 Task: Add the local grocery store you frequent to your favorite locations.
Action: Mouse moved to (62, 54)
Screenshot: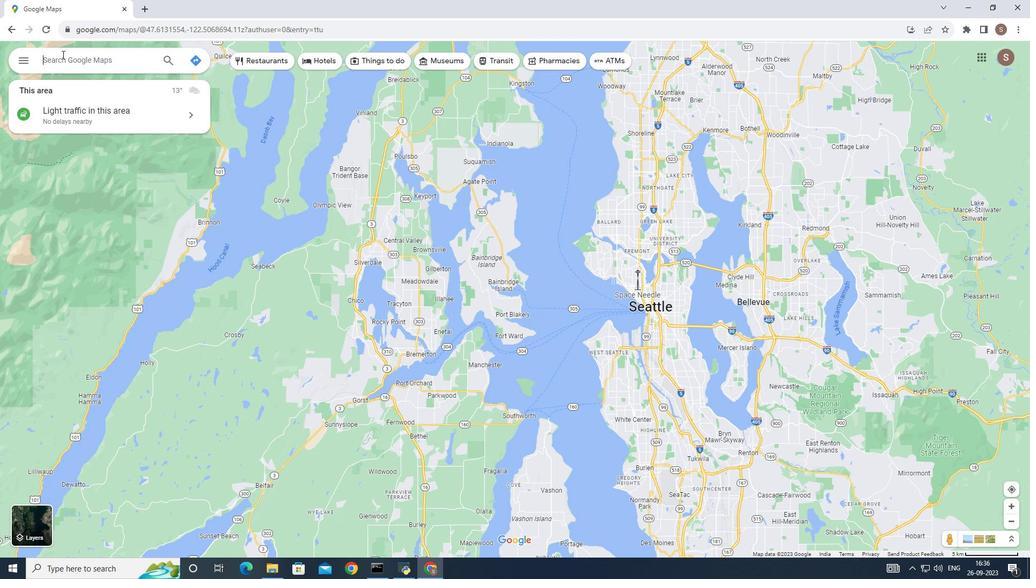 
Action: Mouse pressed left at (62, 54)
Screenshot: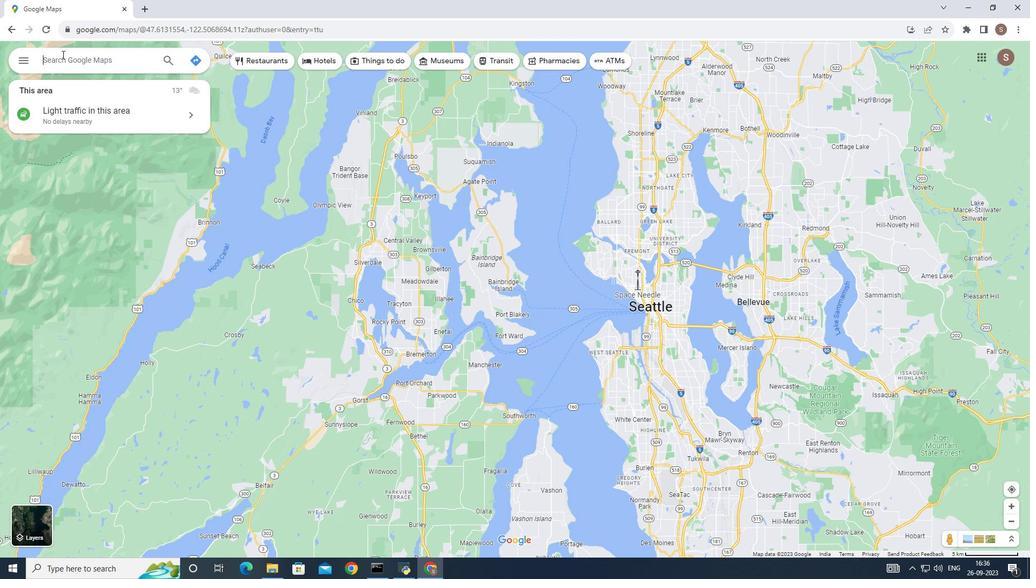 
Action: Key pressed <Key.caps_lock>QF
Screenshot: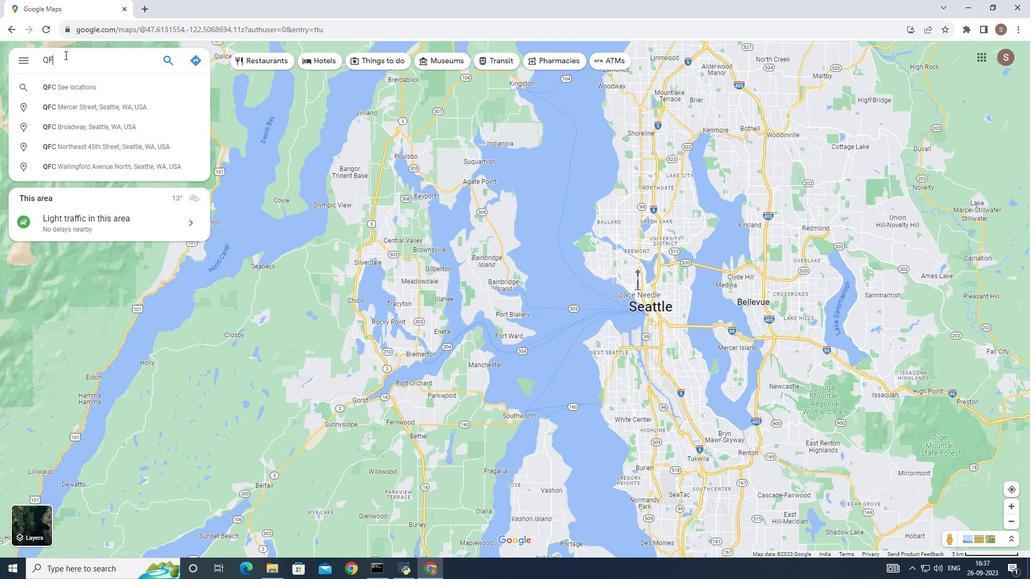 
Action: Mouse moved to (65, 54)
Screenshot: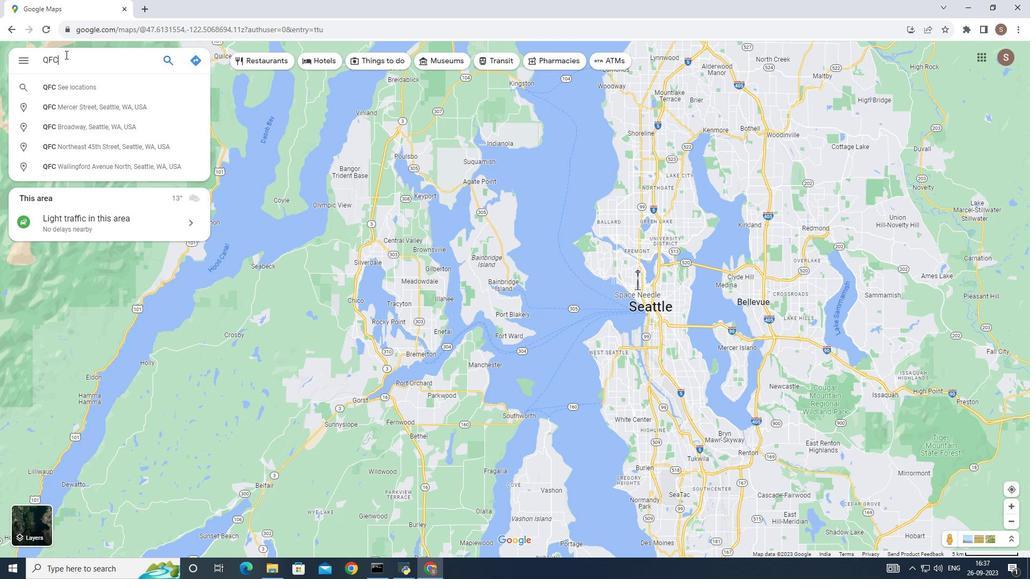 
Action: Key pressed C
Screenshot: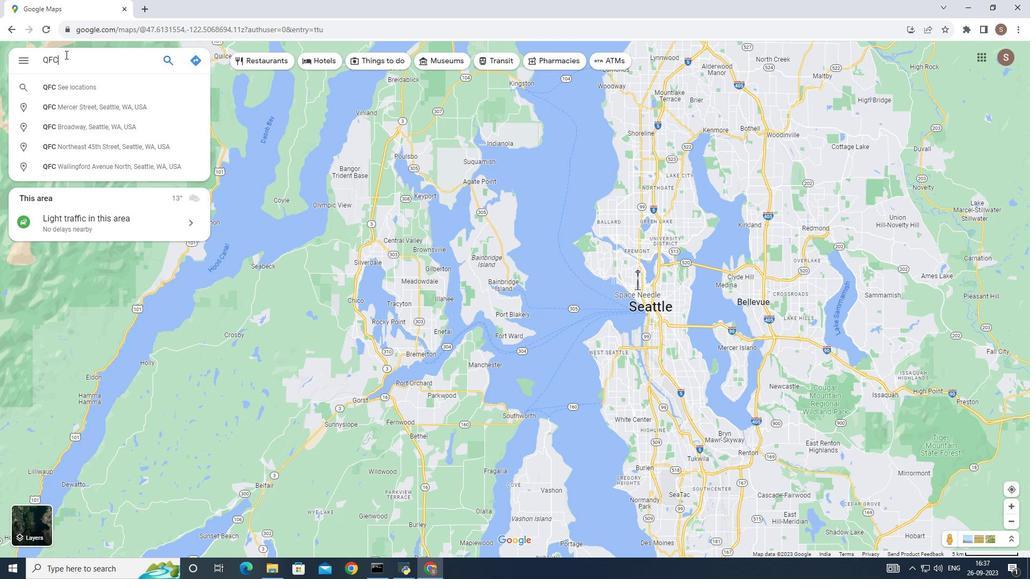 
Action: Mouse moved to (65, 81)
Screenshot: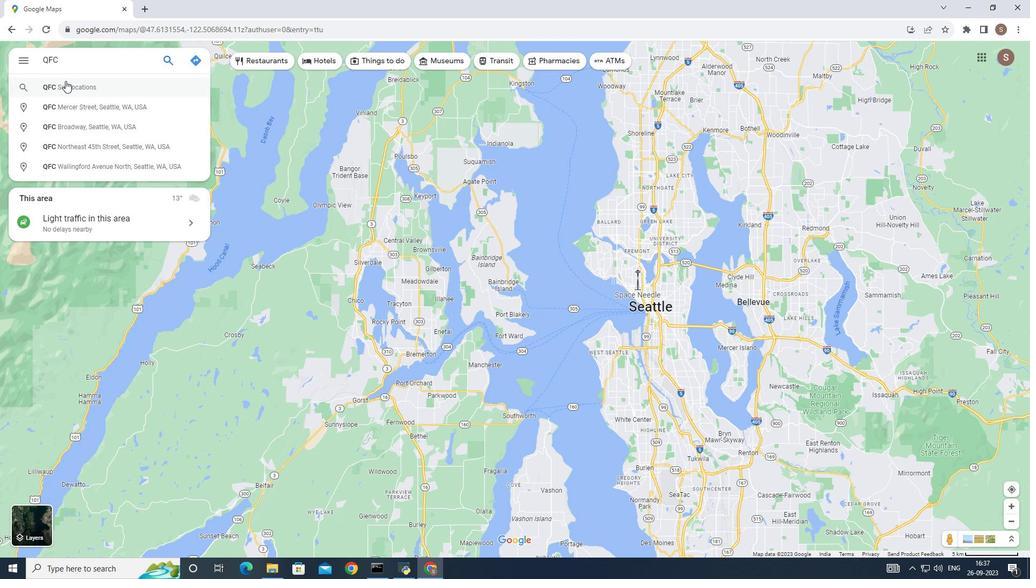
Action: Mouse pressed left at (65, 81)
Screenshot: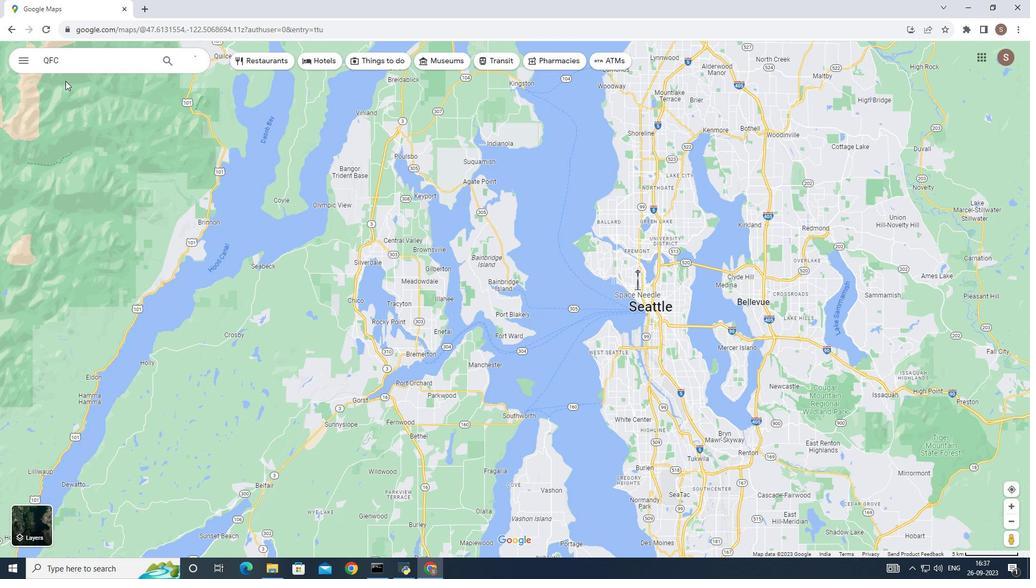 
Action: Mouse moved to (108, 154)
Screenshot: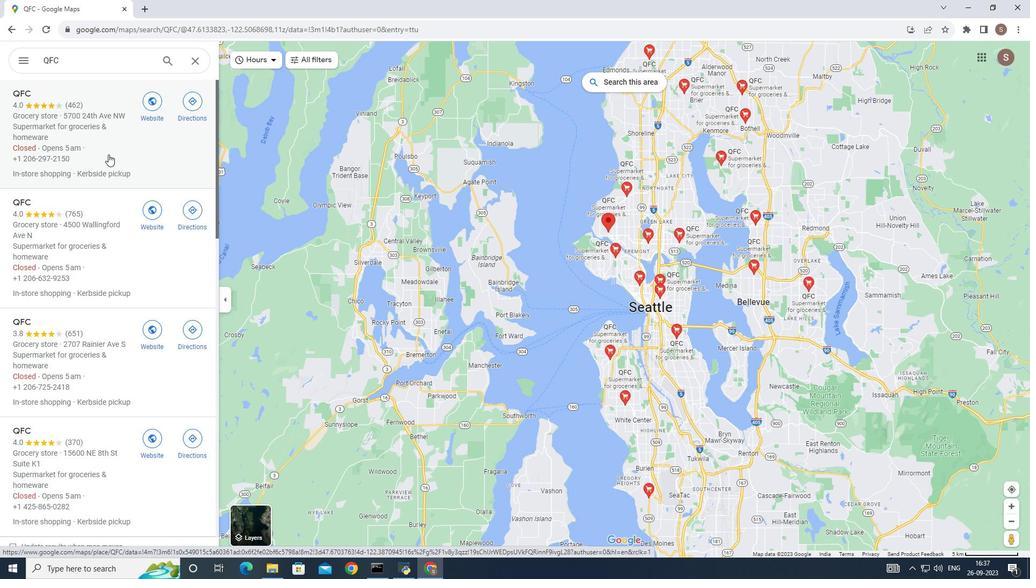
Action: Mouse pressed left at (108, 154)
Screenshot: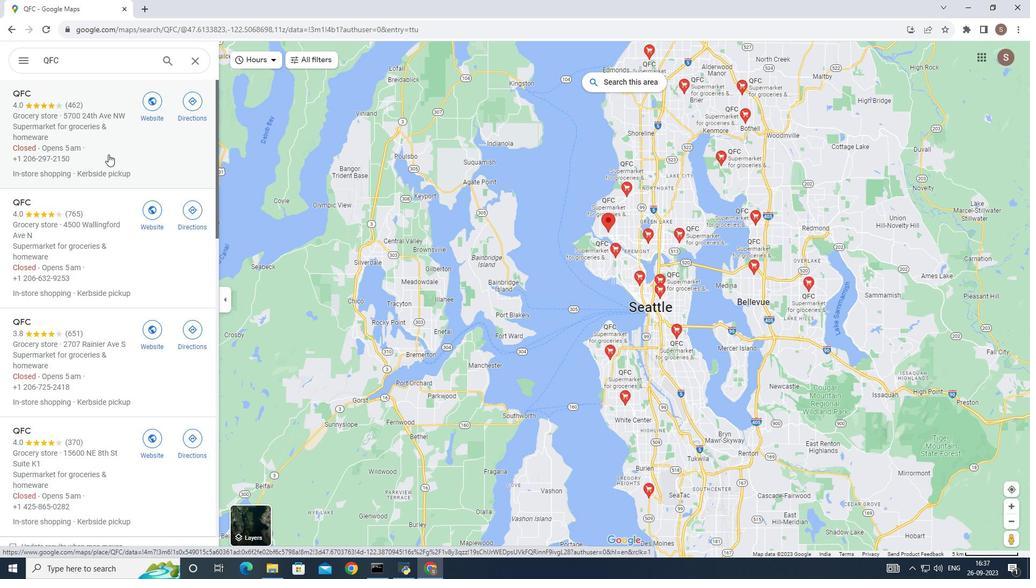 
Action: Mouse moved to (330, 453)
Screenshot: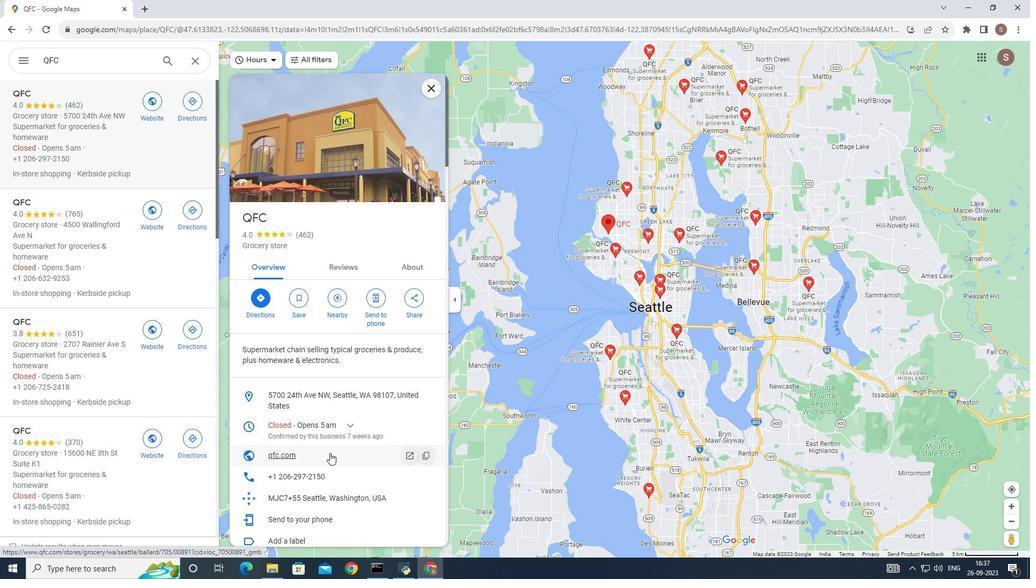 
Action: Mouse scrolled (330, 453) with delta (0, 0)
Screenshot: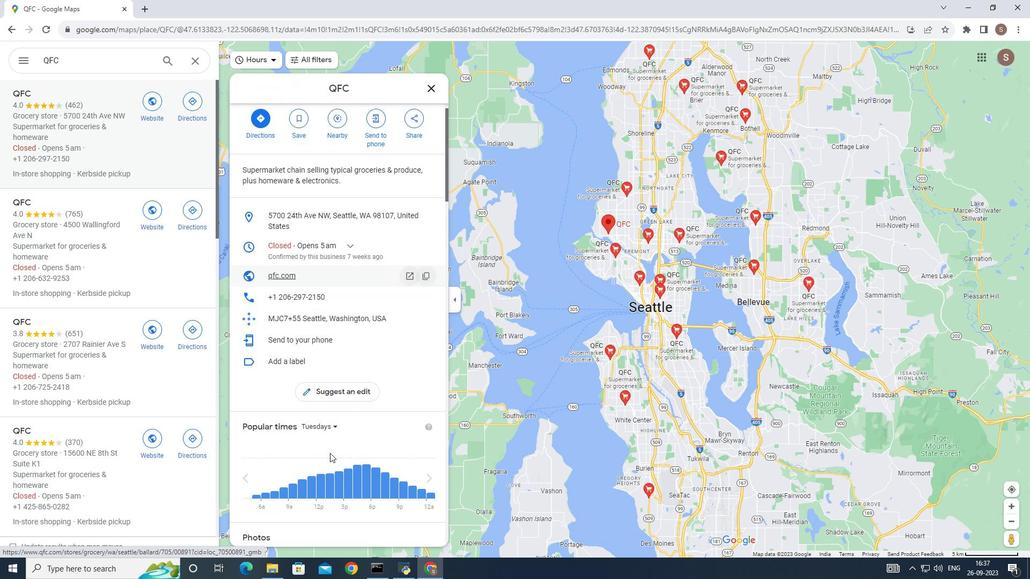 
Action: Mouse scrolled (330, 453) with delta (0, 0)
Screenshot: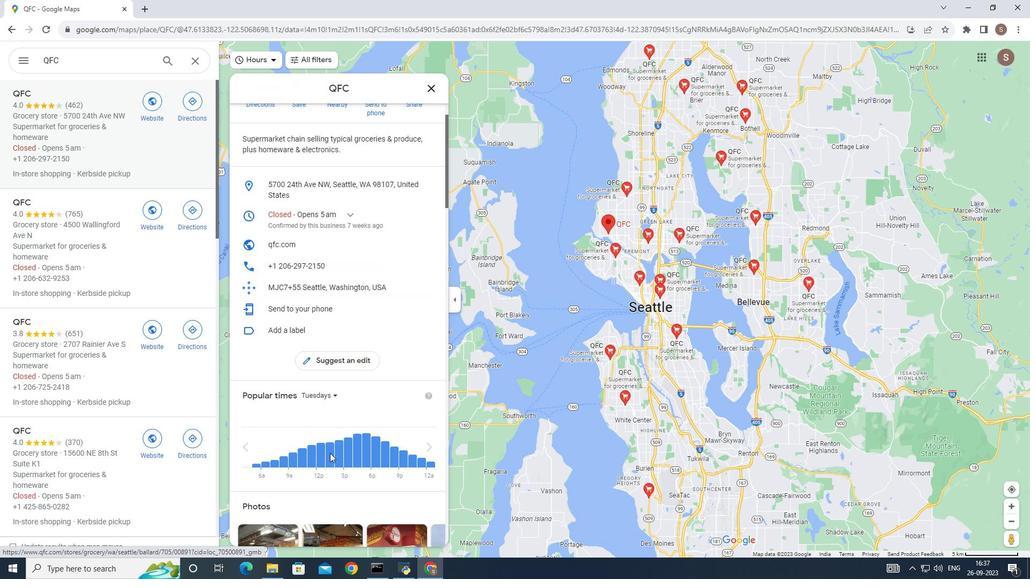 
Action: Mouse scrolled (330, 453) with delta (0, 0)
Screenshot: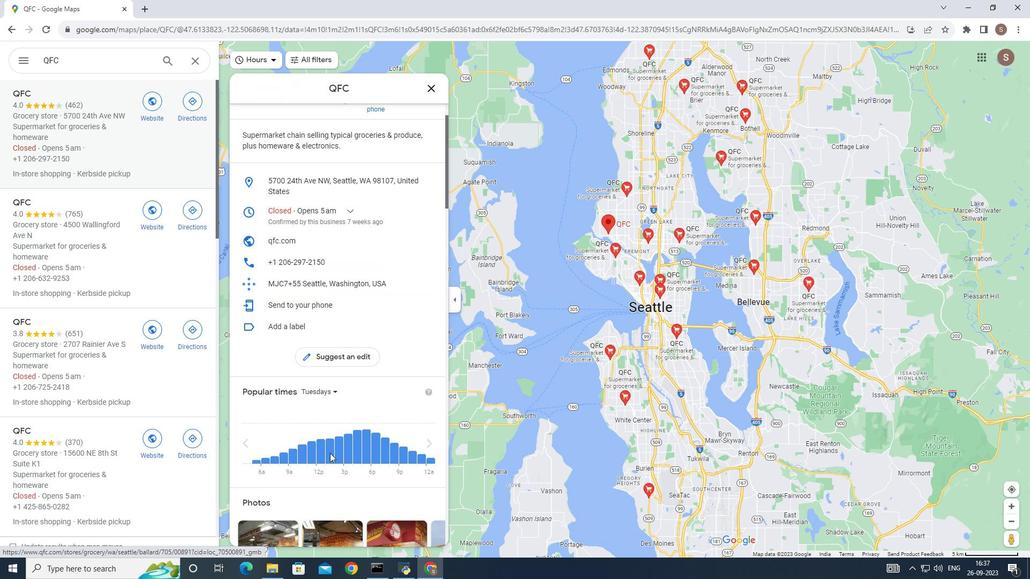 
Action: Mouse scrolled (330, 453) with delta (0, 0)
Screenshot: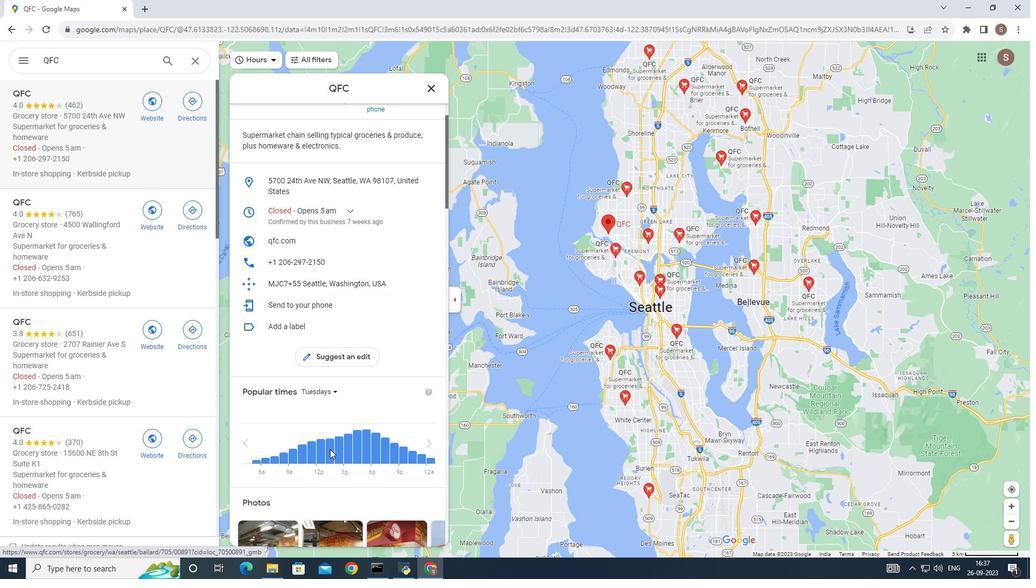 
Action: Mouse moved to (330, 447)
Screenshot: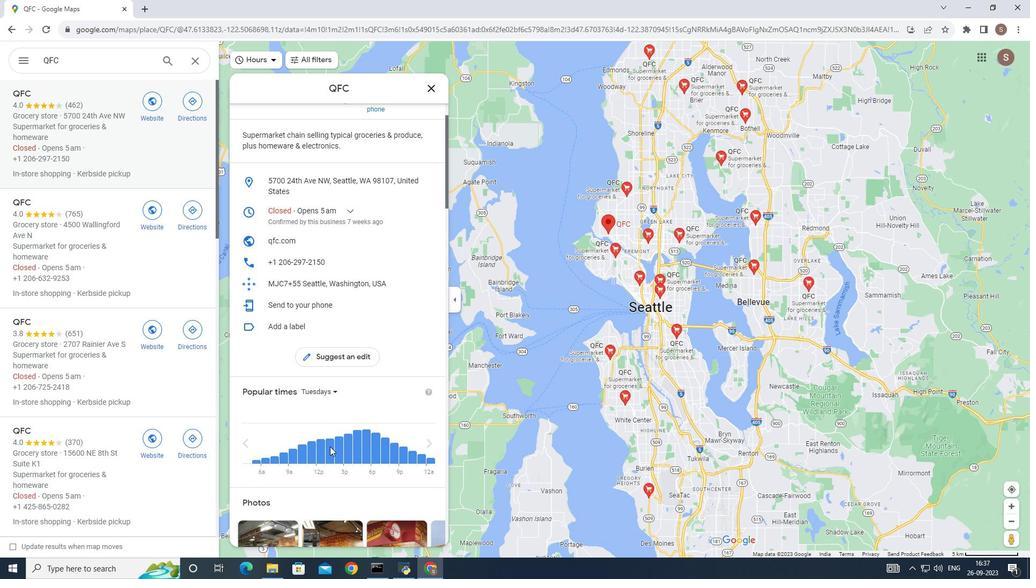 
Action: Mouse scrolled (330, 447) with delta (0, 0)
Screenshot: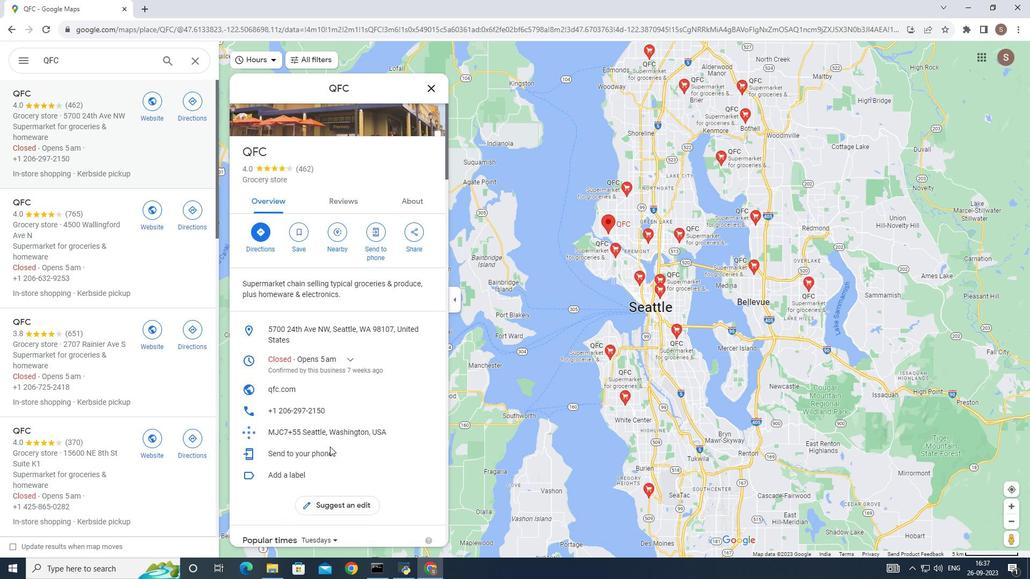 
Action: Mouse scrolled (330, 447) with delta (0, 0)
Screenshot: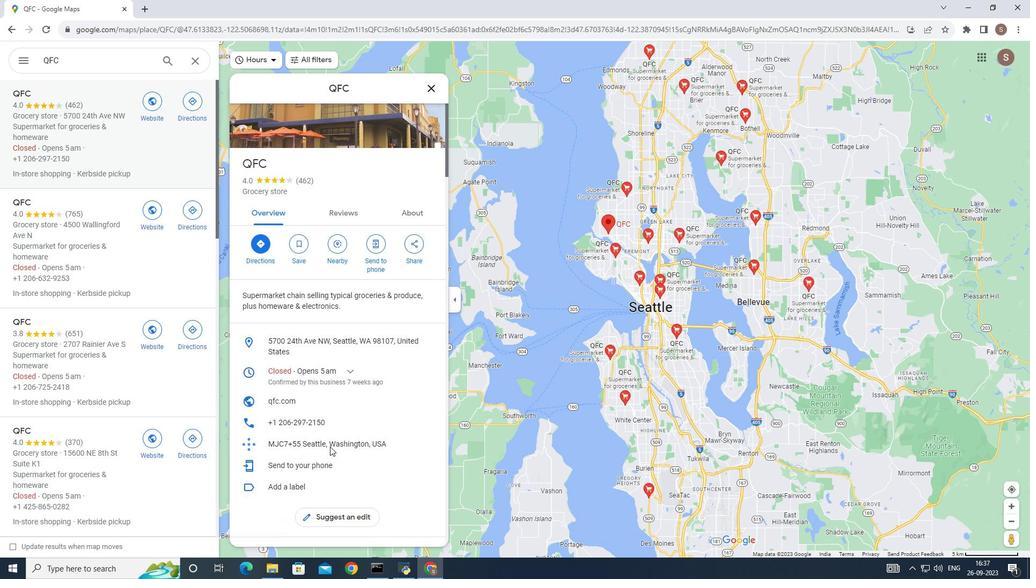 
Action: Mouse scrolled (330, 447) with delta (0, 0)
Screenshot: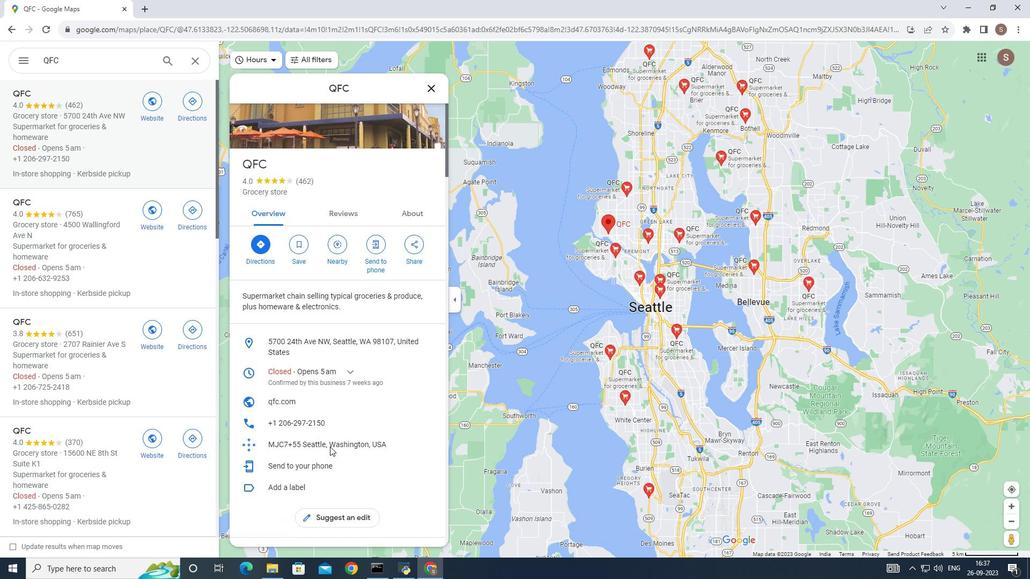 
Action: Mouse scrolled (330, 447) with delta (0, 0)
Screenshot: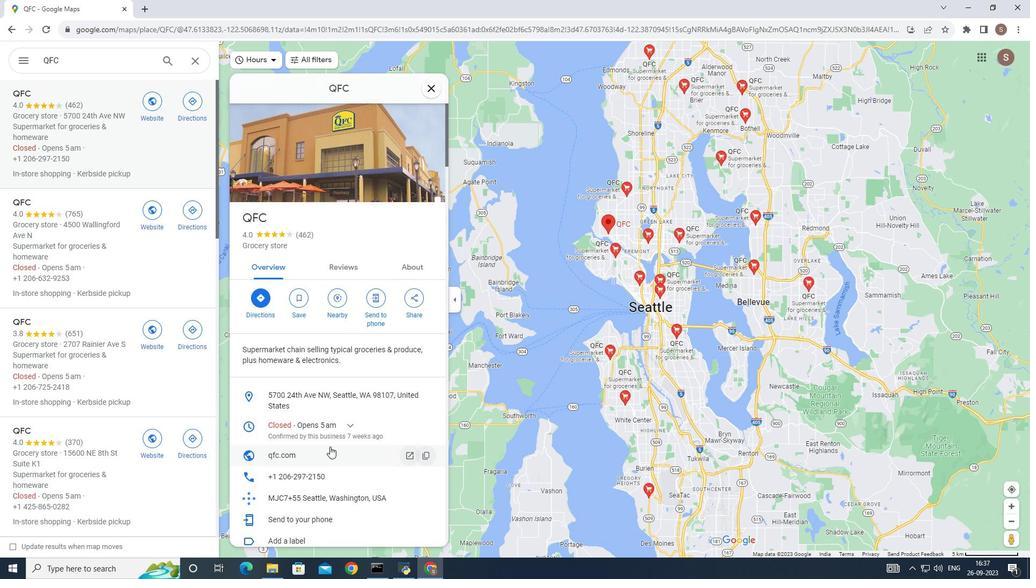
Action: Mouse scrolled (330, 447) with delta (0, 0)
Screenshot: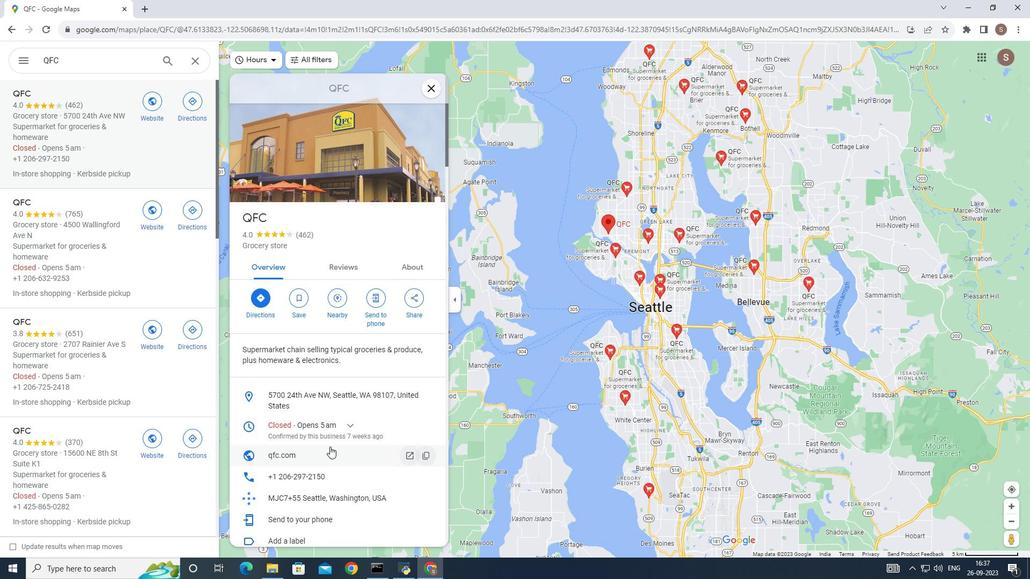 
Action: Mouse scrolled (330, 447) with delta (0, 0)
Screenshot: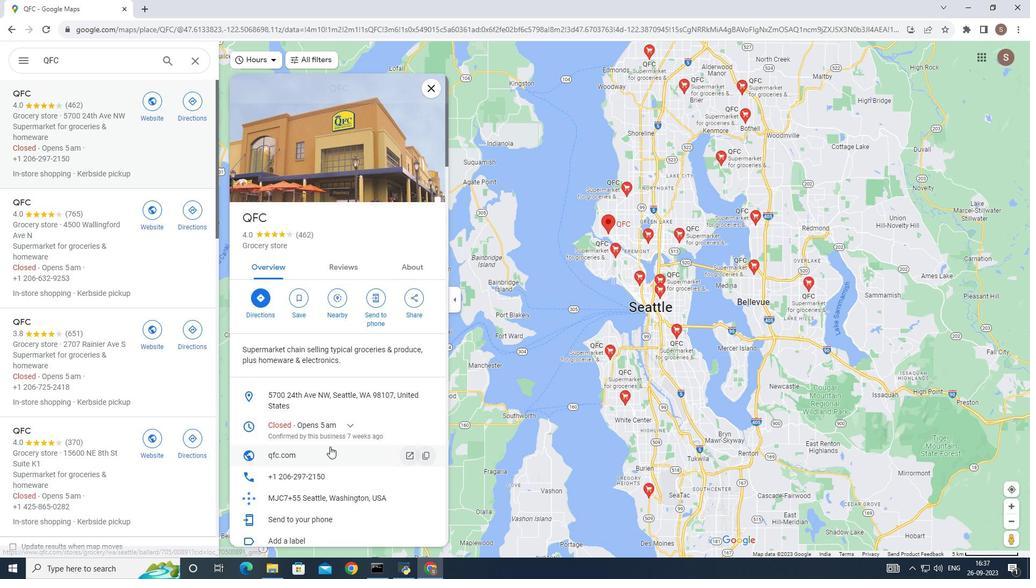 
Action: Mouse moved to (317, 381)
Screenshot: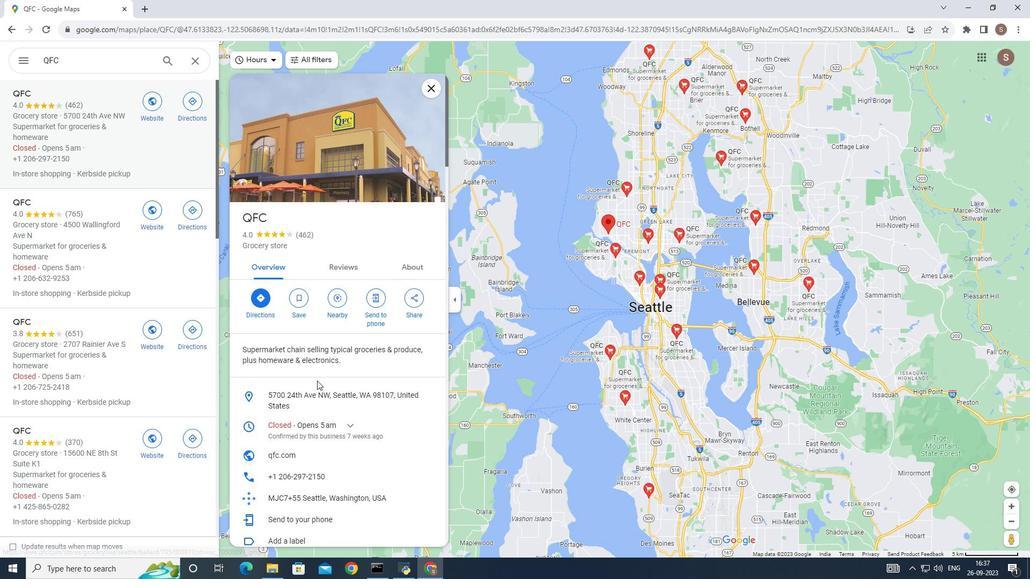 
Action: Mouse scrolled (317, 380) with delta (0, 0)
Screenshot: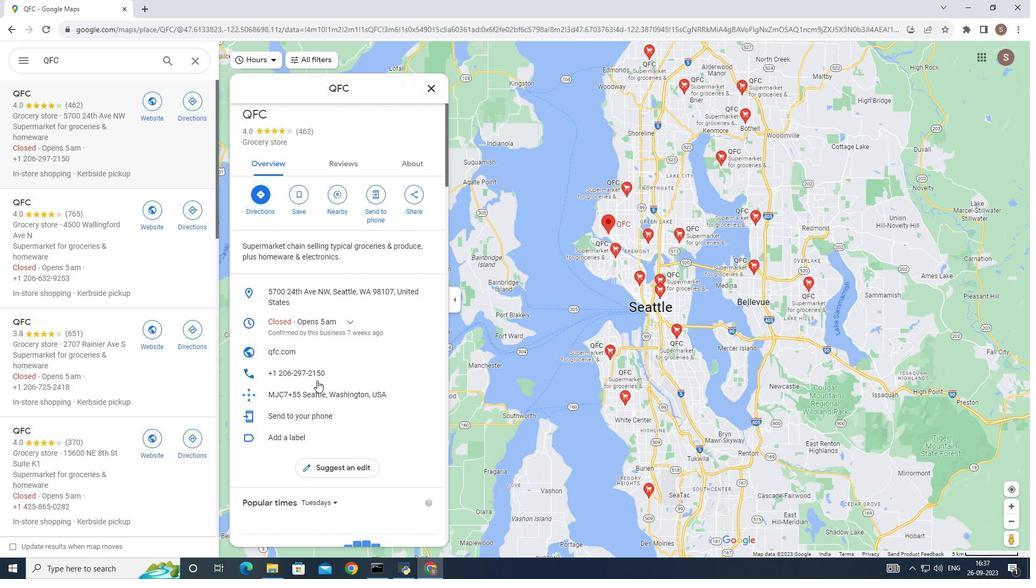 
Action: Mouse scrolled (317, 380) with delta (0, 0)
Screenshot: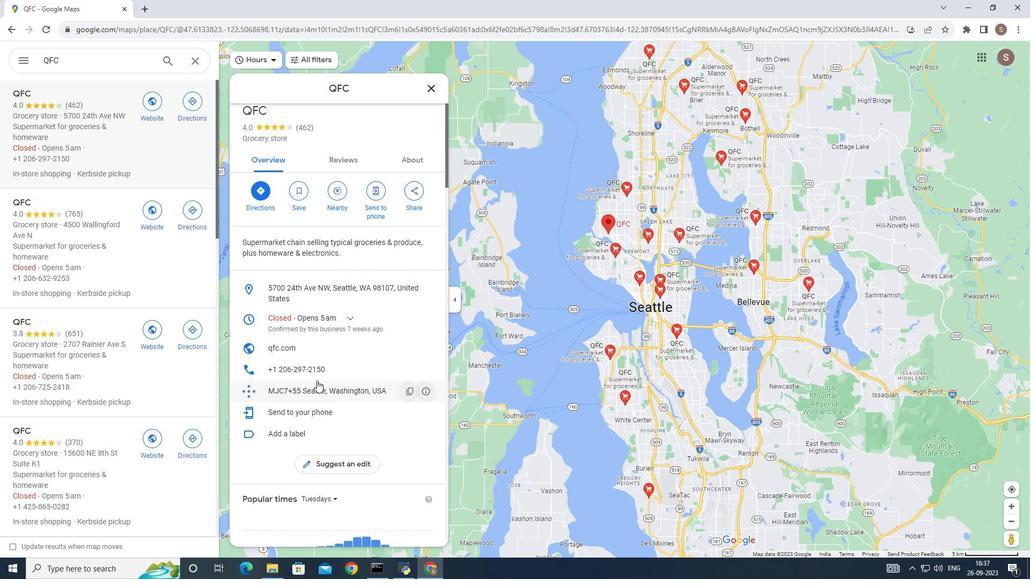 
Action: Mouse scrolled (317, 380) with delta (0, 0)
Screenshot: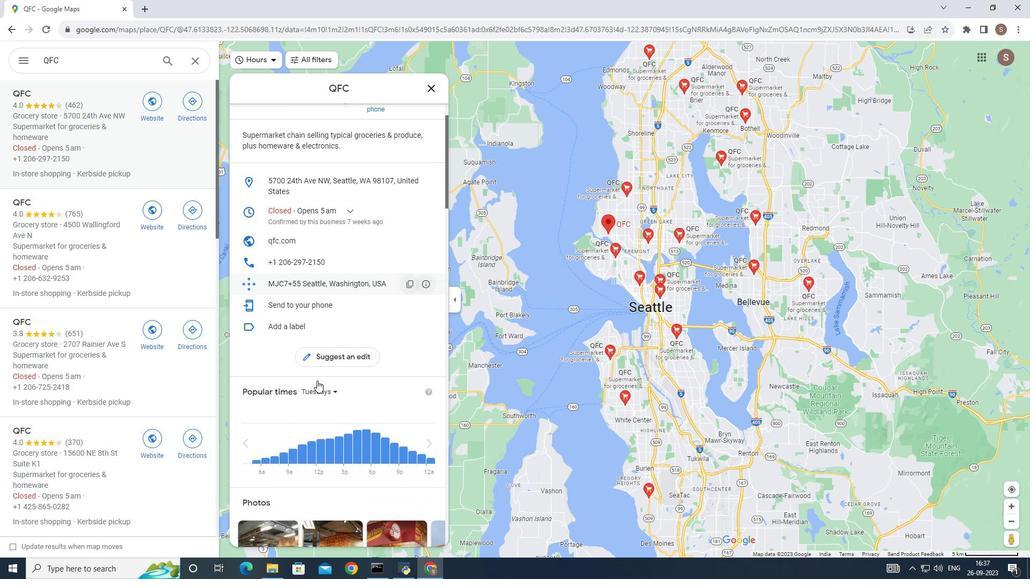 
Action: Mouse scrolled (317, 380) with delta (0, 0)
Screenshot: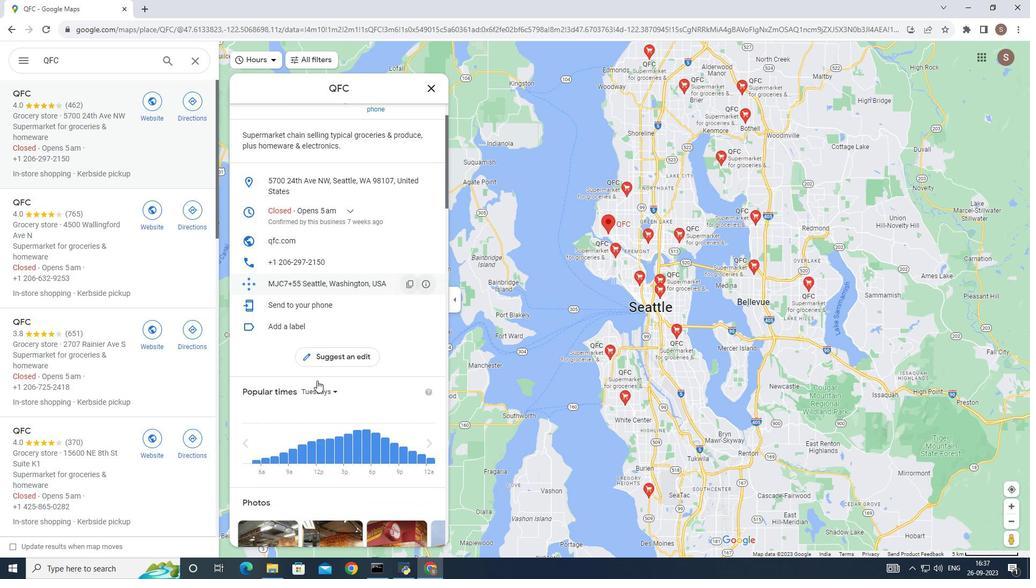 
Action: Mouse scrolled (317, 380) with delta (0, 0)
Screenshot: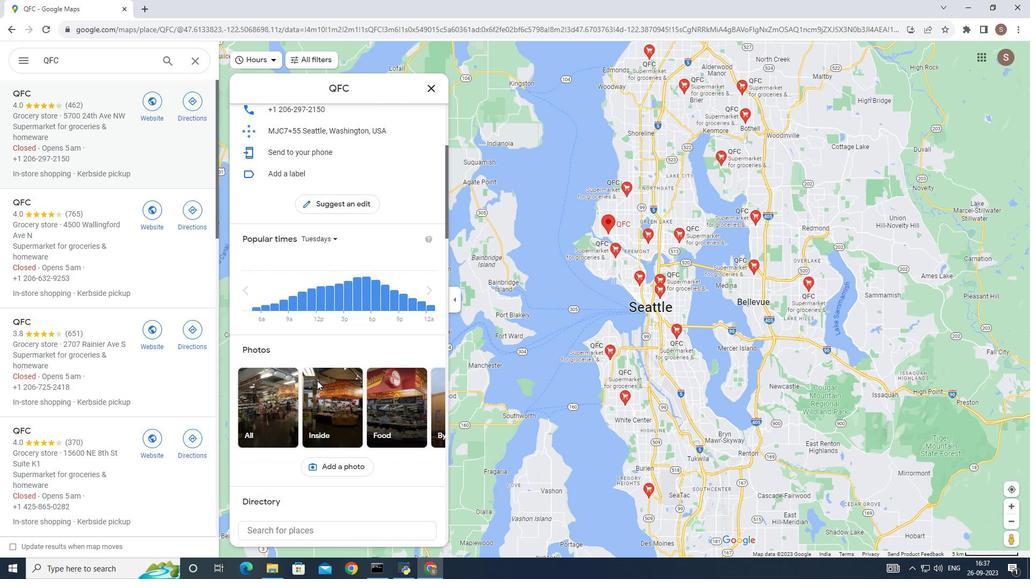 
Action: Mouse scrolled (317, 380) with delta (0, 0)
Screenshot: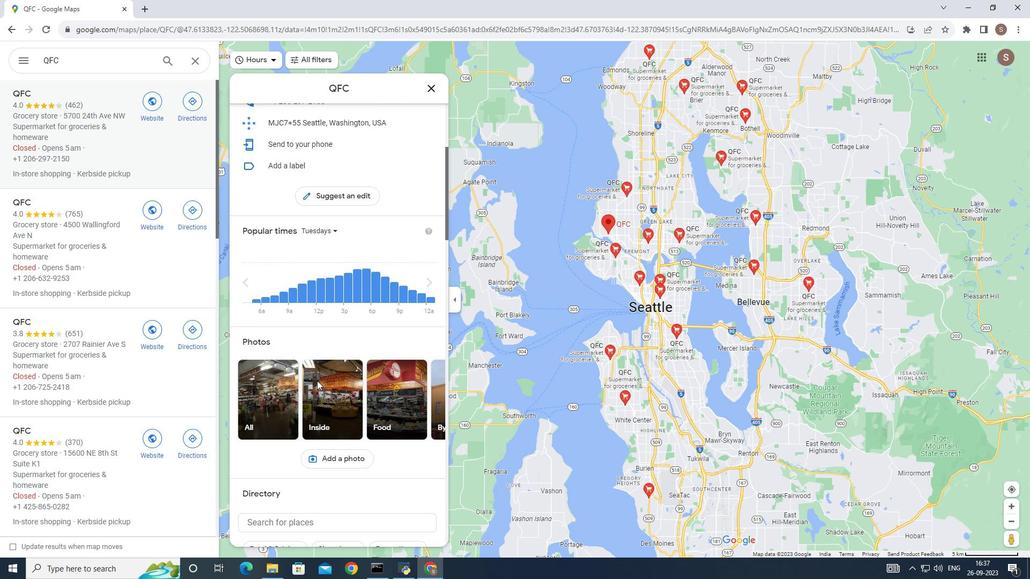 
Action: Mouse scrolled (317, 380) with delta (0, 0)
Screenshot: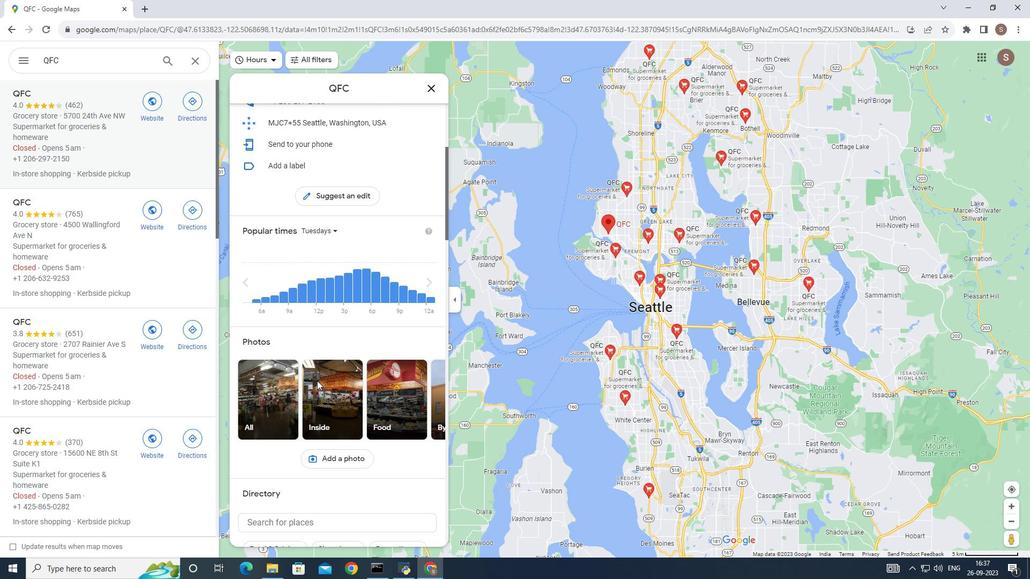 
Action: Mouse scrolled (317, 380) with delta (0, 0)
Screenshot: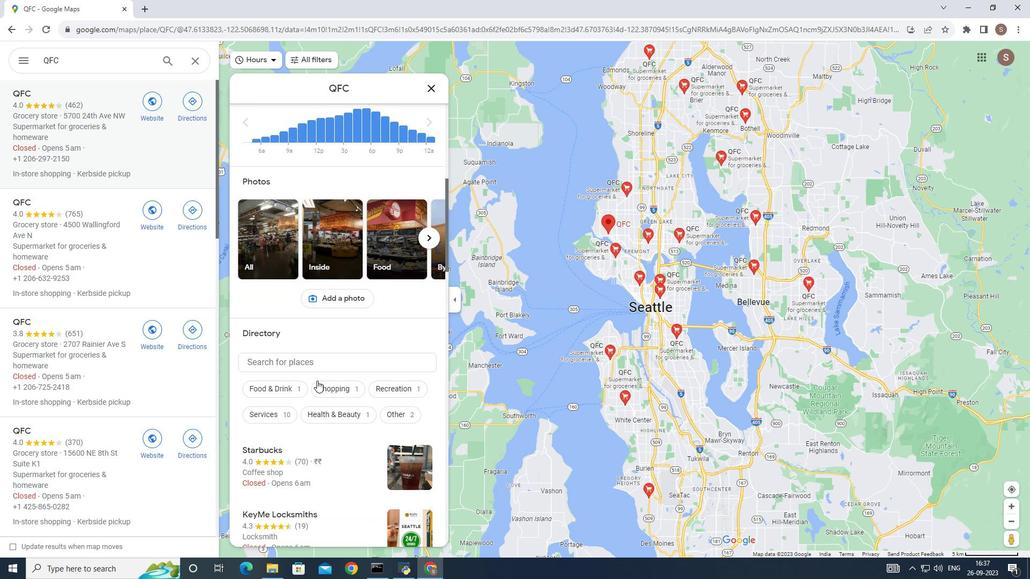 
Action: Mouse scrolled (317, 380) with delta (0, 0)
Screenshot: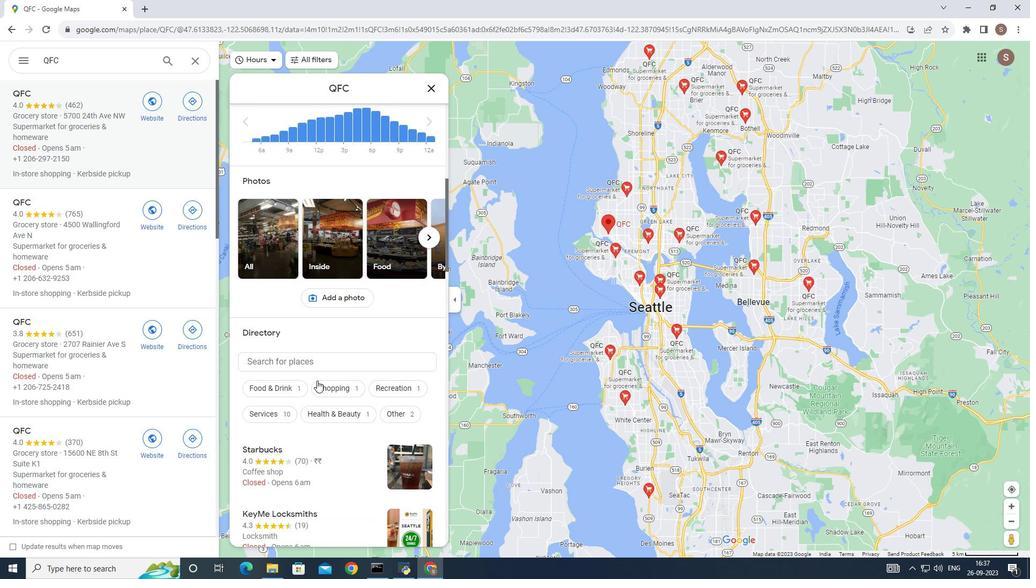 
Action: Mouse scrolled (317, 380) with delta (0, 0)
Screenshot: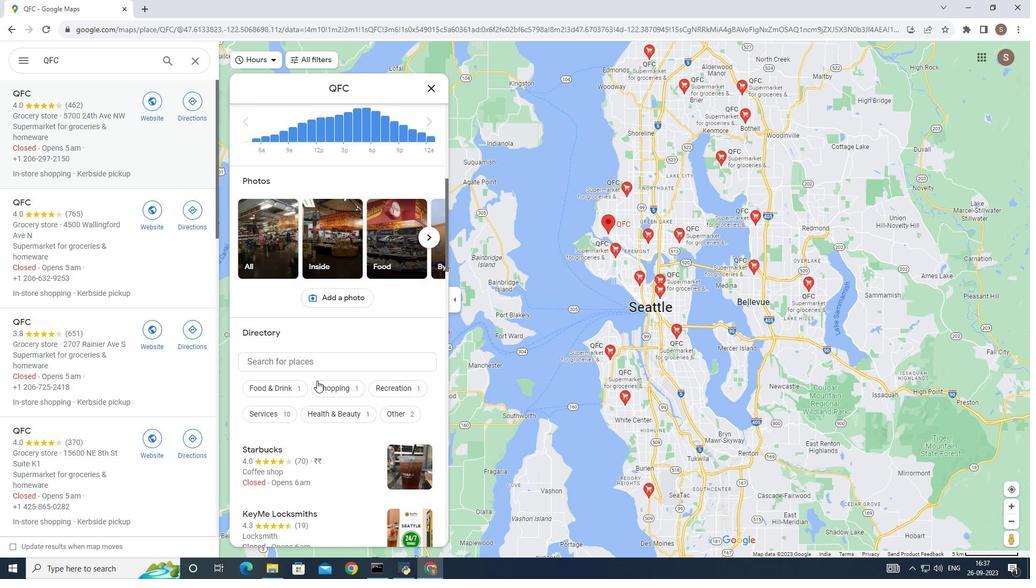 
Action: Mouse scrolled (317, 380) with delta (0, 0)
Screenshot: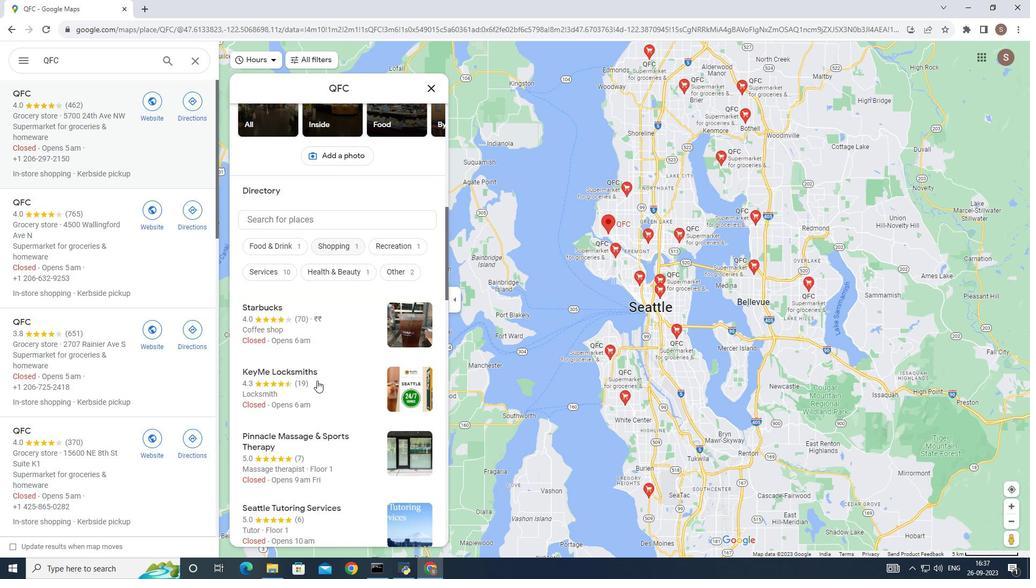 
Action: Mouse scrolled (317, 380) with delta (0, 0)
Screenshot: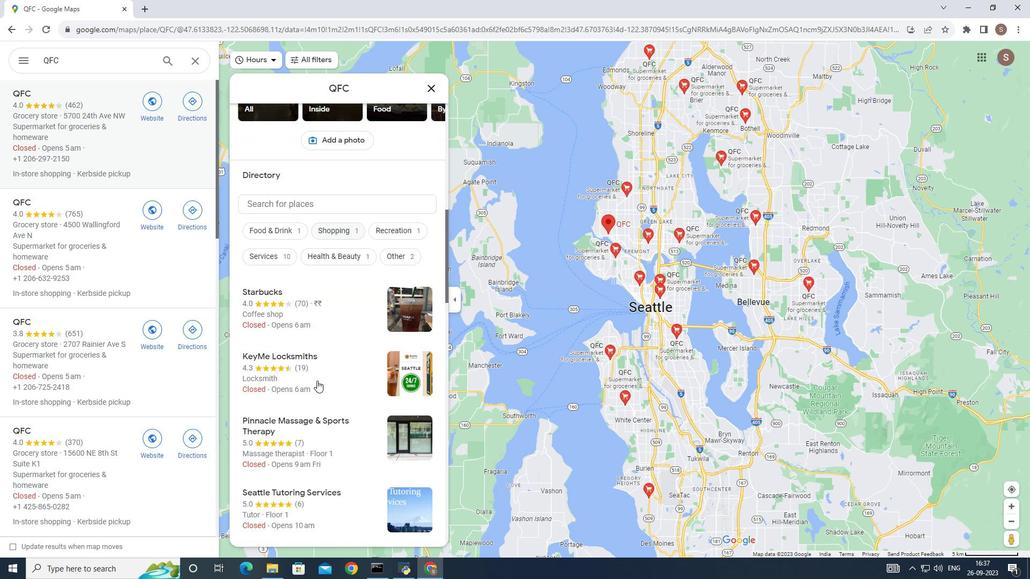 
Action: Mouse scrolled (317, 380) with delta (0, 0)
Screenshot: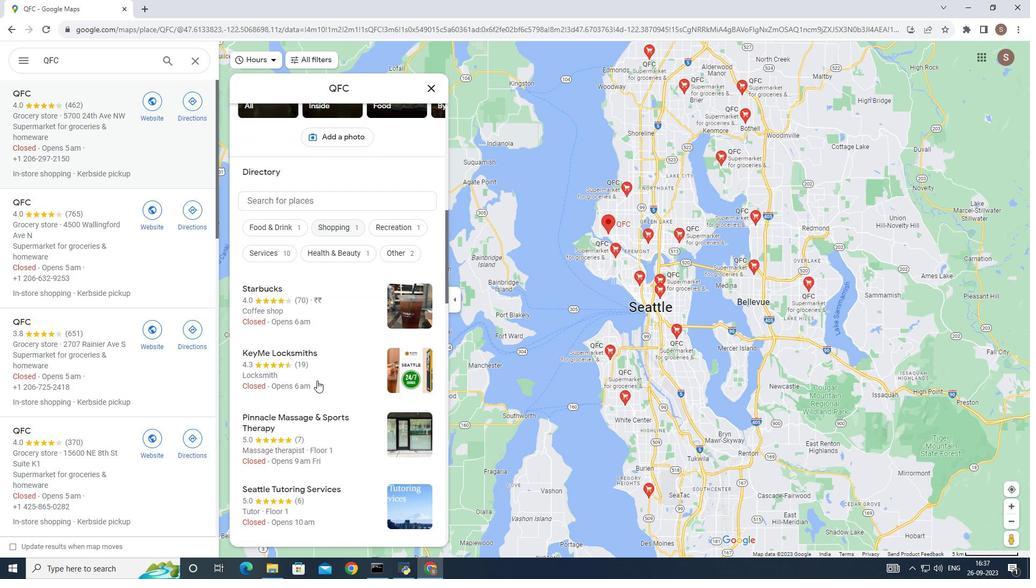 
Action: Mouse scrolled (317, 381) with delta (0, 0)
Screenshot: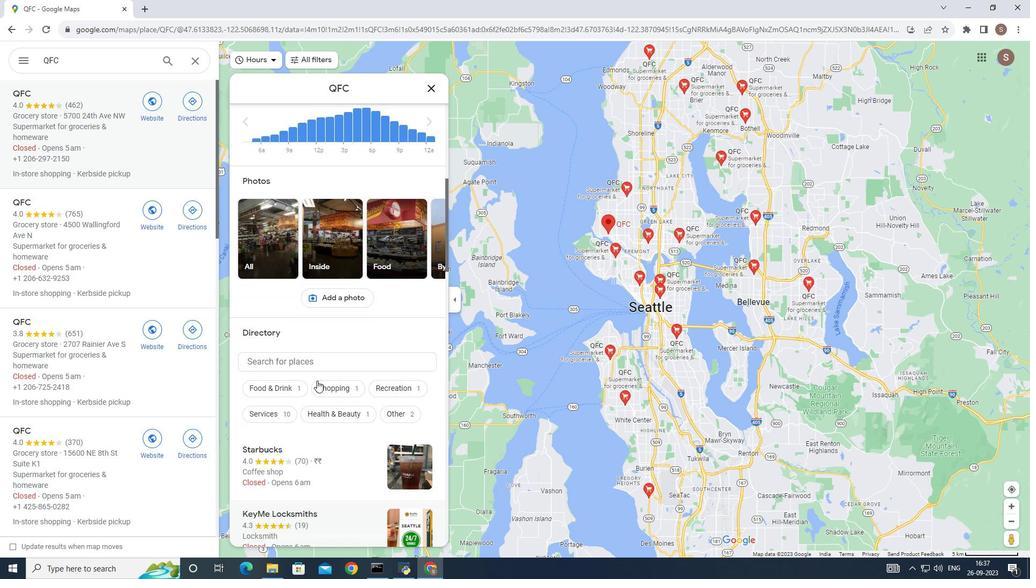 
Action: Mouse scrolled (317, 381) with delta (0, 0)
Screenshot: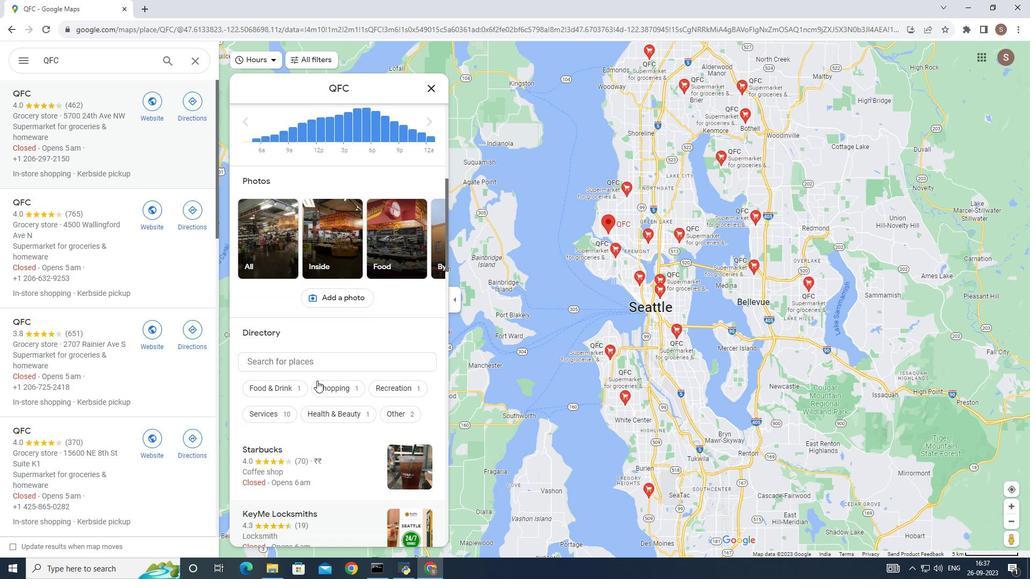 
Action: Mouse scrolled (317, 381) with delta (0, 0)
Screenshot: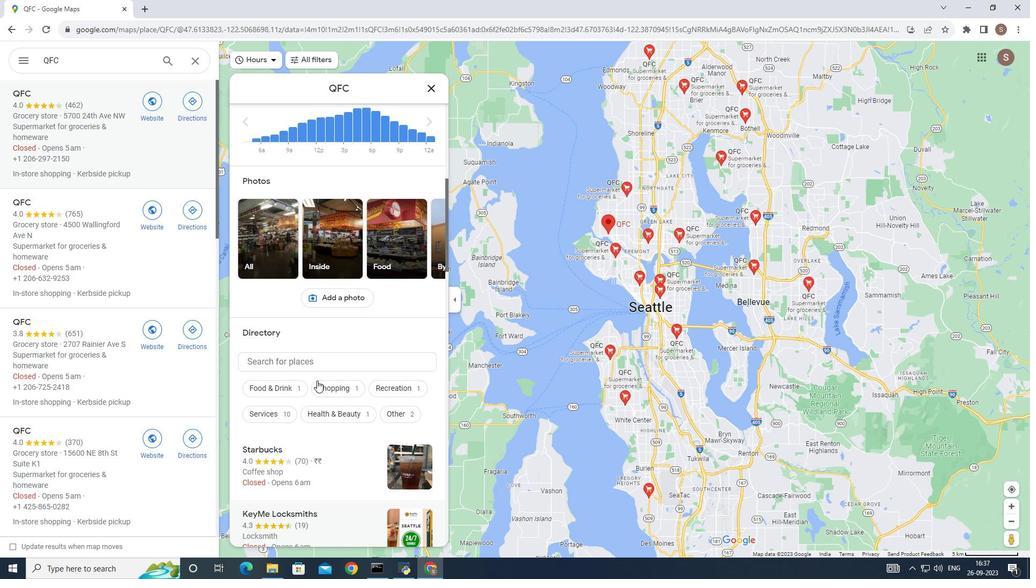
Action: Mouse scrolled (317, 381) with delta (0, 0)
Screenshot: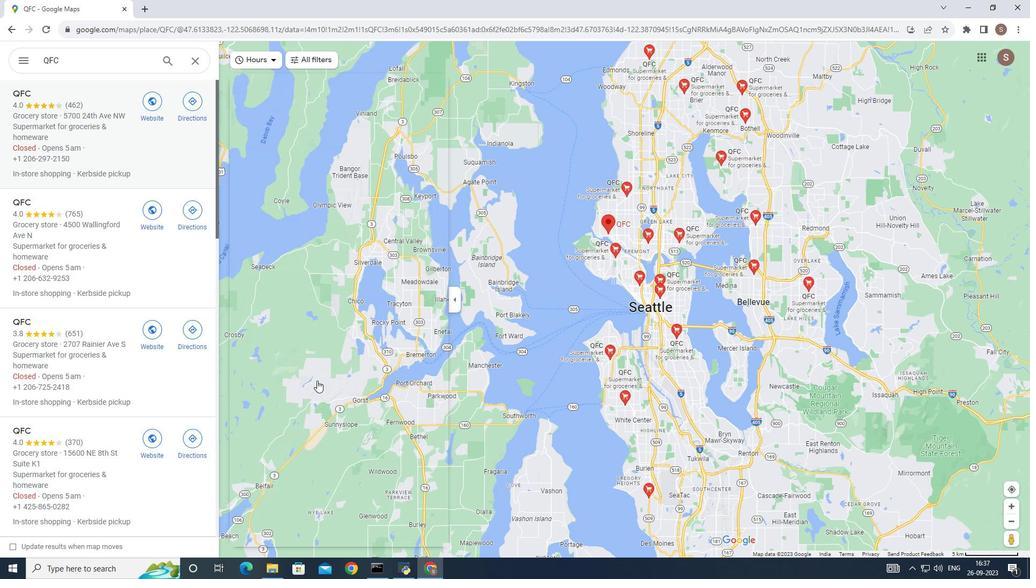 
Action: Mouse scrolled (317, 381) with delta (0, 0)
Screenshot: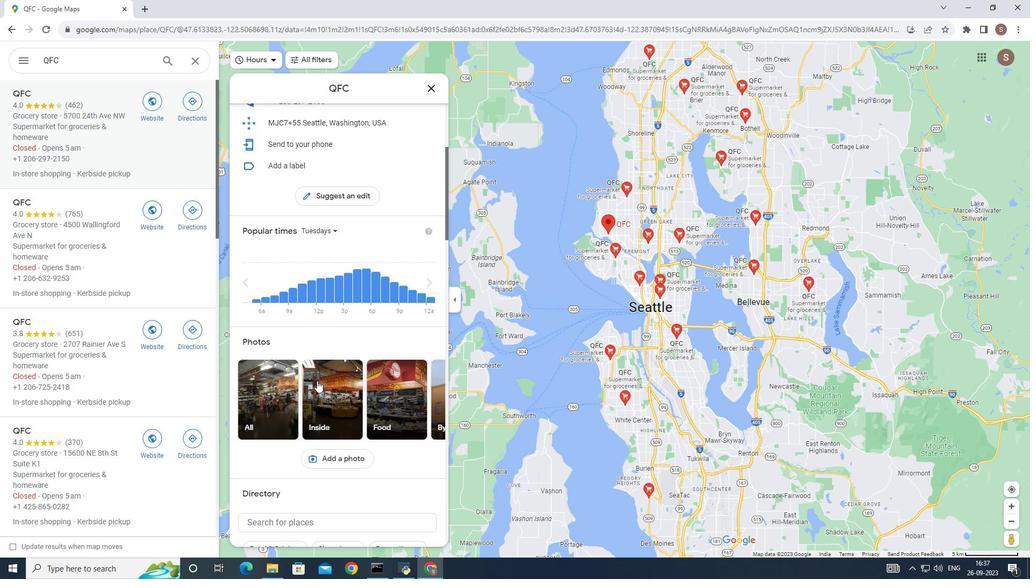 
Action: Mouse scrolled (317, 381) with delta (0, 0)
Screenshot: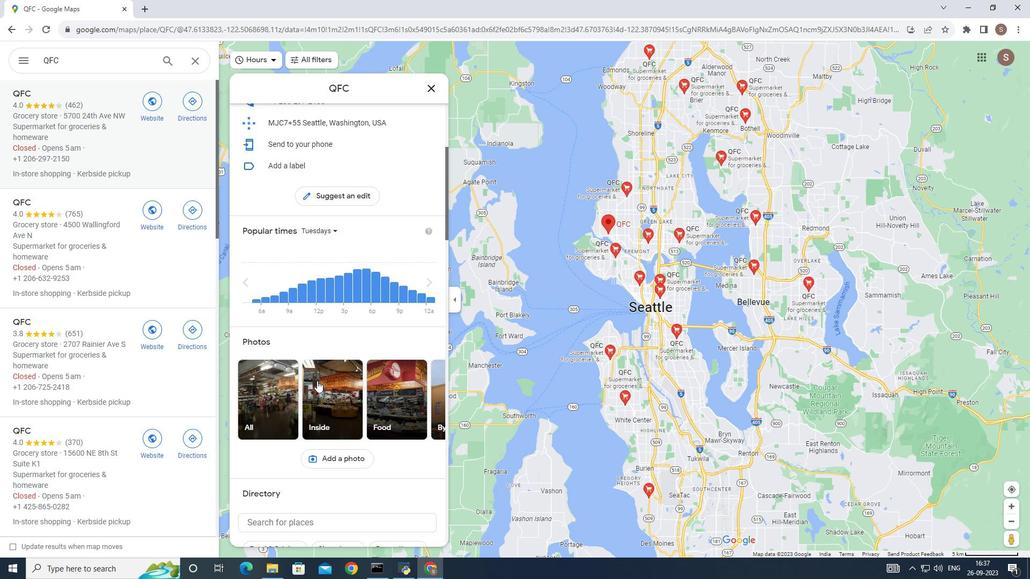 
Action: Mouse scrolled (317, 381) with delta (0, 0)
Screenshot: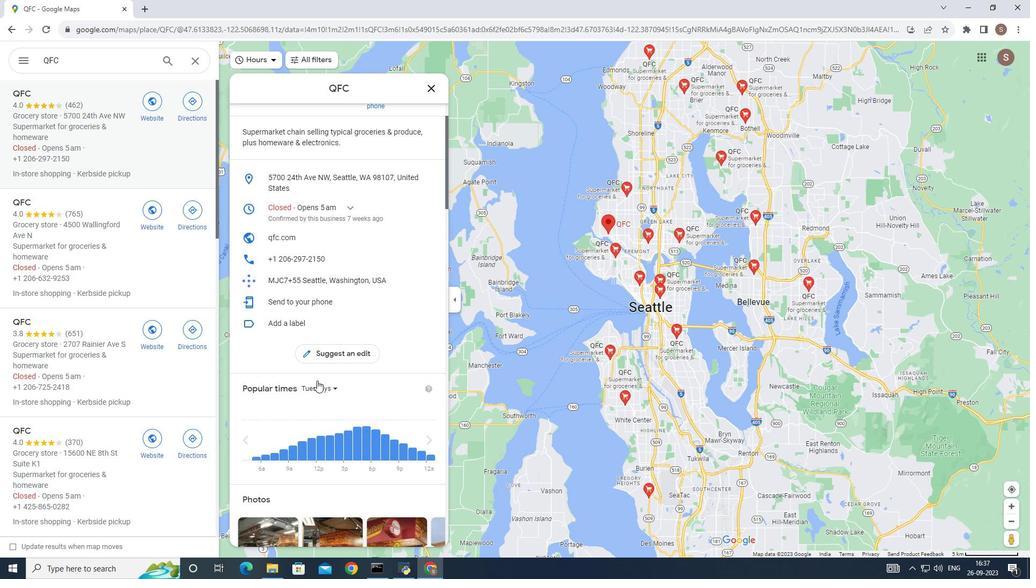 
Action: Mouse scrolled (317, 381) with delta (0, 0)
Screenshot: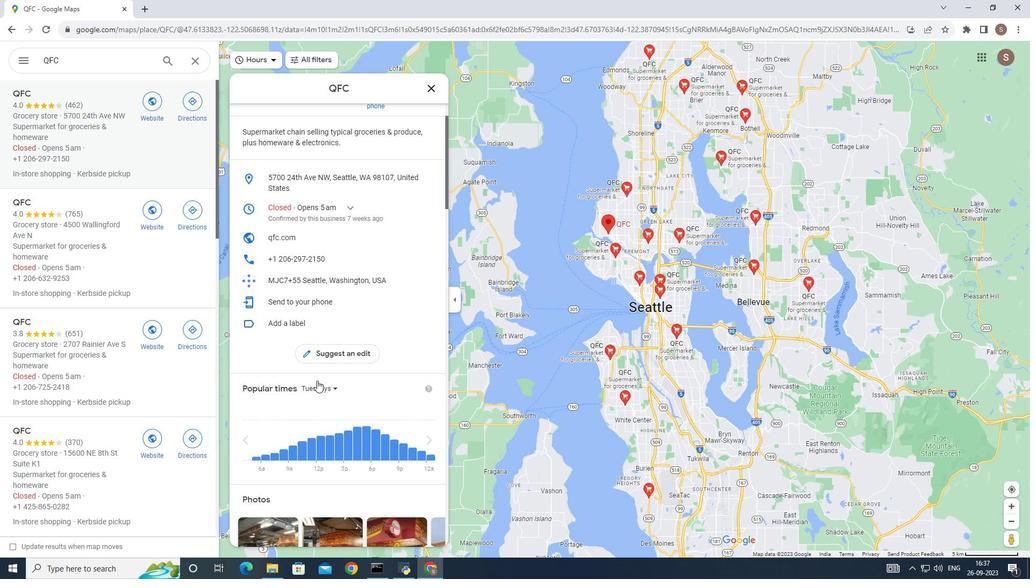 
Action: Mouse scrolled (317, 381) with delta (0, 0)
Screenshot: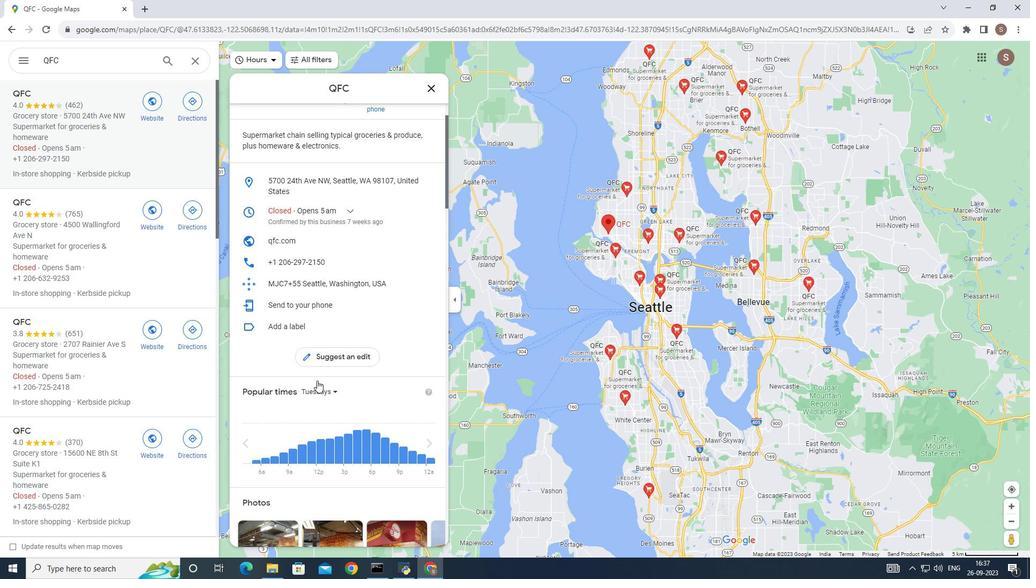 
Action: Mouse scrolled (317, 381) with delta (0, 0)
Screenshot: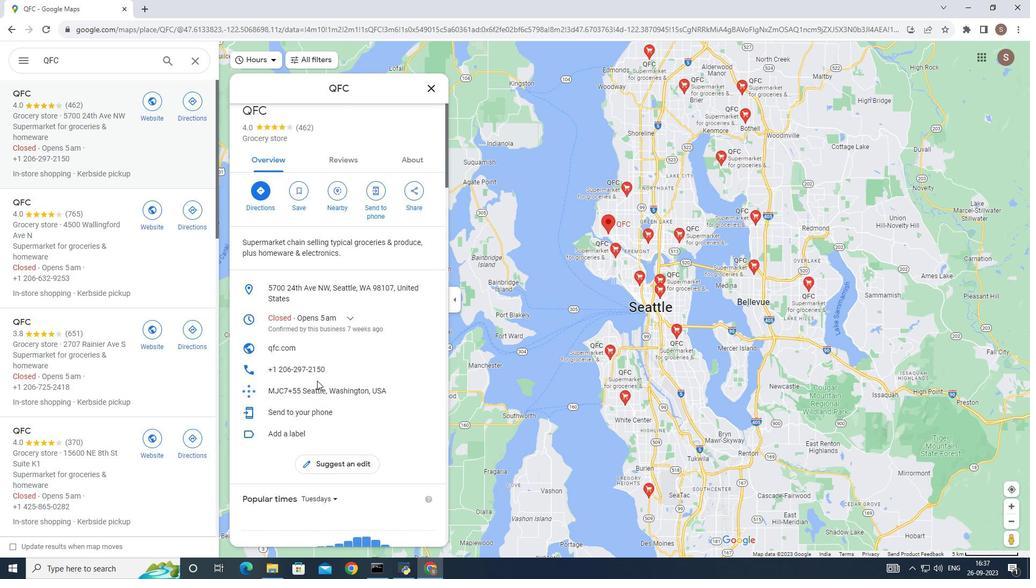 
Action: Mouse scrolled (317, 381) with delta (0, 0)
Screenshot: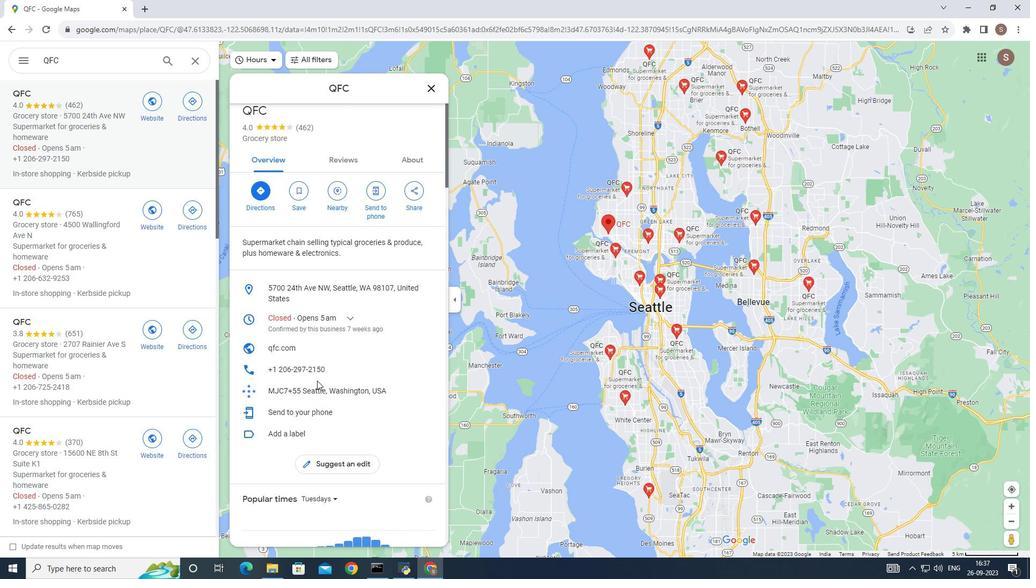 
Action: Mouse scrolled (317, 381) with delta (0, 0)
Screenshot: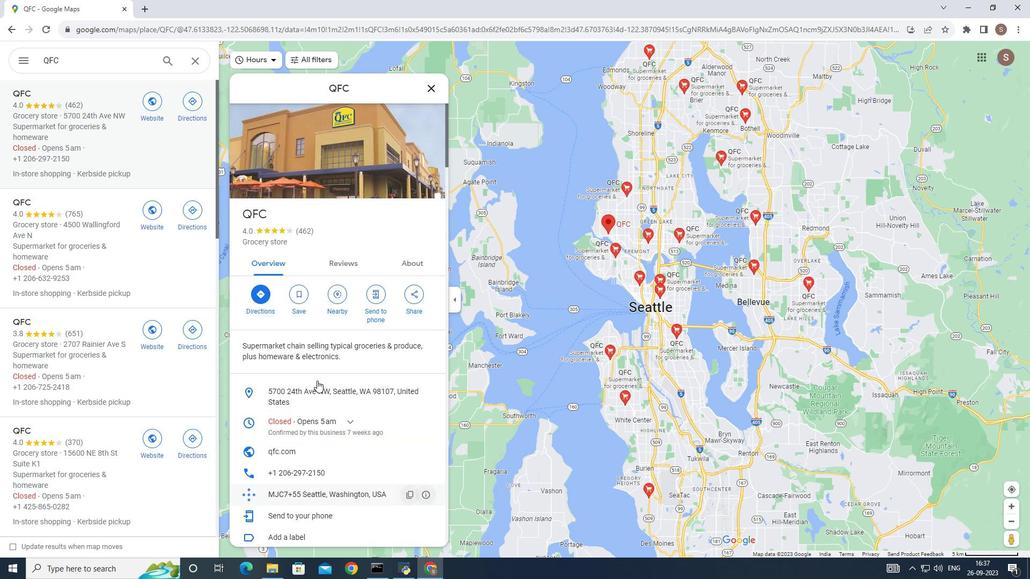 
Action: Mouse scrolled (317, 381) with delta (0, 0)
Screenshot: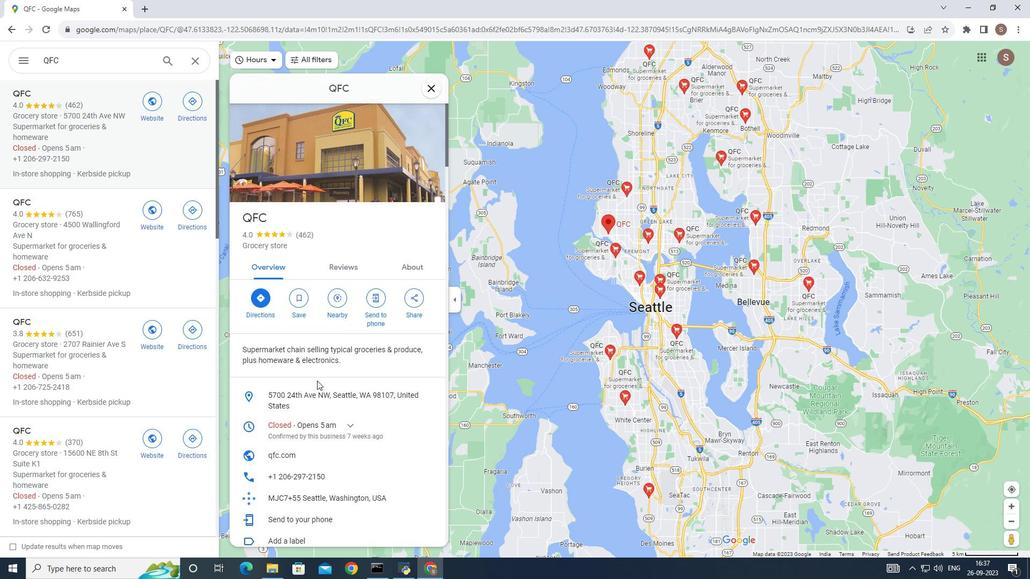 
Action: Mouse moved to (338, 265)
Screenshot: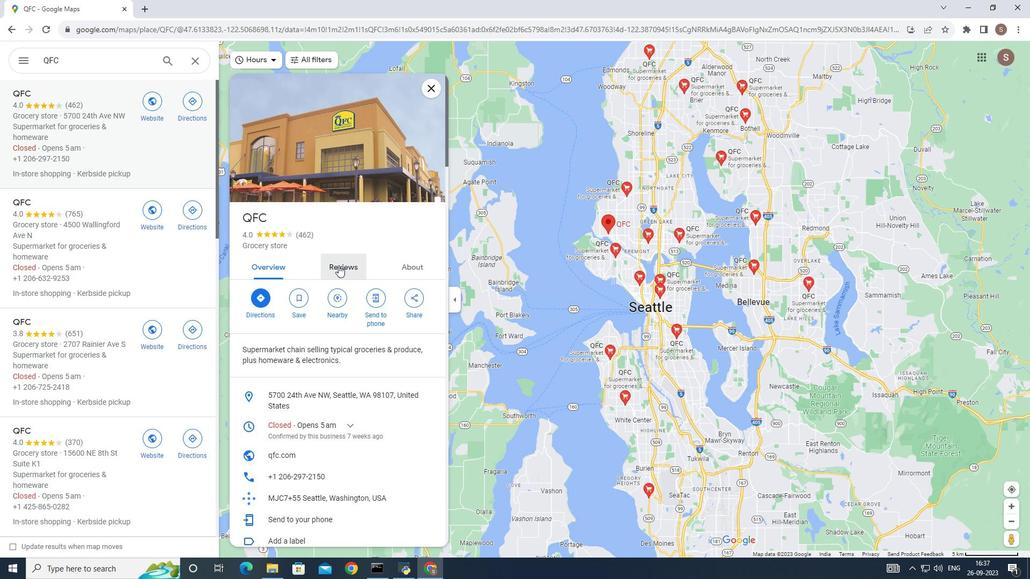 
Action: Mouse pressed left at (338, 265)
Screenshot: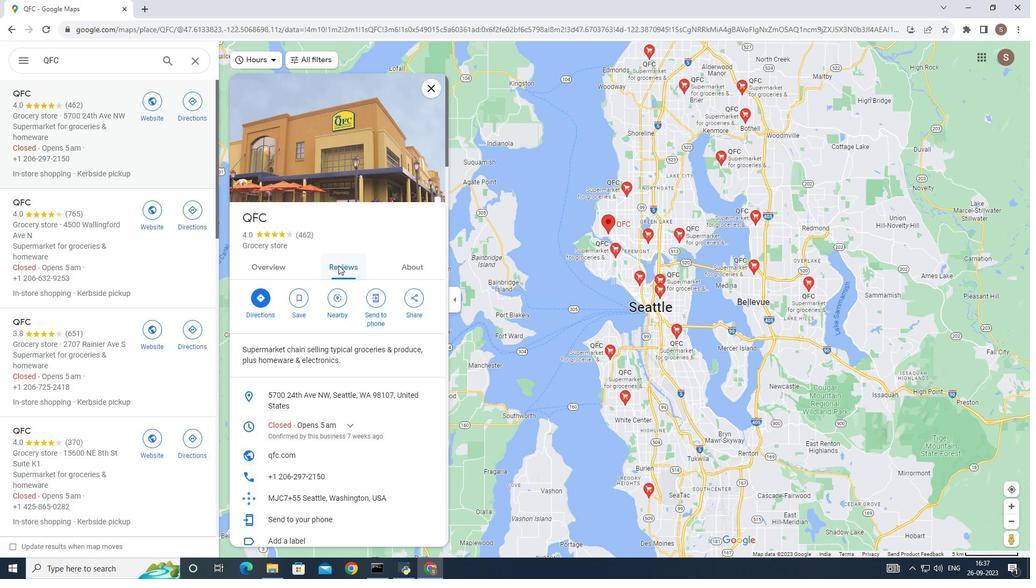 
Action: Mouse moved to (266, 482)
Screenshot: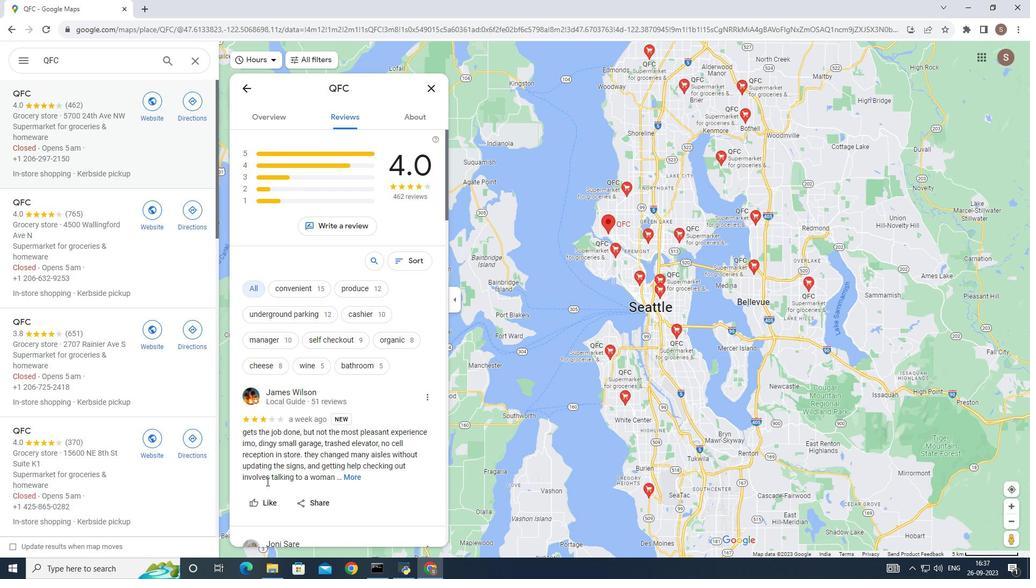 
Action: Mouse scrolled (266, 481) with delta (0, 0)
Screenshot: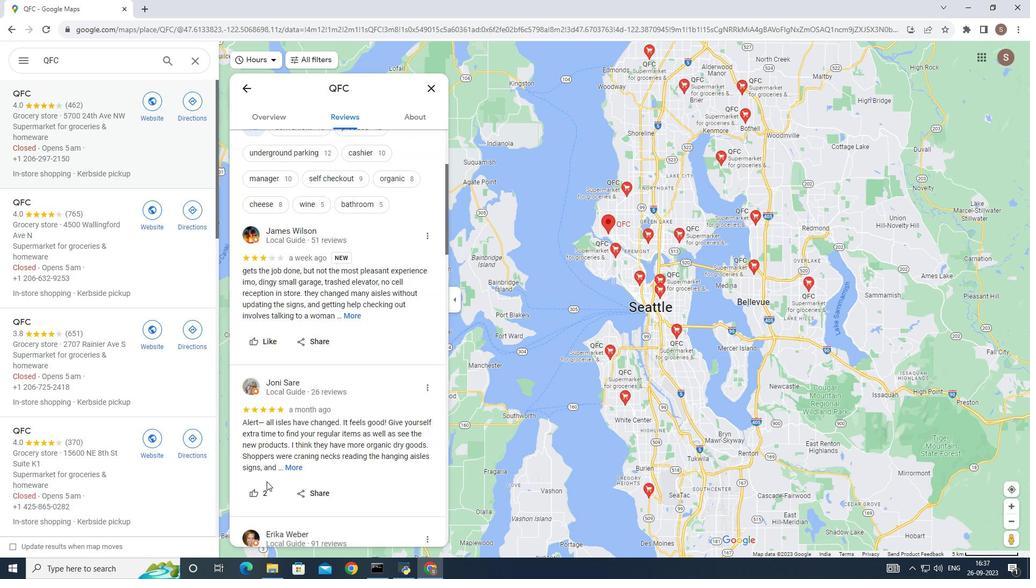 
Action: Mouse scrolled (266, 481) with delta (0, 0)
Screenshot: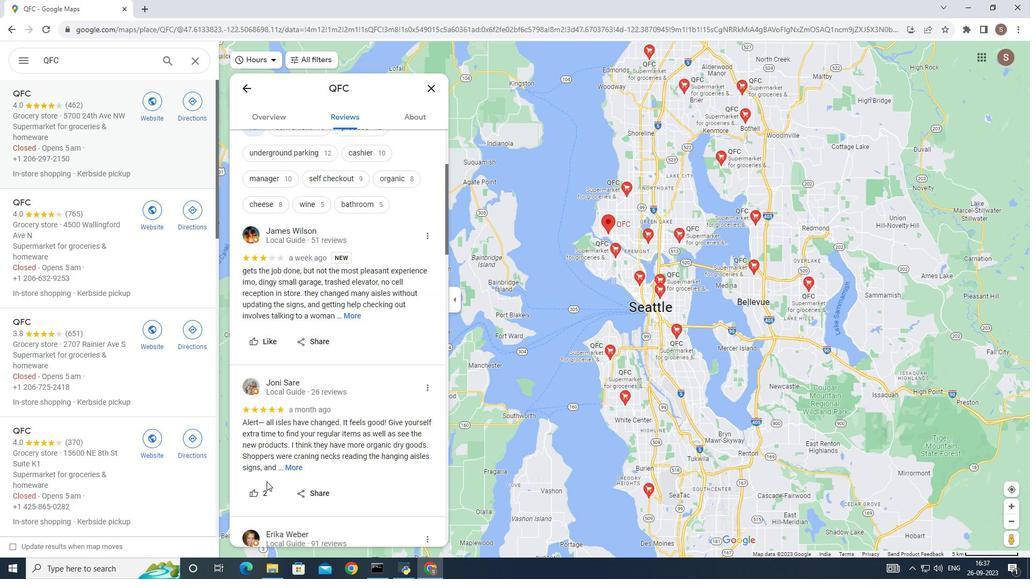 
Action: Mouse scrolled (266, 481) with delta (0, 0)
Screenshot: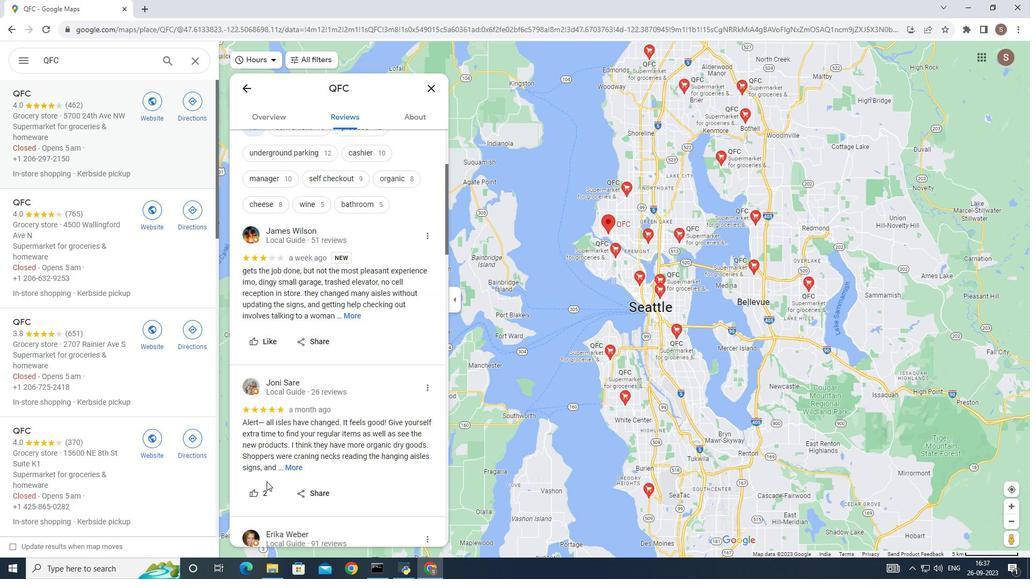 
Action: Mouse moved to (266, 481)
Screenshot: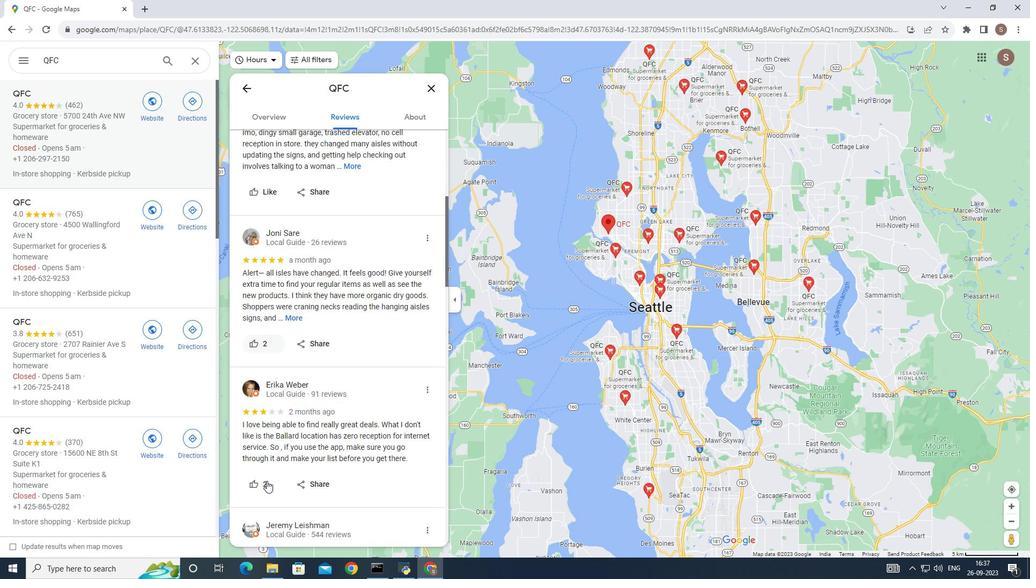 
Action: Mouse scrolled (266, 481) with delta (0, 0)
Screenshot: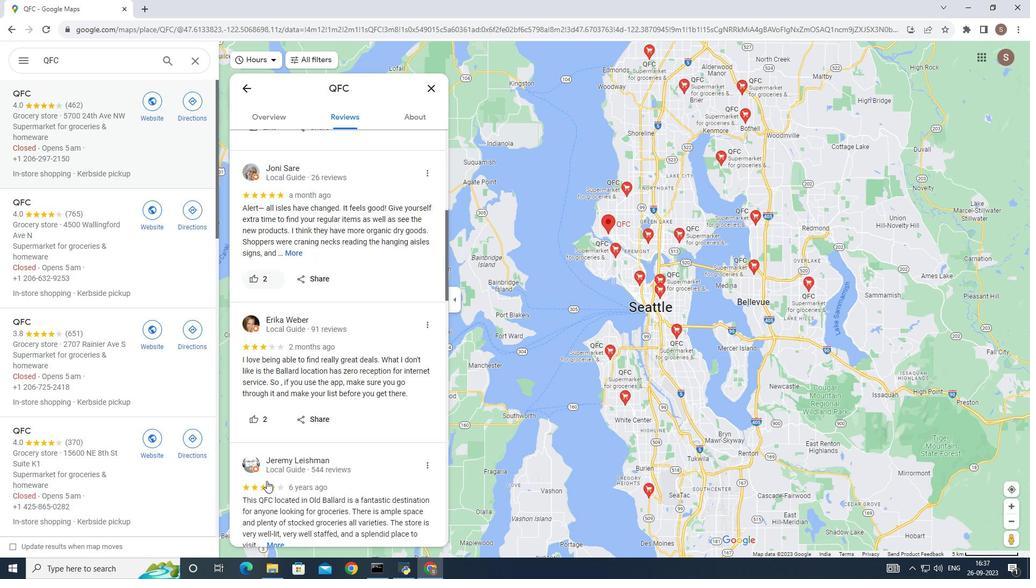 
Action: Mouse scrolled (266, 481) with delta (0, 0)
Screenshot: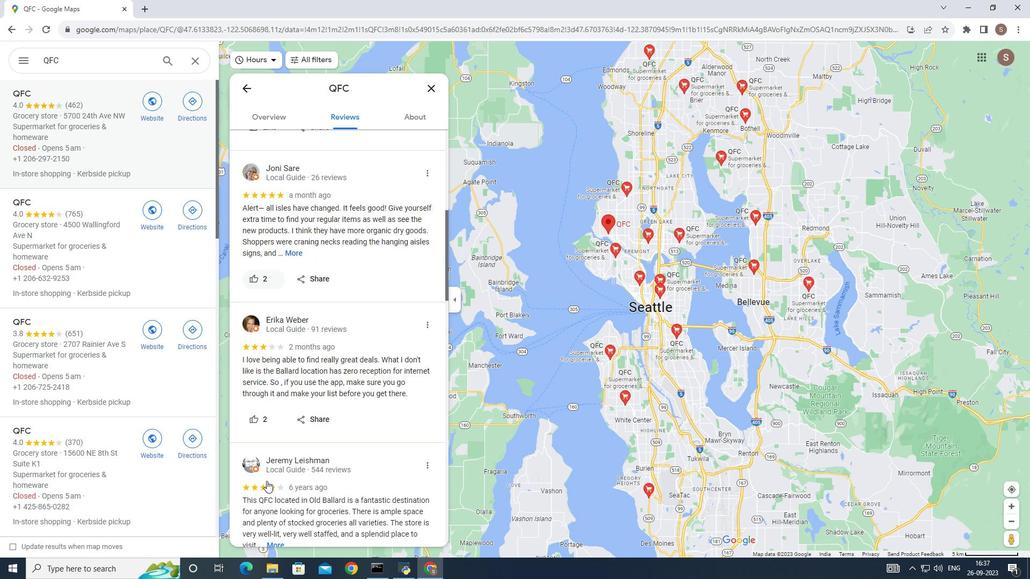 
Action: Mouse scrolled (266, 481) with delta (0, 0)
Screenshot: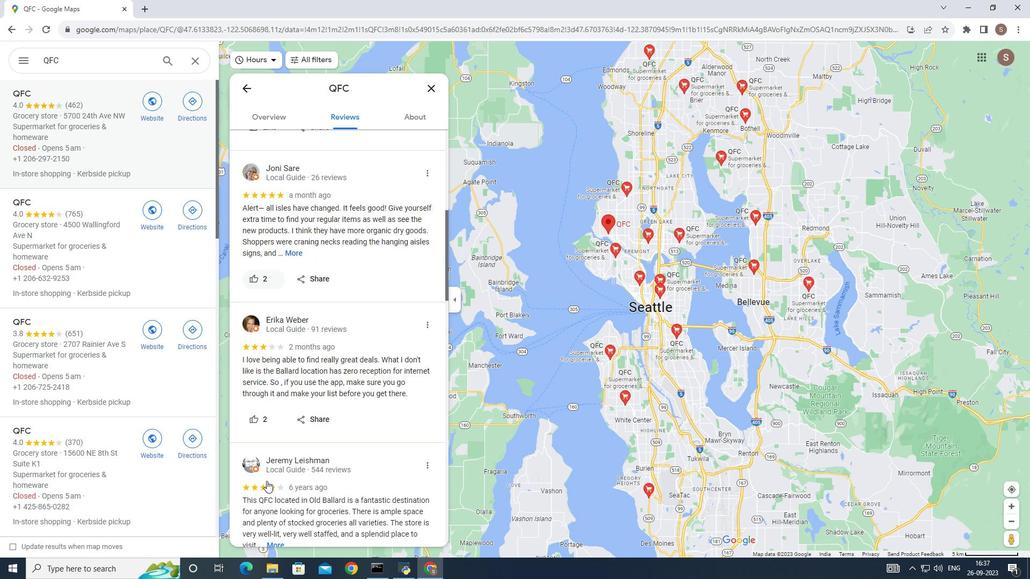 
Action: Mouse scrolled (266, 481) with delta (0, 0)
Screenshot: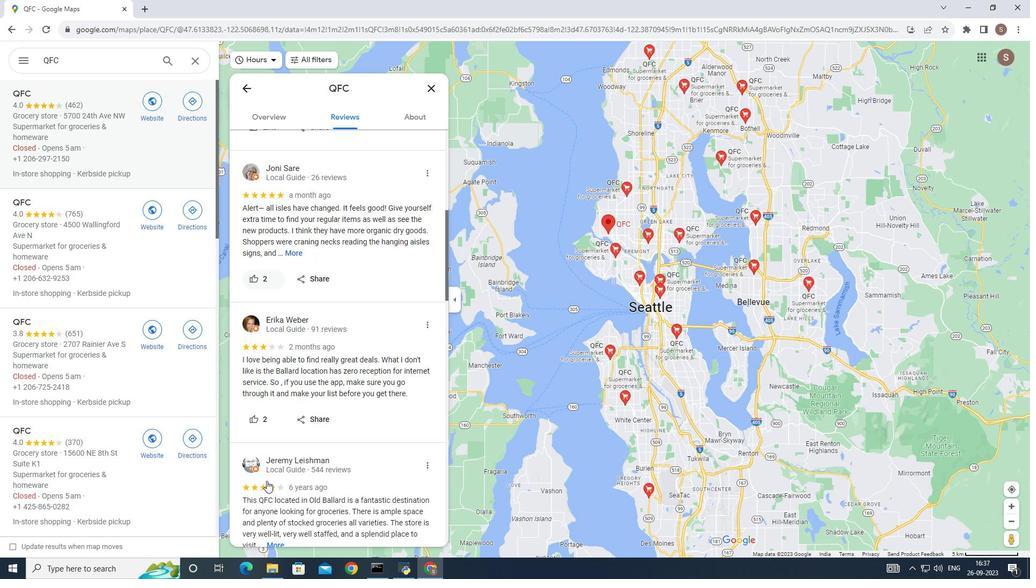 
Action: Mouse scrolled (266, 481) with delta (0, 0)
Screenshot: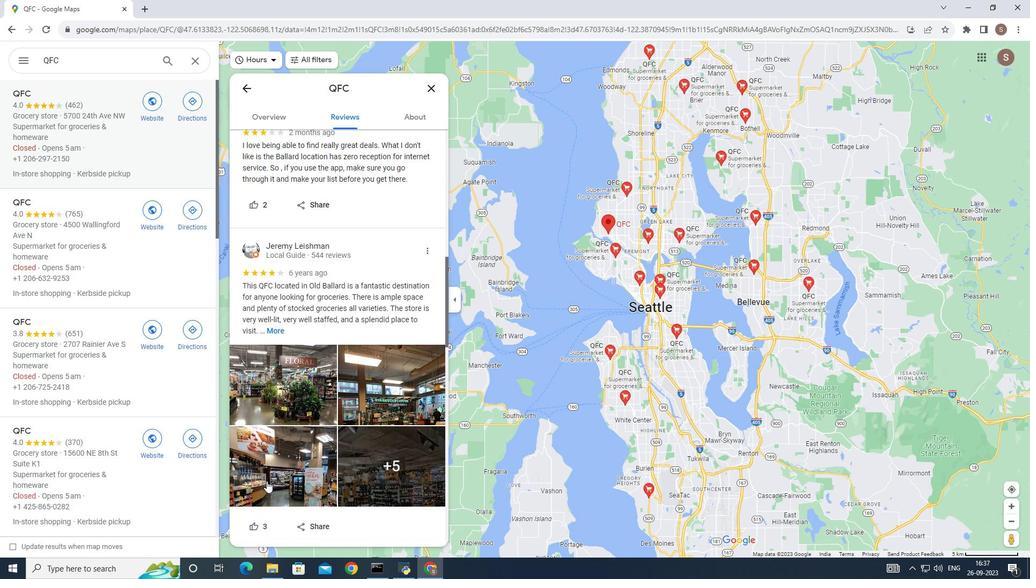 
Action: Mouse scrolled (266, 481) with delta (0, 0)
Screenshot: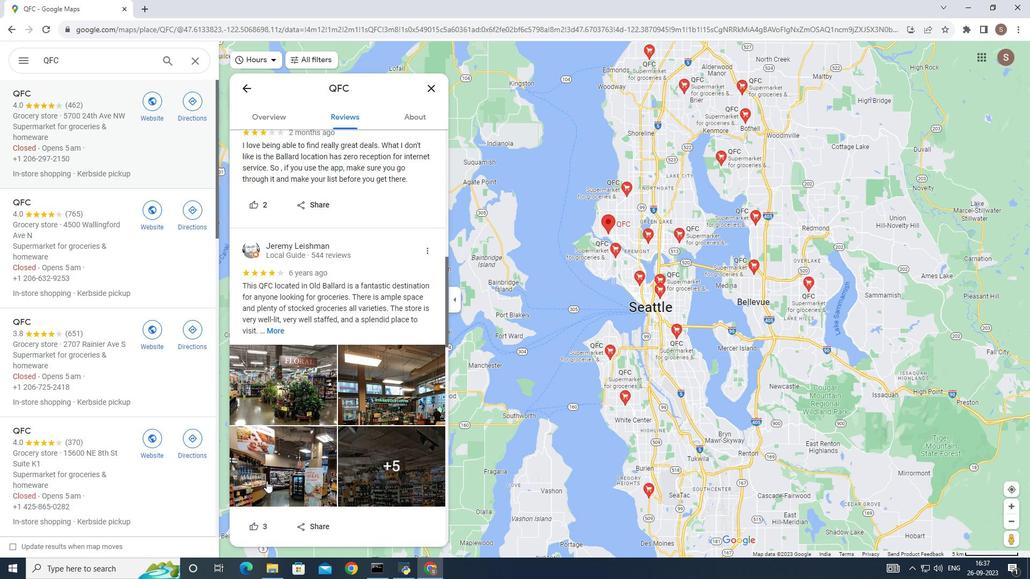 
Action: Mouse scrolled (266, 481) with delta (0, 0)
Screenshot: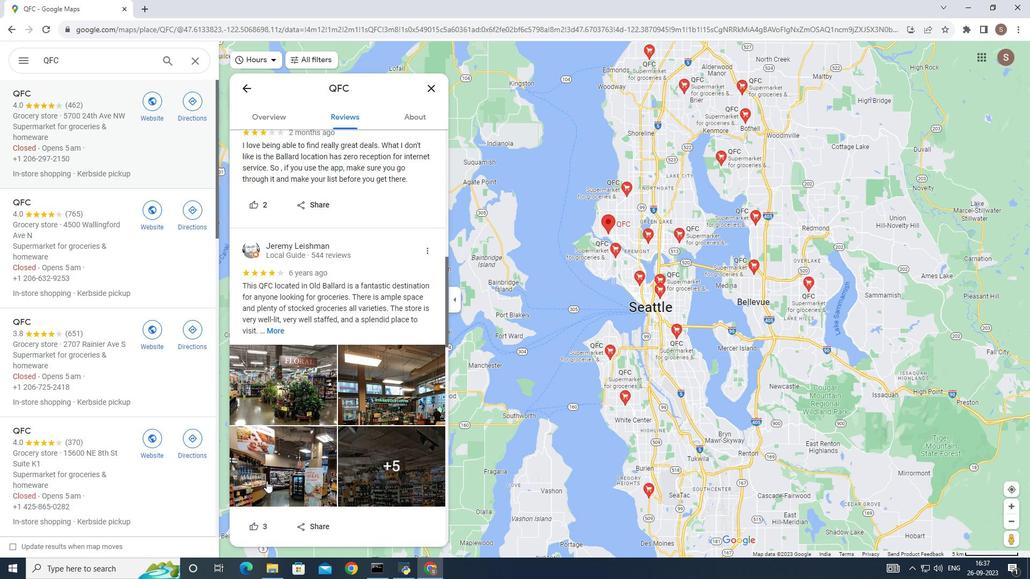 
Action: Mouse scrolled (266, 481) with delta (0, 0)
Screenshot: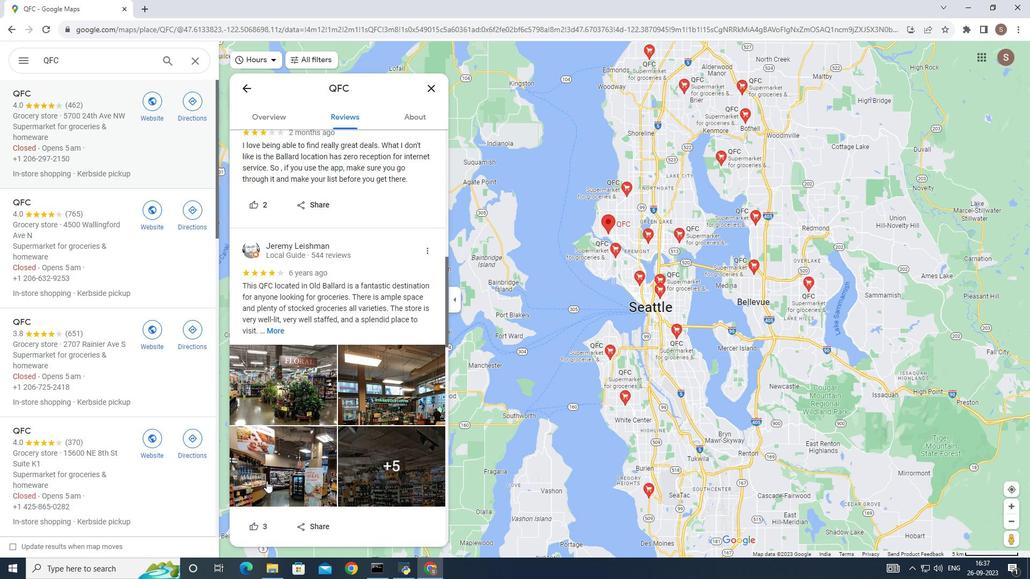 
Action: Mouse scrolled (266, 481) with delta (0, 0)
Screenshot: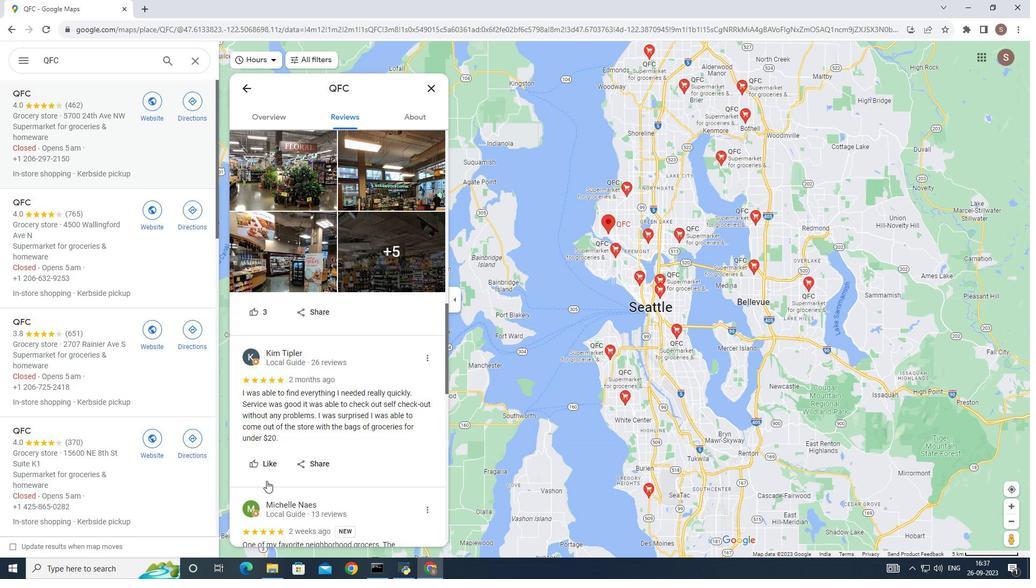 
Action: Mouse scrolled (266, 481) with delta (0, 0)
Screenshot: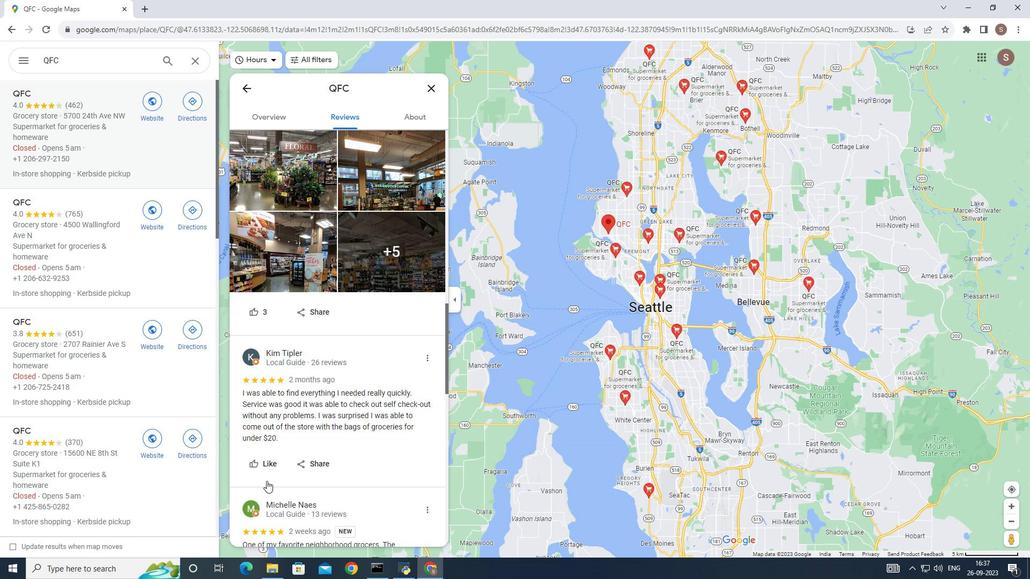 
Action: Mouse scrolled (266, 481) with delta (0, 0)
Screenshot: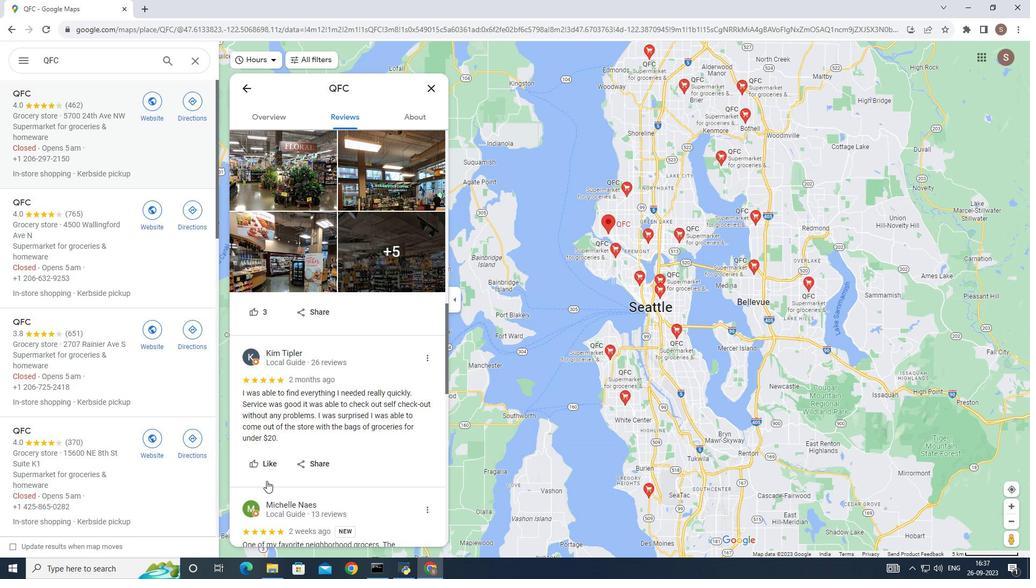 
Action: Mouse scrolled (266, 481) with delta (0, 0)
Screenshot: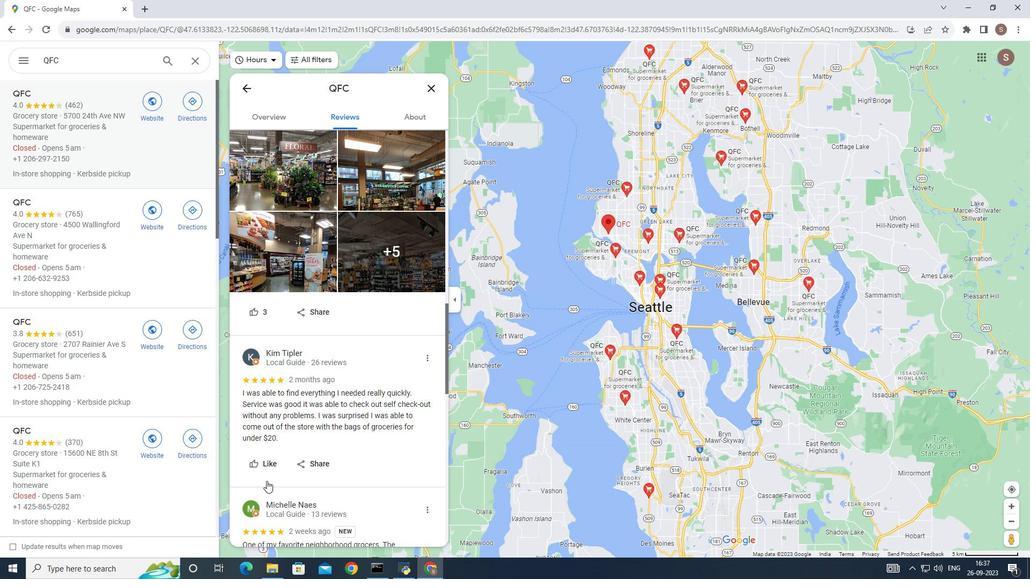 
Action: Mouse scrolled (266, 481) with delta (0, 0)
Screenshot: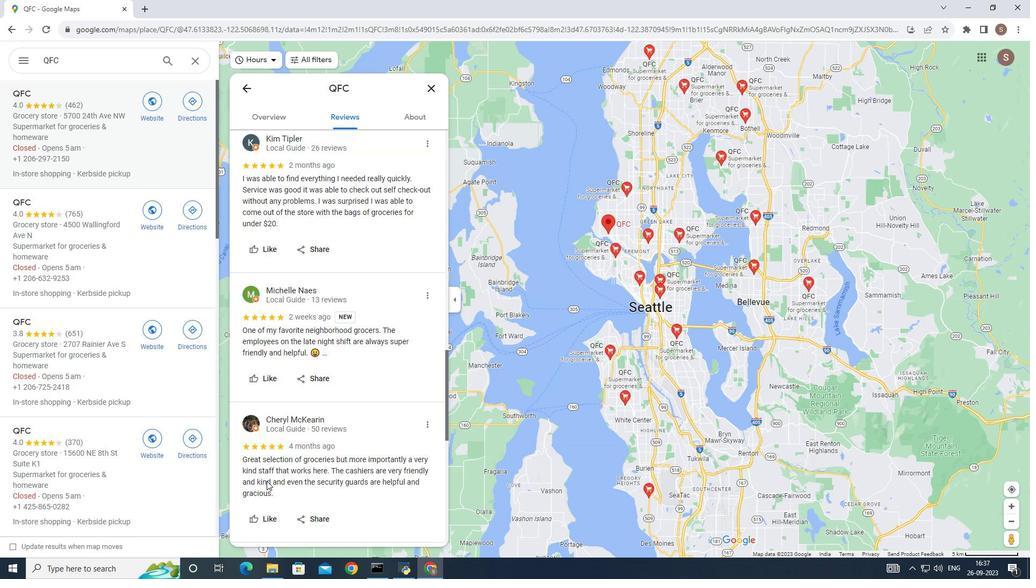 
Action: Mouse scrolled (266, 481) with delta (0, 0)
Screenshot: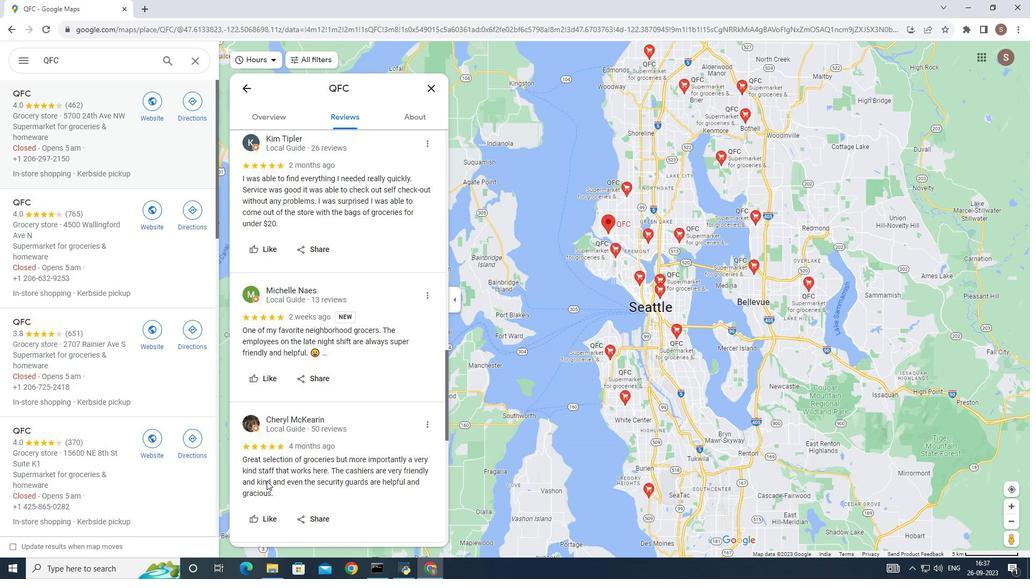 
Action: Mouse scrolled (266, 481) with delta (0, 0)
Screenshot: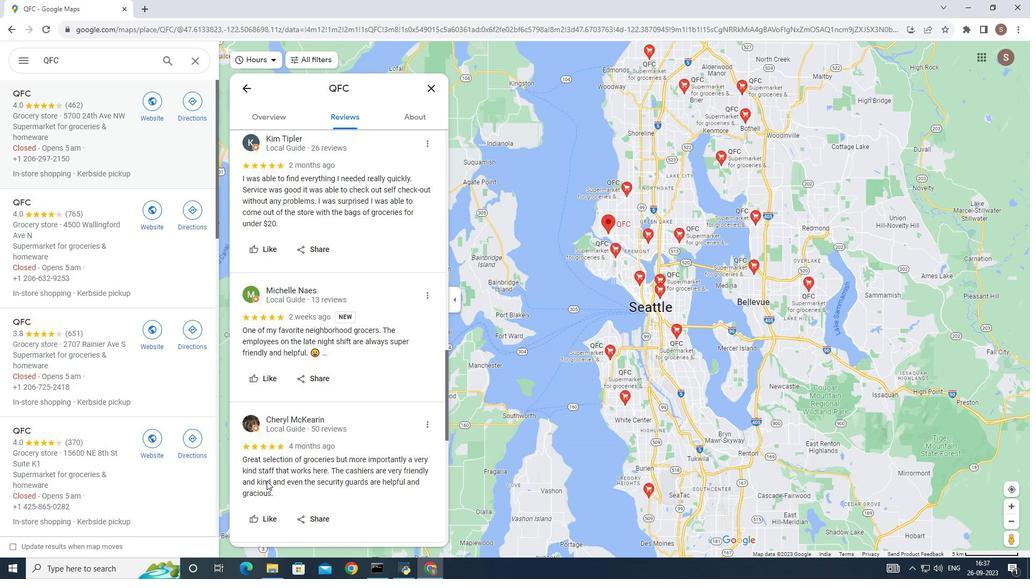 
Action: Mouse scrolled (266, 481) with delta (0, 0)
Screenshot: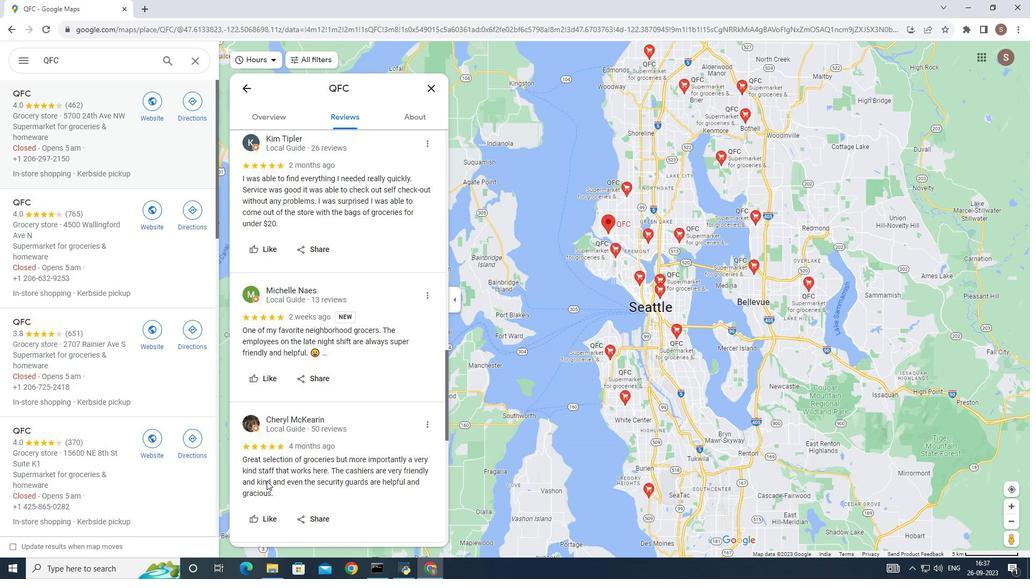 
Action: Mouse scrolled (266, 481) with delta (0, 0)
Screenshot: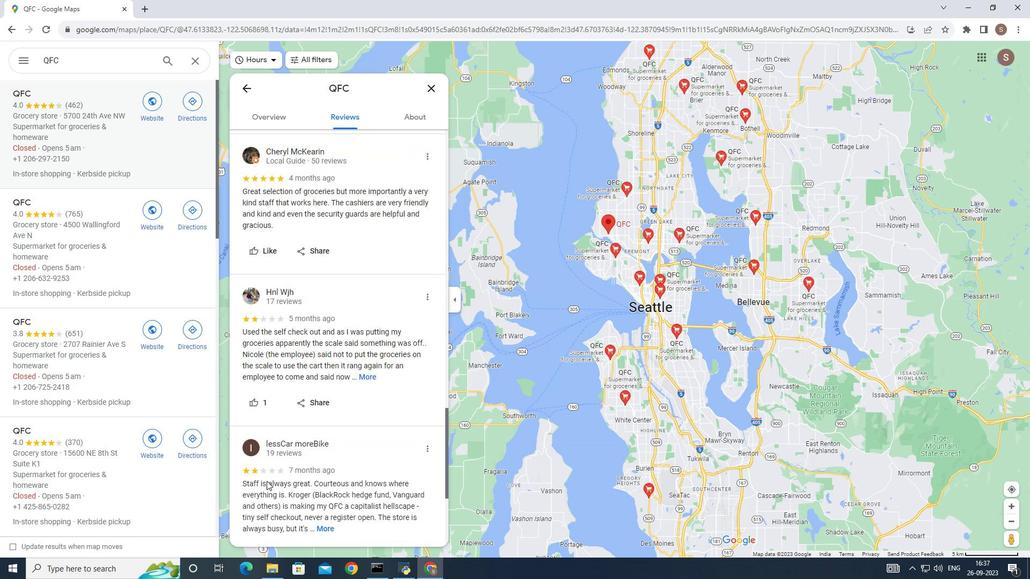 
Action: Mouse scrolled (266, 481) with delta (0, 0)
Screenshot: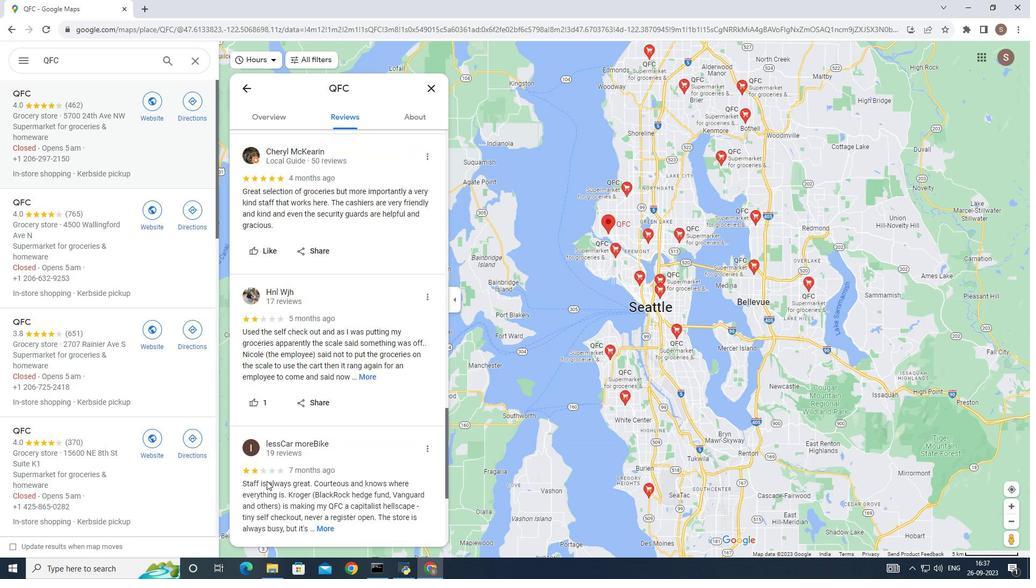 
Action: Mouse scrolled (266, 481) with delta (0, 0)
Screenshot: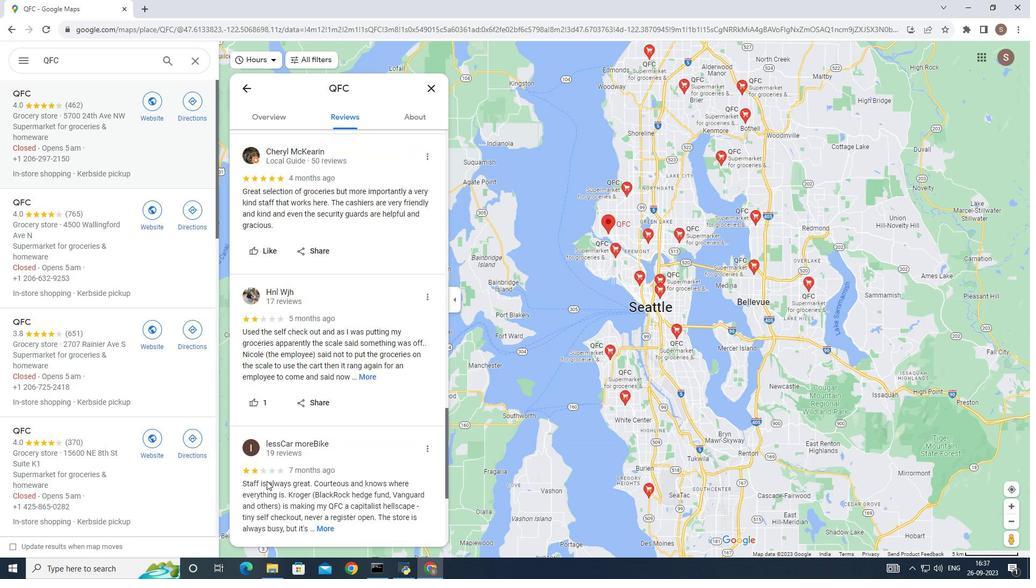 
Action: Mouse scrolled (266, 481) with delta (0, 0)
Screenshot: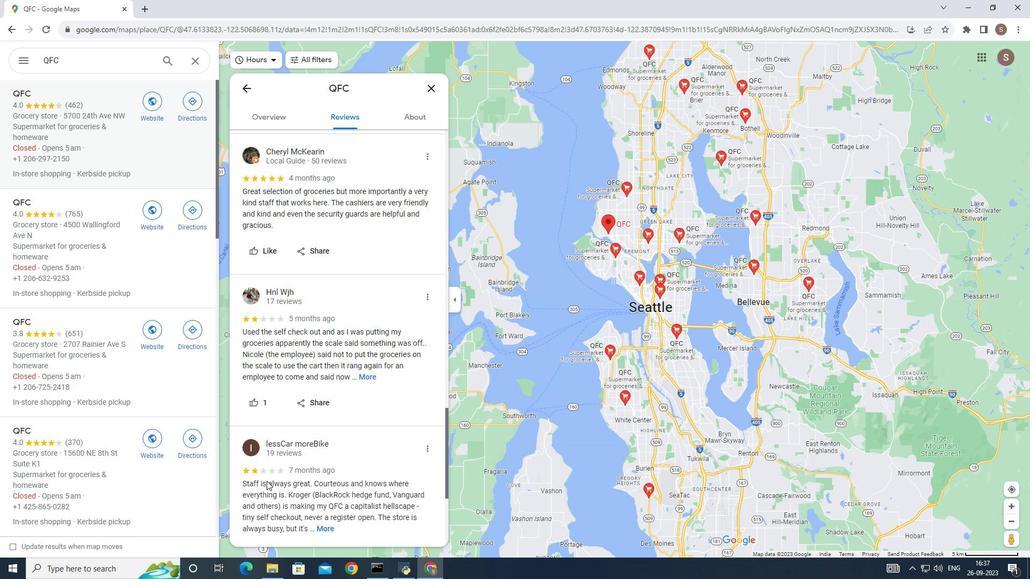 
Action: Mouse scrolled (266, 481) with delta (0, 0)
Screenshot: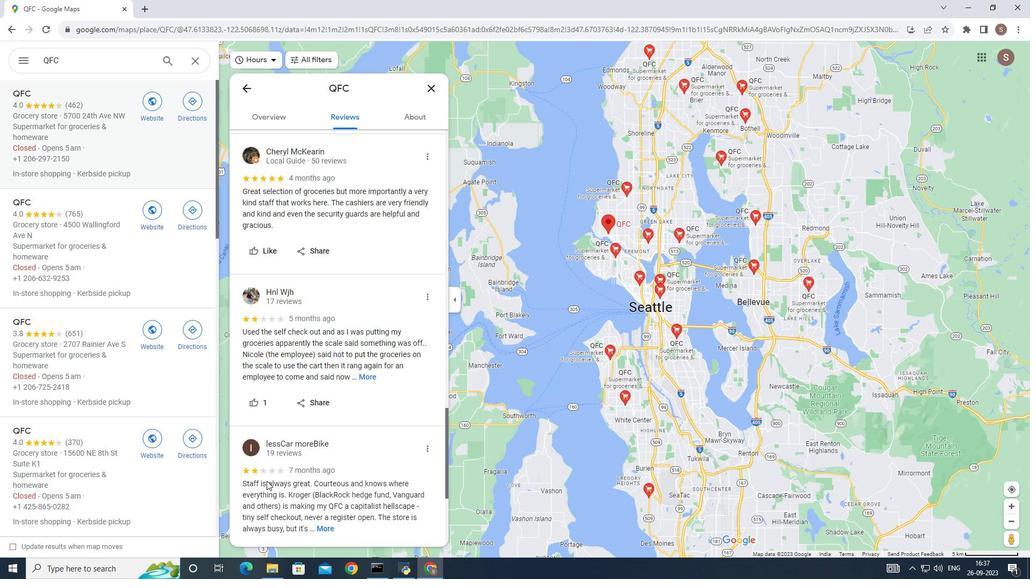
Action: Mouse scrolled (266, 481) with delta (0, 0)
Screenshot: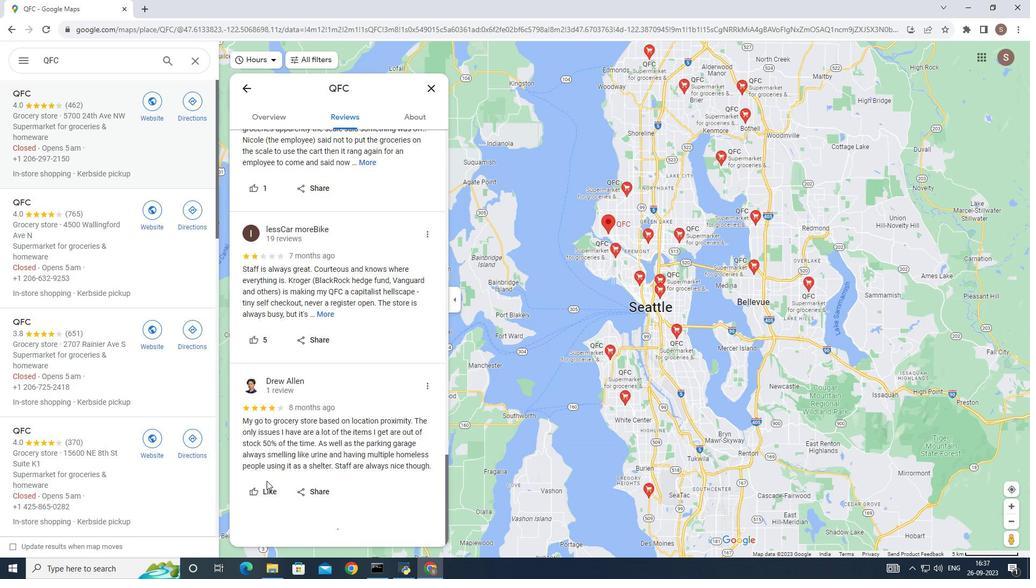 
Action: Mouse scrolled (266, 481) with delta (0, 0)
Screenshot: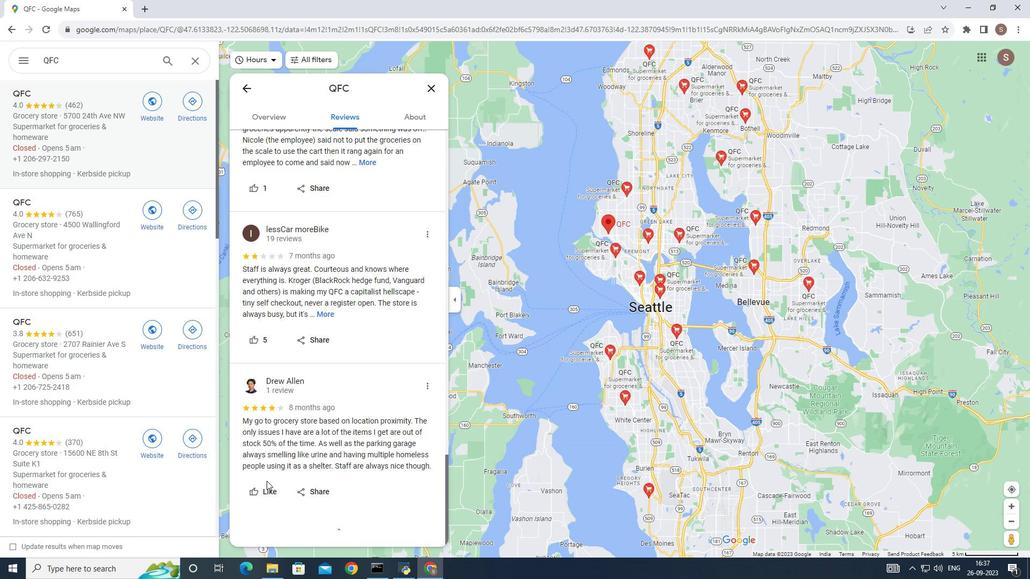 
Action: Mouse scrolled (266, 481) with delta (0, 0)
Screenshot: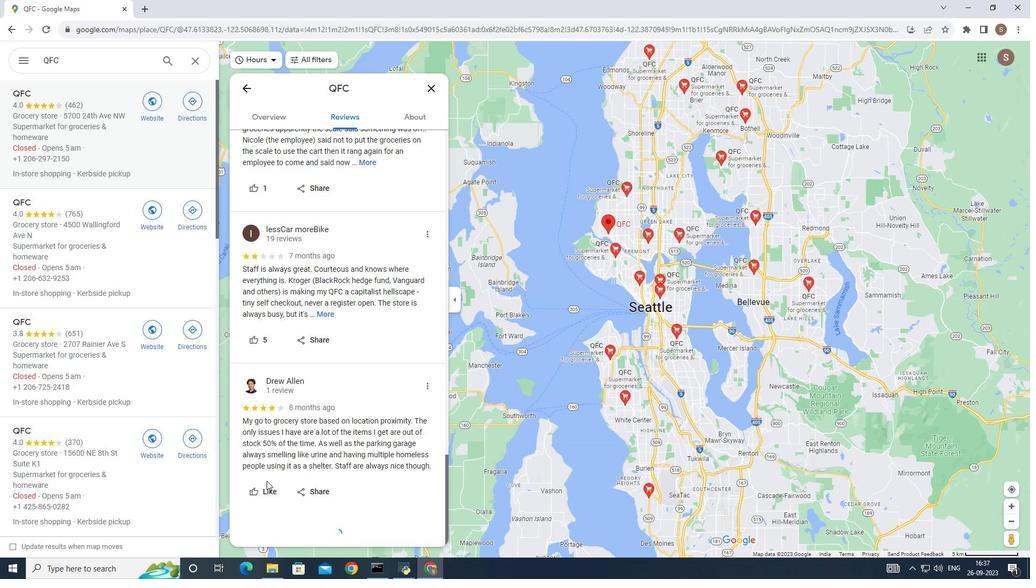 
Action: Mouse scrolled (266, 481) with delta (0, 0)
Screenshot: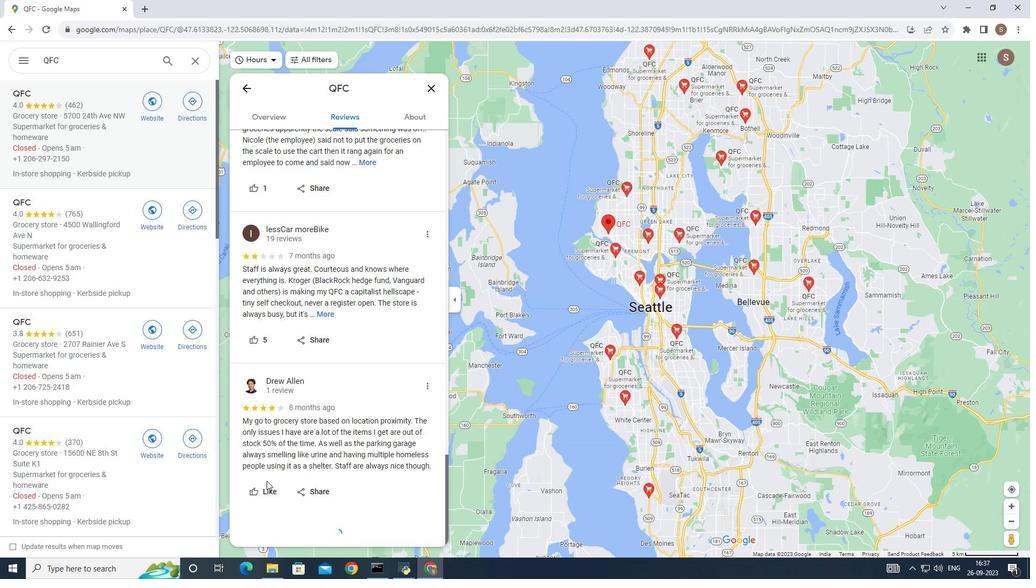 
Action: Mouse scrolled (266, 481) with delta (0, 0)
Screenshot: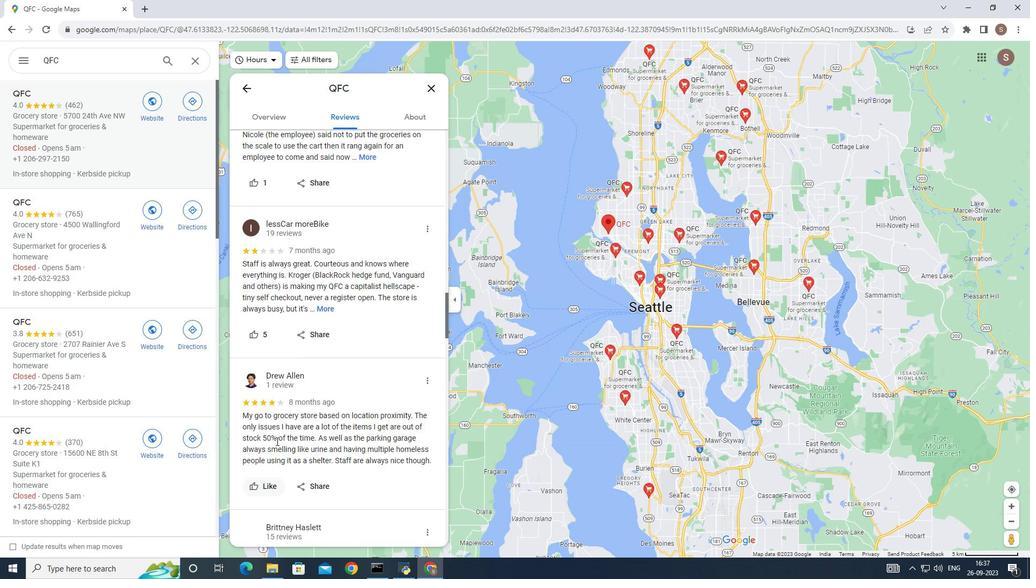 
Action: Mouse scrolled (266, 481) with delta (0, 0)
Screenshot: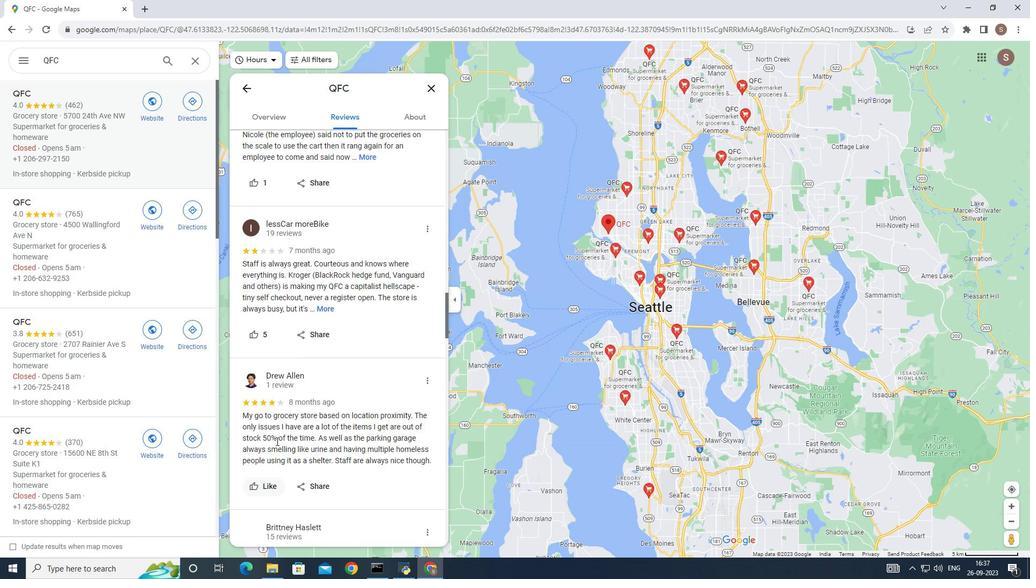 
Action: Mouse scrolled (266, 481) with delta (0, 0)
Screenshot: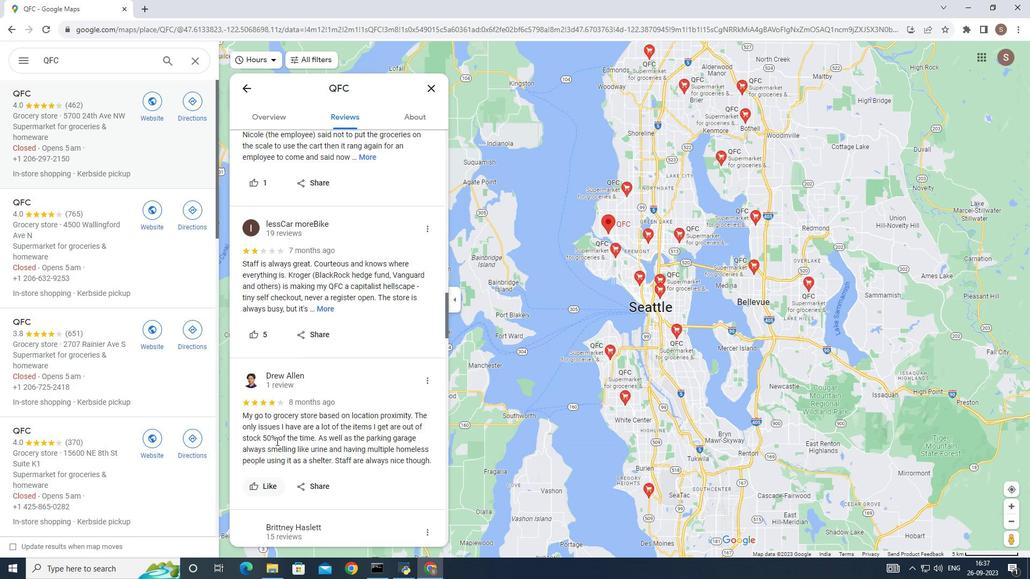 
Action: Mouse scrolled (266, 481) with delta (0, 0)
Screenshot: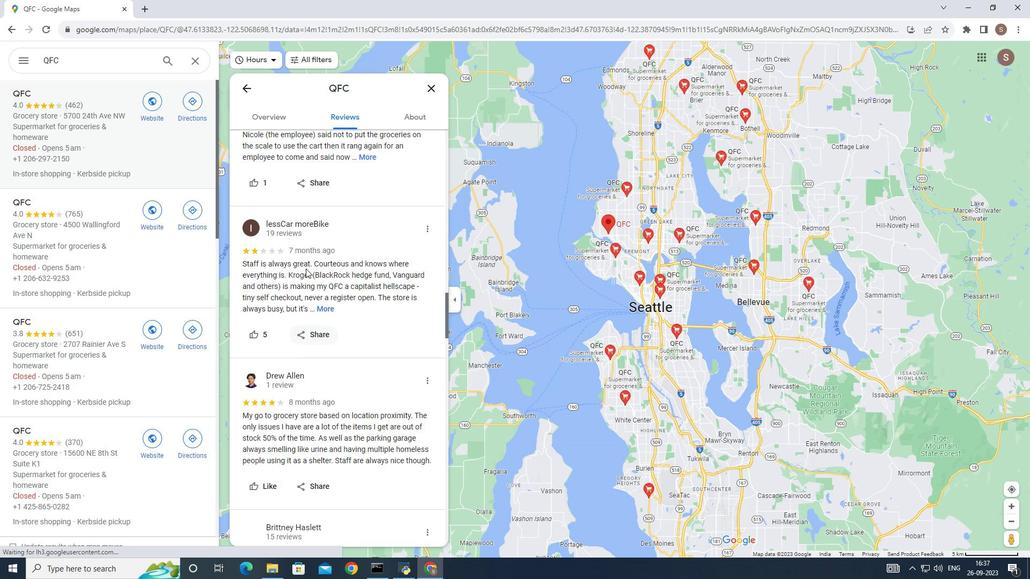 
Action: Mouse moved to (412, 118)
Screenshot: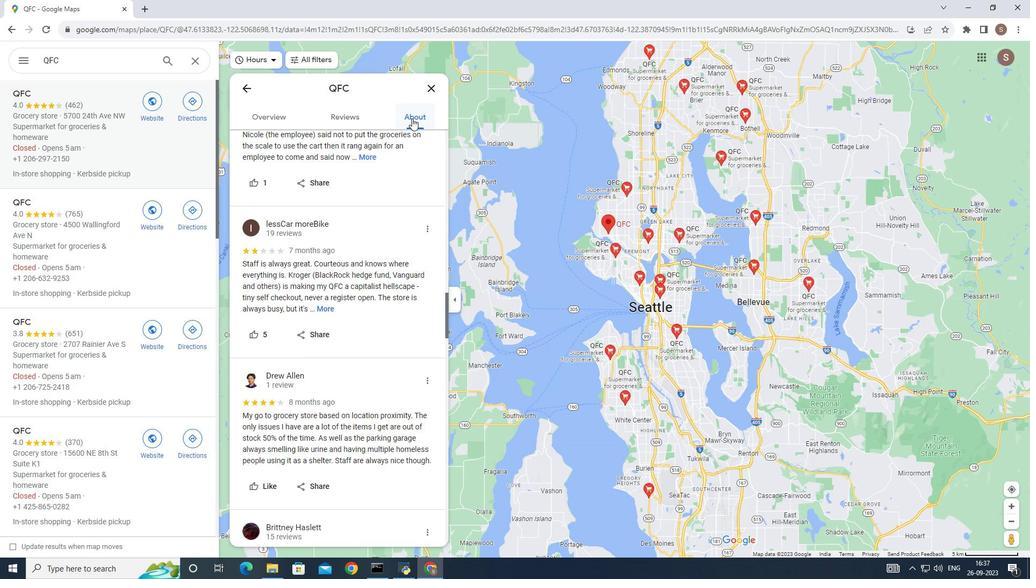 
Action: Mouse pressed left at (412, 118)
Screenshot: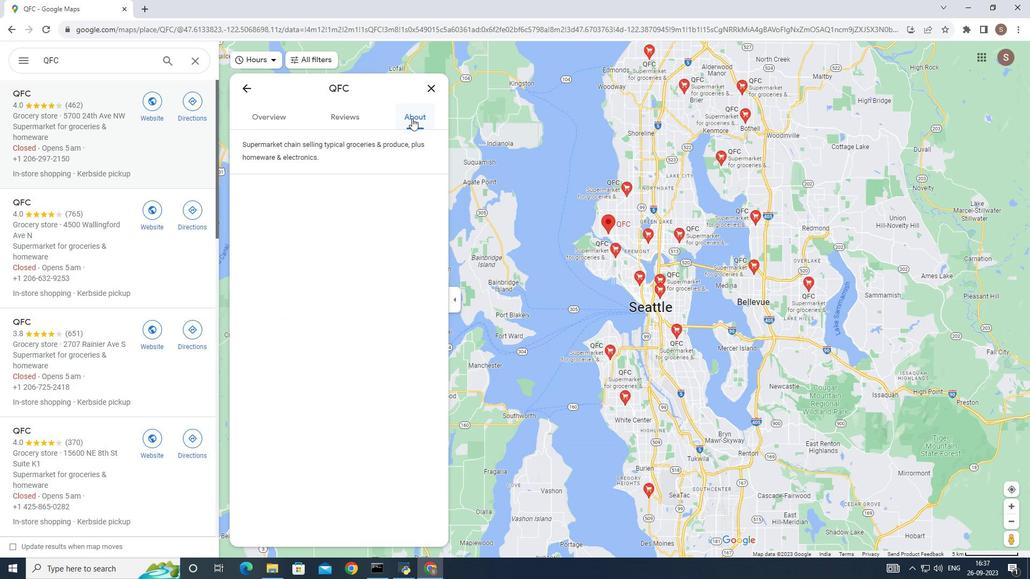 
Action: Mouse moved to (268, 115)
Screenshot: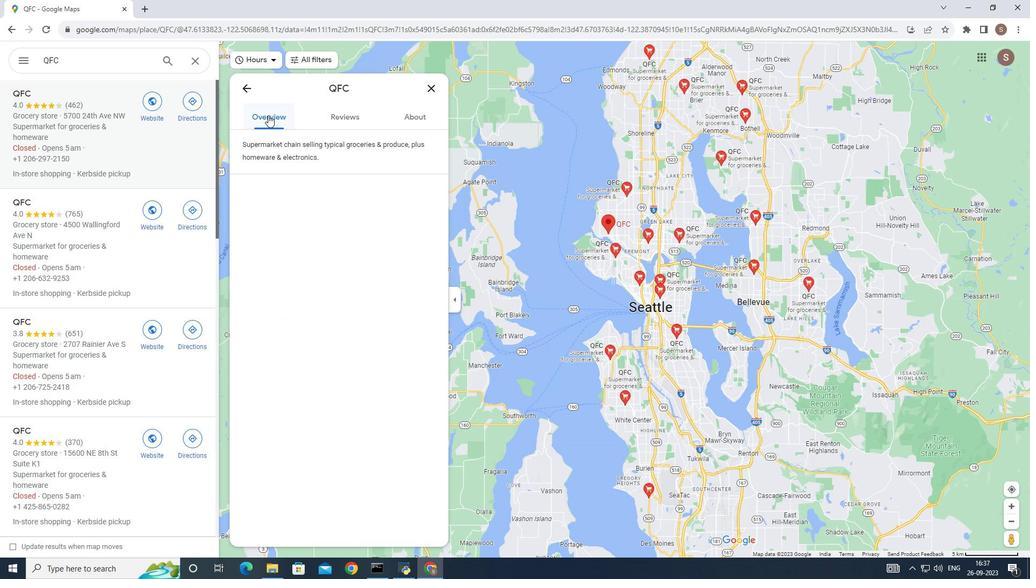 
Action: Mouse pressed left at (268, 115)
Screenshot: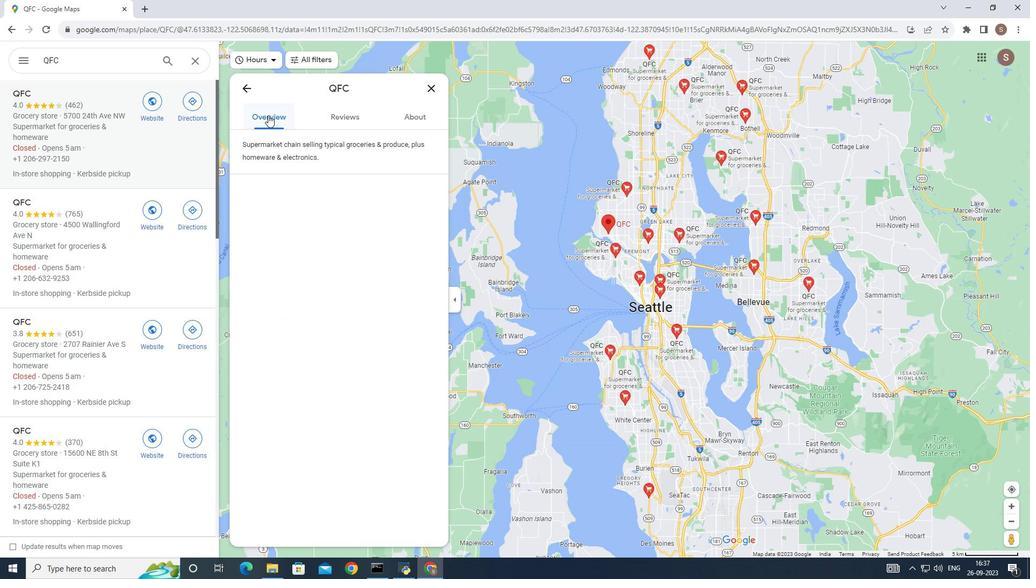 
Action: Mouse moved to (304, 299)
Screenshot: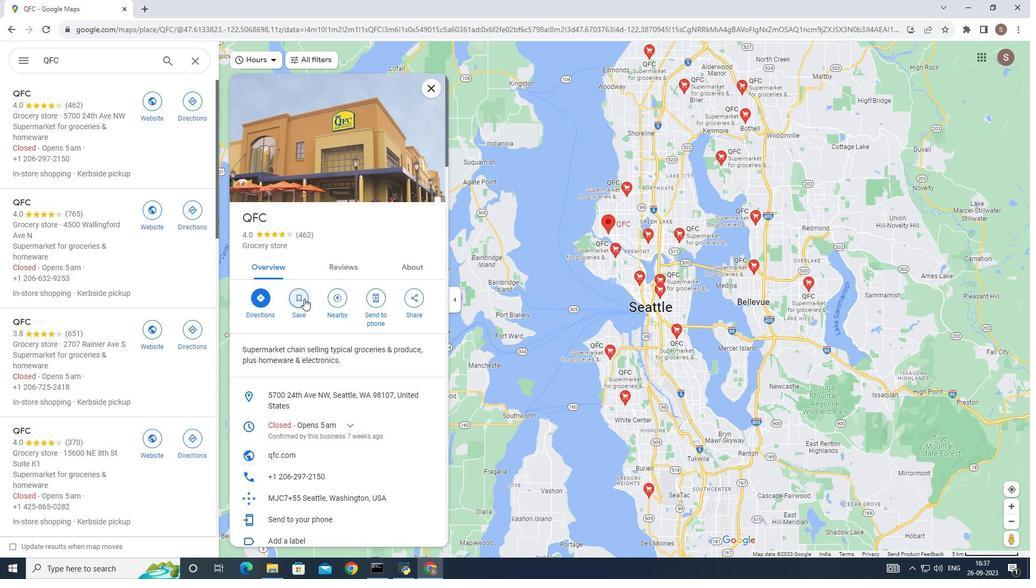 
Action: Mouse pressed left at (304, 299)
Screenshot: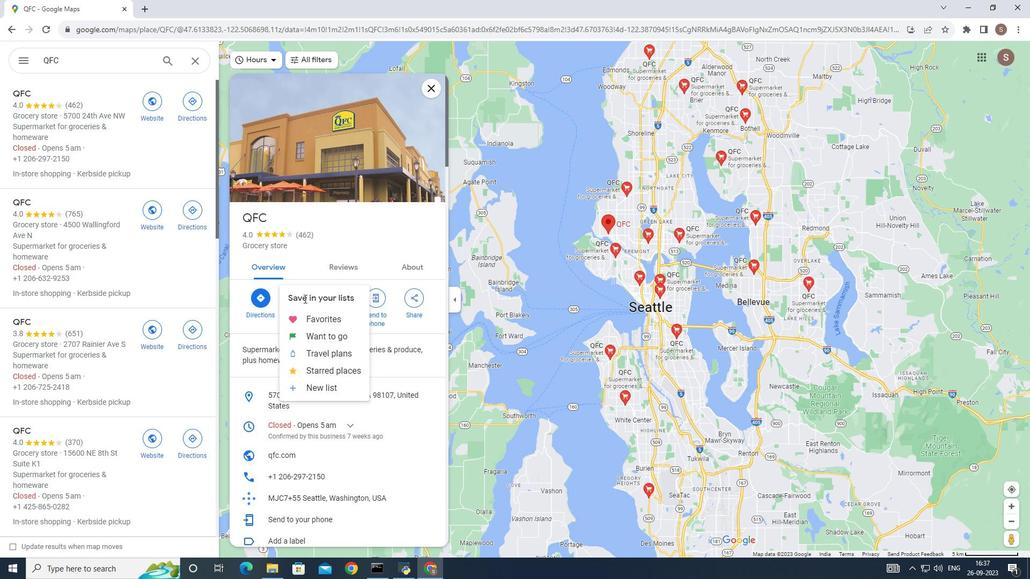 
Action: Mouse moved to (306, 319)
Screenshot: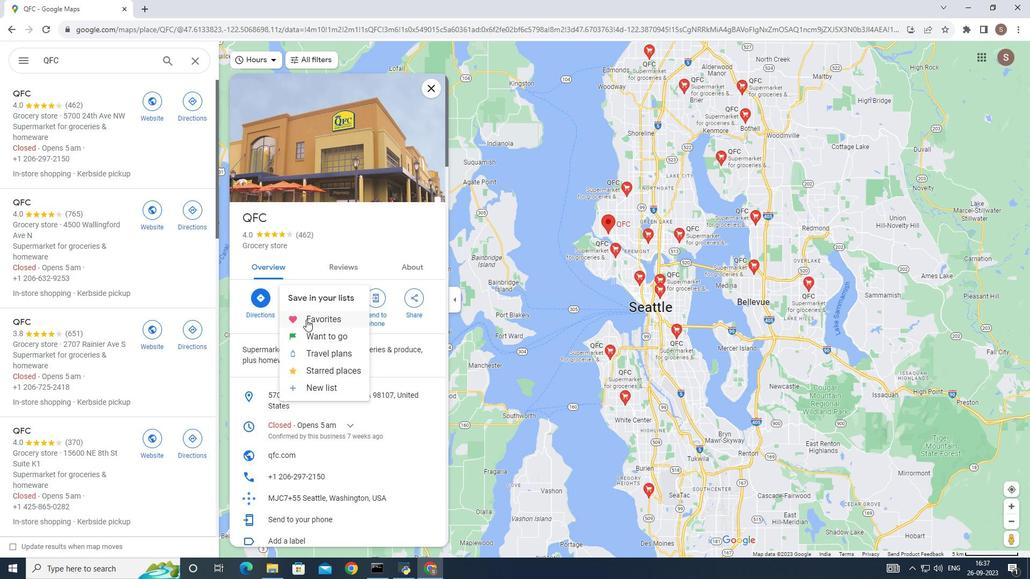 
Action: Mouse pressed left at (306, 319)
Screenshot: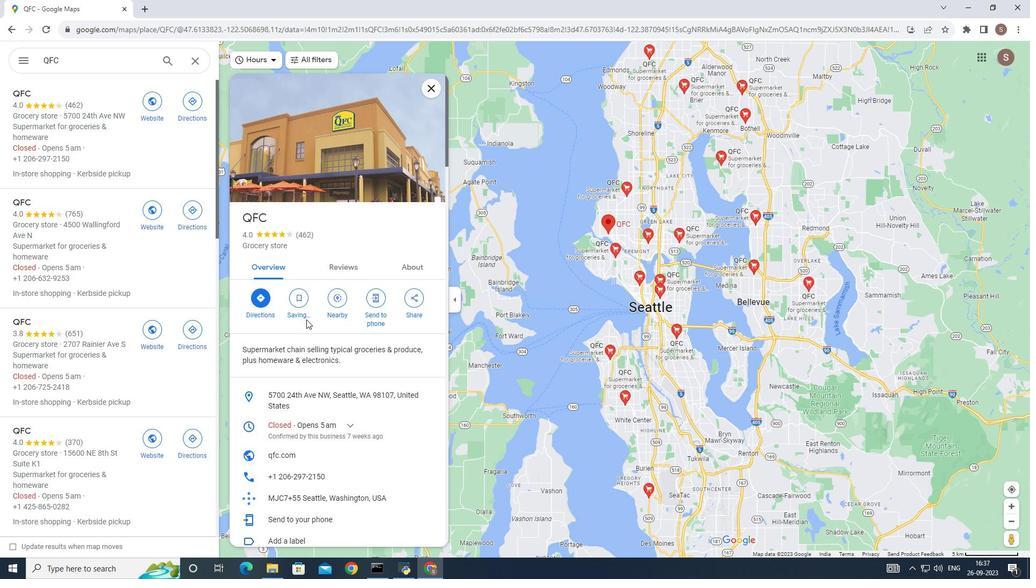 
Action: Mouse moved to (184, 59)
Screenshot: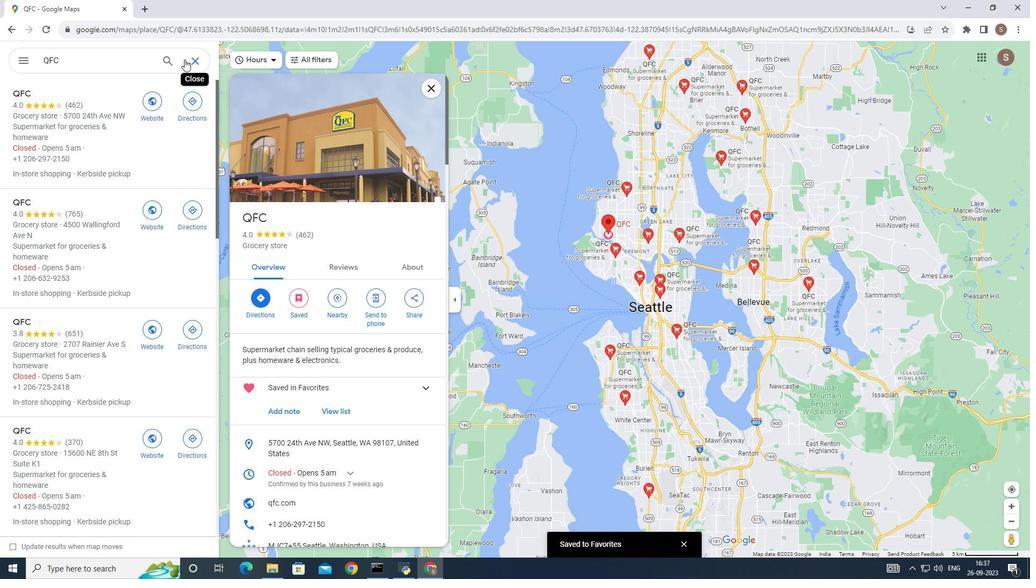 
Action: Mouse pressed left at (184, 59)
Screenshot: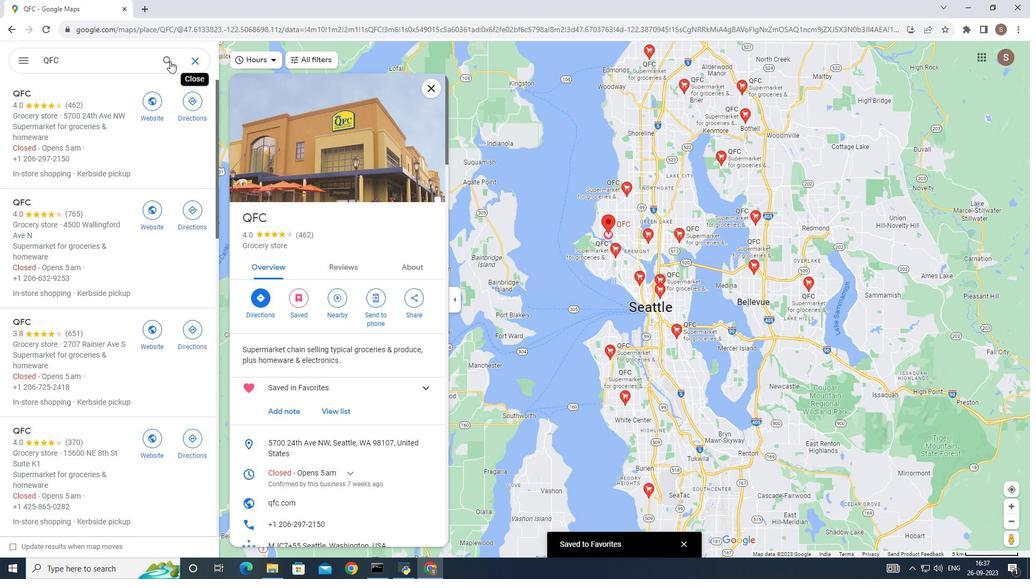 
Action: Mouse moved to (59, 66)
Screenshot: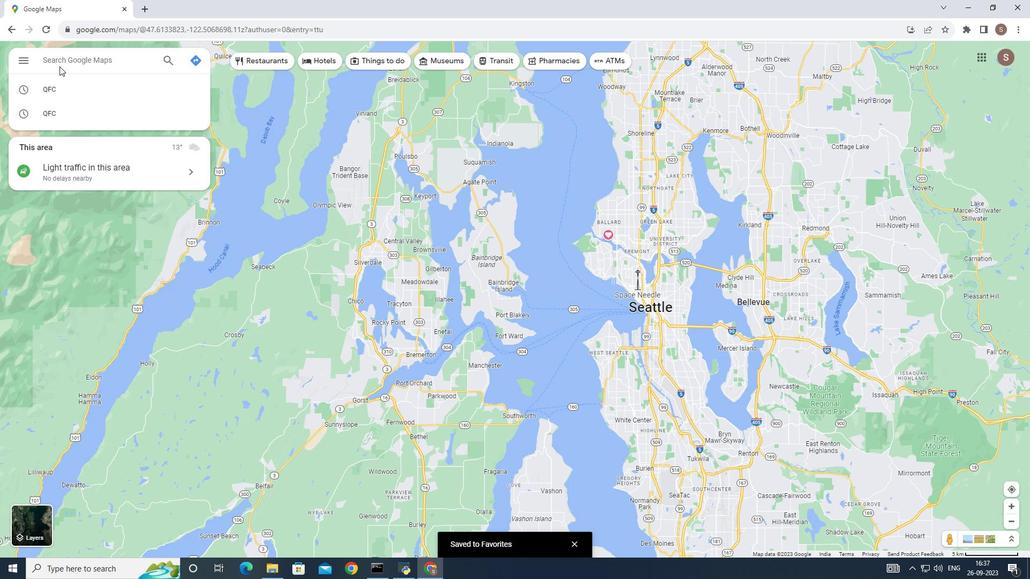 
Action: Key pressed SAF
Screenshot: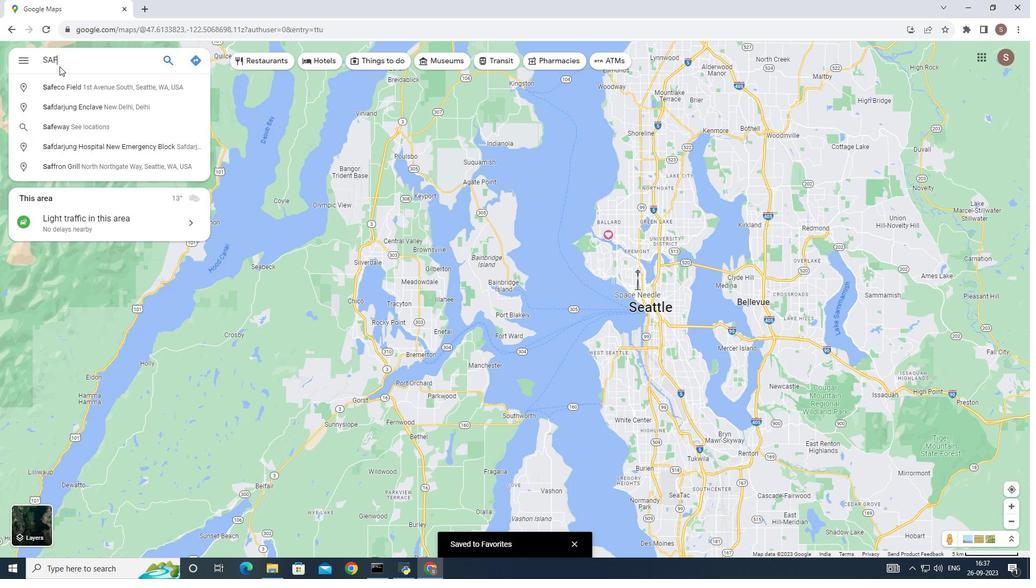 
Action: Mouse moved to (59, 66)
Screenshot: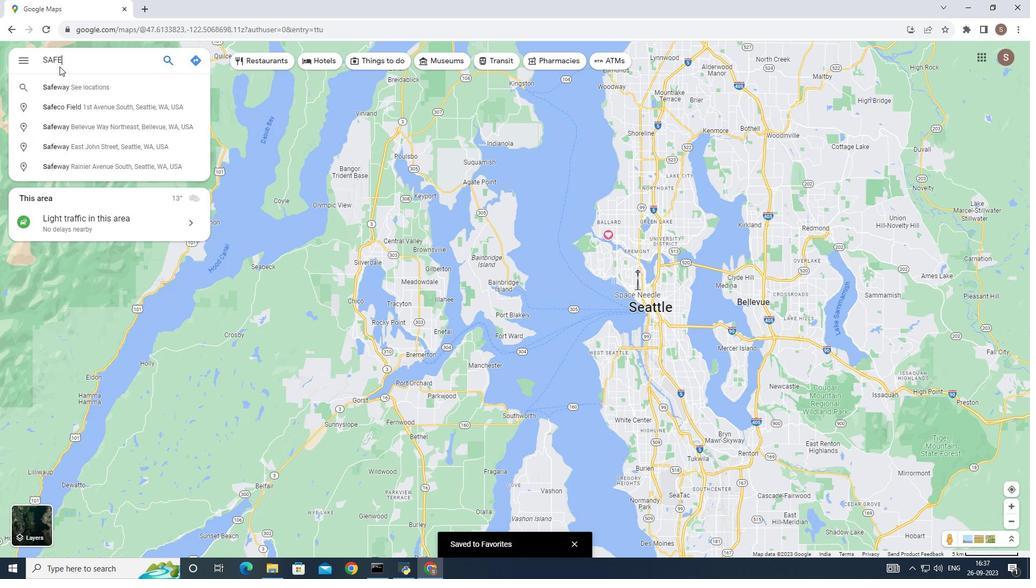 
Action: Key pressed EWA
Screenshot: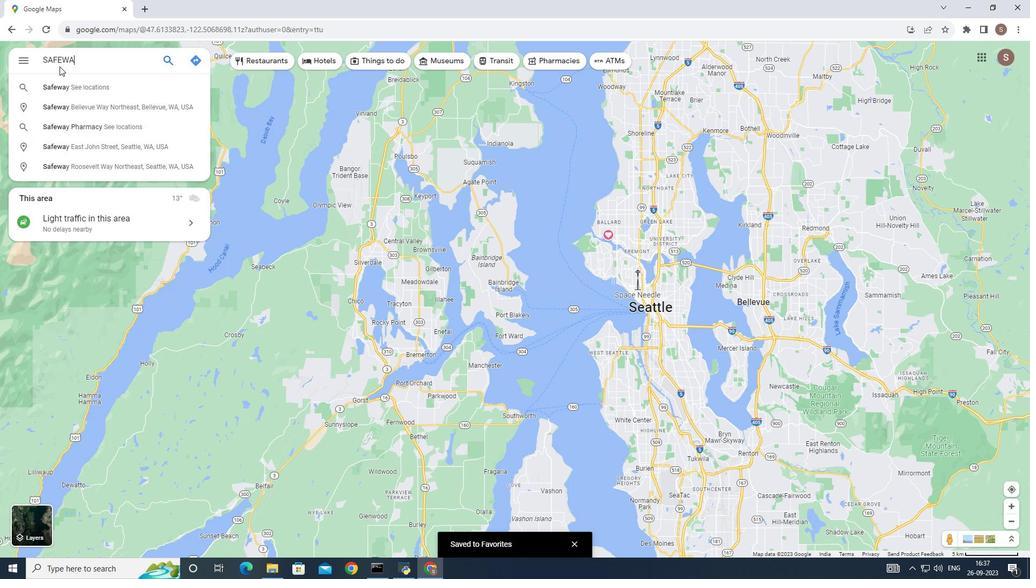 
Action: Mouse moved to (63, 66)
Screenshot: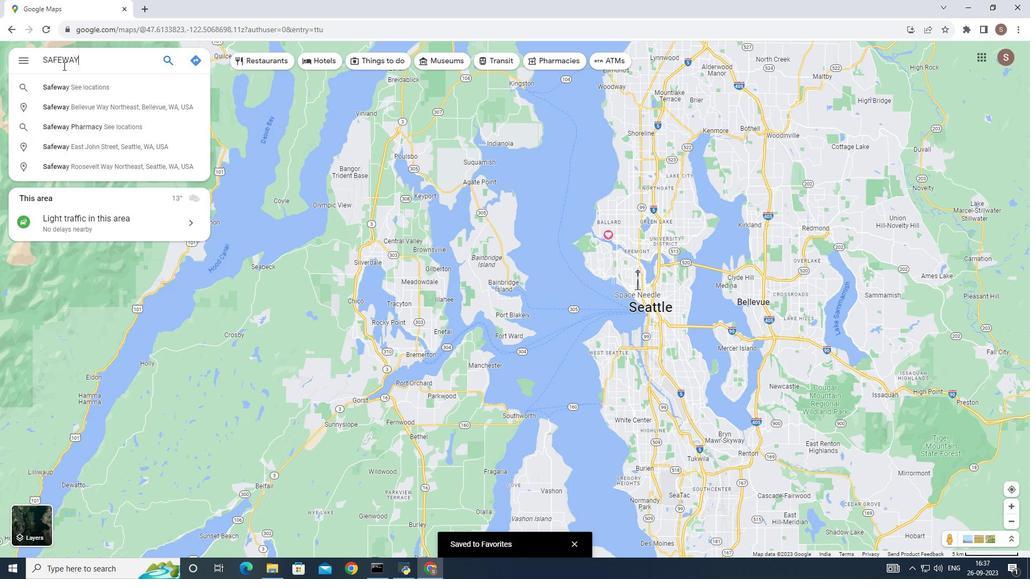 
Action: Key pressed Y,
Screenshot: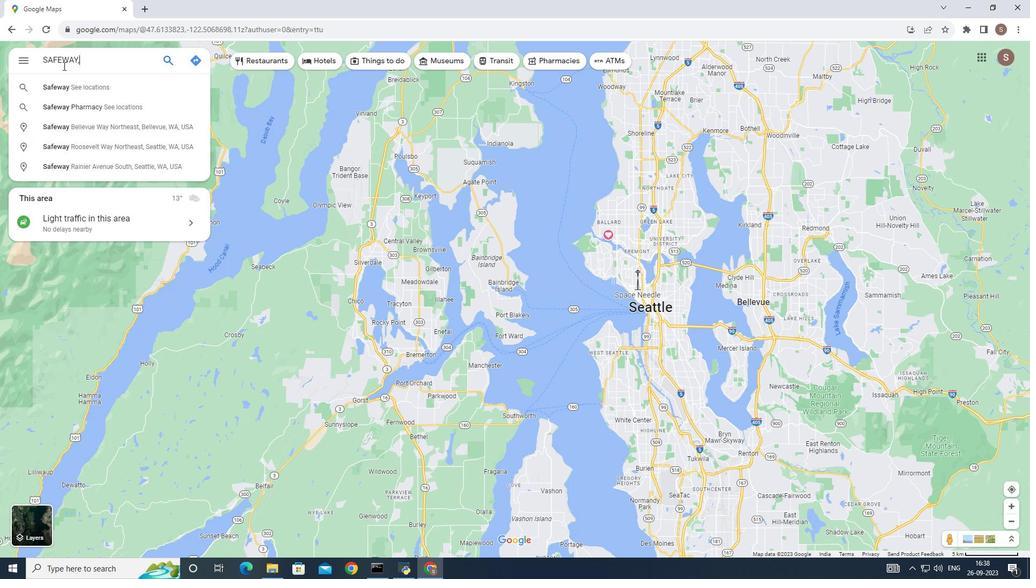
Action: Mouse moved to (69, 89)
Screenshot: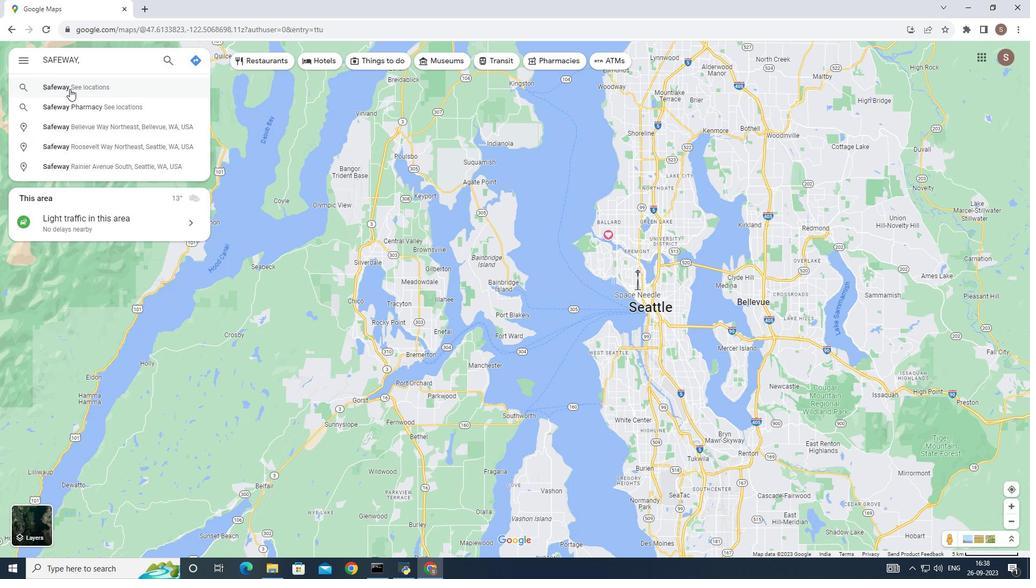 
Action: Mouse pressed left at (69, 89)
Screenshot: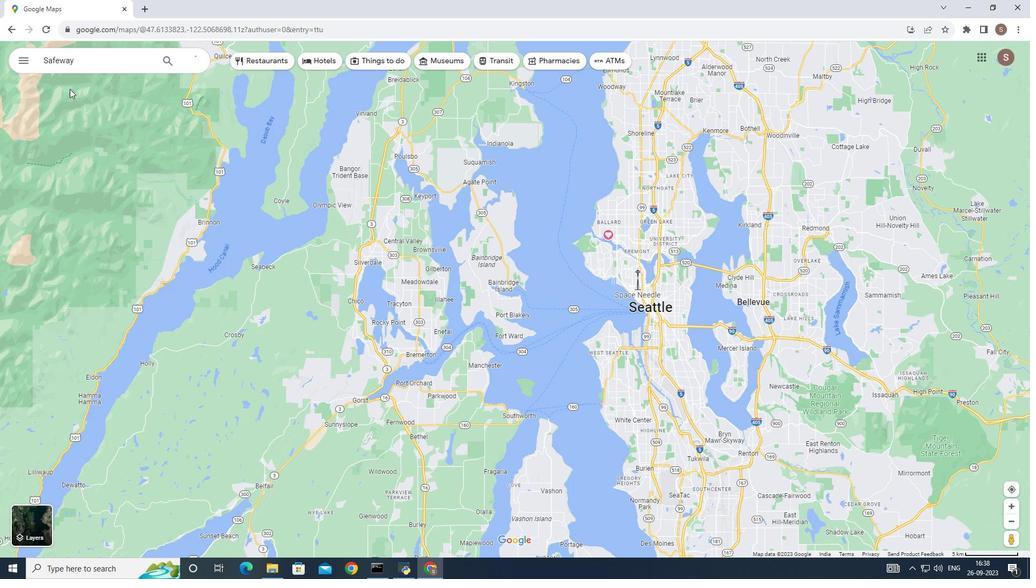 
Action: Mouse moved to (111, 166)
Screenshot: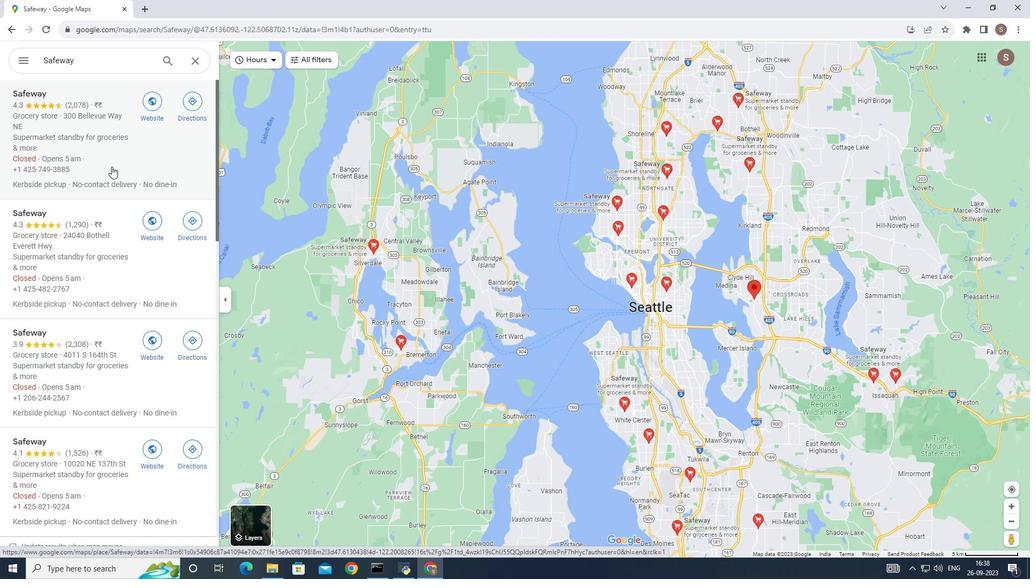 
Action: Mouse pressed left at (111, 166)
Screenshot: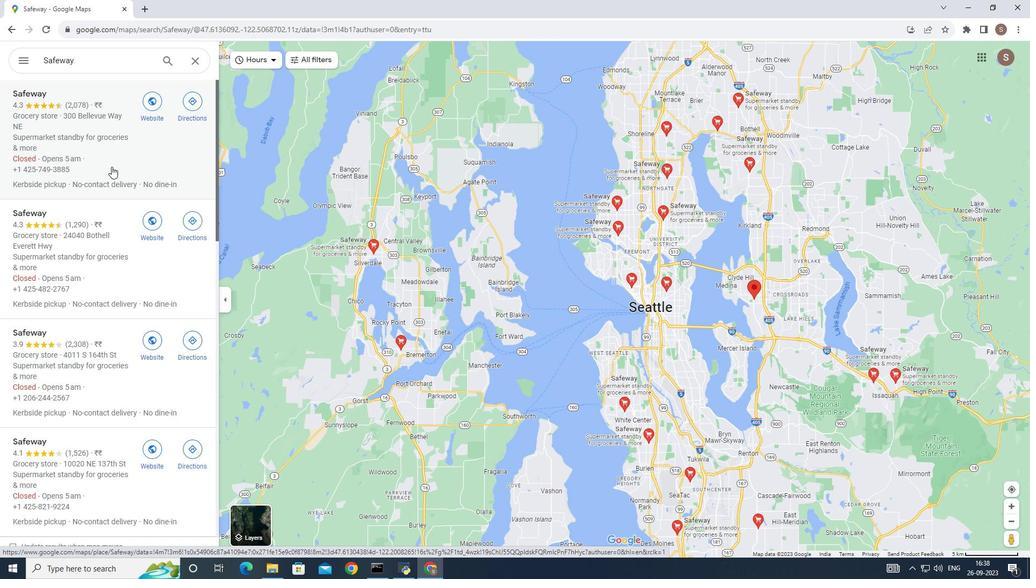 
Action: Mouse moved to (294, 263)
Screenshot: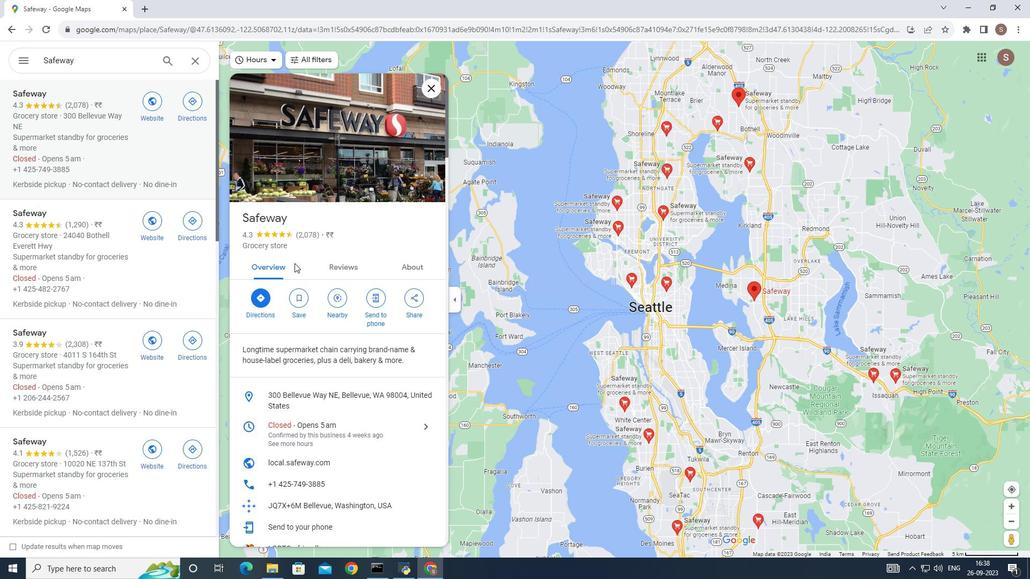 
Action: Mouse scrolled (294, 263) with delta (0, 0)
Screenshot: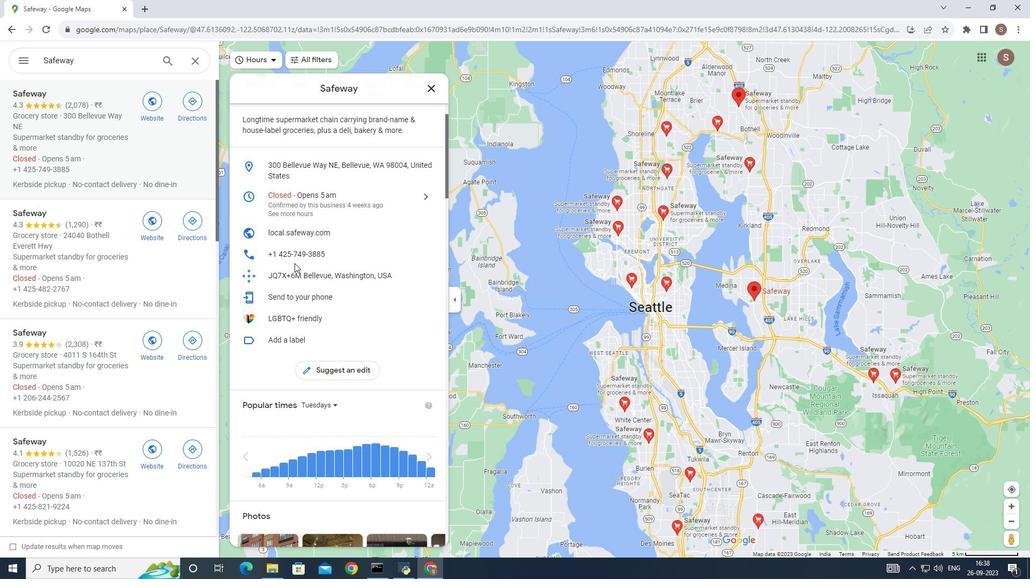 
Action: Mouse scrolled (294, 263) with delta (0, 0)
Screenshot: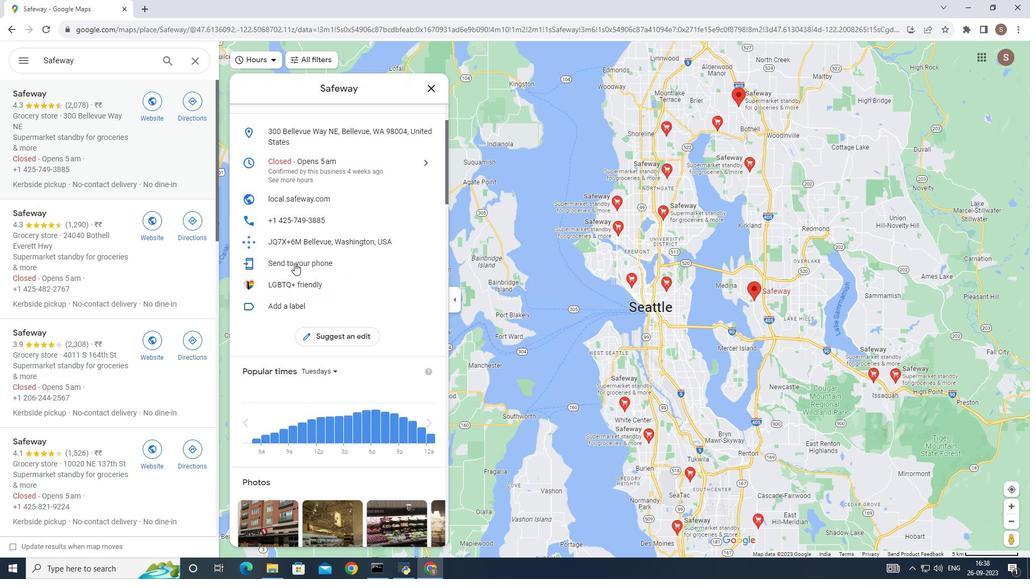 
Action: Mouse scrolled (294, 263) with delta (0, 0)
Screenshot: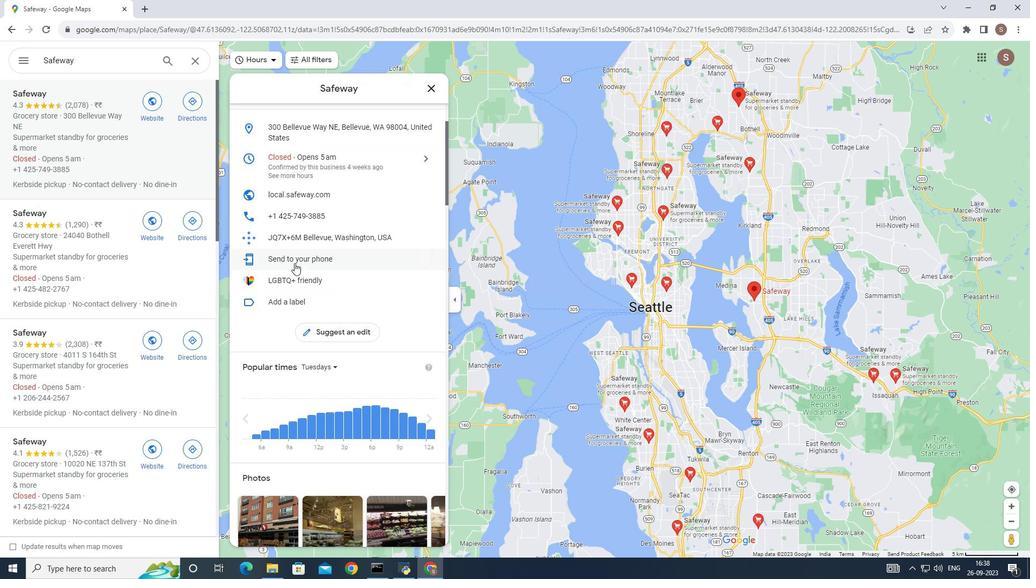 
Action: Mouse scrolled (294, 263) with delta (0, 0)
Screenshot: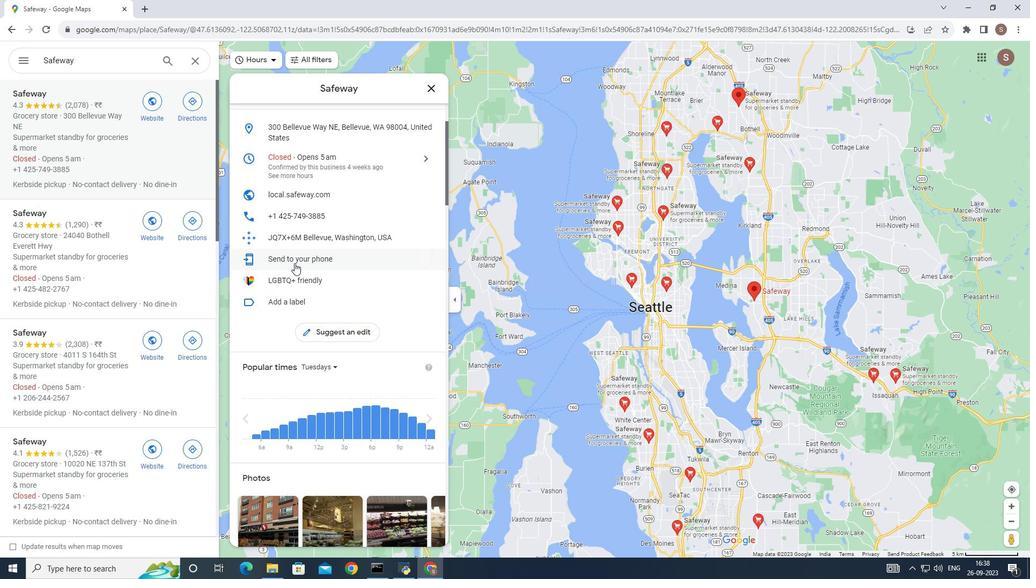 
Action: Mouse scrolled (294, 263) with delta (0, 0)
Screenshot: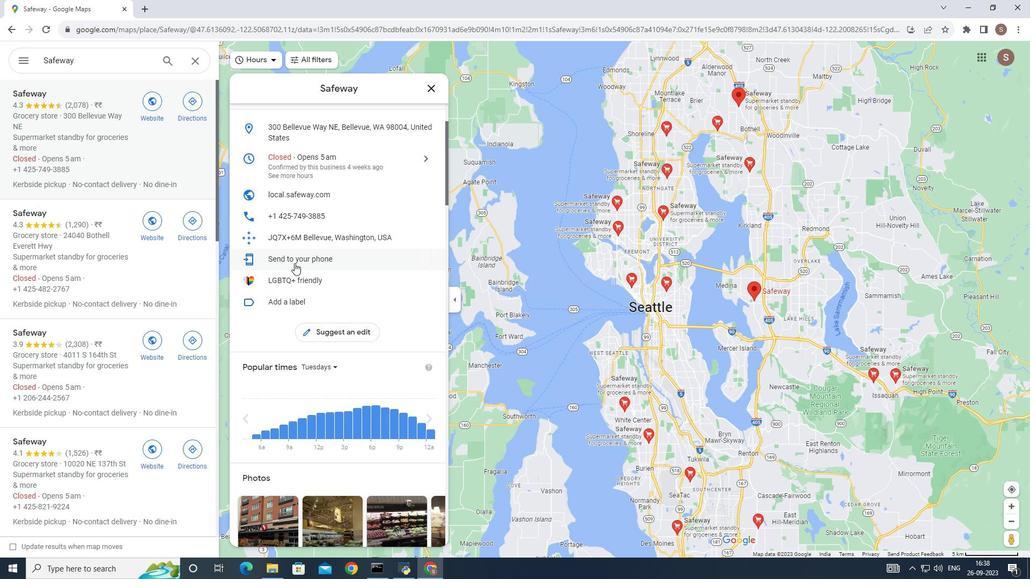 
Action: Mouse scrolled (294, 263) with delta (0, 0)
Screenshot: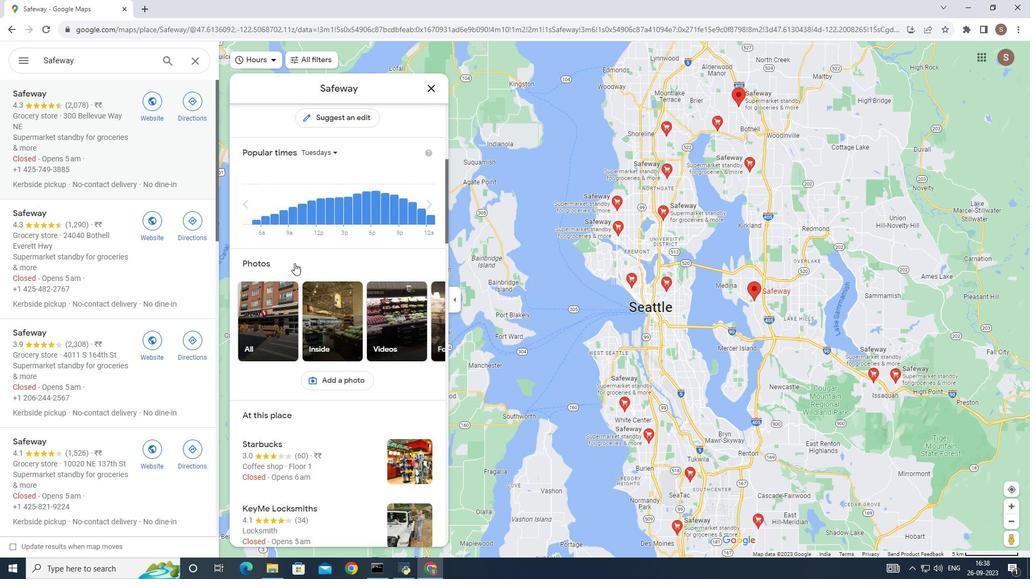 
Action: Mouse scrolled (294, 263) with delta (0, 0)
Screenshot: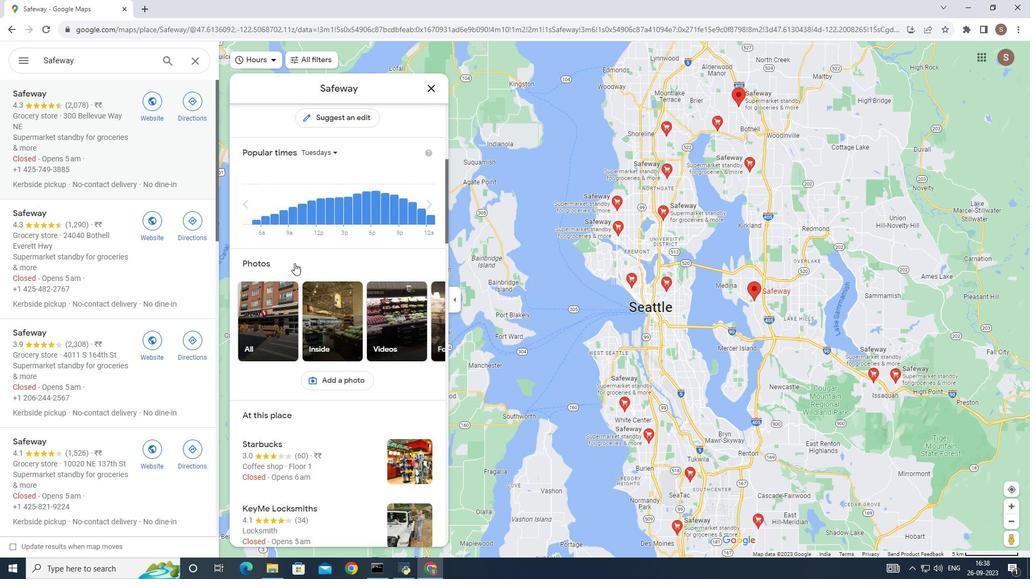 
Action: Mouse scrolled (294, 263) with delta (0, 0)
Screenshot: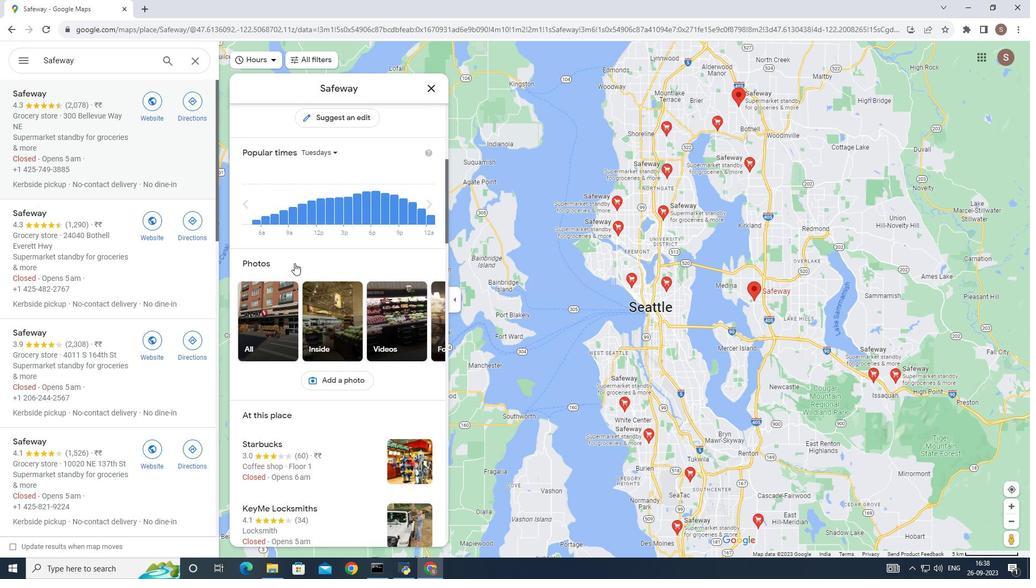 
Action: Mouse scrolled (294, 263) with delta (0, 0)
Screenshot: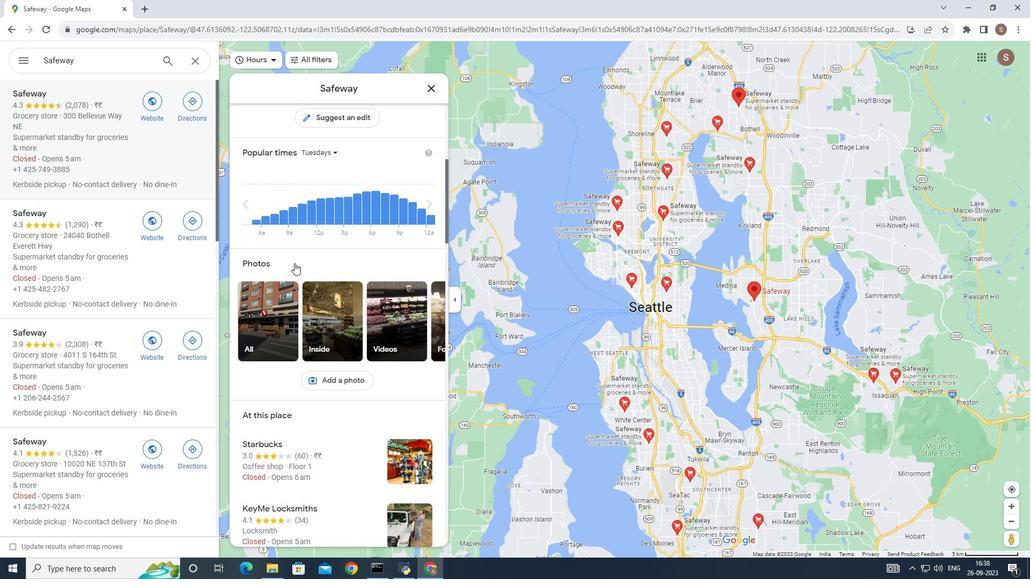 
Action: Mouse scrolled (294, 263) with delta (0, 0)
Screenshot: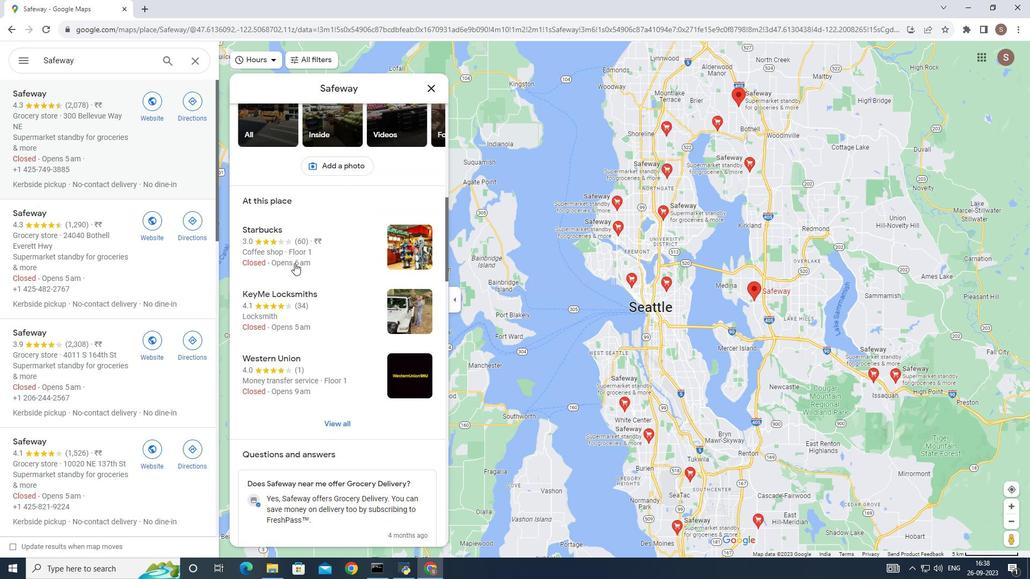 
Action: Mouse scrolled (294, 263) with delta (0, 0)
Screenshot: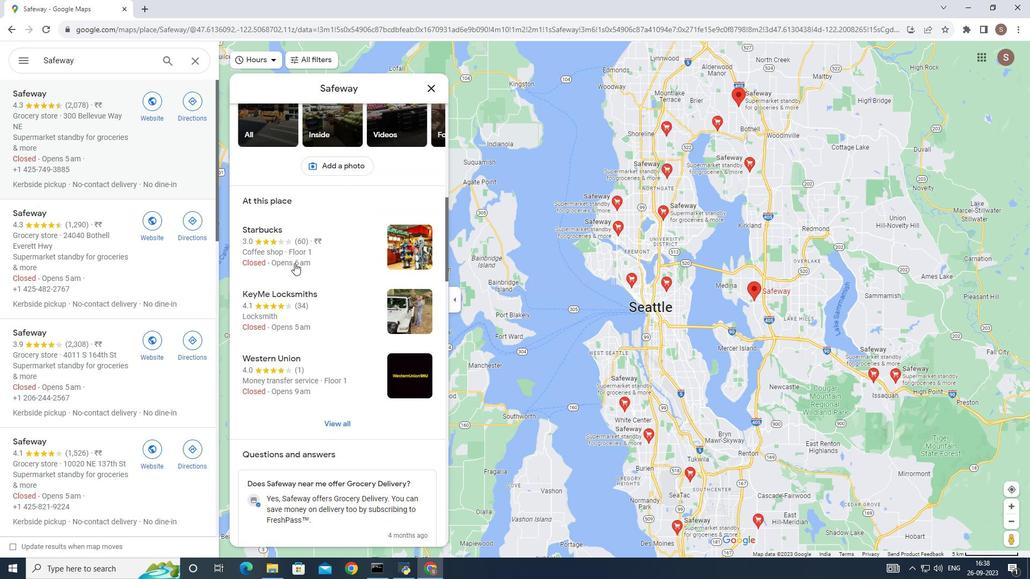 
Action: Mouse scrolled (294, 263) with delta (0, 0)
Screenshot: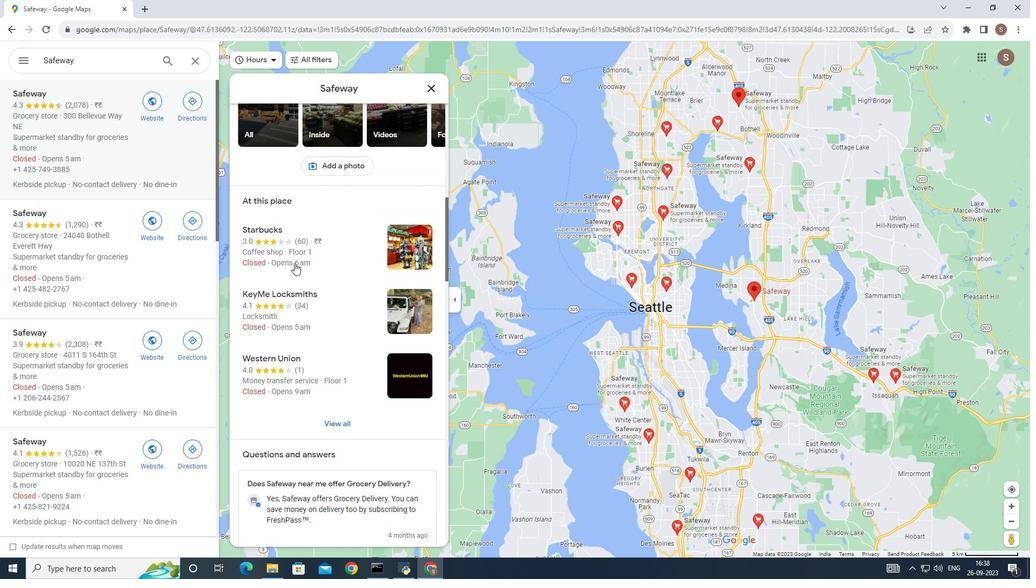 
Action: Mouse scrolled (294, 263) with delta (0, 0)
Screenshot: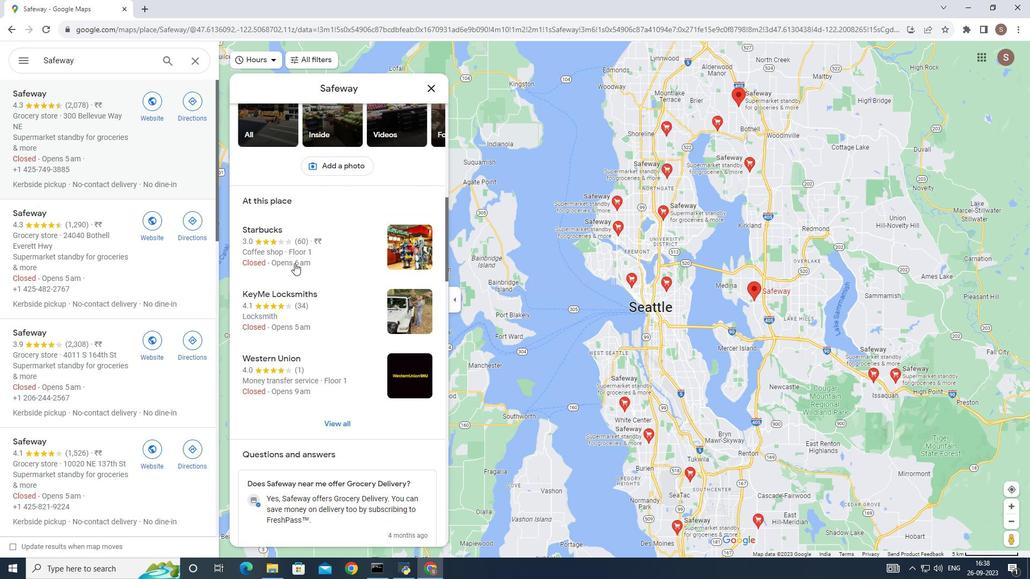 
Action: Mouse scrolled (294, 263) with delta (0, 0)
Screenshot: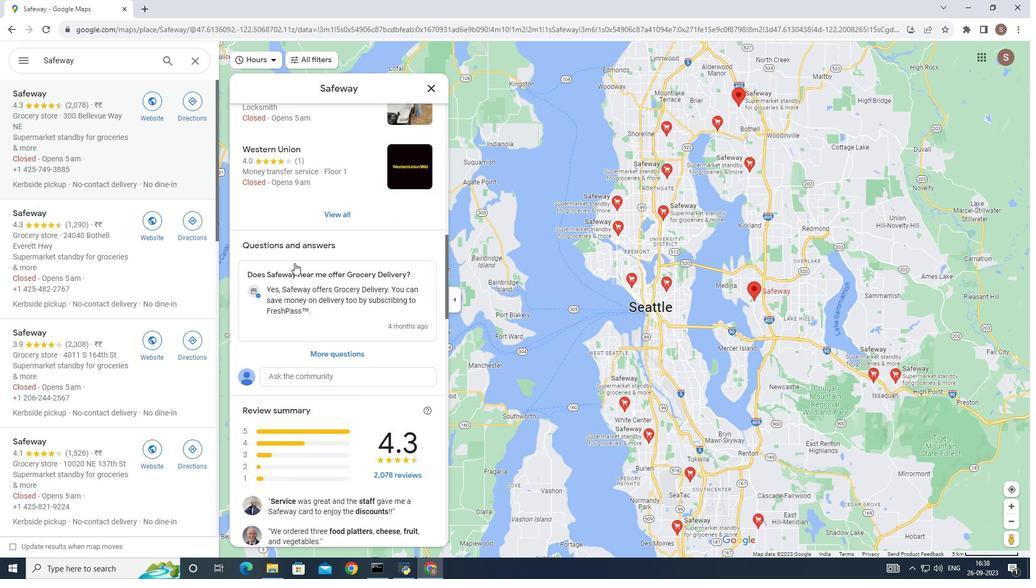 
Action: Mouse scrolled (294, 263) with delta (0, 0)
Screenshot: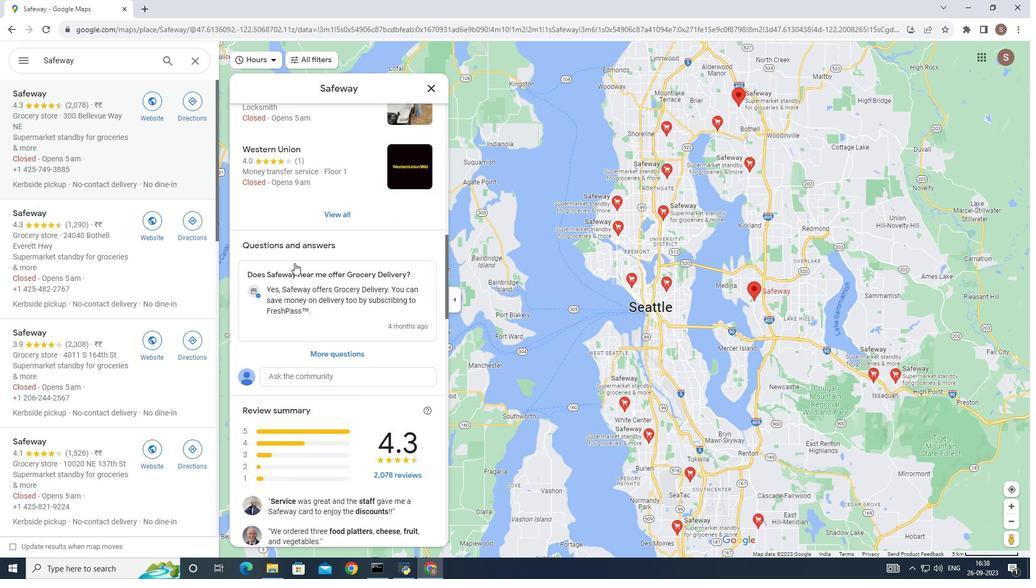 
Action: Mouse scrolled (294, 263) with delta (0, 0)
Screenshot: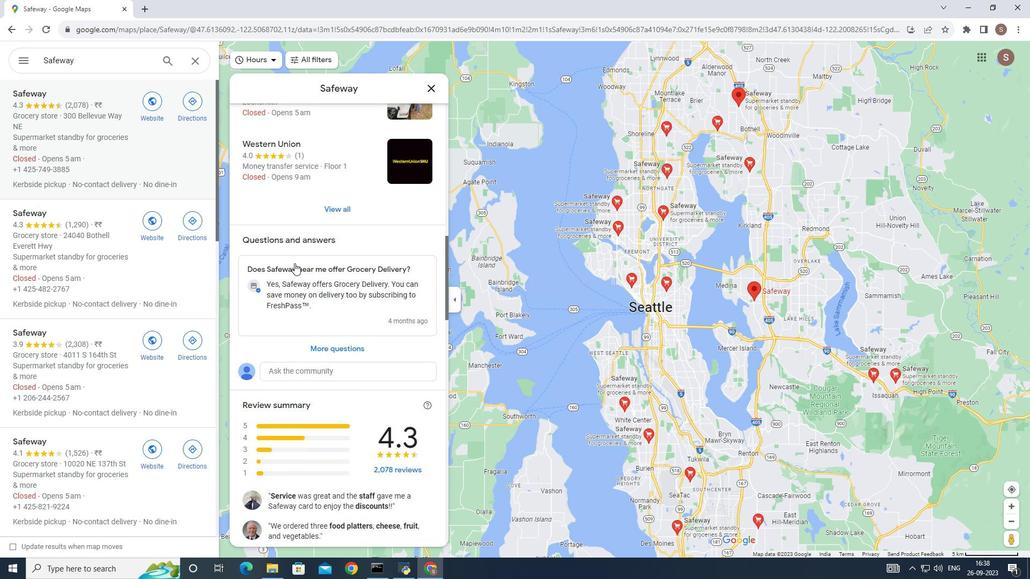 
Action: Mouse scrolled (294, 263) with delta (0, 0)
Screenshot: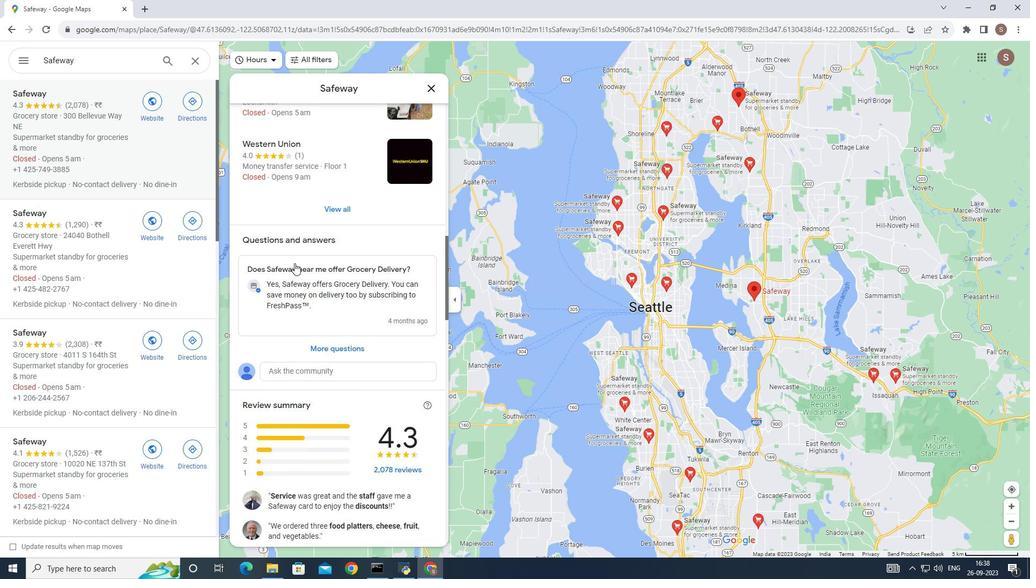
Action: Mouse scrolled (294, 263) with delta (0, 0)
Screenshot: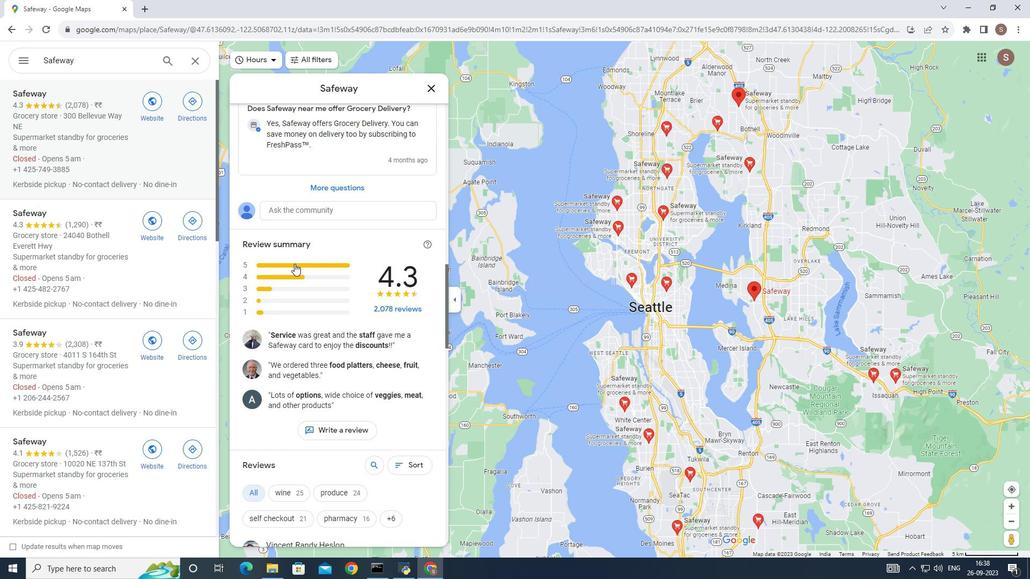 
Action: Mouse scrolled (294, 263) with delta (0, 0)
Screenshot: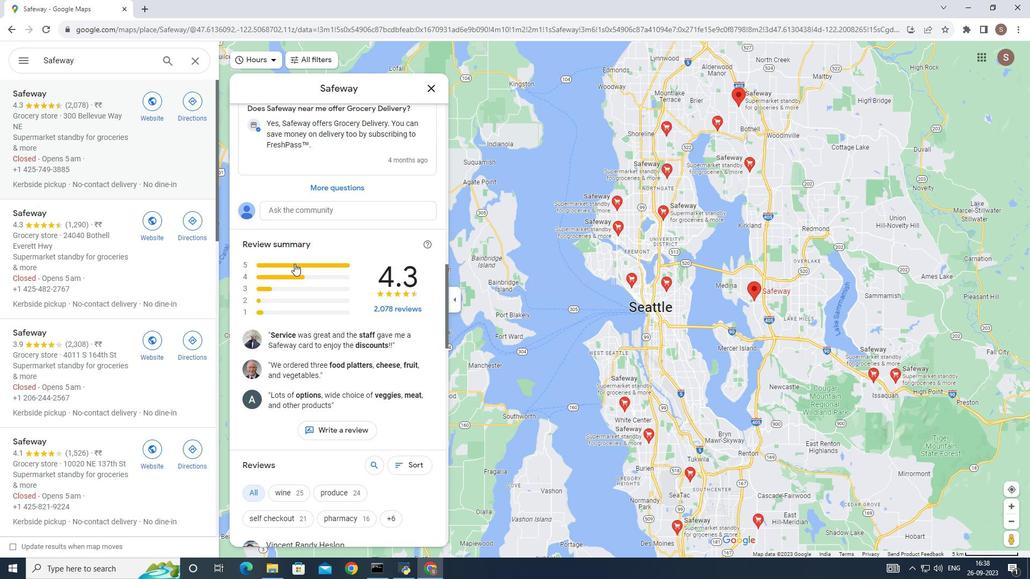 
Action: Mouse scrolled (294, 263) with delta (0, 0)
Screenshot: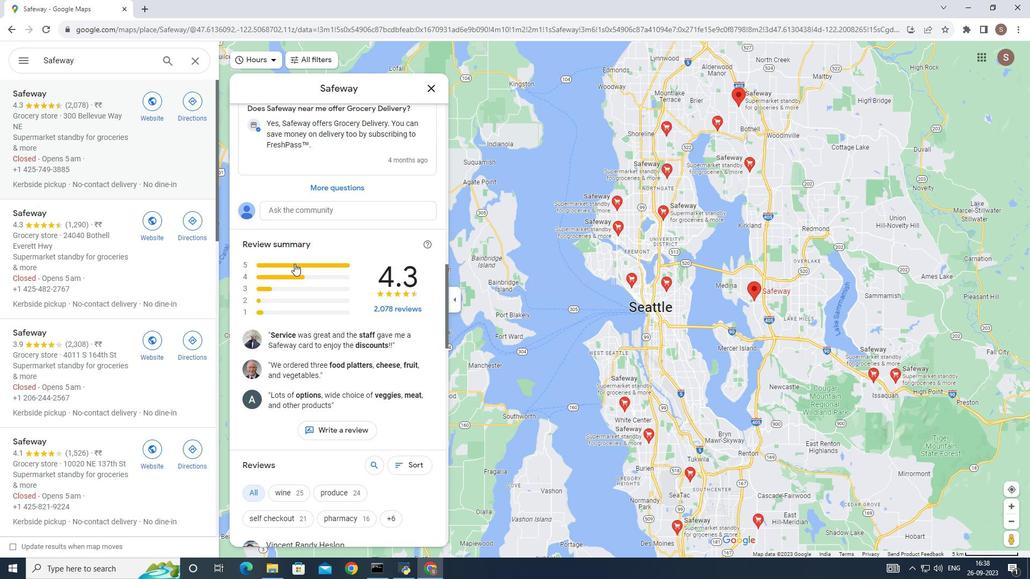 
Action: Mouse moved to (294, 264)
Screenshot: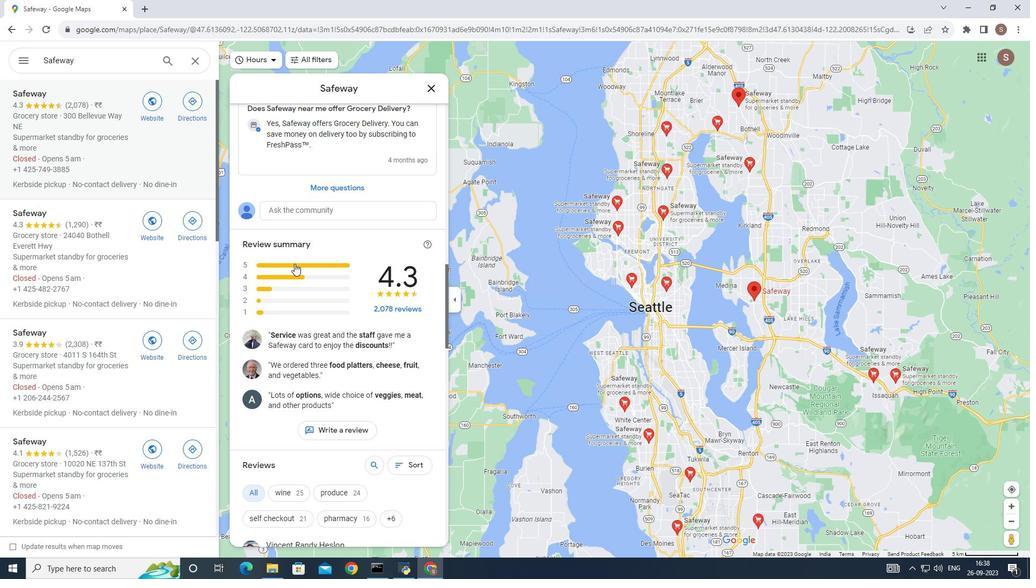 
Action: Mouse scrolled (294, 263) with delta (0, 0)
Screenshot: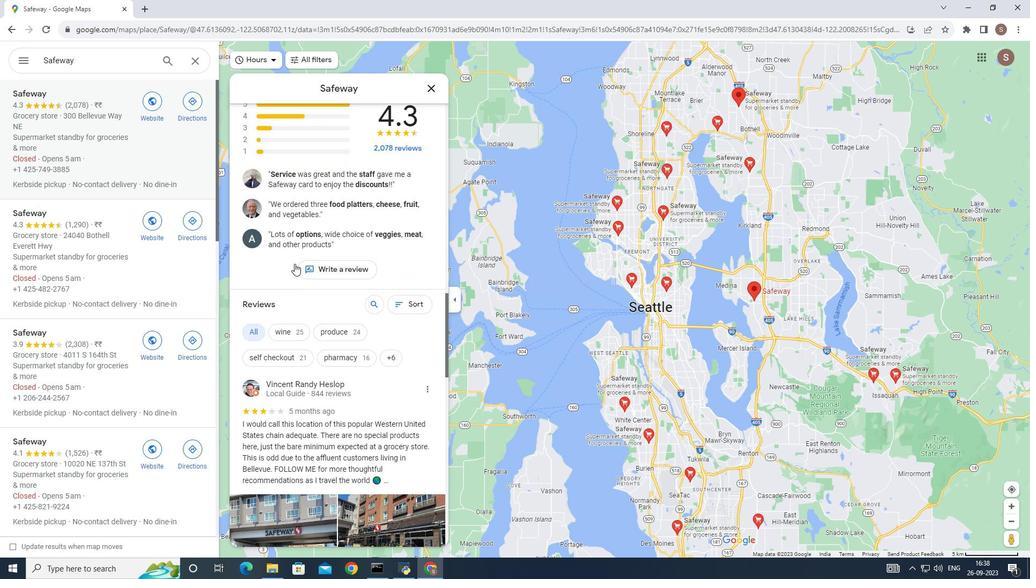
Action: Mouse scrolled (294, 263) with delta (0, 0)
Screenshot: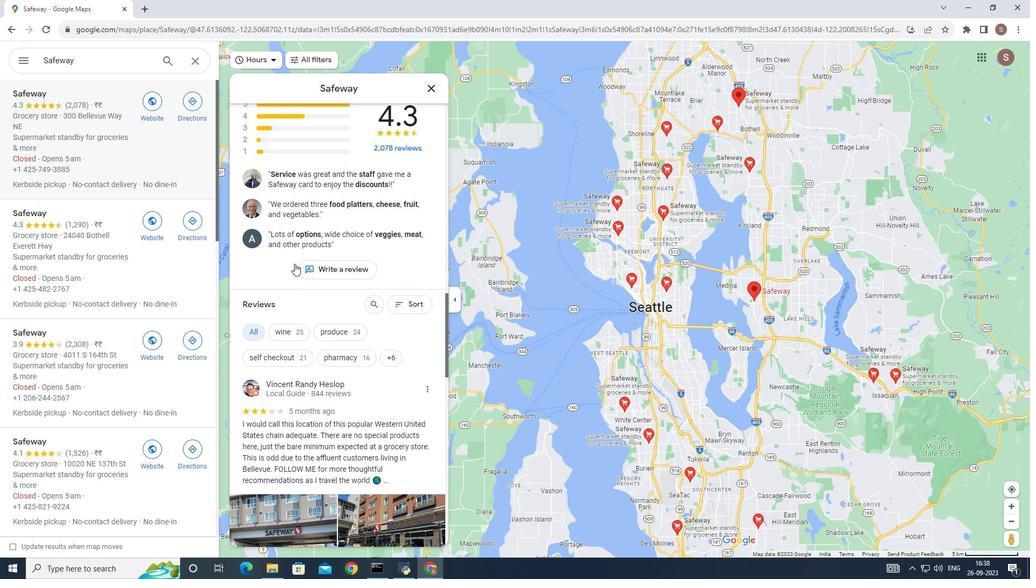 
Action: Mouse scrolled (294, 263) with delta (0, 0)
Screenshot: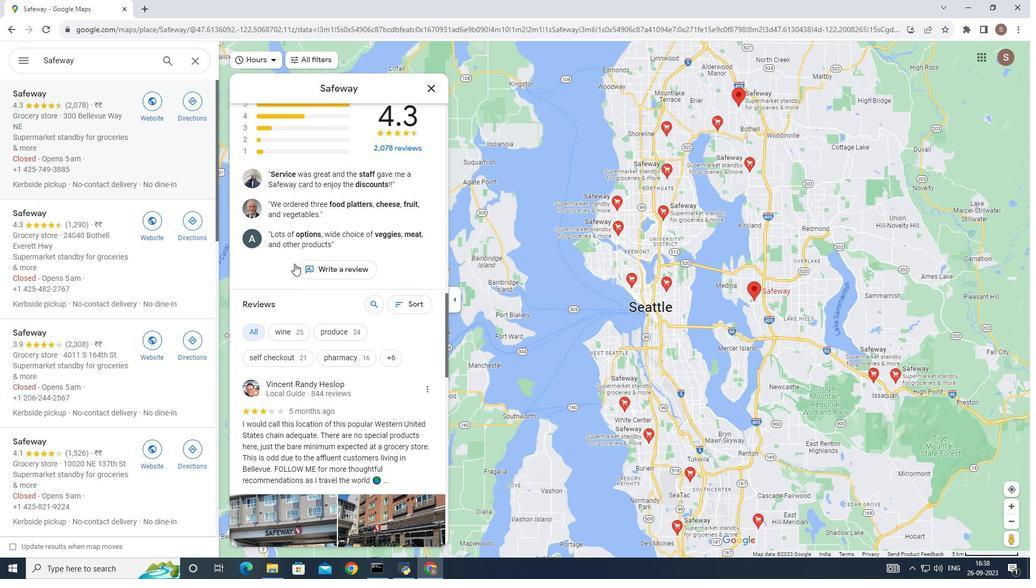 
Action: Mouse scrolled (294, 263) with delta (0, 0)
Screenshot: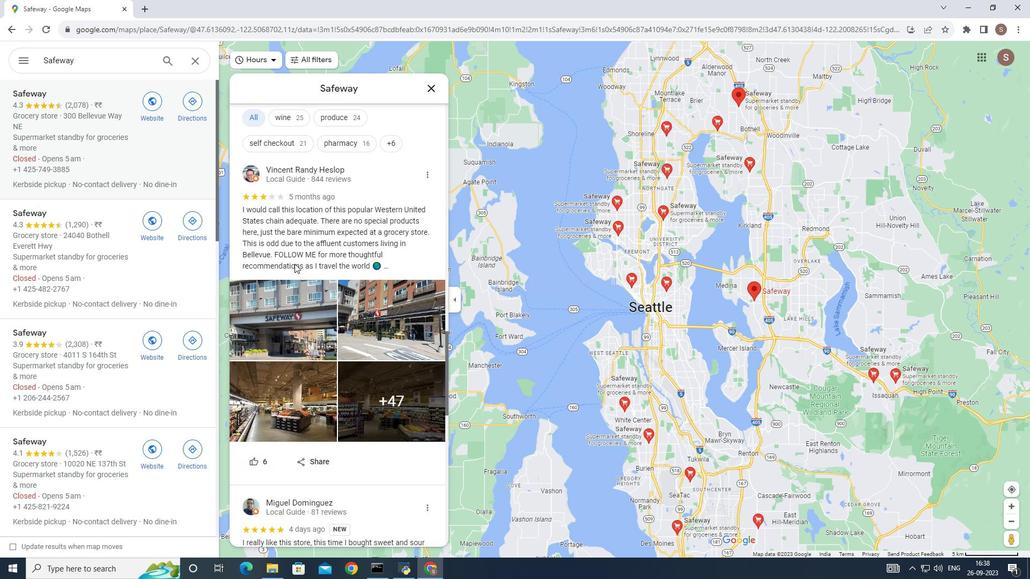 
Action: Mouse scrolled (294, 263) with delta (0, 0)
Screenshot: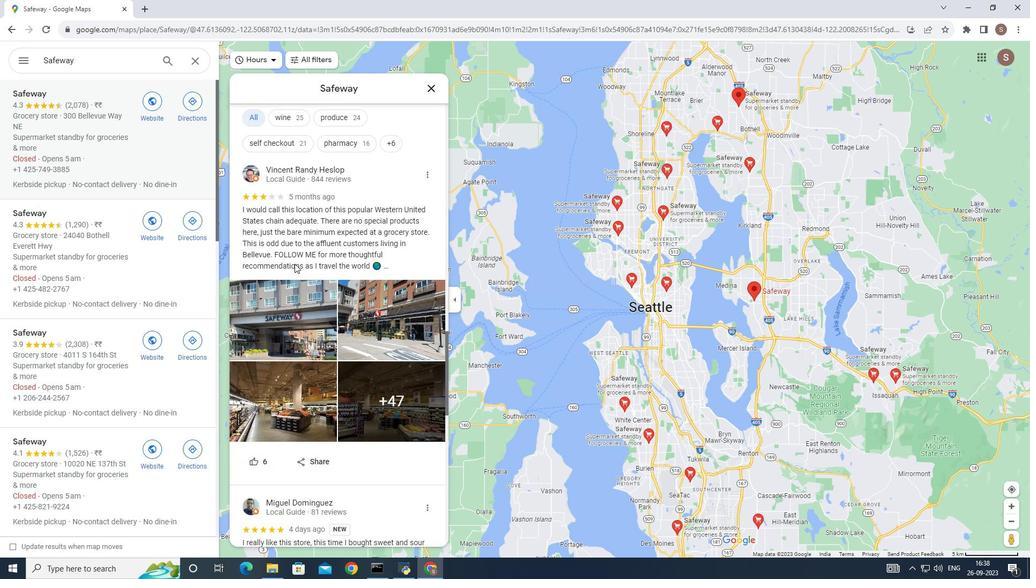 
Action: Mouse scrolled (294, 263) with delta (0, 0)
Screenshot: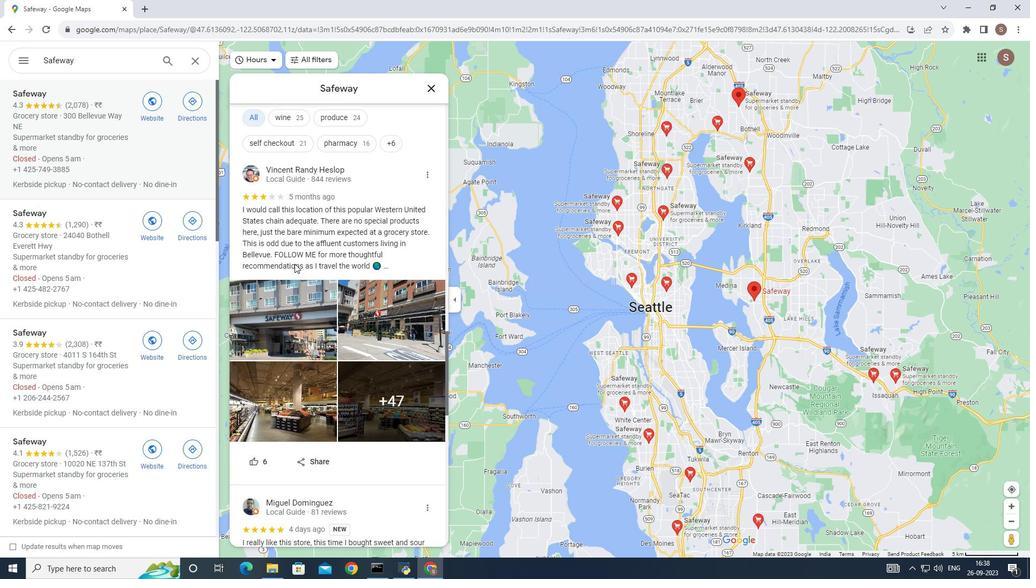 
Action: Mouse scrolled (294, 263) with delta (0, 0)
Screenshot: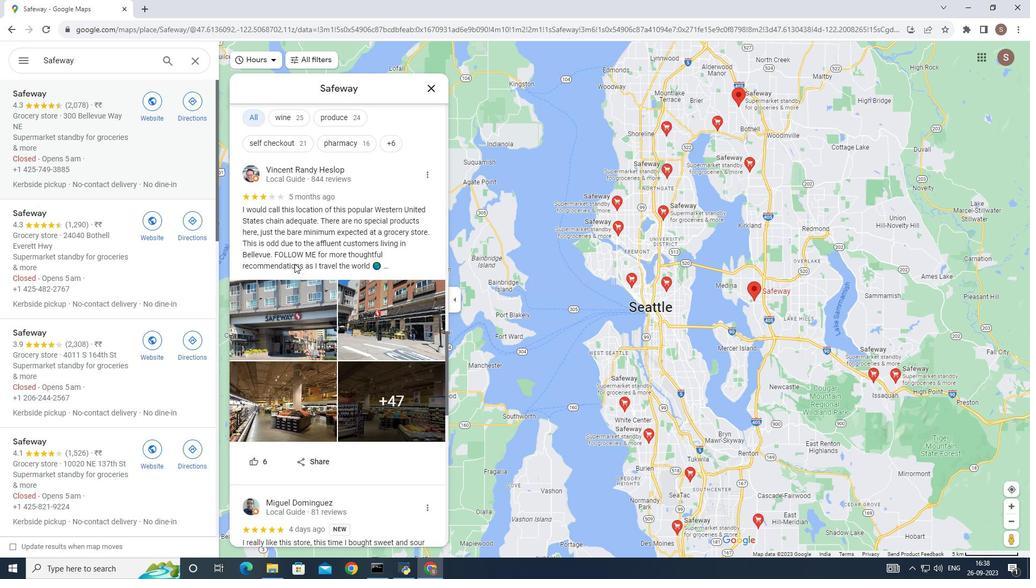 
Action: Mouse scrolled (294, 263) with delta (0, 0)
Screenshot: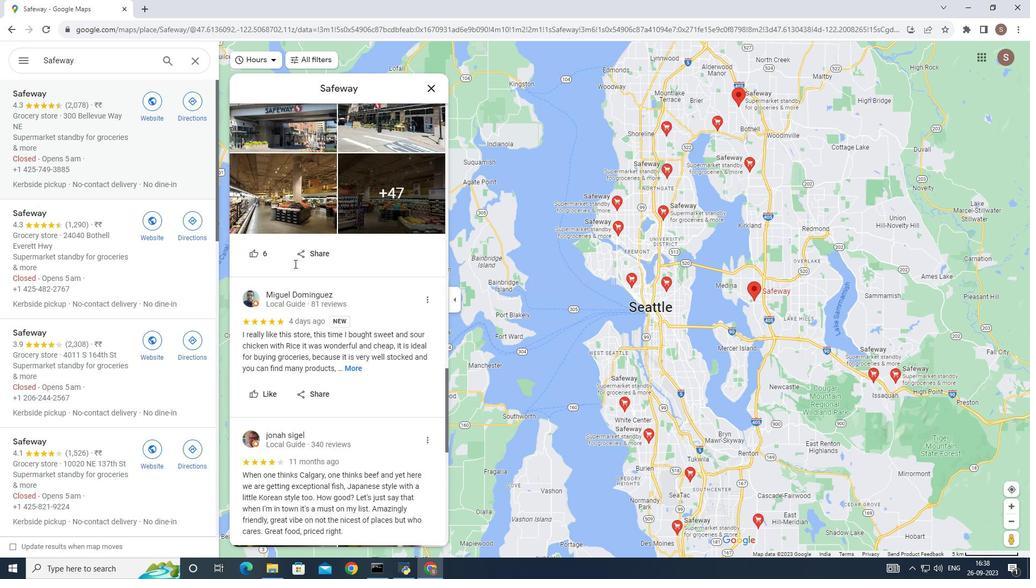 
Action: Mouse scrolled (294, 263) with delta (0, 0)
Screenshot: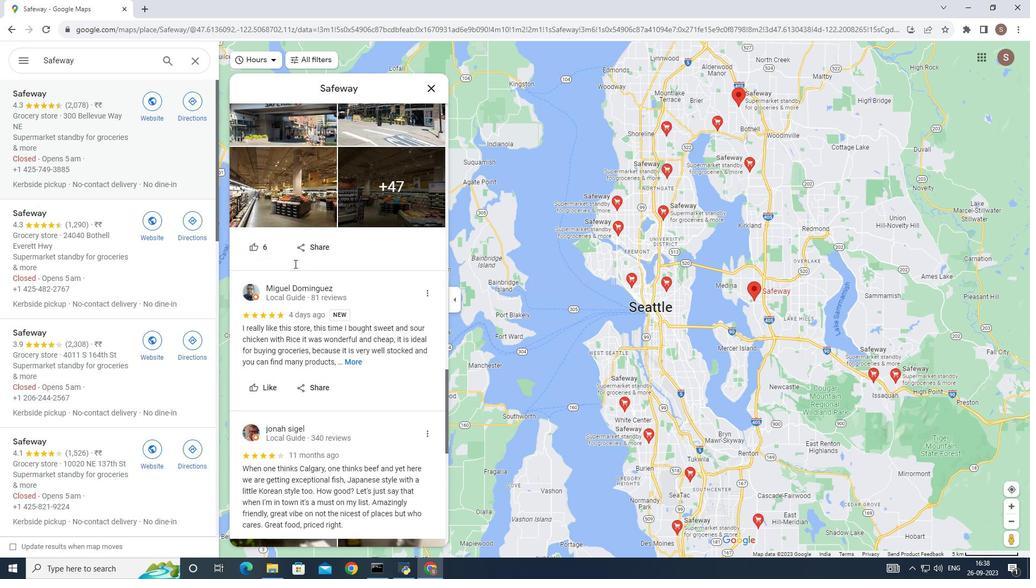 
Action: Mouse scrolled (294, 263) with delta (0, 0)
Screenshot: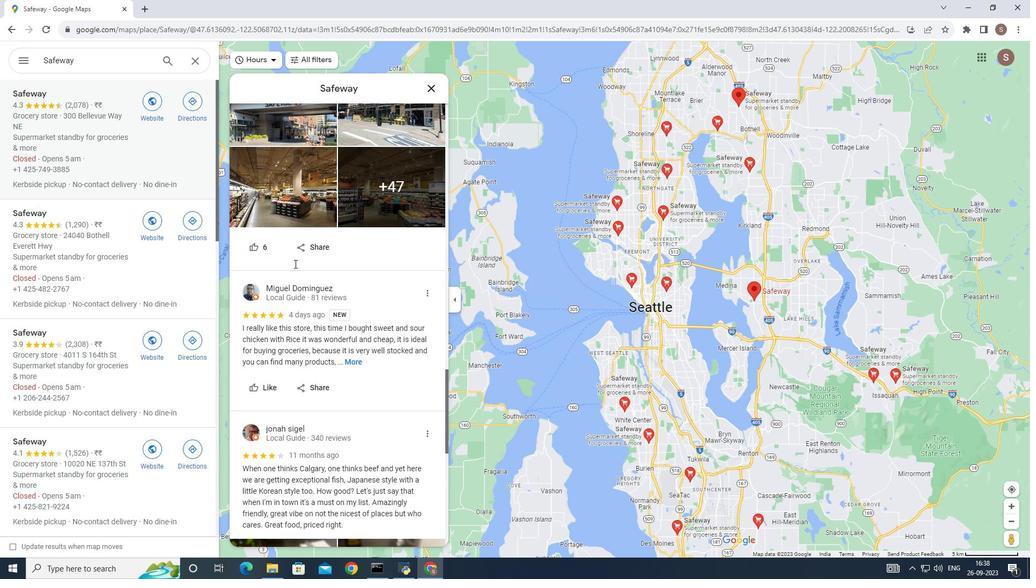 
Action: Mouse scrolled (294, 263) with delta (0, 0)
Screenshot: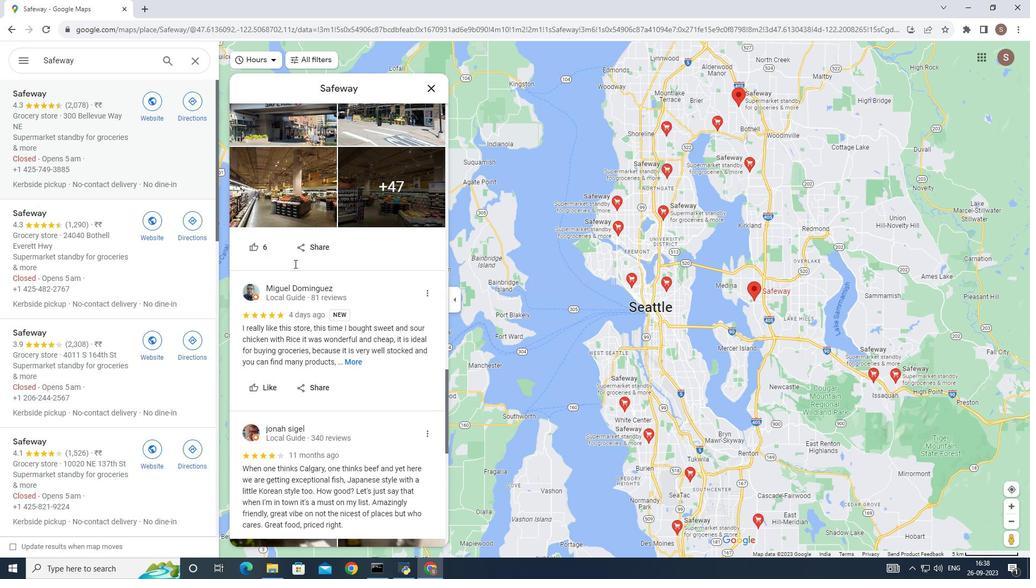 
Action: Mouse scrolled (294, 263) with delta (0, 0)
Screenshot: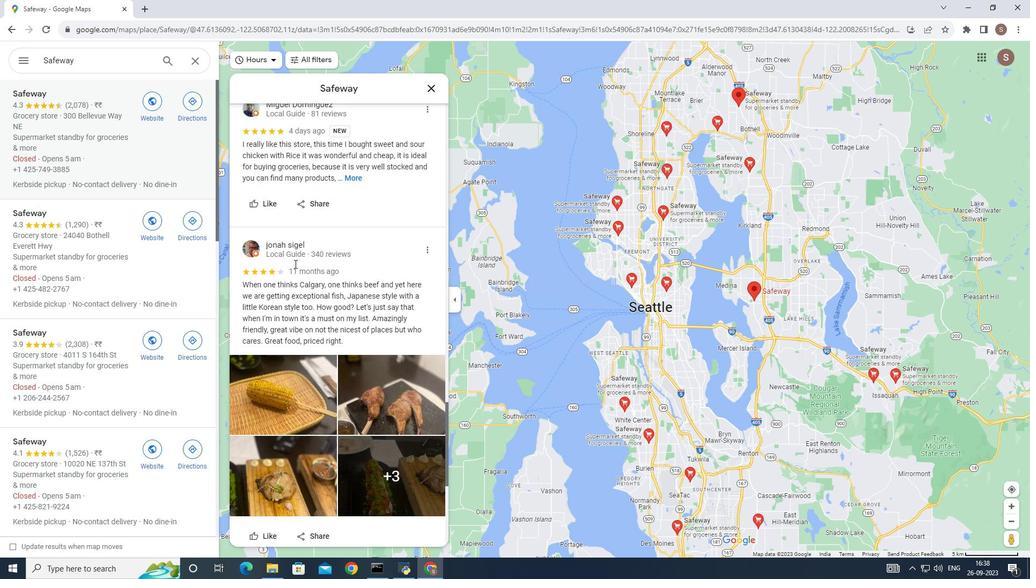 
Action: Mouse scrolled (294, 263) with delta (0, 0)
Screenshot: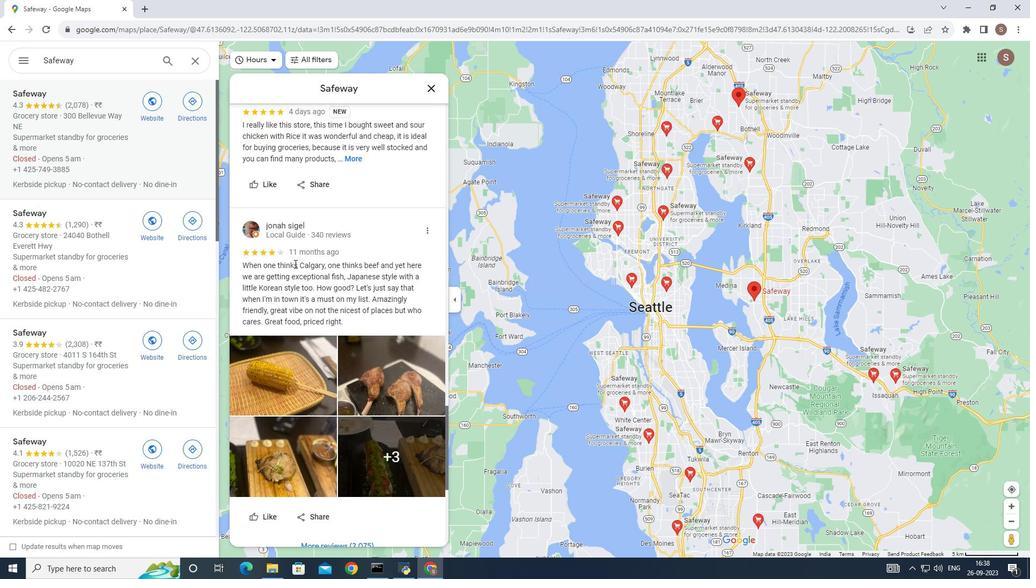 
Action: Mouse scrolled (294, 263) with delta (0, 0)
Screenshot: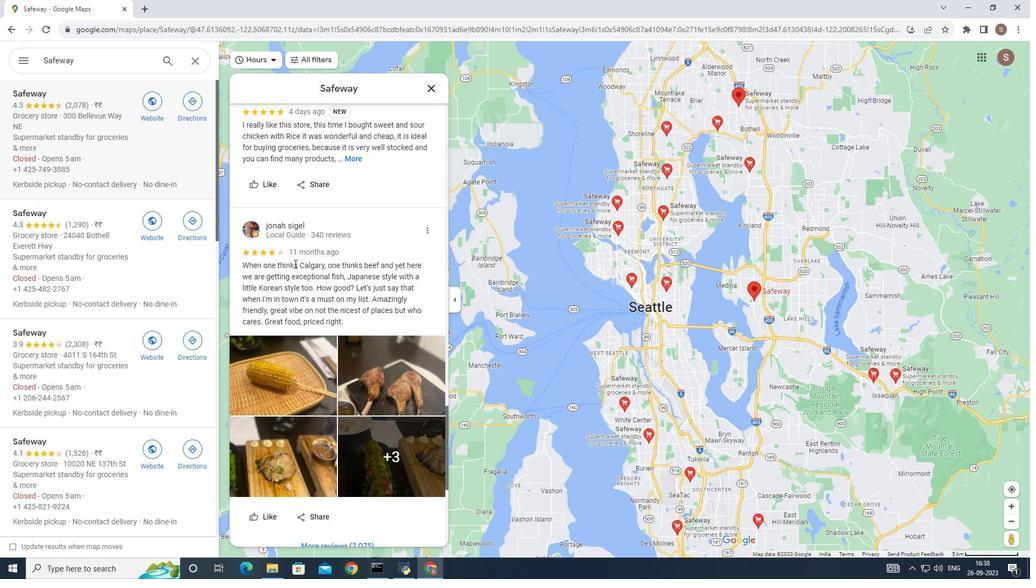
Action: Mouse scrolled (294, 263) with delta (0, 0)
Screenshot: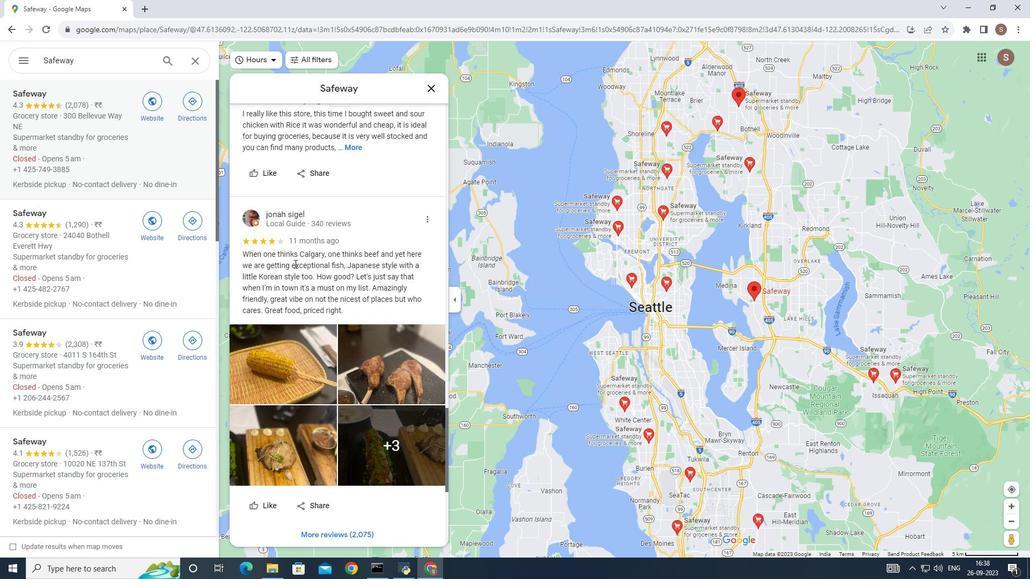 
Action: Mouse scrolled (294, 263) with delta (0, 0)
Screenshot: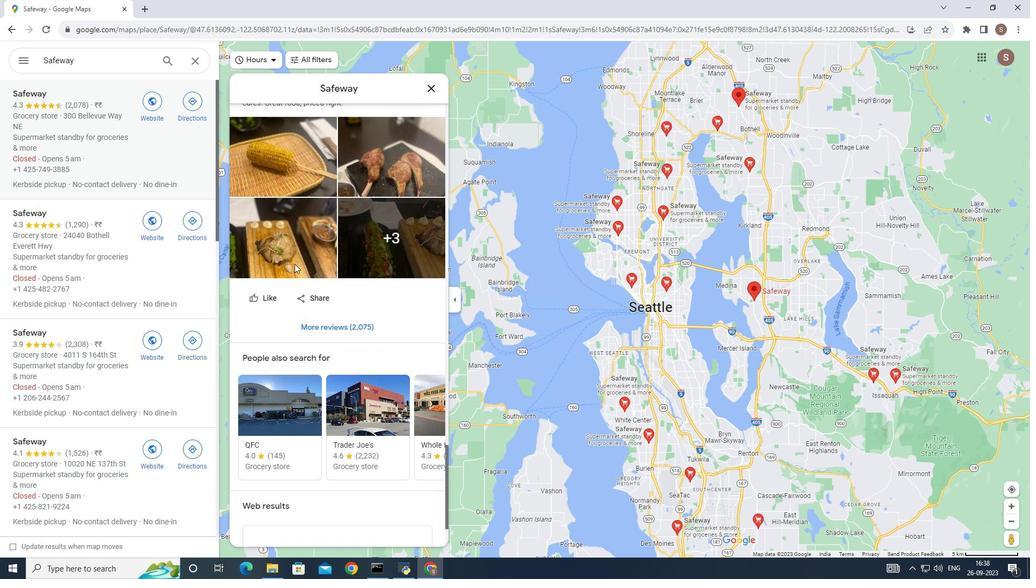 
Action: Mouse scrolled (294, 263) with delta (0, 0)
Screenshot: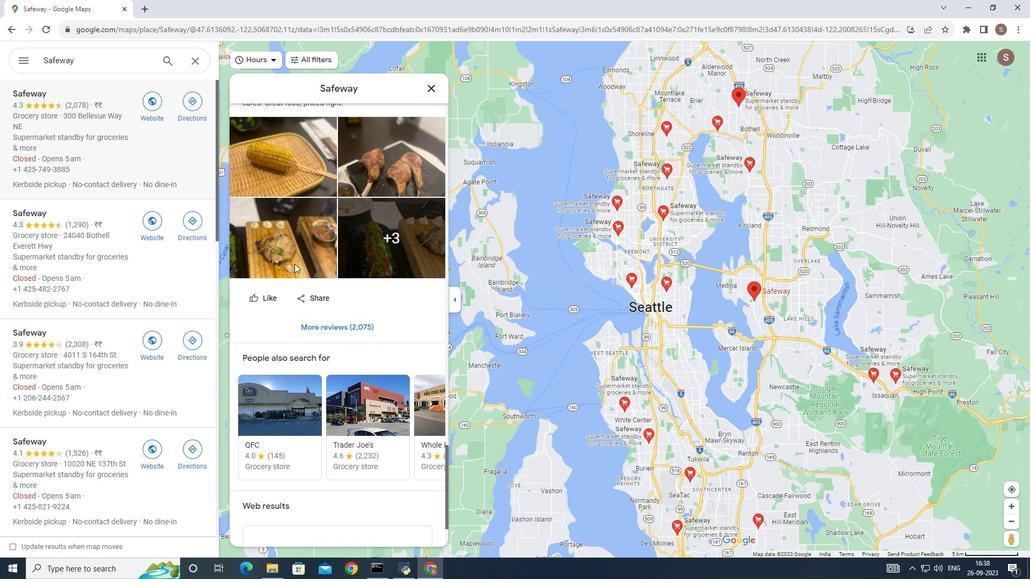 
Action: Mouse scrolled (294, 263) with delta (0, 0)
Screenshot: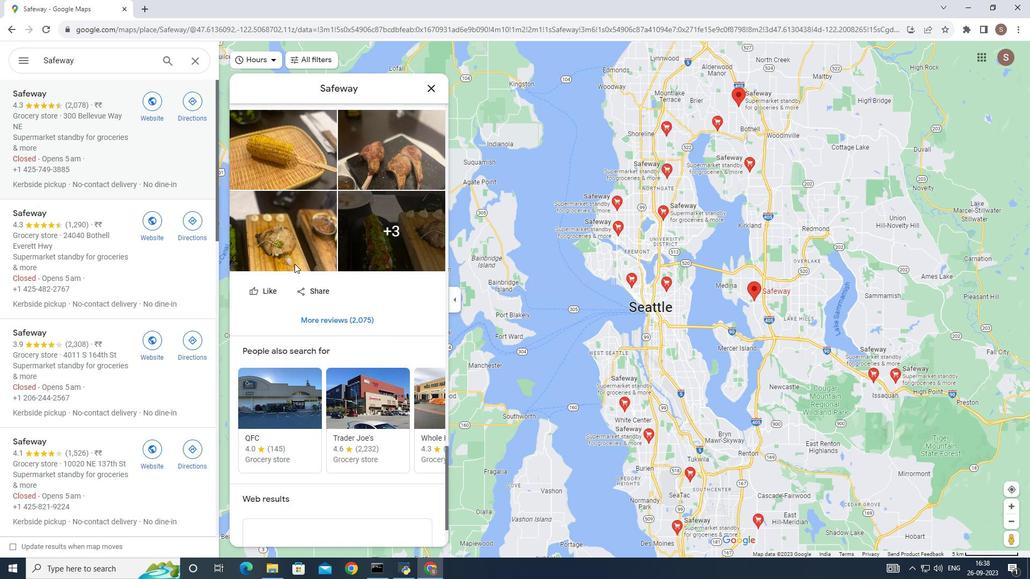 
Action: Mouse scrolled (294, 263) with delta (0, 0)
Screenshot: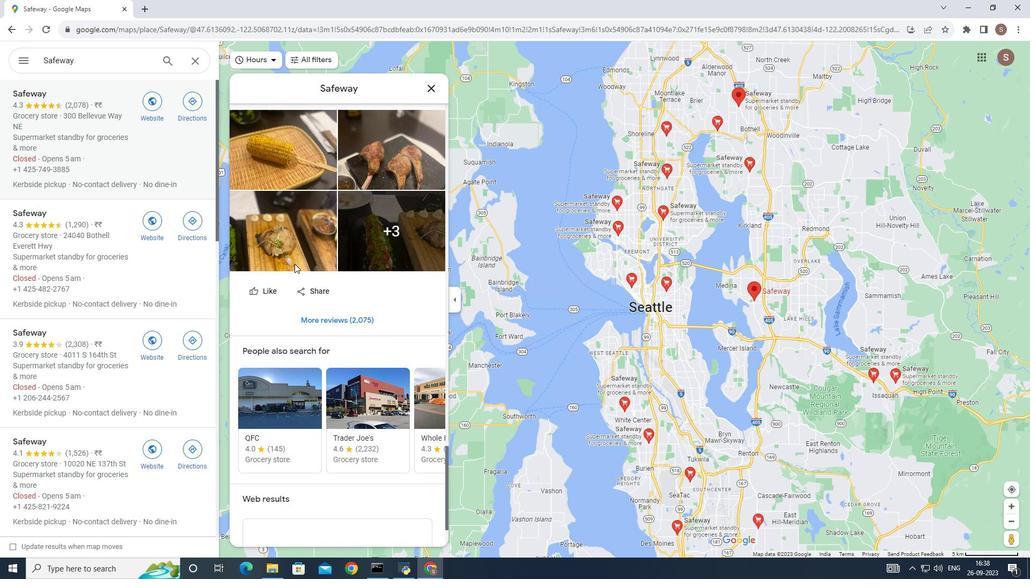 
Action: Mouse scrolled (294, 263) with delta (0, 0)
Screenshot: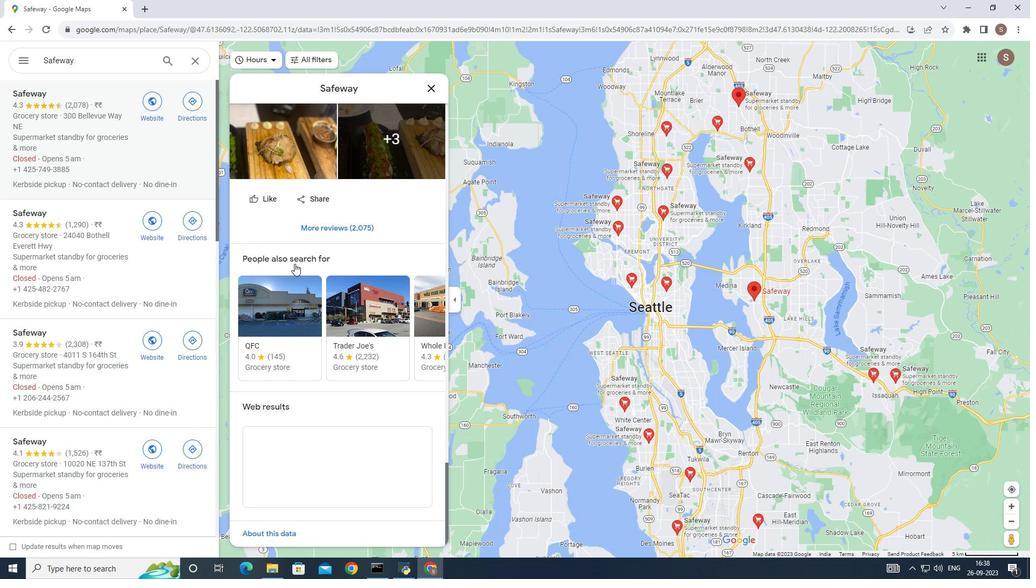 
Action: Mouse scrolled (294, 263) with delta (0, 0)
Screenshot: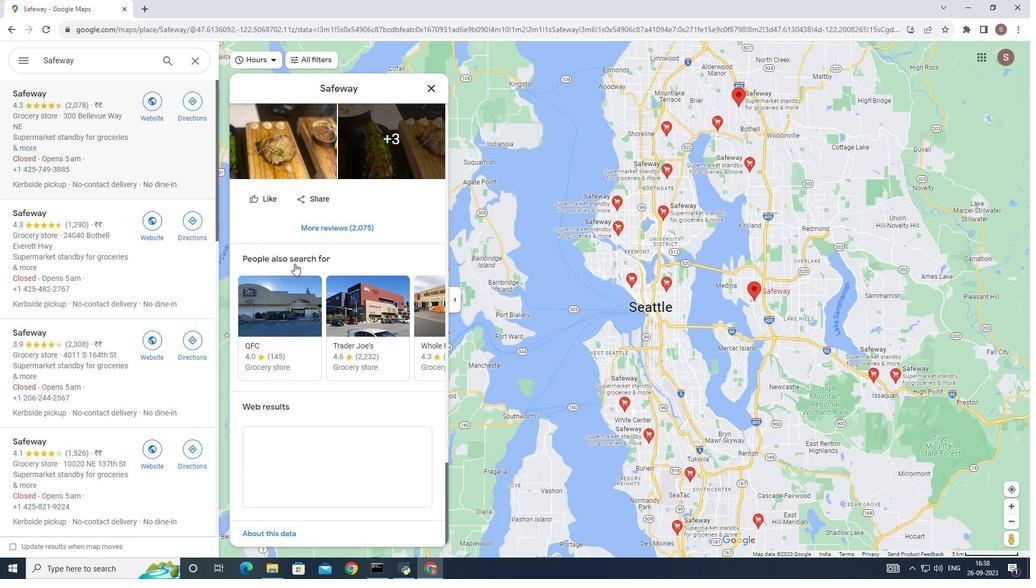 
Action: Mouse scrolled (294, 263) with delta (0, 0)
Screenshot: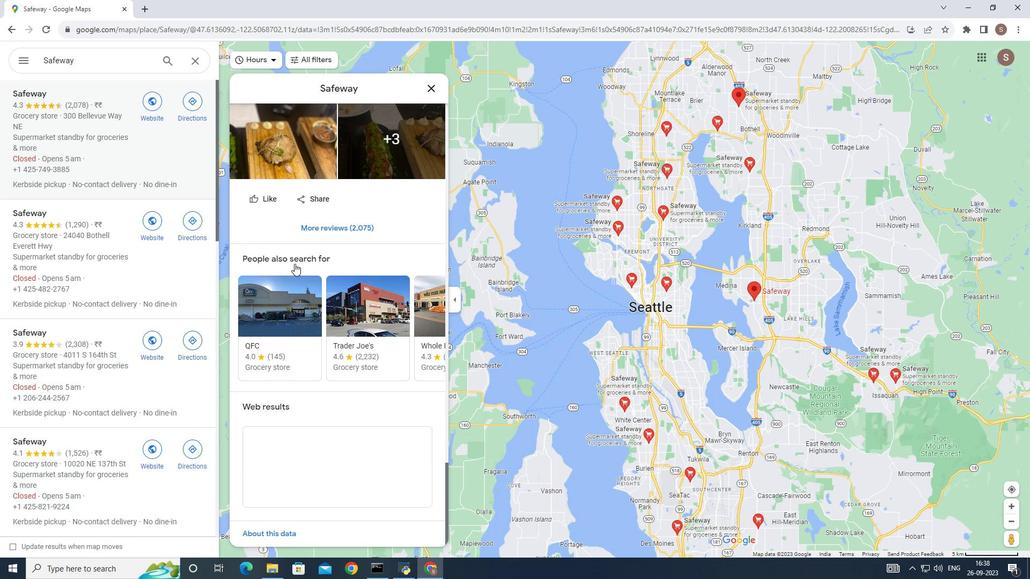 
Action: Mouse scrolled (294, 263) with delta (0, 0)
Screenshot: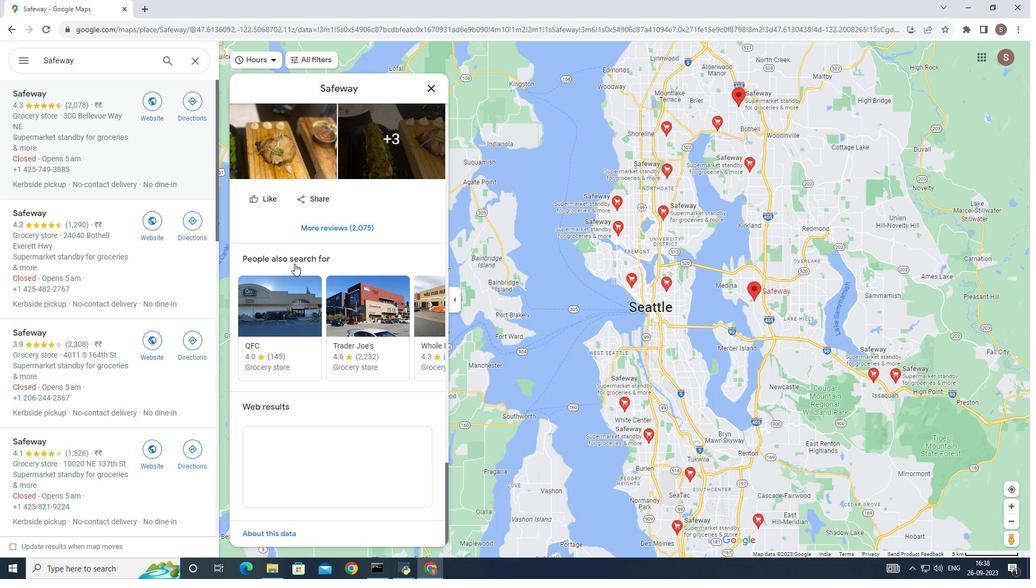 
Action: Mouse scrolled (294, 264) with delta (0, 0)
Screenshot: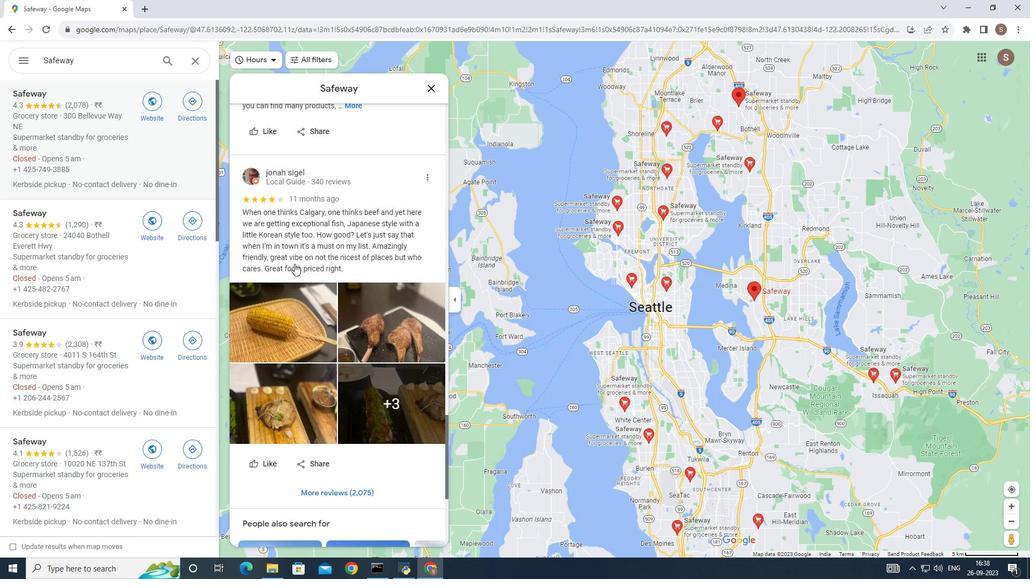 
Action: Mouse scrolled (294, 264) with delta (0, 0)
Screenshot: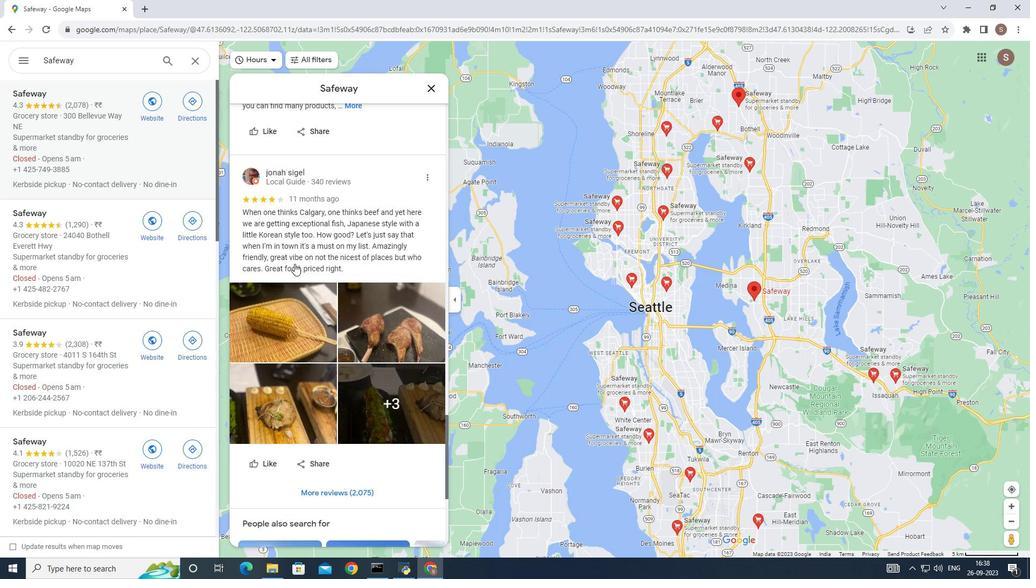
Action: Mouse scrolled (294, 264) with delta (0, 0)
Screenshot: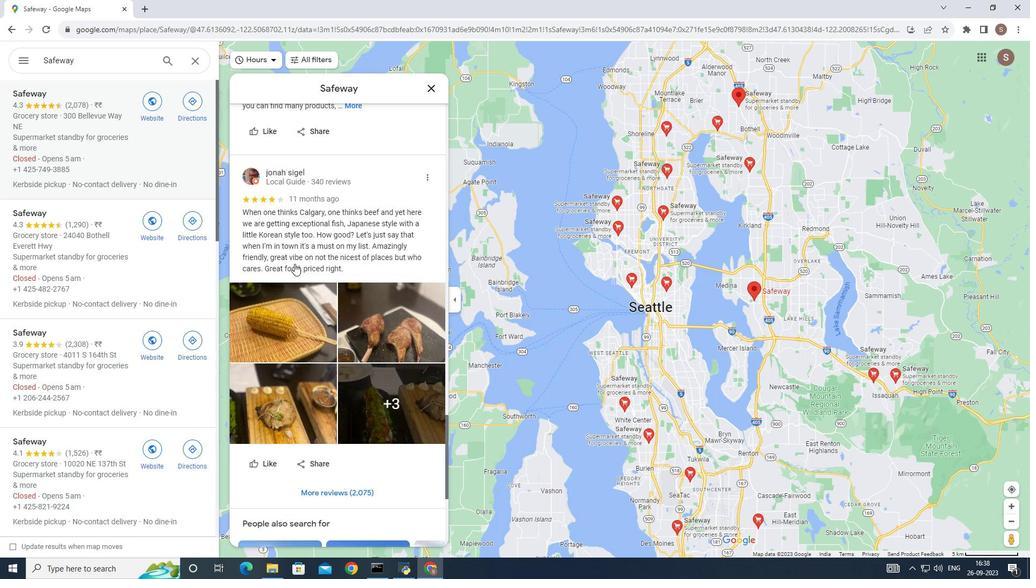 
Action: Mouse scrolled (294, 264) with delta (0, 0)
Screenshot: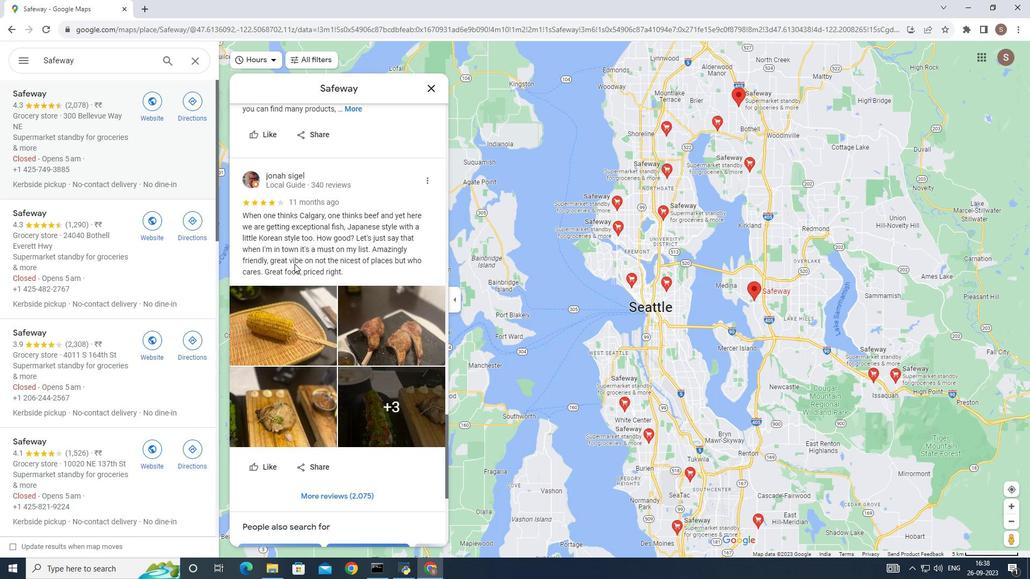 
Action: Mouse scrolled (294, 264) with delta (0, 0)
Screenshot: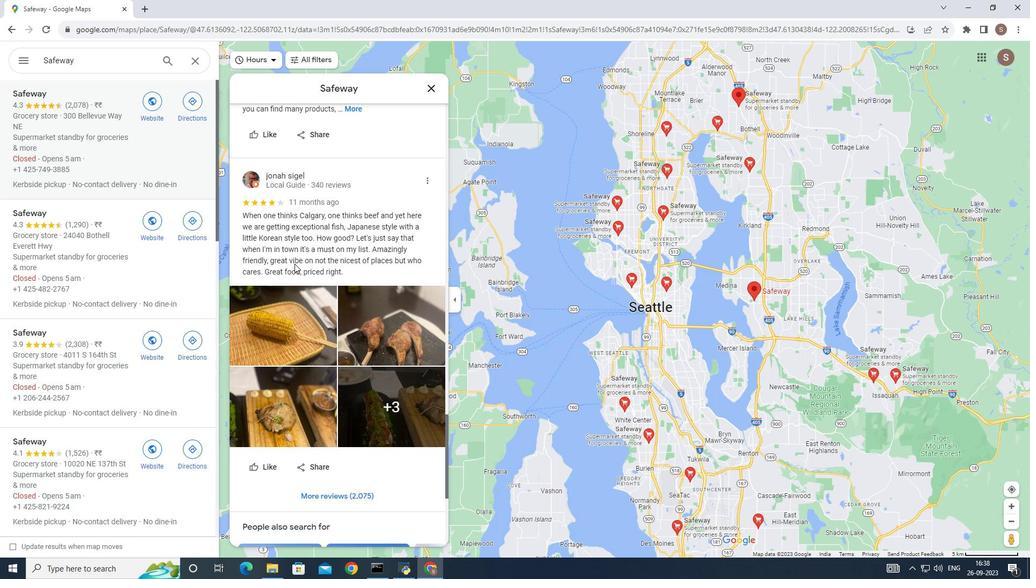
Action: Mouse scrolled (294, 264) with delta (0, 0)
Screenshot: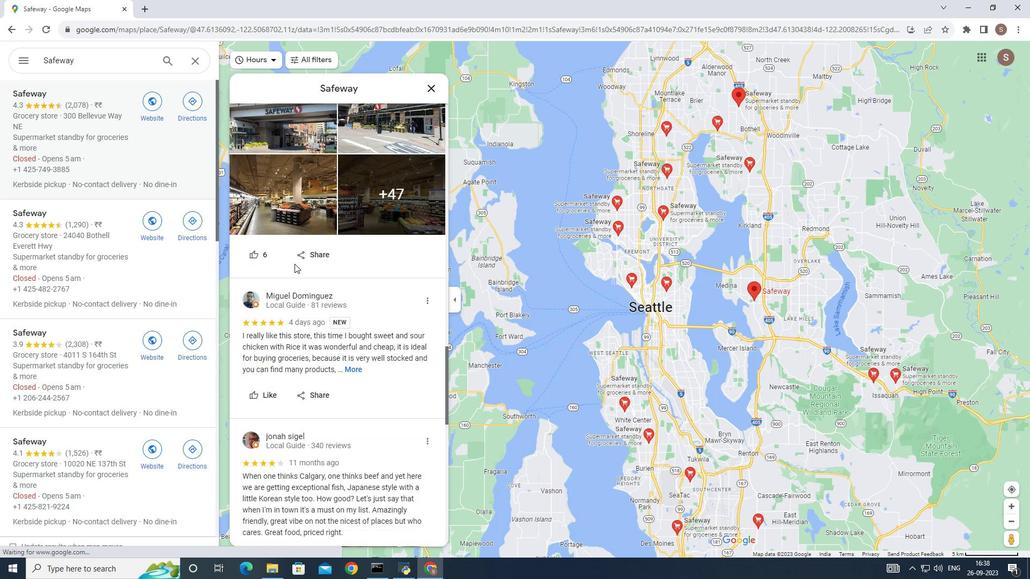 
Action: Mouse scrolled (294, 264) with delta (0, 0)
Screenshot: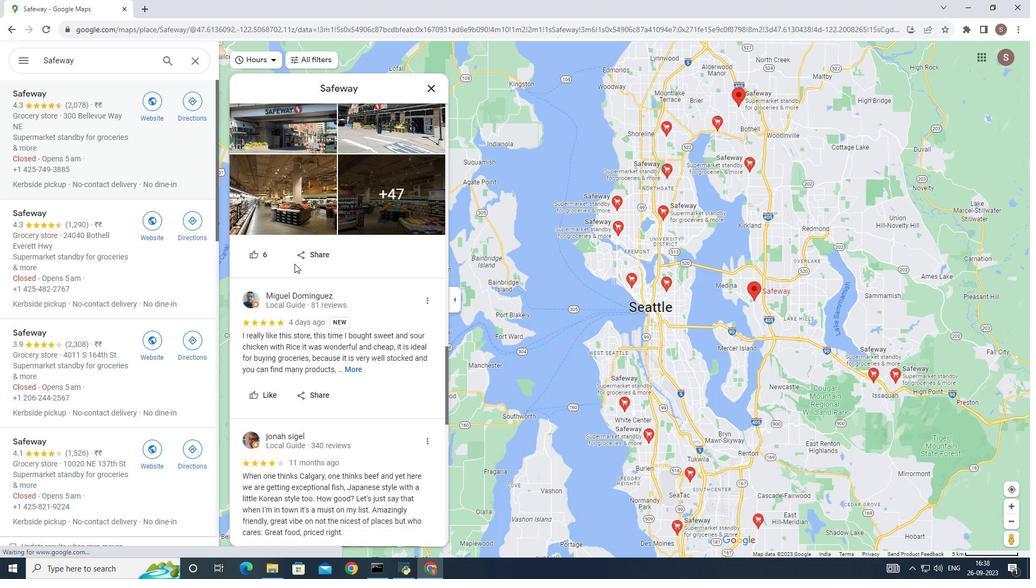 
Action: Mouse scrolled (294, 264) with delta (0, 0)
Screenshot: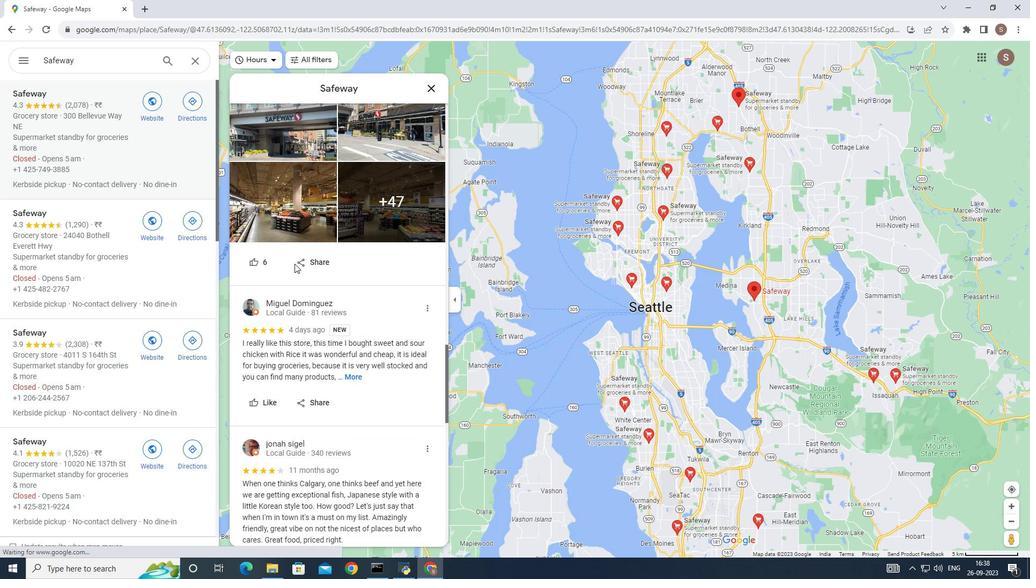 
Action: Mouse scrolled (294, 264) with delta (0, 0)
Screenshot: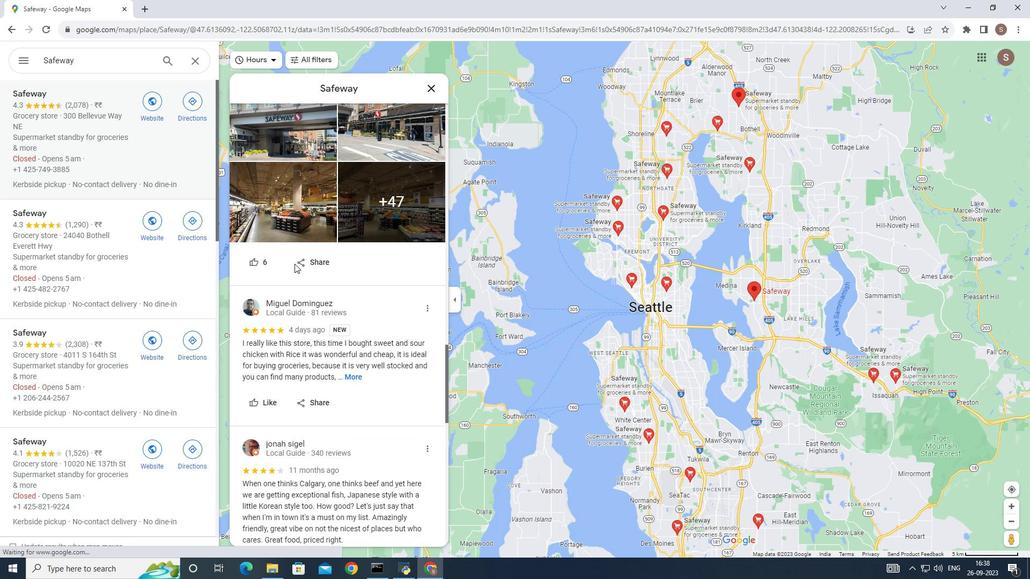 
Action: Mouse scrolled (294, 264) with delta (0, 0)
Screenshot: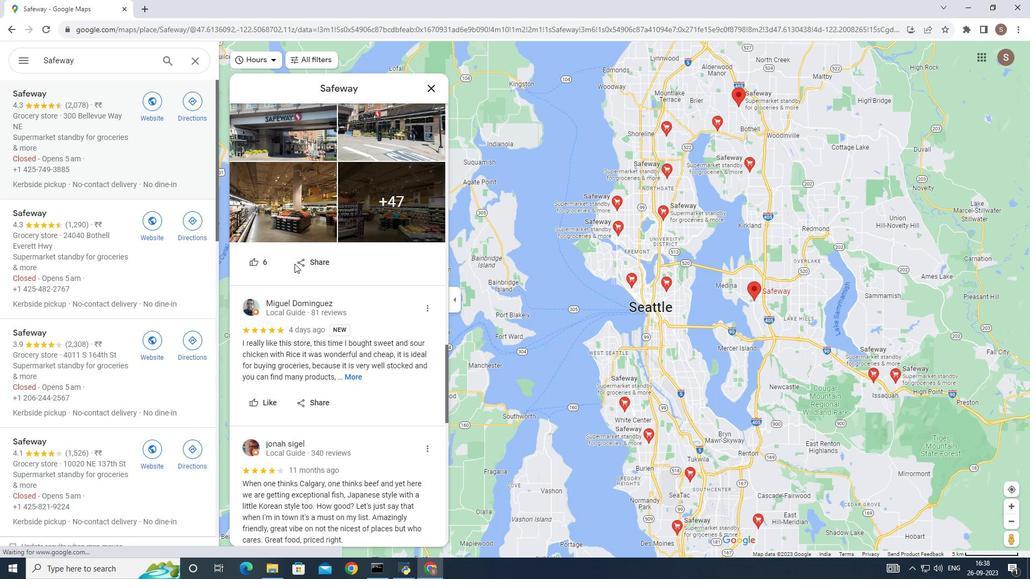 
Action: Mouse scrolled (294, 264) with delta (0, 0)
Screenshot: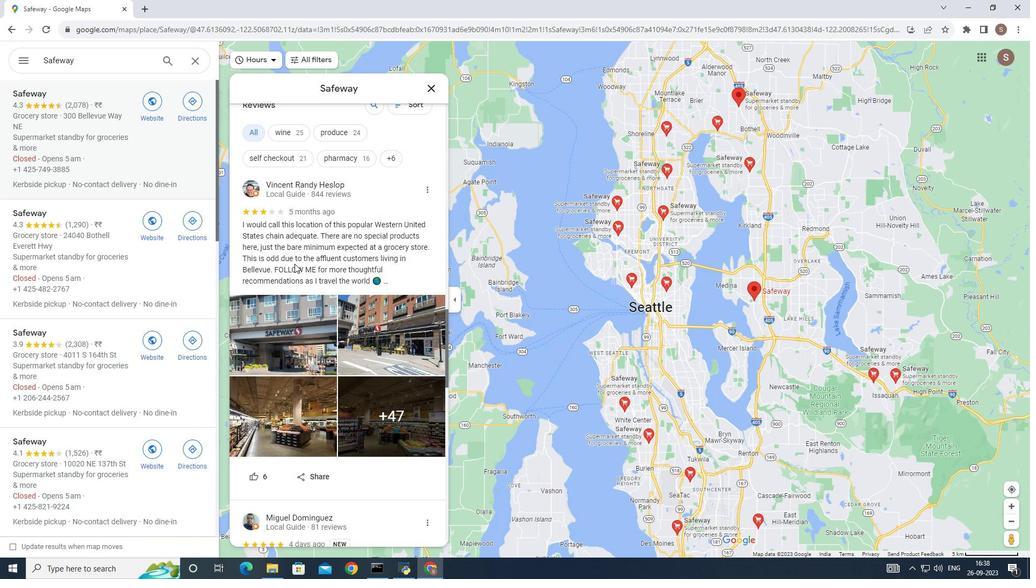 
Action: Mouse scrolled (294, 264) with delta (0, 0)
Screenshot: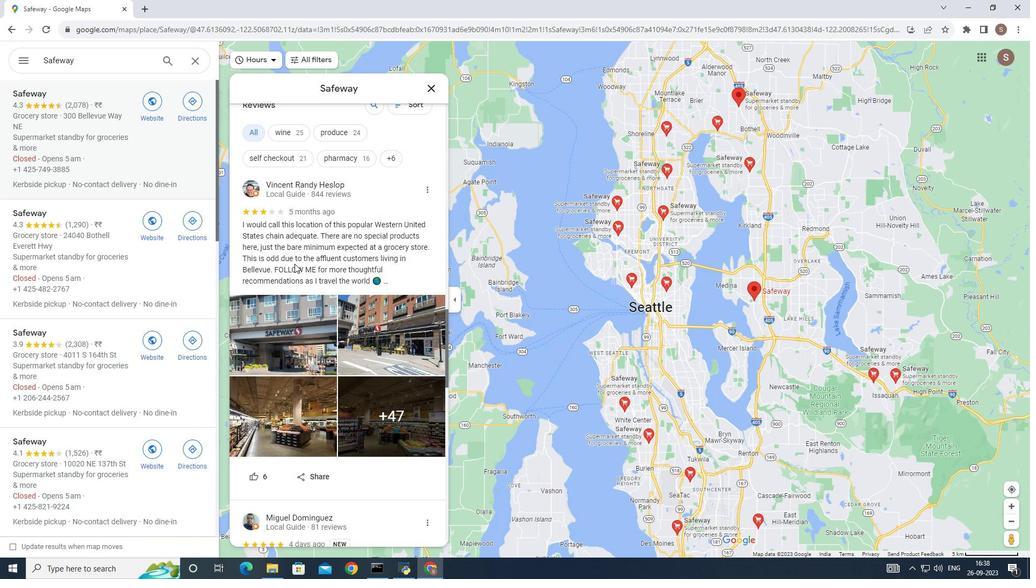 
Action: Mouse scrolled (294, 264) with delta (0, 0)
Screenshot: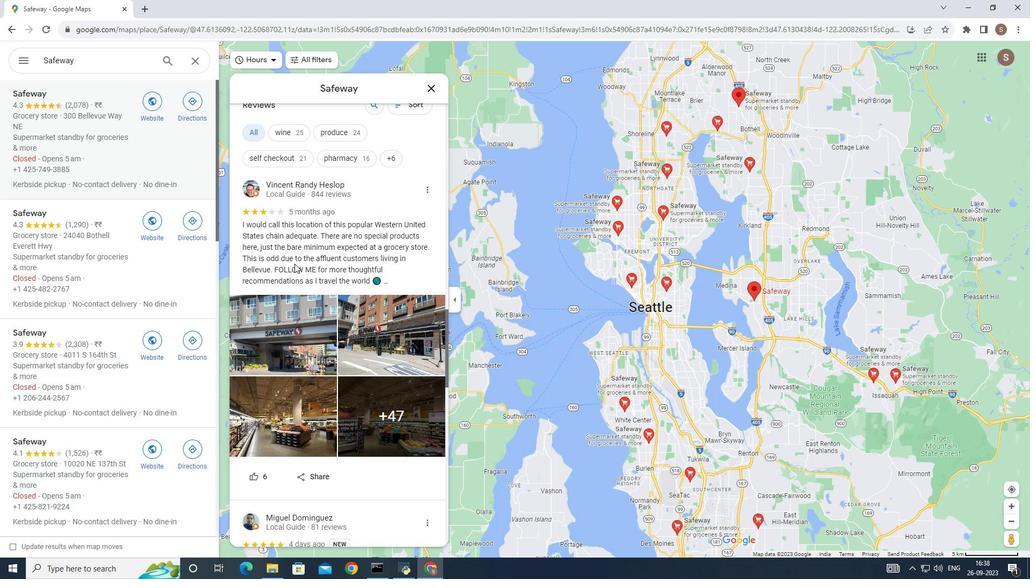 
Action: Mouse scrolled (294, 264) with delta (0, 0)
Screenshot: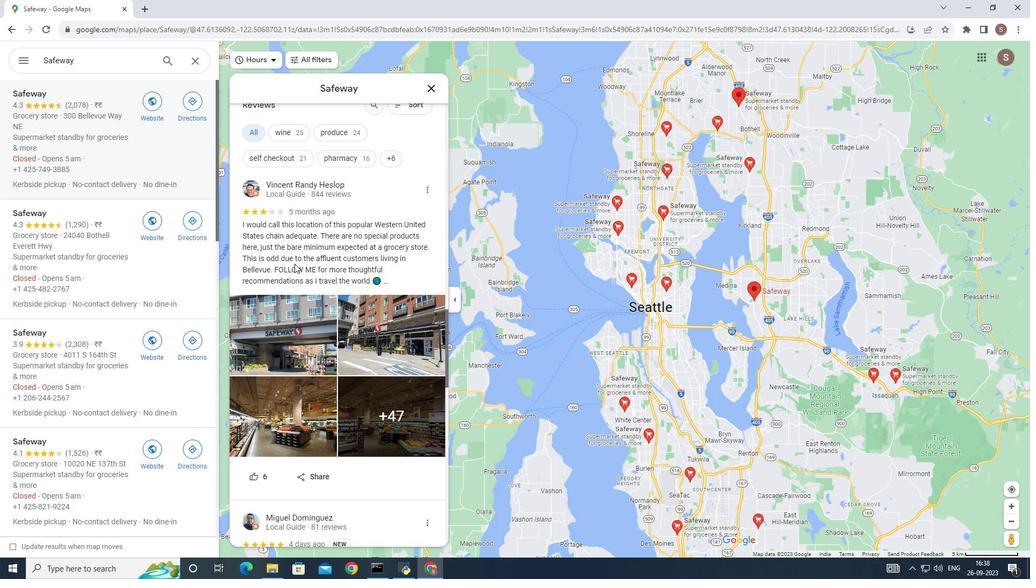 
Action: Mouse scrolled (294, 264) with delta (0, 0)
Screenshot: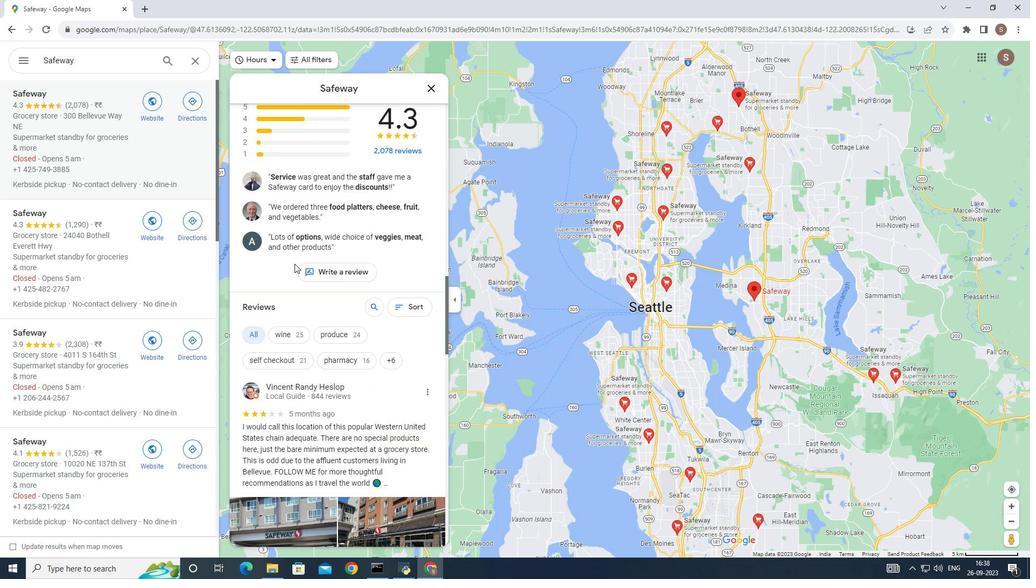 
Action: Mouse scrolled (294, 264) with delta (0, 0)
Screenshot: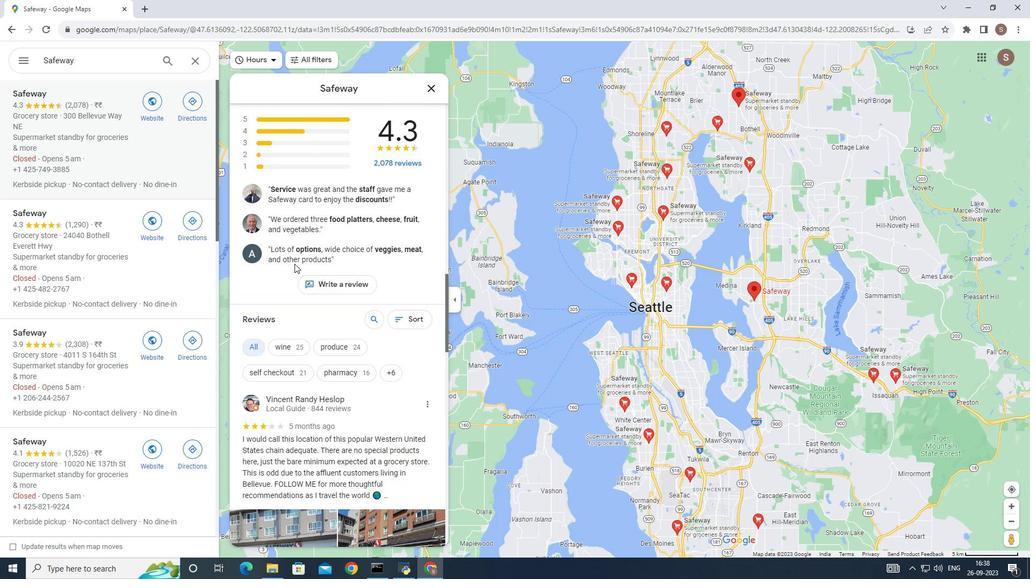 
Action: Mouse scrolled (294, 264) with delta (0, 0)
Screenshot: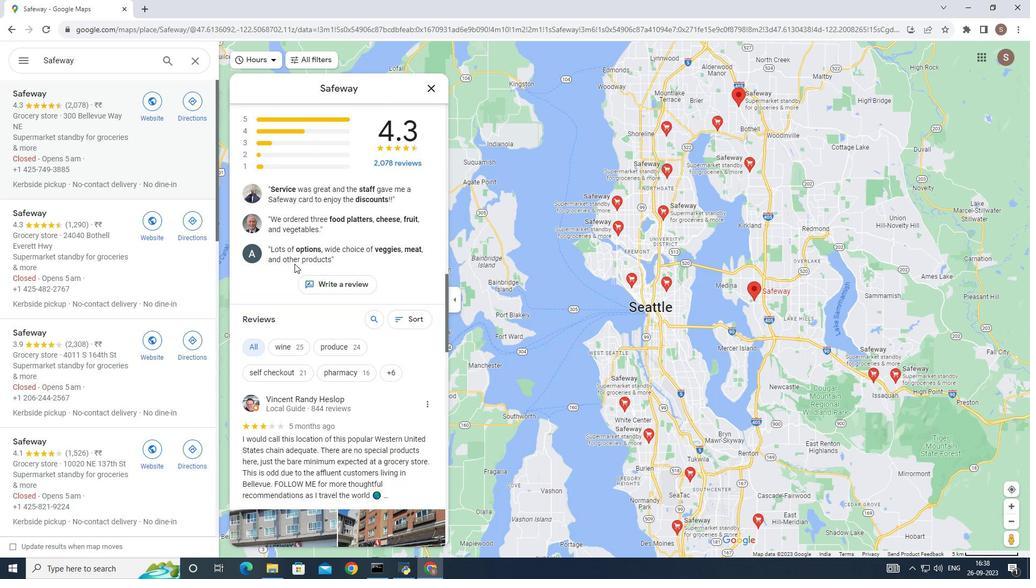 
Action: Mouse scrolled (294, 264) with delta (0, 0)
Screenshot: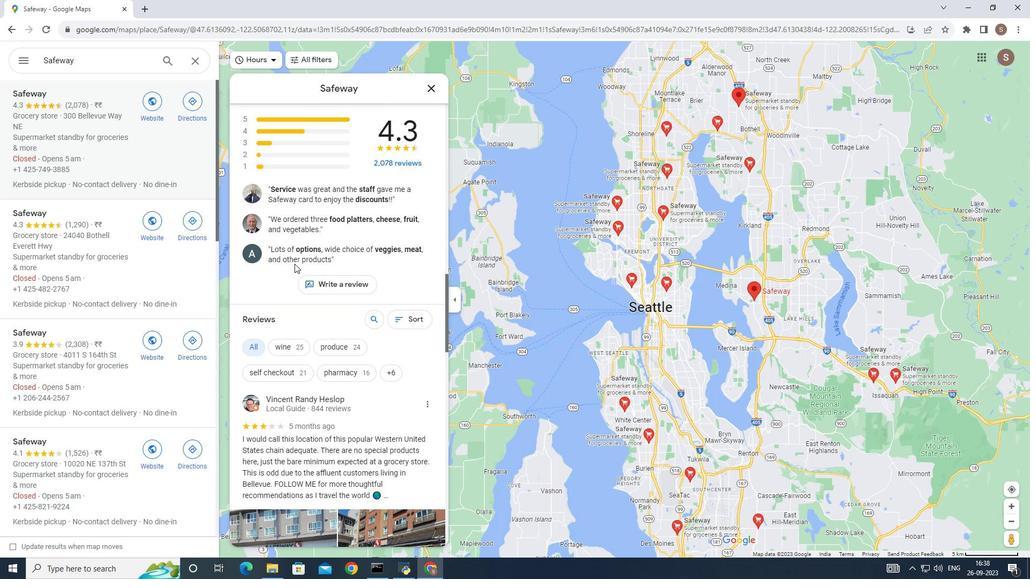 
Action: Mouse scrolled (294, 264) with delta (0, 0)
Screenshot: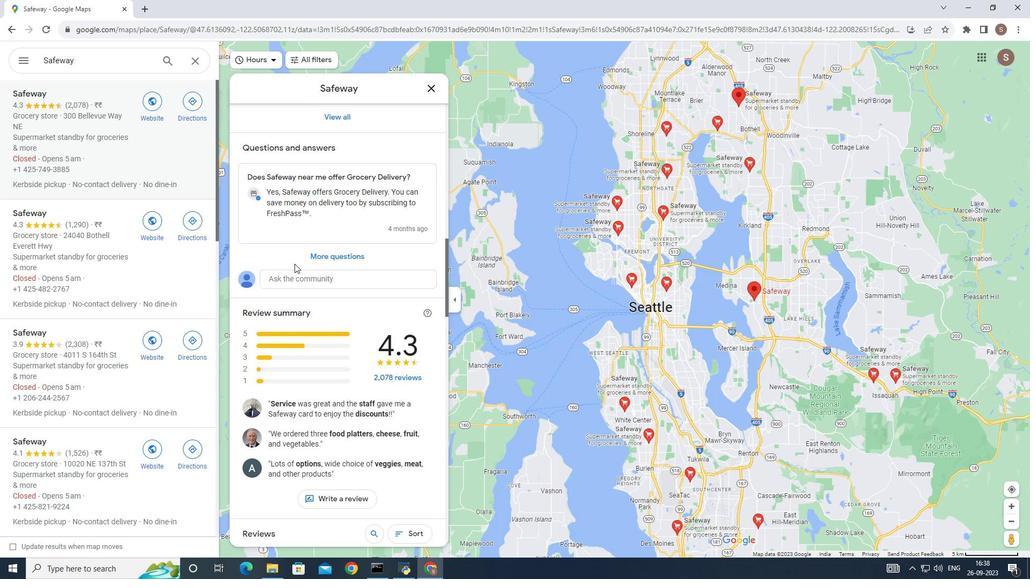 
Action: Mouse scrolled (294, 264) with delta (0, 0)
Screenshot: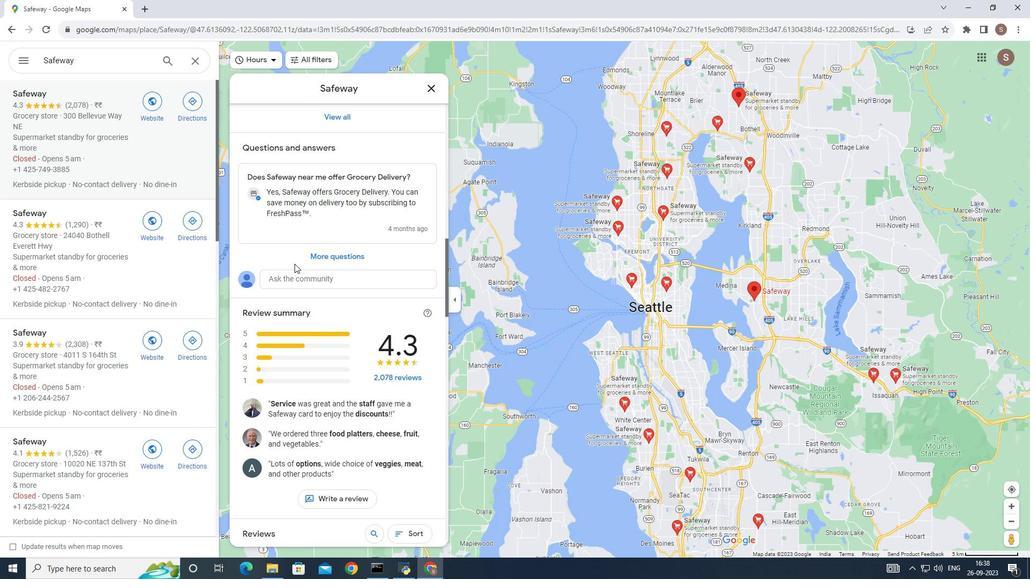 
Action: Mouse scrolled (294, 264) with delta (0, 0)
Screenshot: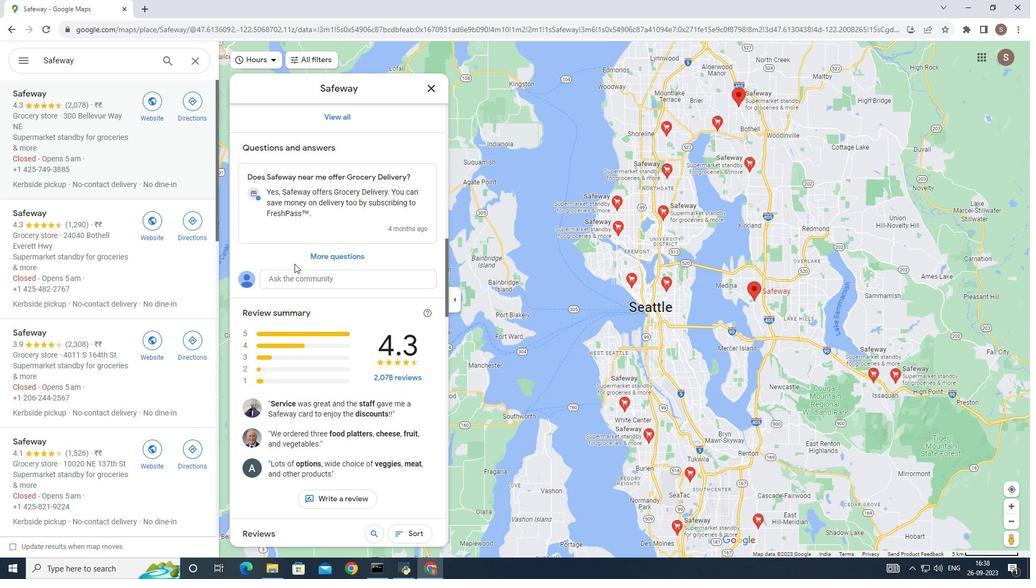 
Action: Mouse scrolled (294, 264) with delta (0, 0)
Screenshot: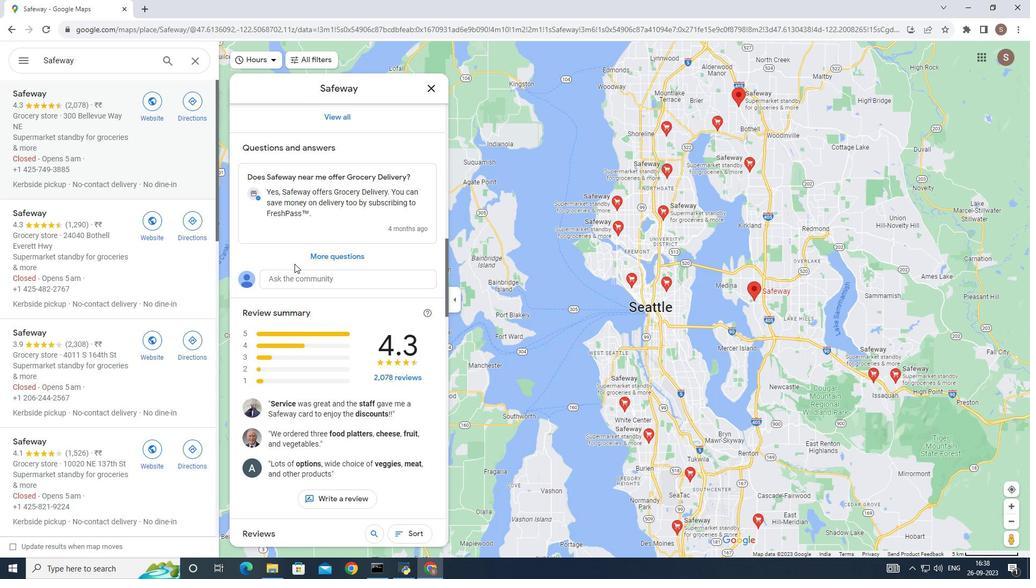 
Action: Mouse scrolled (294, 264) with delta (0, 0)
Screenshot: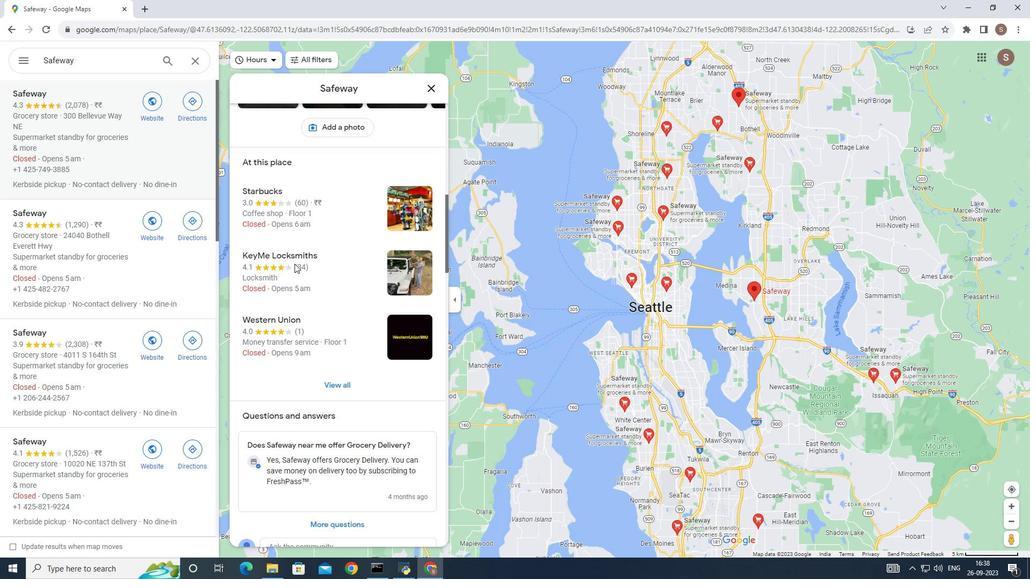 
Action: Mouse scrolled (294, 264) with delta (0, 0)
Screenshot: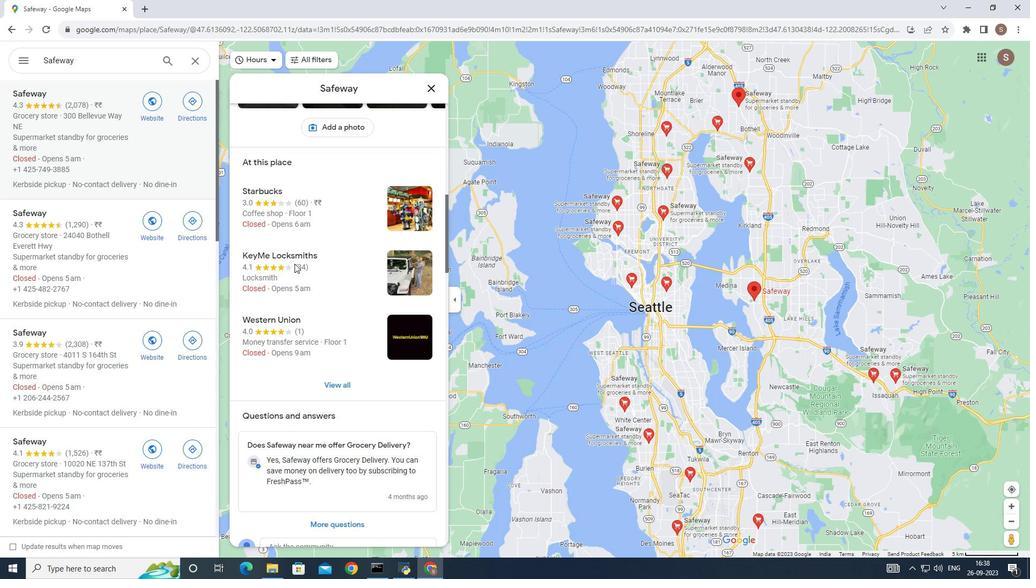
Action: Mouse scrolled (294, 264) with delta (0, 0)
Screenshot: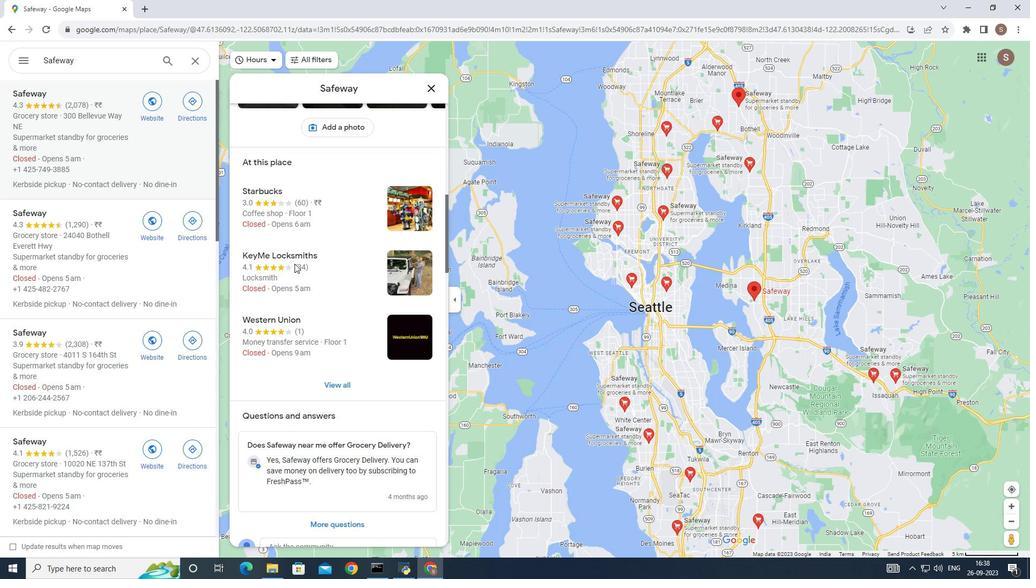
Action: Mouse scrolled (294, 264) with delta (0, 0)
Screenshot: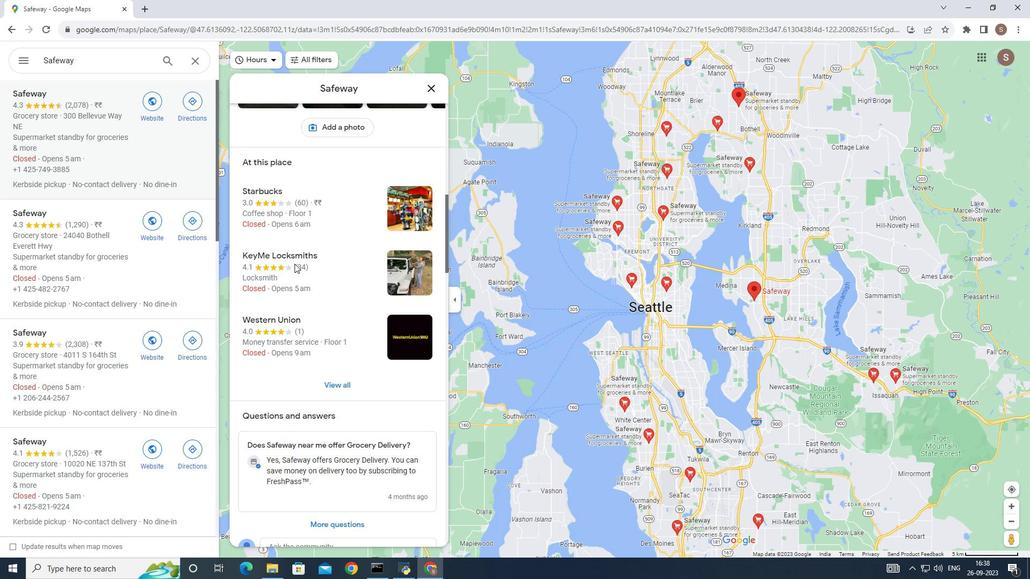 
Action: Mouse scrolled (294, 264) with delta (0, 0)
Screenshot: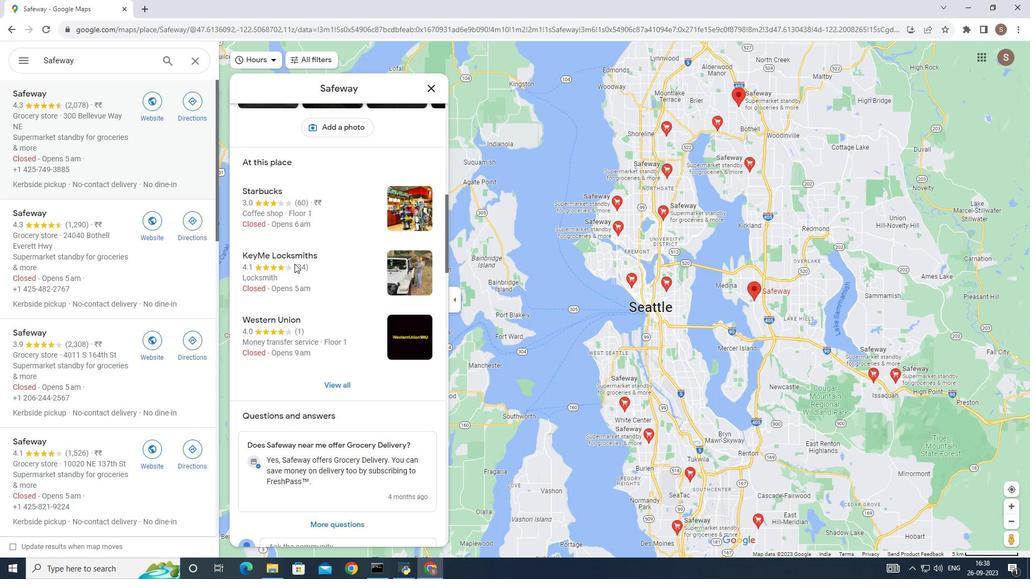 
Action: Mouse scrolled (294, 264) with delta (0, 0)
Screenshot: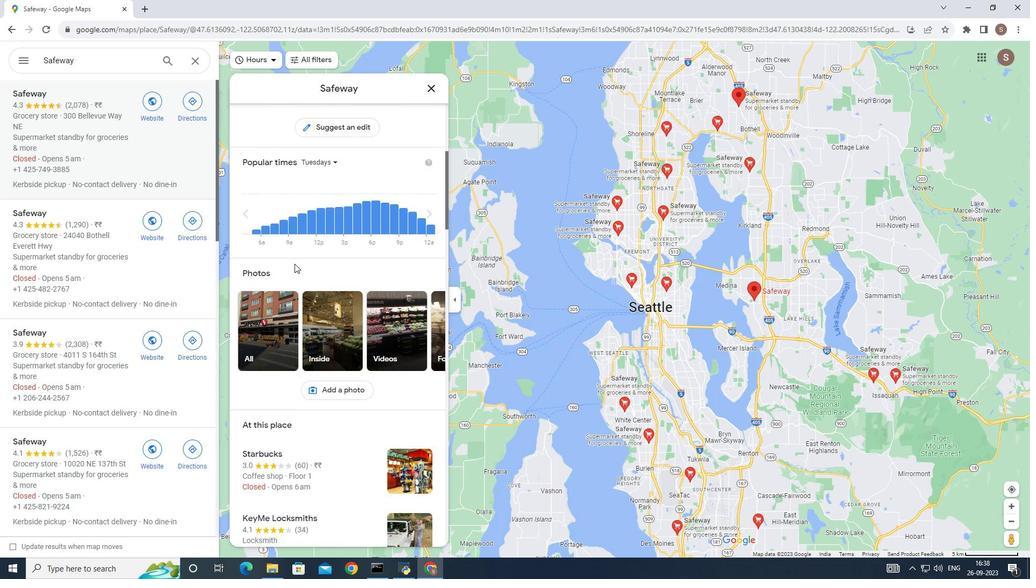 
Action: Mouse scrolled (294, 264) with delta (0, 0)
Screenshot: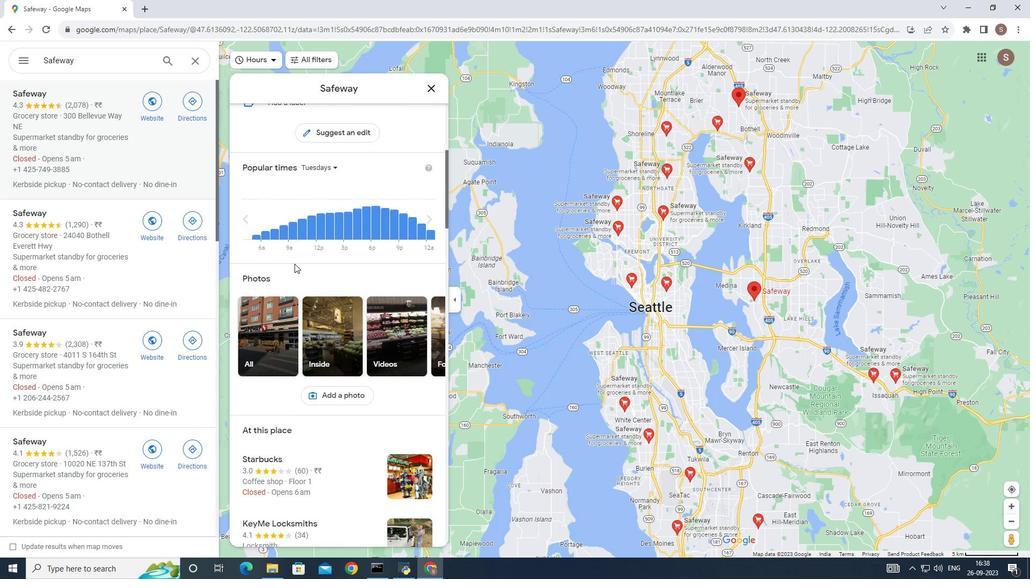 
Action: Mouse scrolled (294, 264) with delta (0, 0)
Screenshot: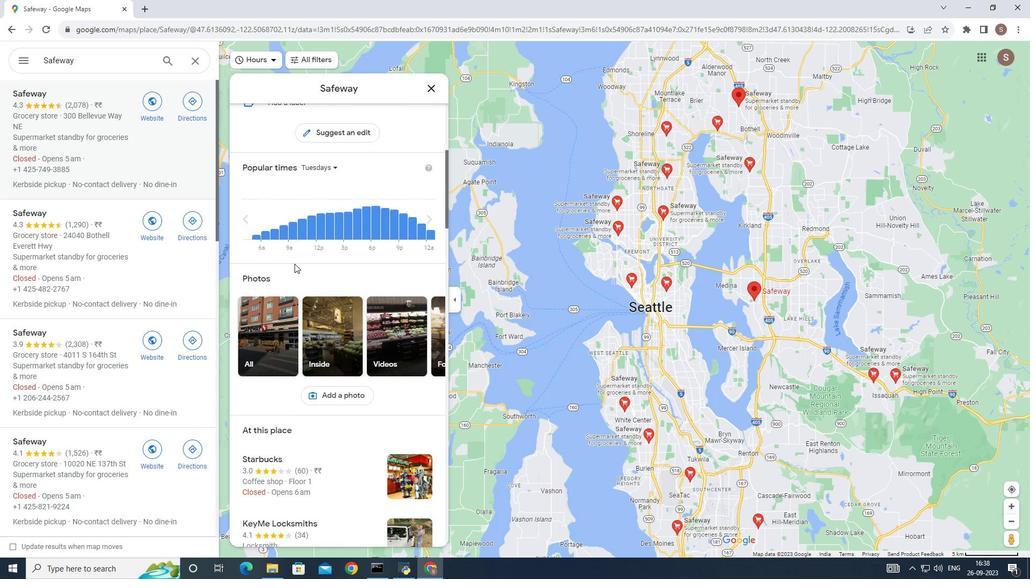 
Action: Mouse scrolled (294, 264) with delta (0, 0)
Screenshot: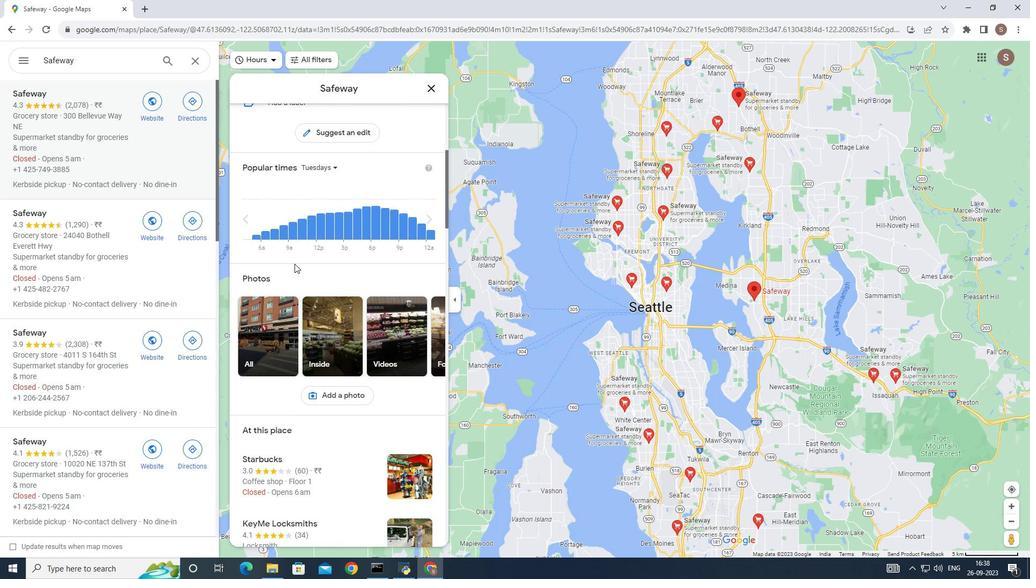 
Action: Mouse scrolled (294, 264) with delta (0, 0)
Screenshot: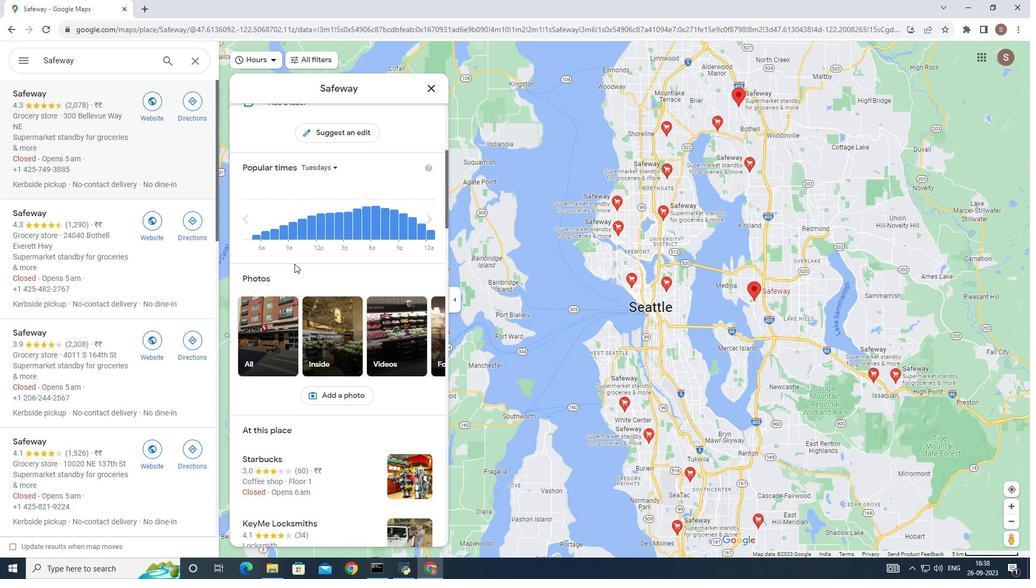 
Action: Mouse scrolled (294, 264) with delta (0, 0)
Screenshot: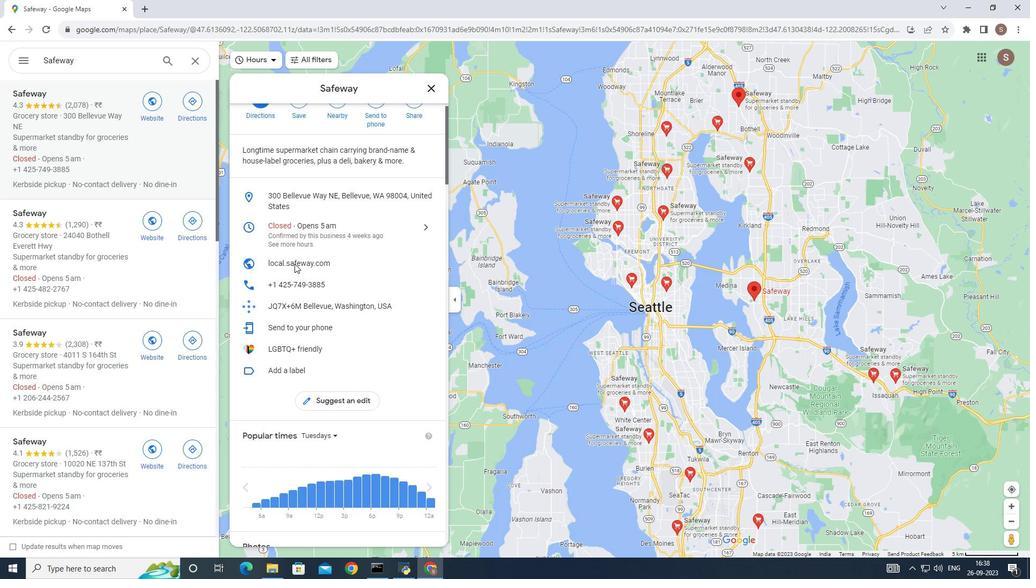 
Action: Mouse scrolled (294, 264) with delta (0, 0)
Screenshot: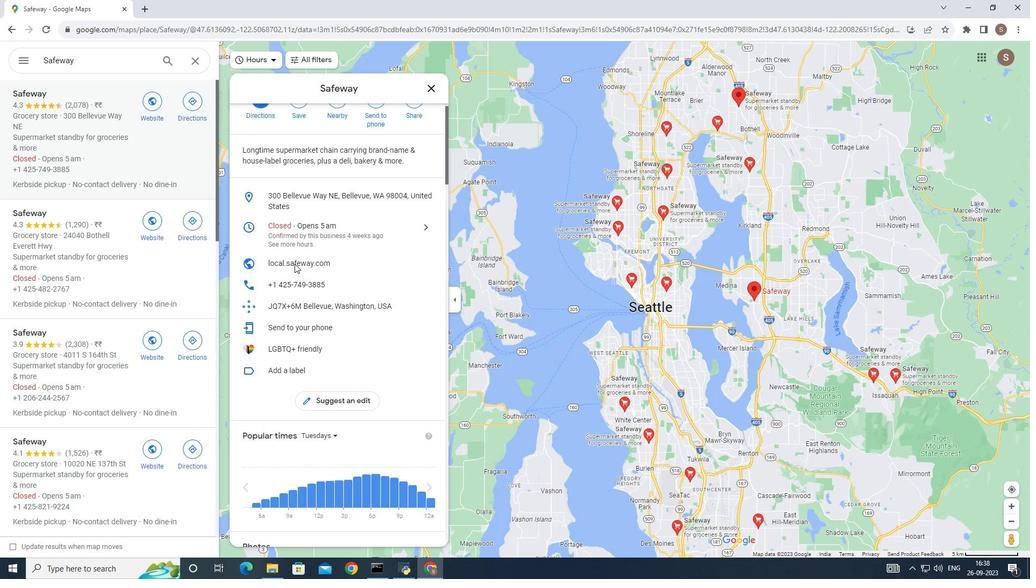 
Action: Mouse scrolled (294, 264) with delta (0, 0)
Screenshot: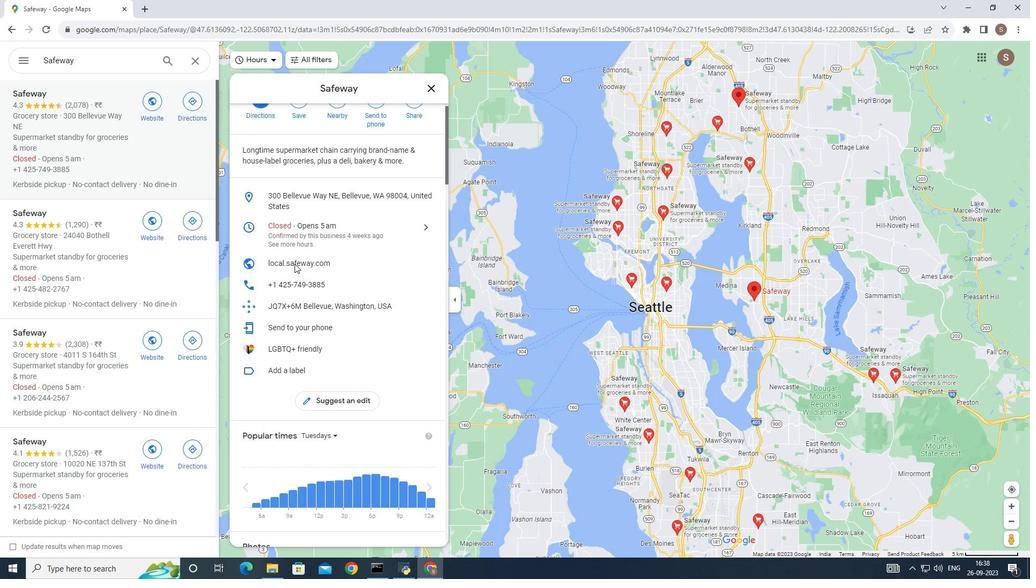 
Action: Mouse scrolled (294, 264) with delta (0, 0)
Screenshot: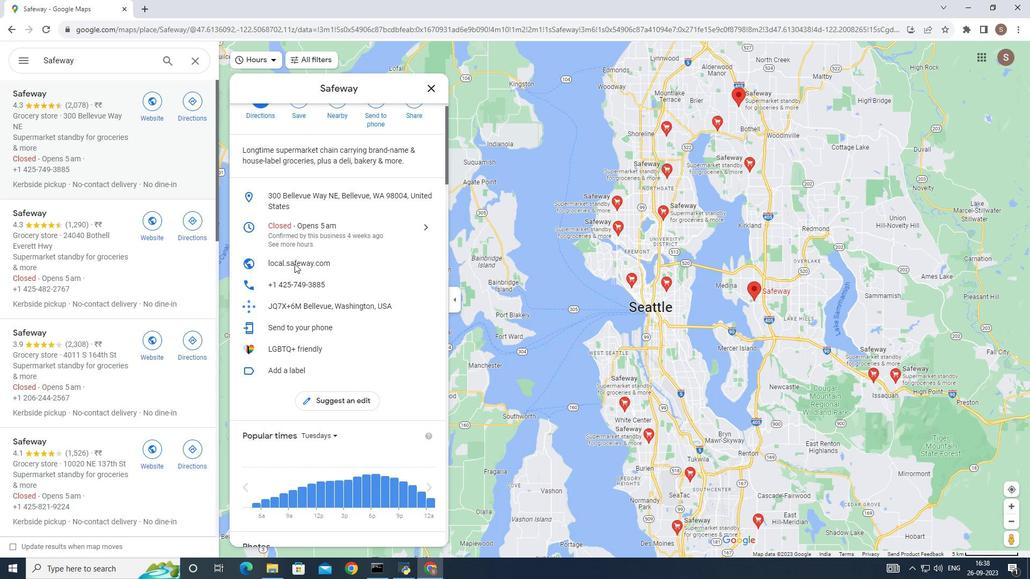 
Action: Mouse scrolled (294, 264) with delta (0, 0)
Screenshot: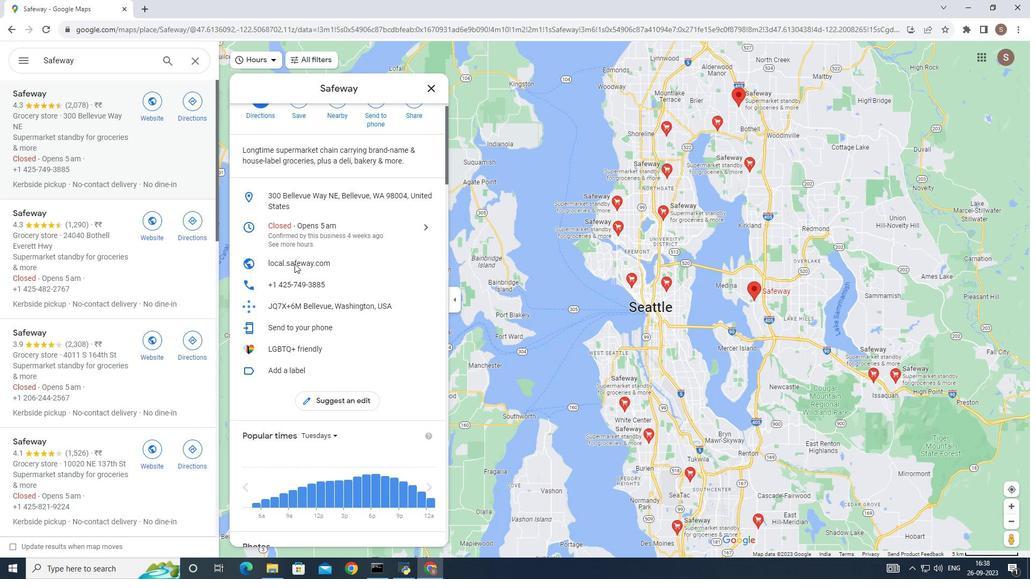 
Action: Mouse scrolled (294, 264) with delta (0, 0)
Screenshot: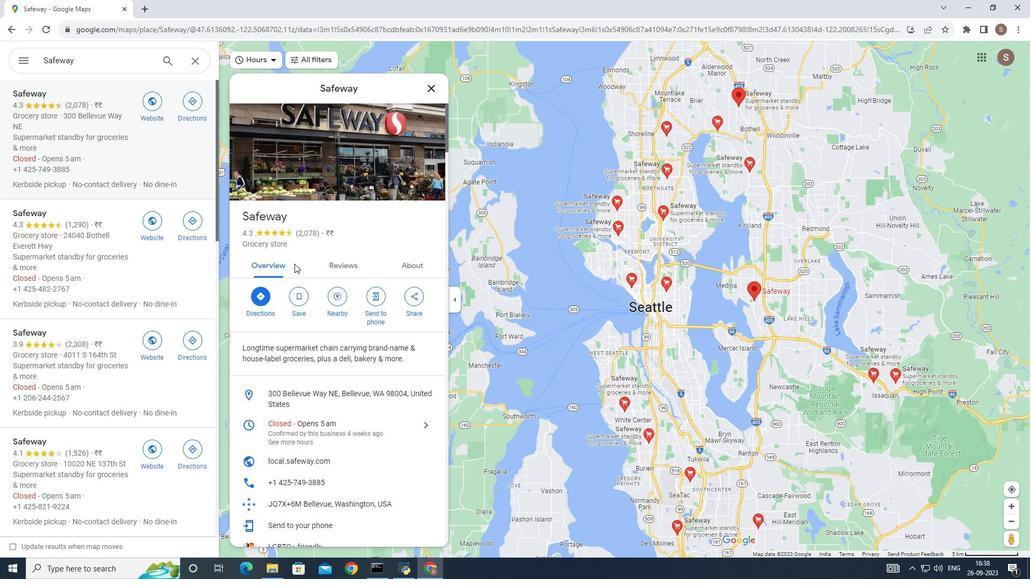 
Action: Mouse scrolled (294, 264) with delta (0, 0)
Screenshot: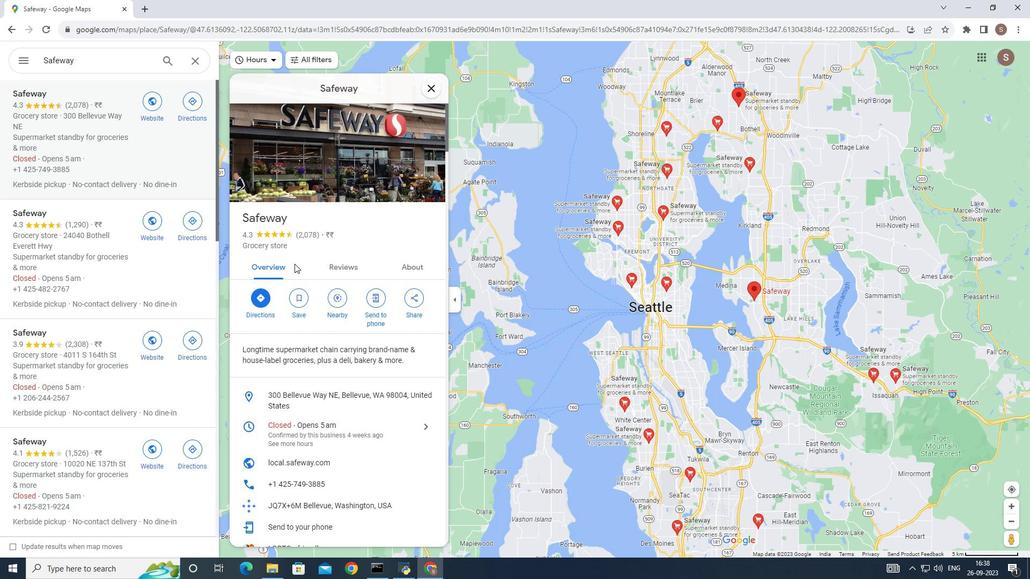 
Action: Mouse scrolled (294, 264) with delta (0, 0)
Screenshot: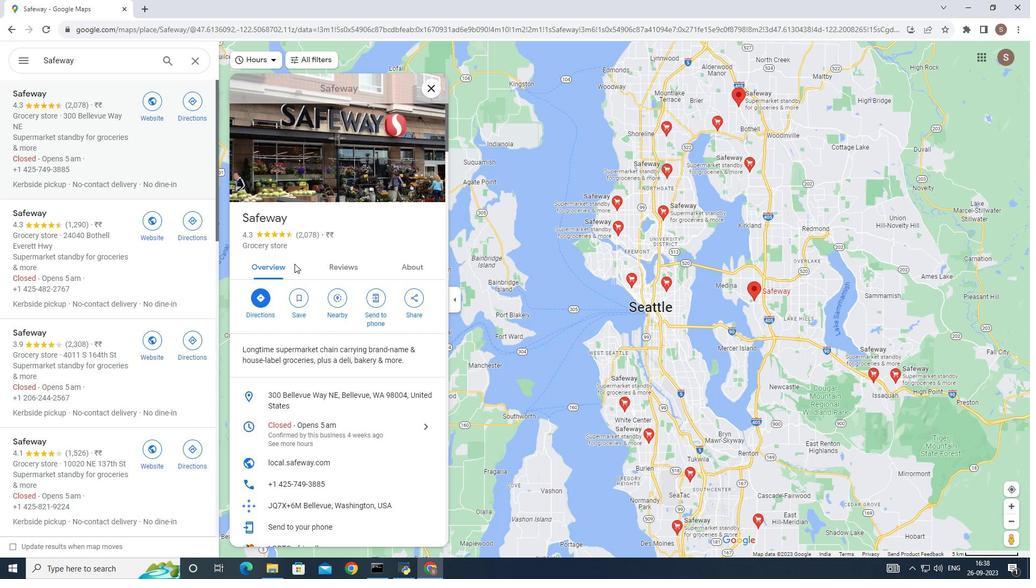 
Action: Mouse scrolled (294, 264) with delta (0, 0)
Screenshot: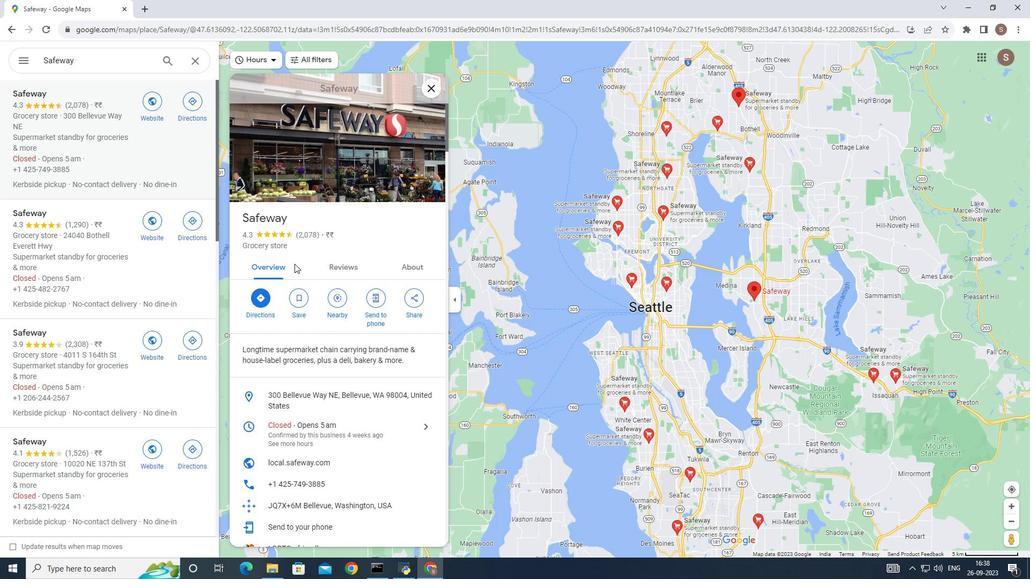 
Action: Mouse scrolled (294, 264) with delta (0, 0)
Screenshot: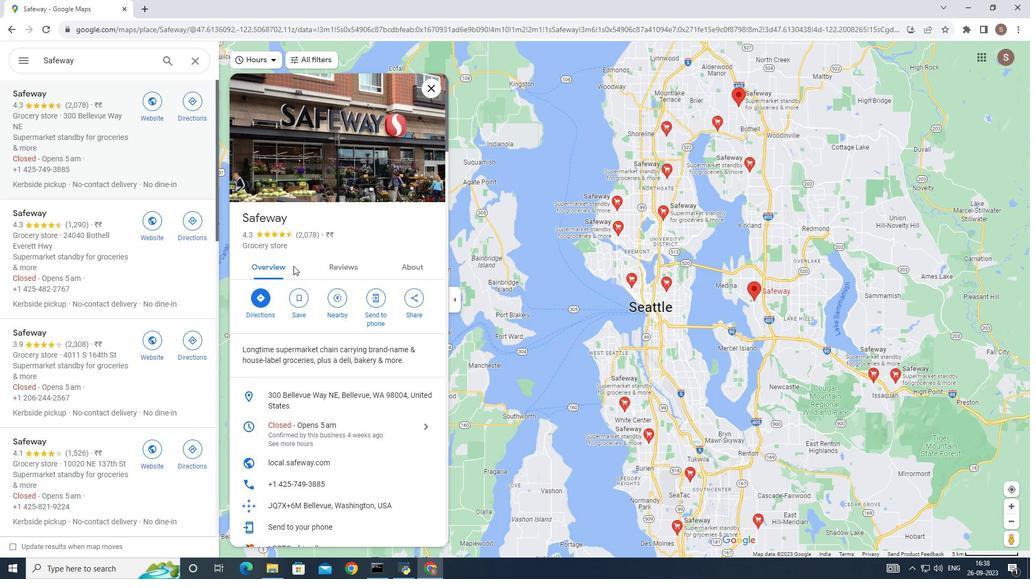 
Action: Mouse scrolled (294, 264) with delta (0, 0)
Screenshot: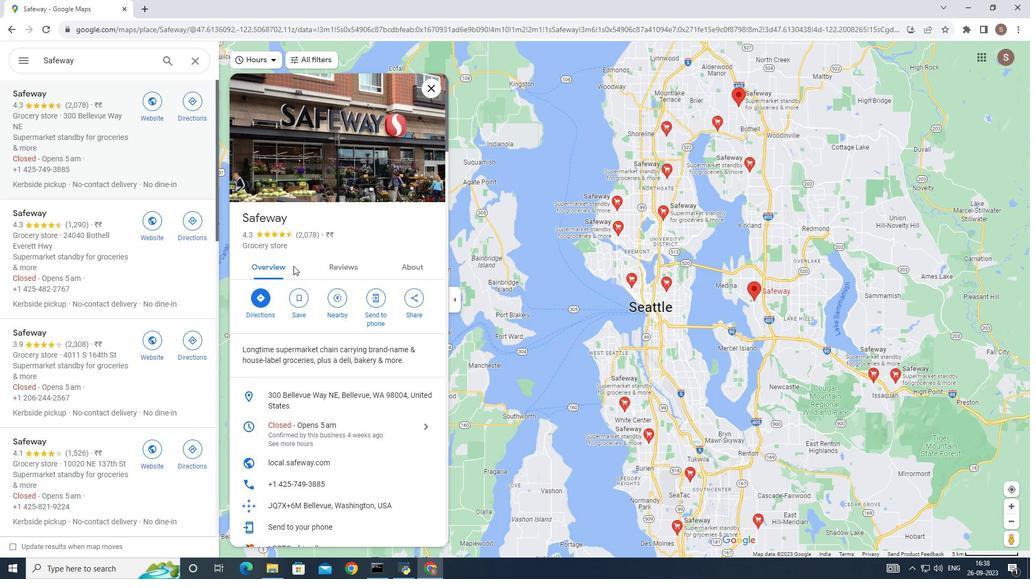 
Action: Mouse moved to (344, 266)
Screenshot: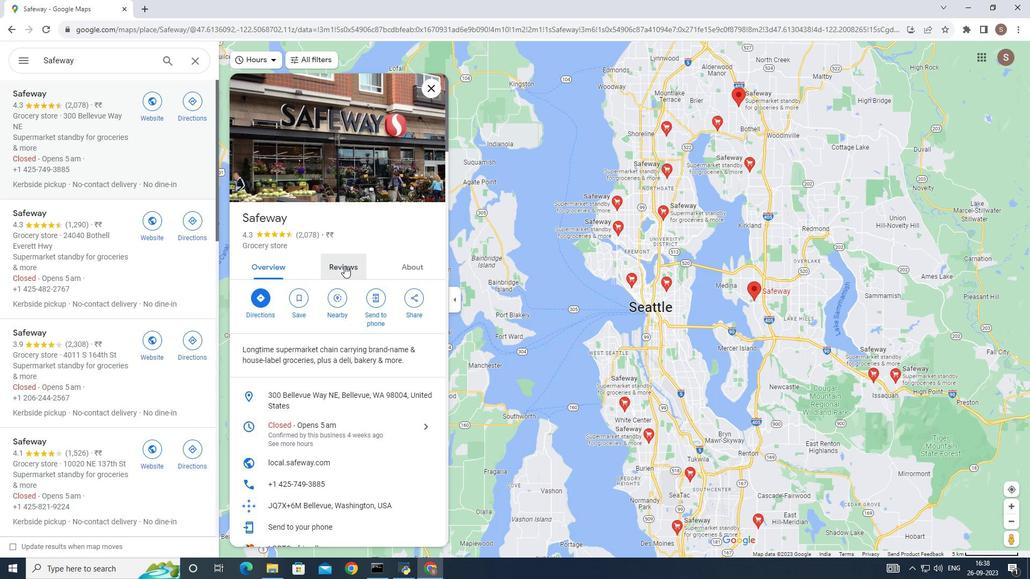 
Action: Mouse pressed left at (344, 266)
Screenshot: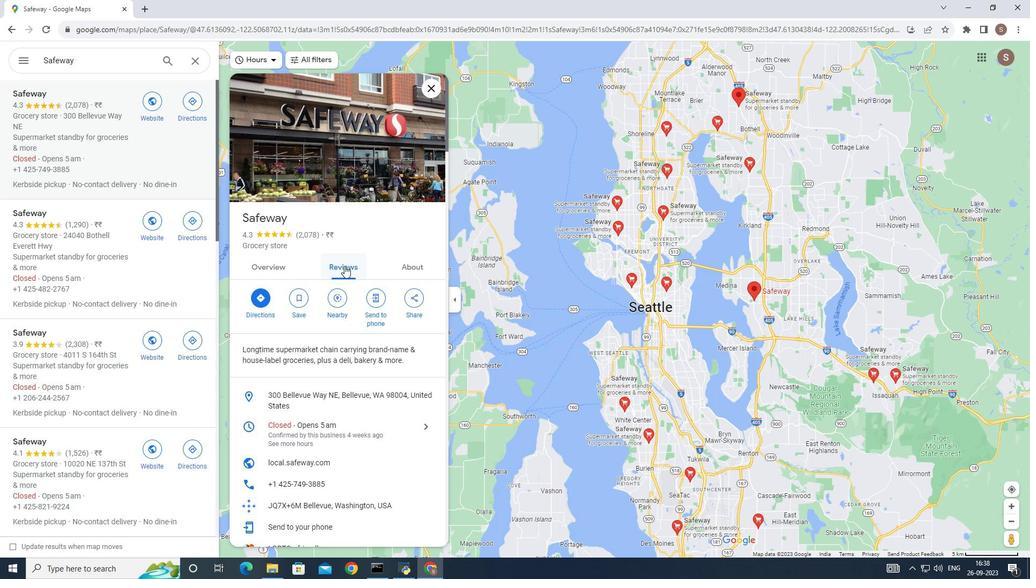
Action: Mouse moved to (325, 278)
Screenshot: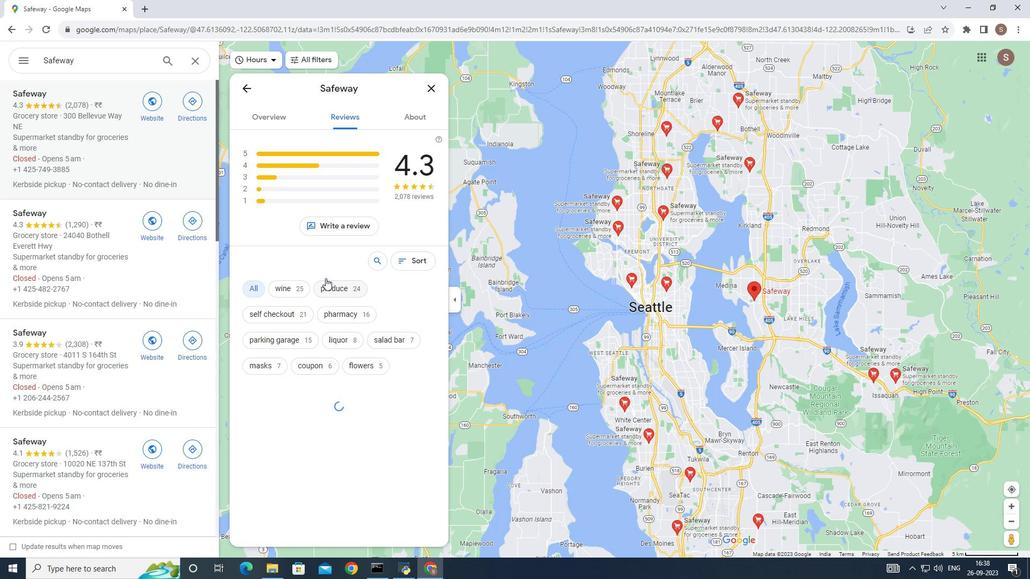 
Action: Mouse scrolled (325, 278) with delta (0, 0)
Screenshot: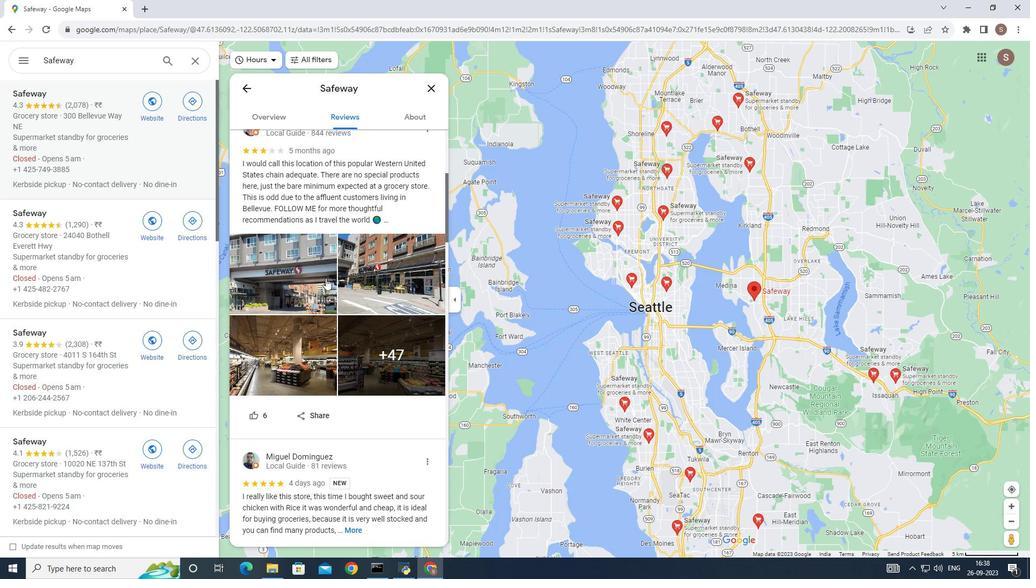 
Action: Mouse scrolled (325, 278) with delta (0, 0)
Screenshot: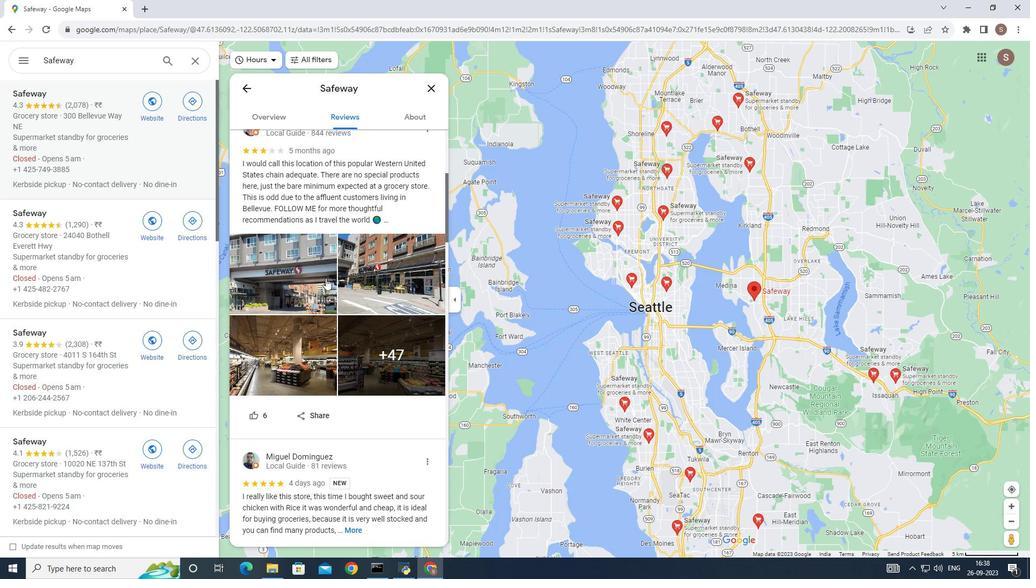 
Action: Mouse scrolled (325, 278) with delta (0, 0)
Screenshot: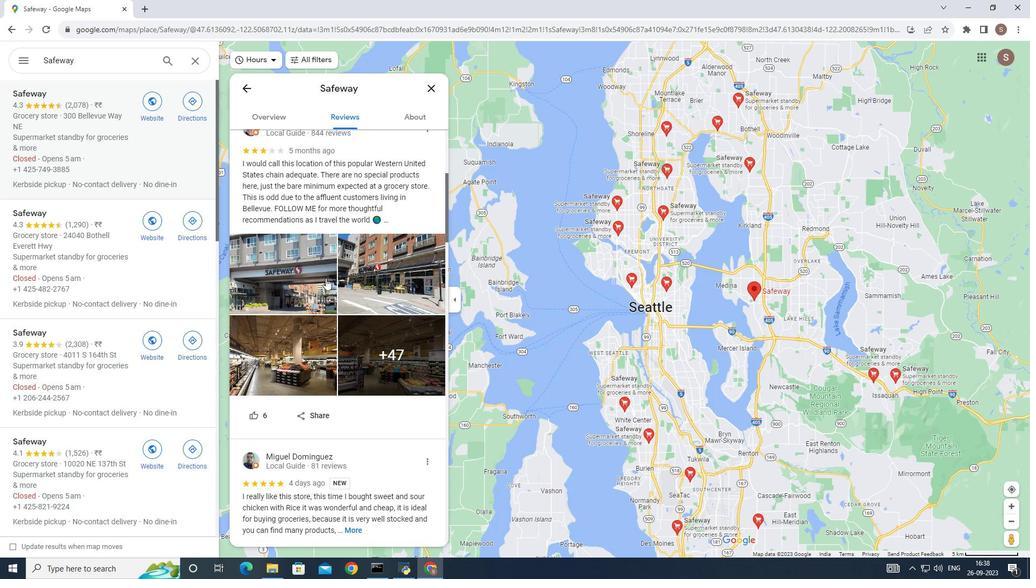 
Action: Mouse scrolled (325, 278) with delta (0, 0)
Screenshot: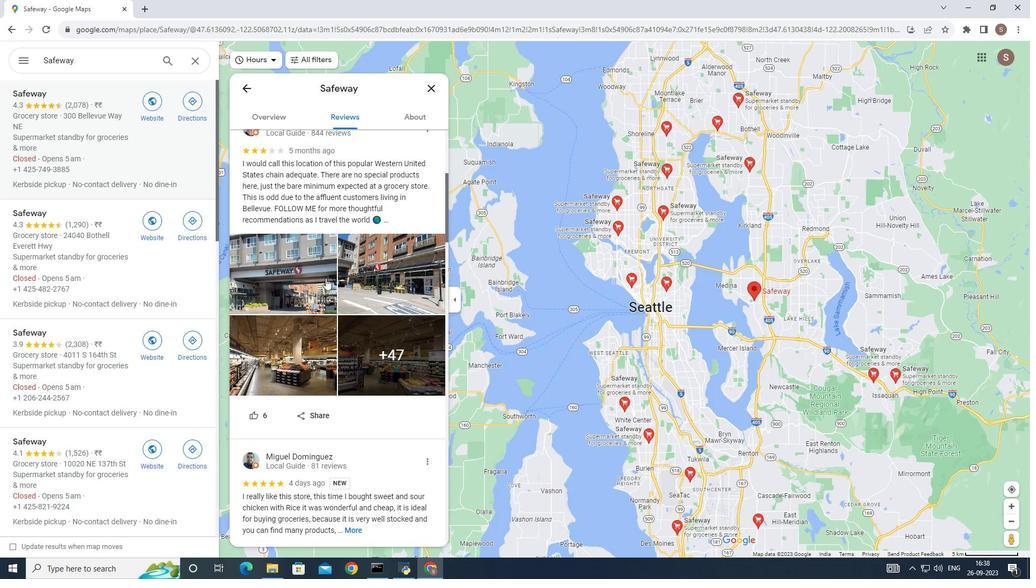 
Action: Mouse scrolled (325, 278) with delta (0, 0)
Screenshot: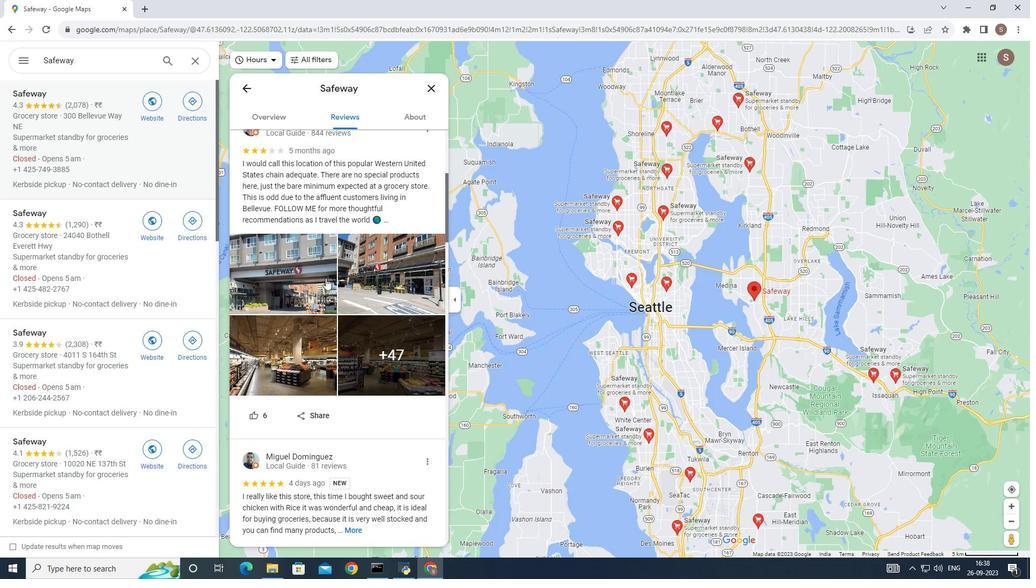 
Action: Mouse scrolled (325, 278) with delta (0, 0)
Screenshot: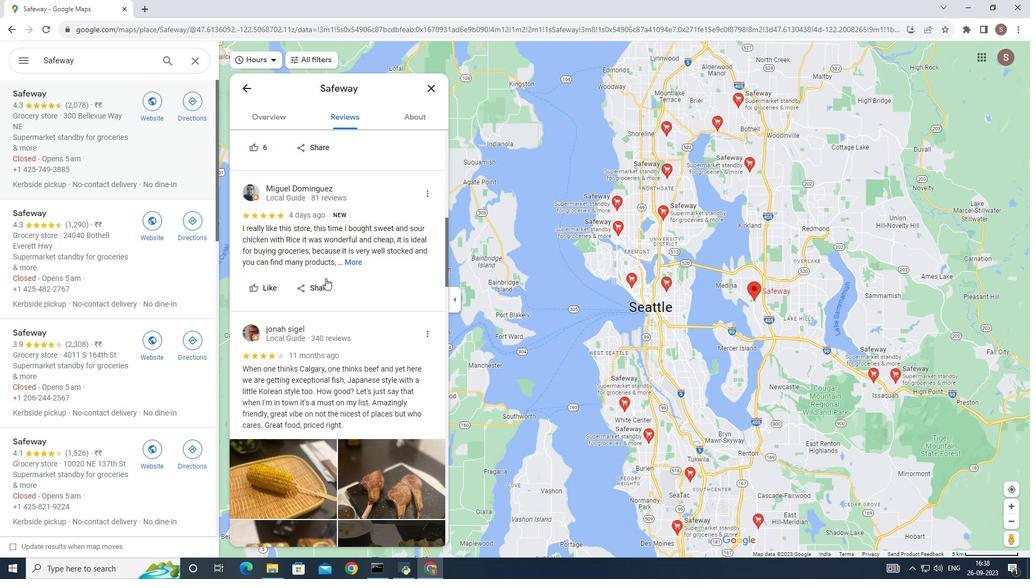 
Action: Mouse scrolled (325, 278) with delta (0, 0)
Screenshot: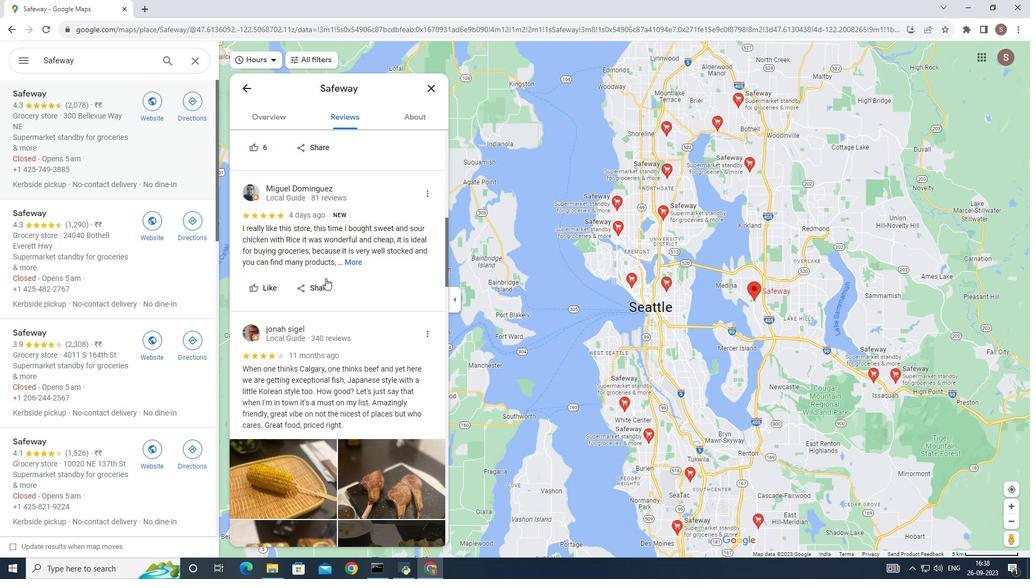
Action: Mouse scrolled (325, 278) with delta (0, 0)
Screenshot: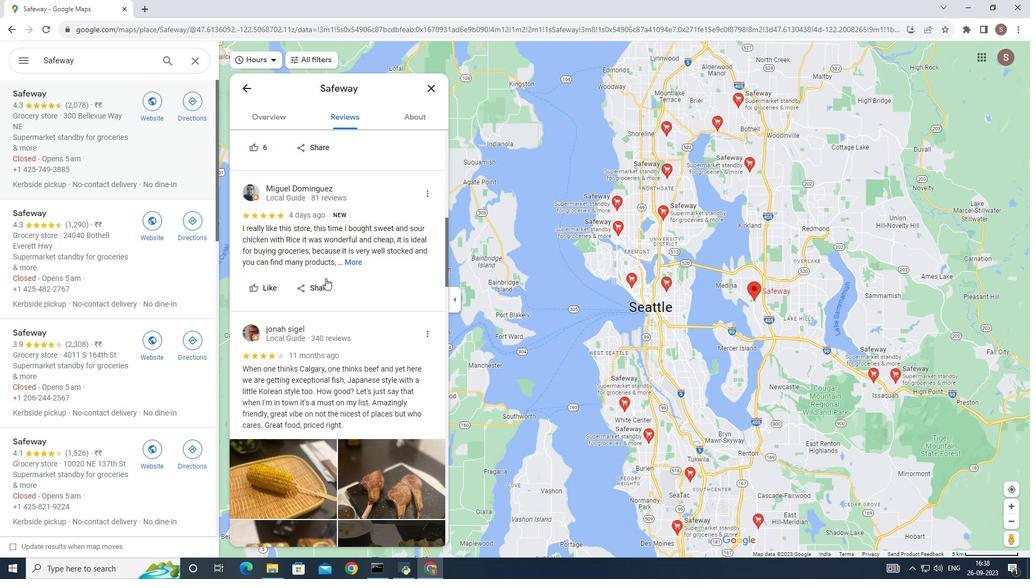 
Action: Mouse scrolled (325, 278) with delta (0, 0)
Screenshot: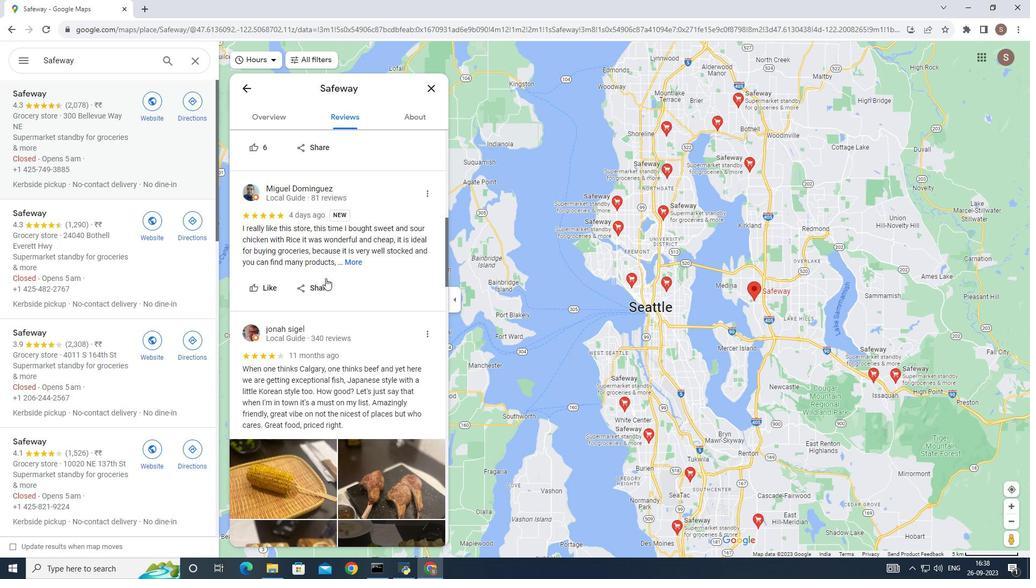 
Action: Mouse scrolled (325, 278) with delta (0, 0)
Screenshot: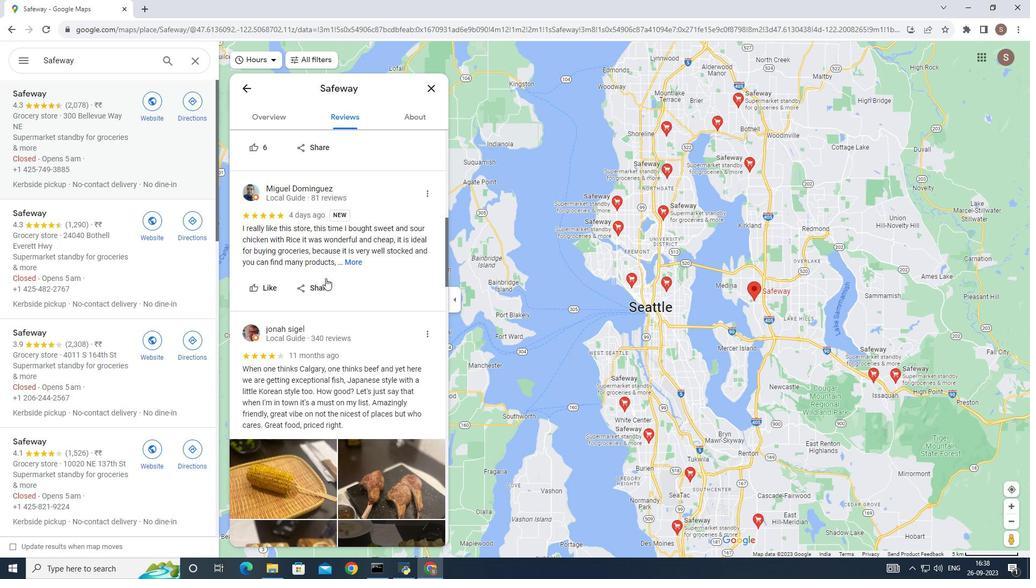 
Action: Mouse scrolled (325, 278) with delta (0, 0)
Screenshot: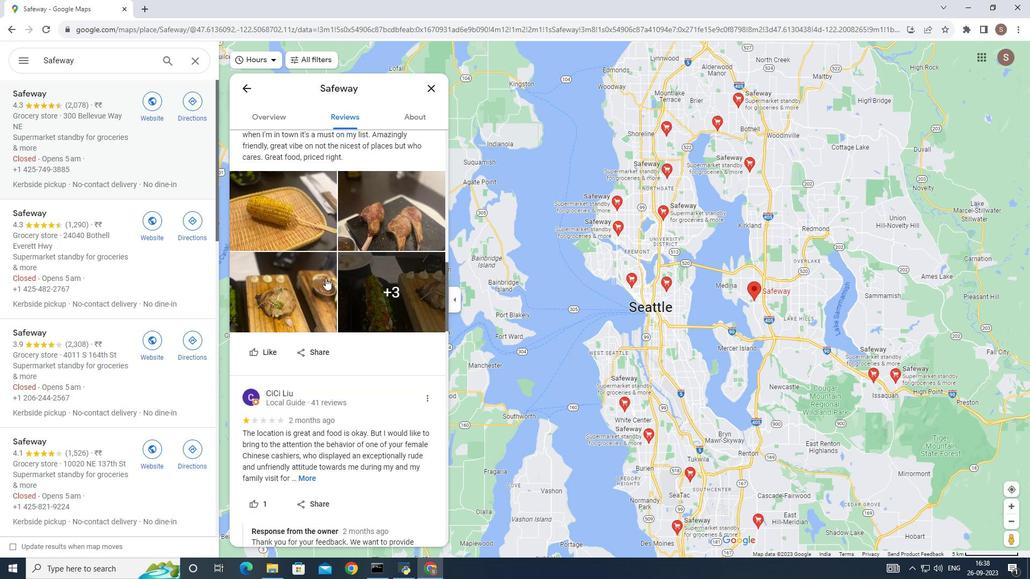 
Action: Mouse scrolled (325, 278) with delta (0, 0)
Screenshot: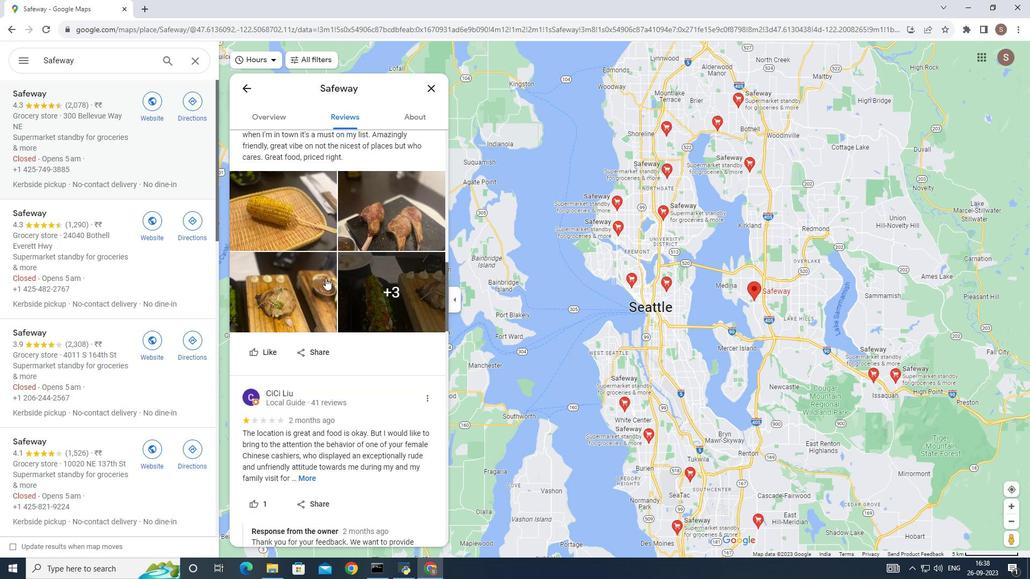 
Action: Mouse scrolled (325, 278) with delta (0, 0)
Screenshot: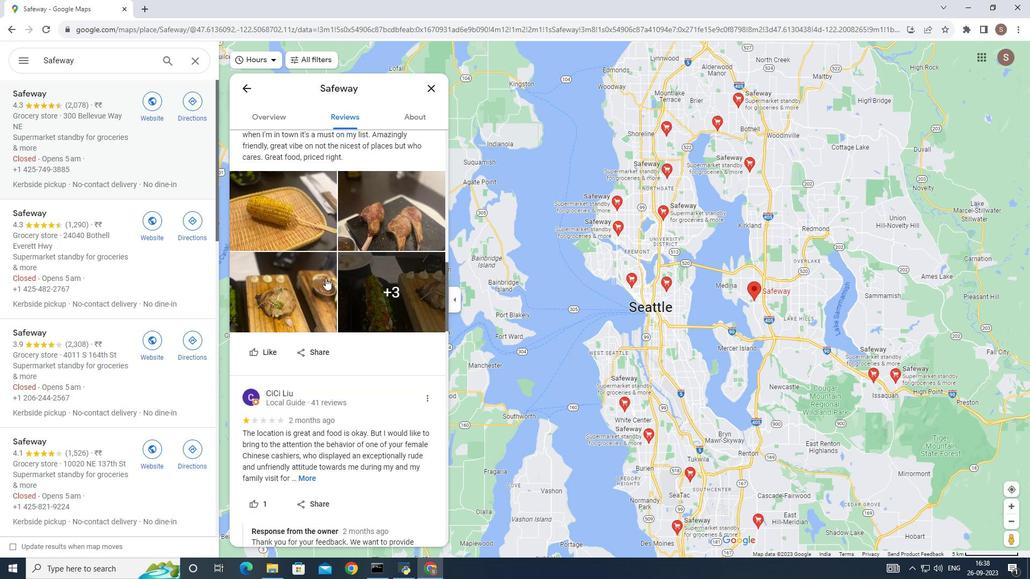
Action: Mouse scrolled (325, 278) with delta (0, 0)
Screenshot: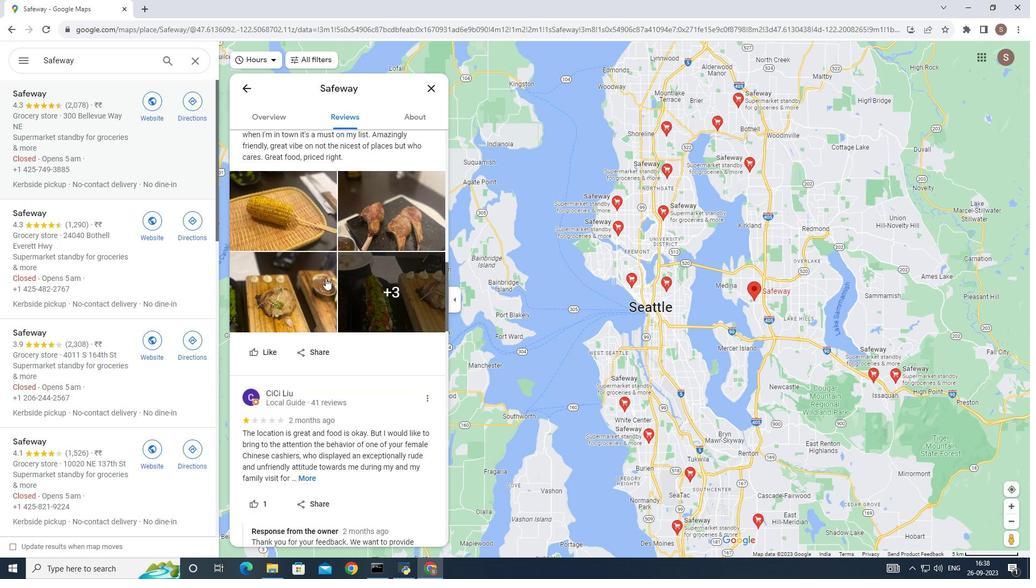 
Action: Mouse scrolled (325, 278) with delta (0, 0)
Screenshot: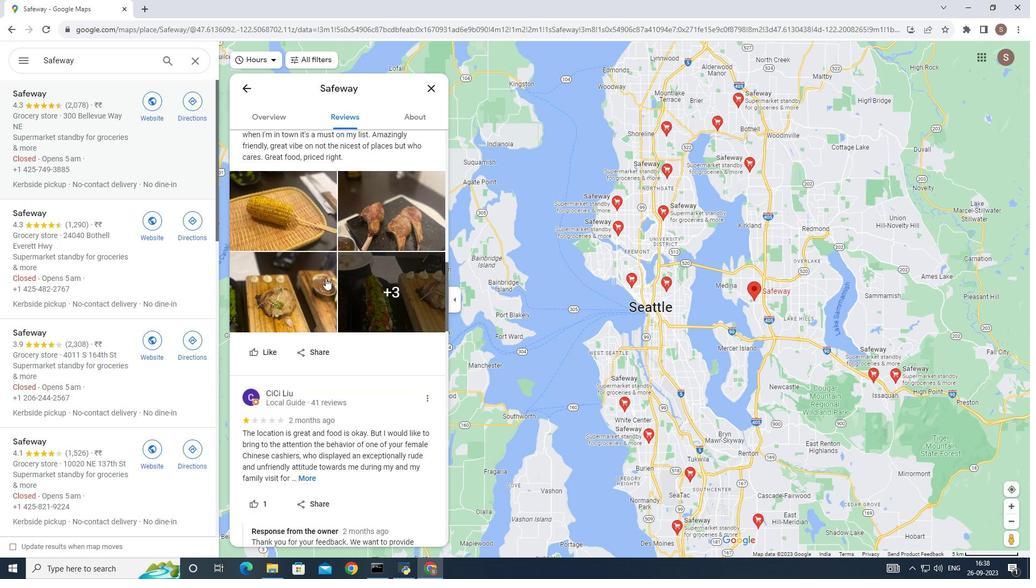 
Action: Mouse scrolled (325, 278) with delta (0, 0)
Screenshot: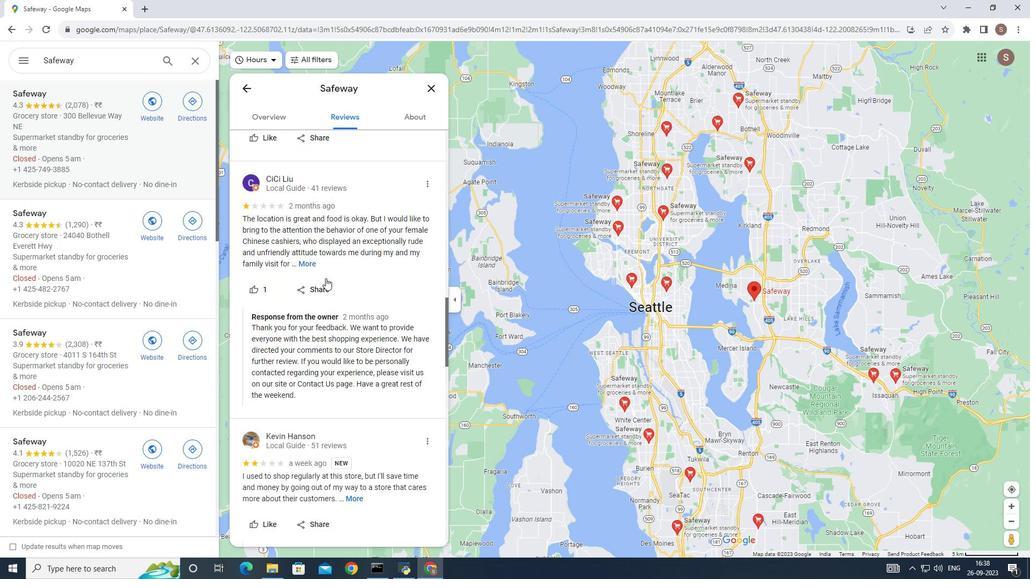 
Action: Mouse scrolled (325, 278) with delta (0, 0)
Screenshot: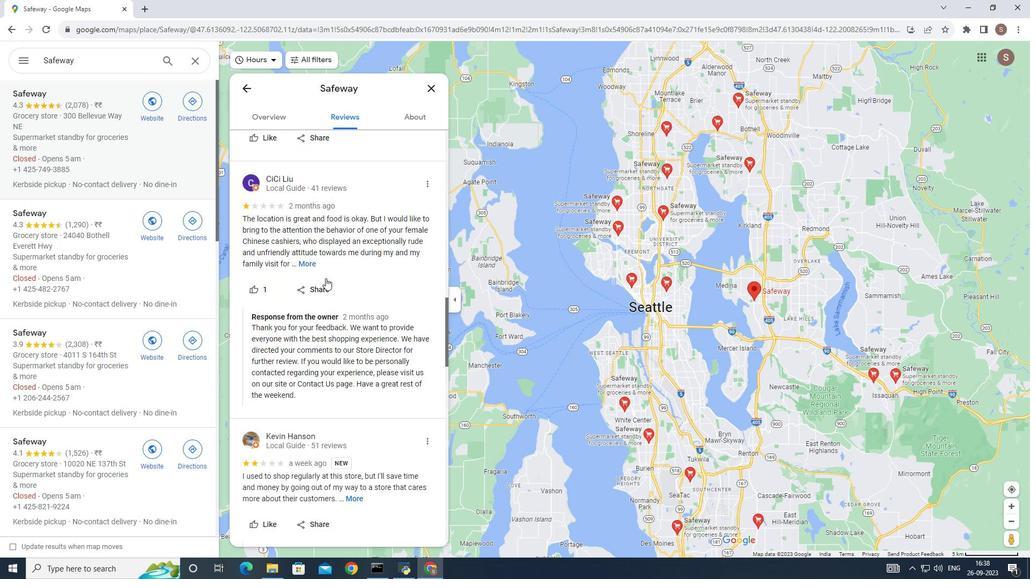 
Action: Mouse scrolled (325, 278) with delta (0, 0)
Screenshot: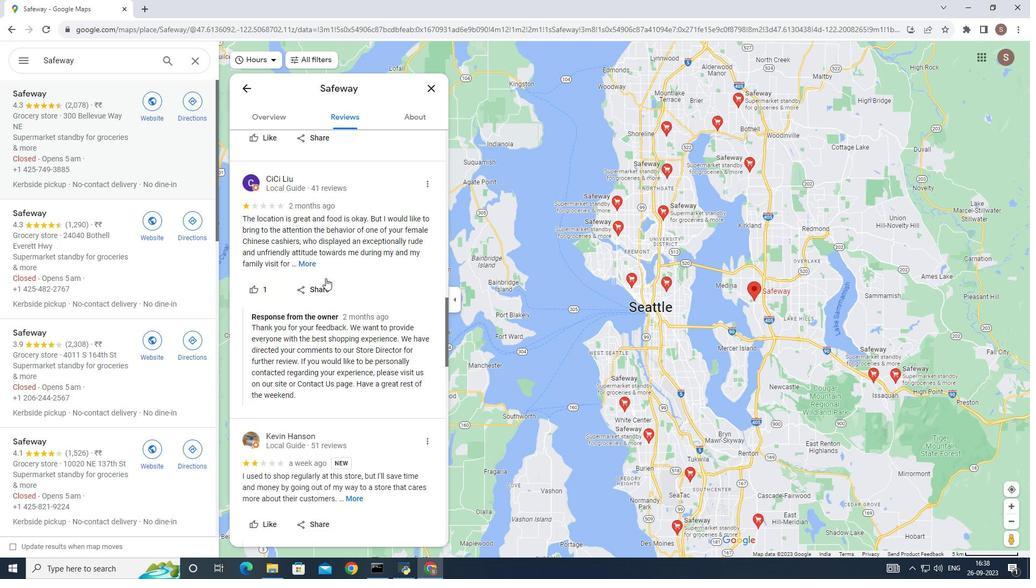 
Action: Mouse scrolled (325, 278) with delta (0, 0)
Screenshot: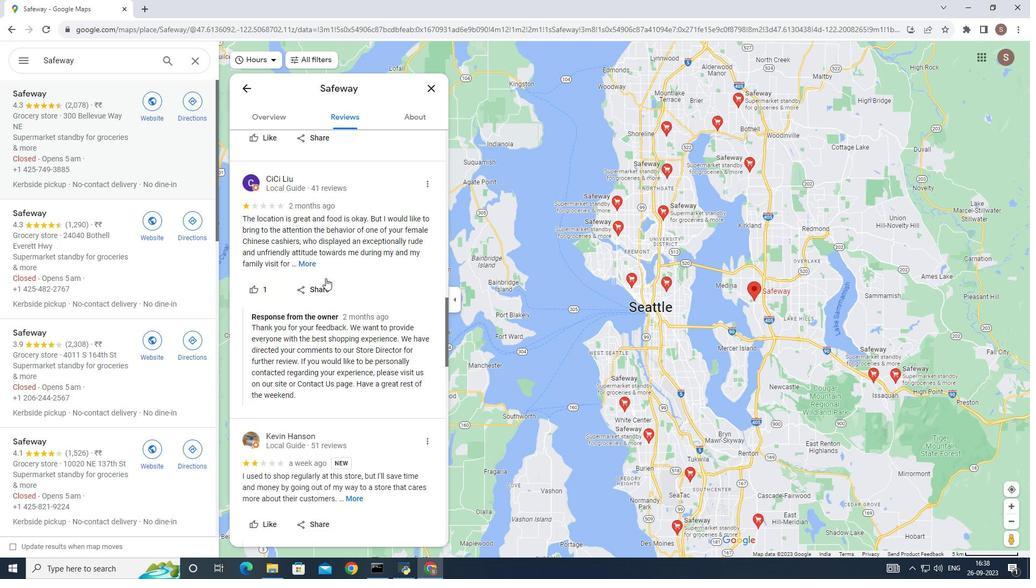 
Action: Mouse scrolled (325, 278) with delta (0, 0)
Screenshot: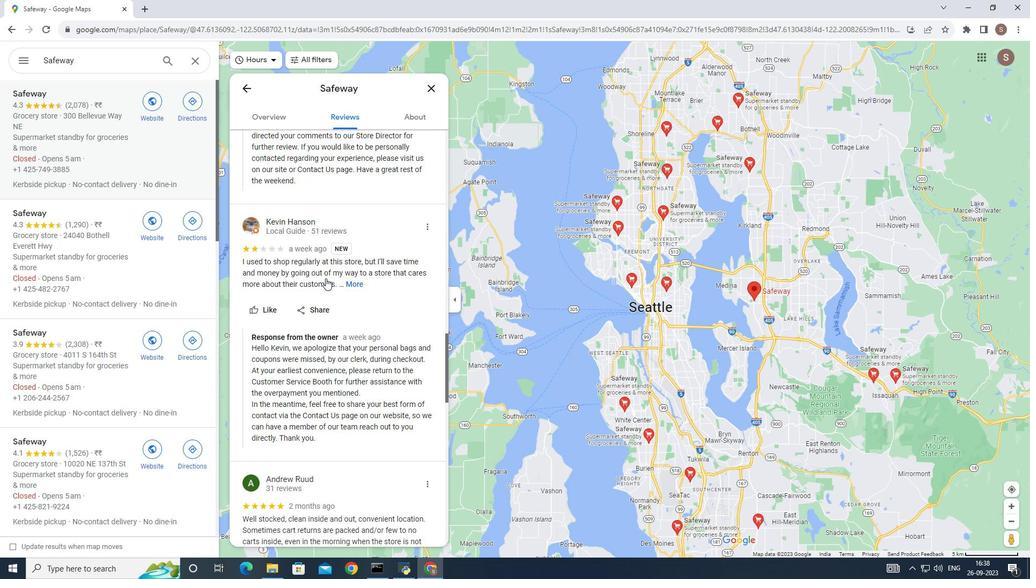
Action: Mouse scrolled (325, 278) with delta (0, 0)
Screenshot: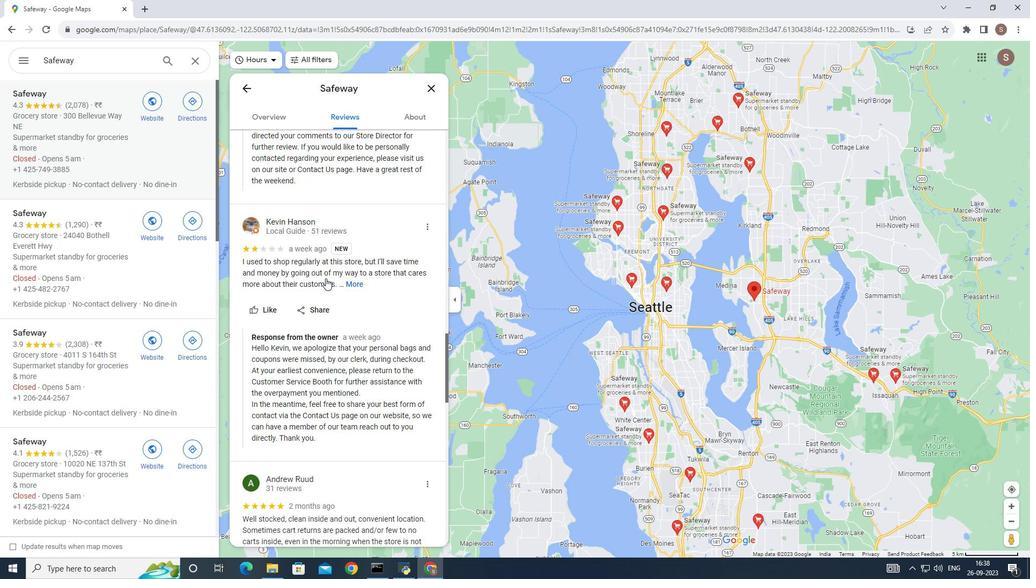 
Action: Mouse scrolled (325, 278) with delta (0, 0)
Screenshot: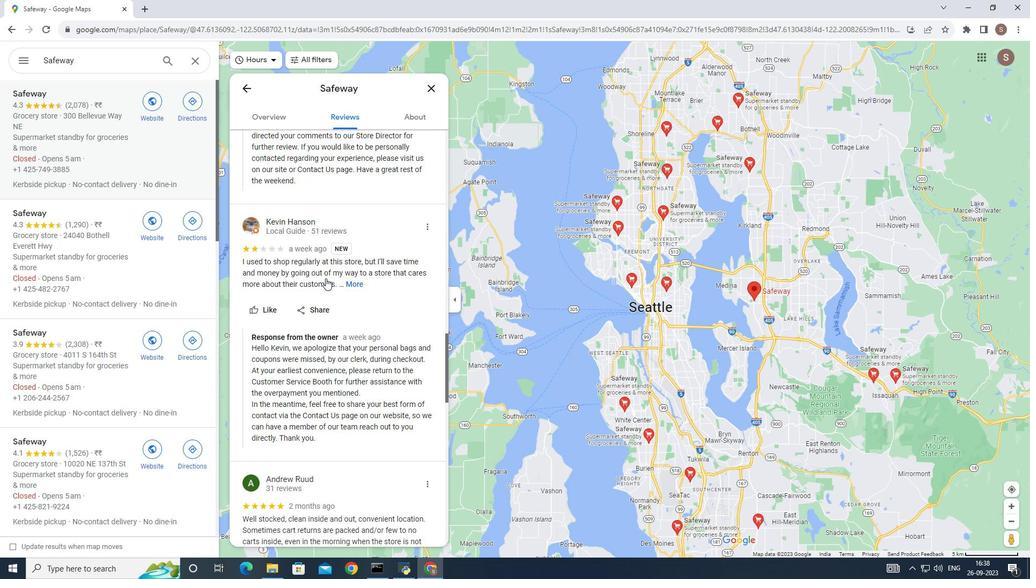 
Action: Mouse scrolled (325, 278) with delta (0, 0)
Screenshot: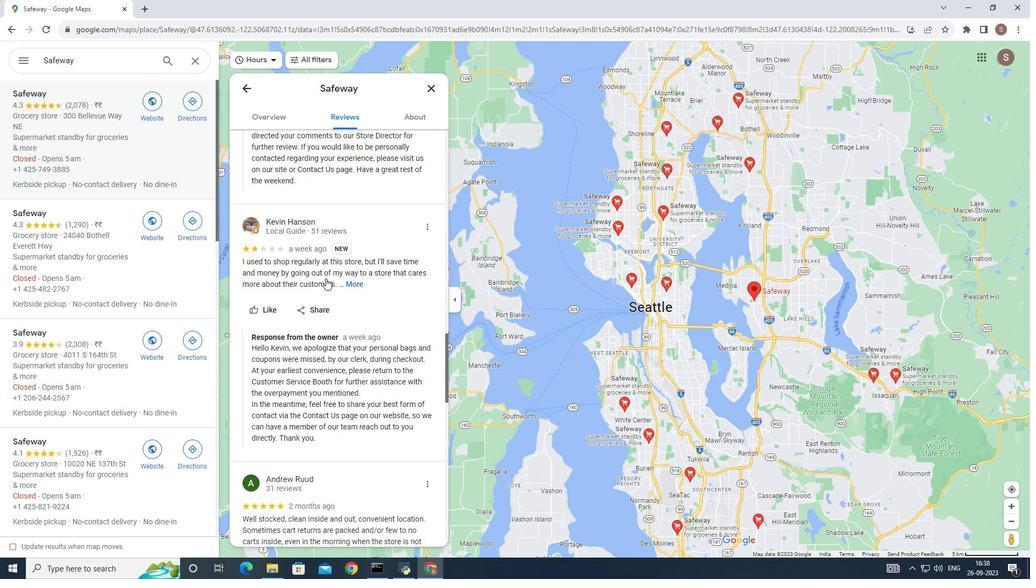 
Action: Mouse scrolled (325, 278) with delta (0, 0)
Screenshot: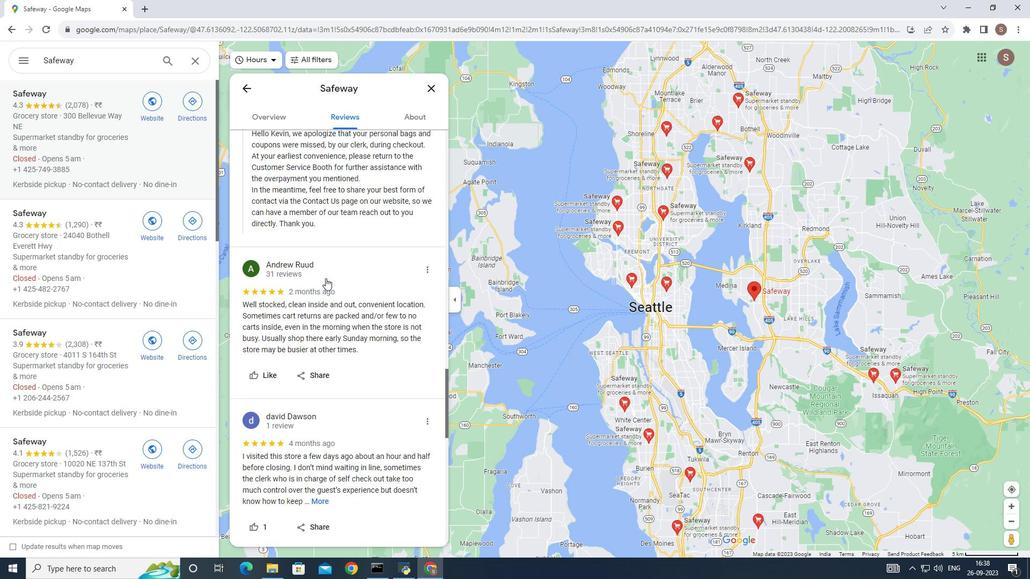 
Action: Mouse scrolled (325, 278) with delta (0, 0)
Screenshot: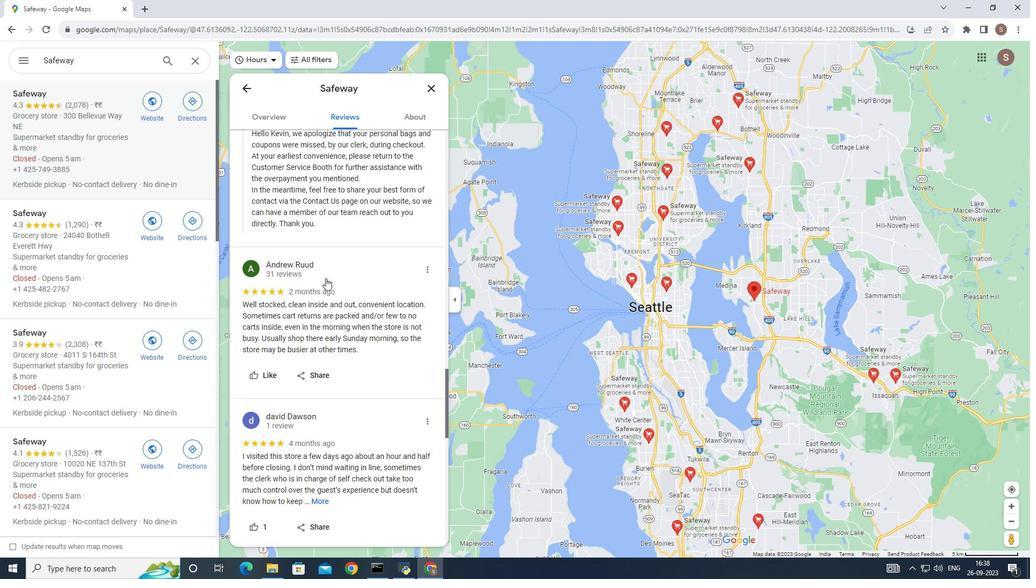 
Action: Mouse scrolled (325, 278) with delta (0, 0)
Screenshot: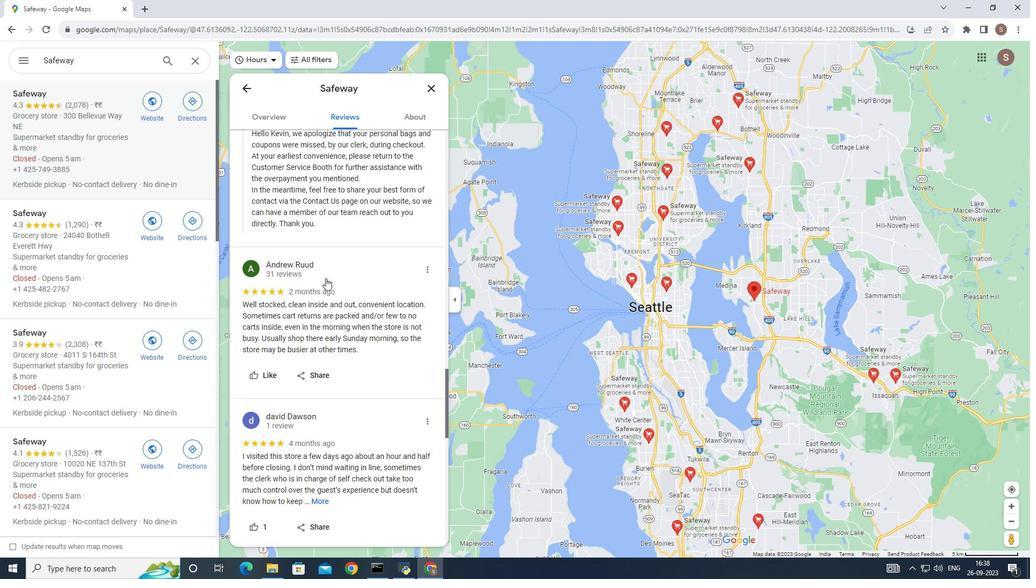 
Action: Mouse scrolled (325, 278) with delta (0, 0)
Screenshot: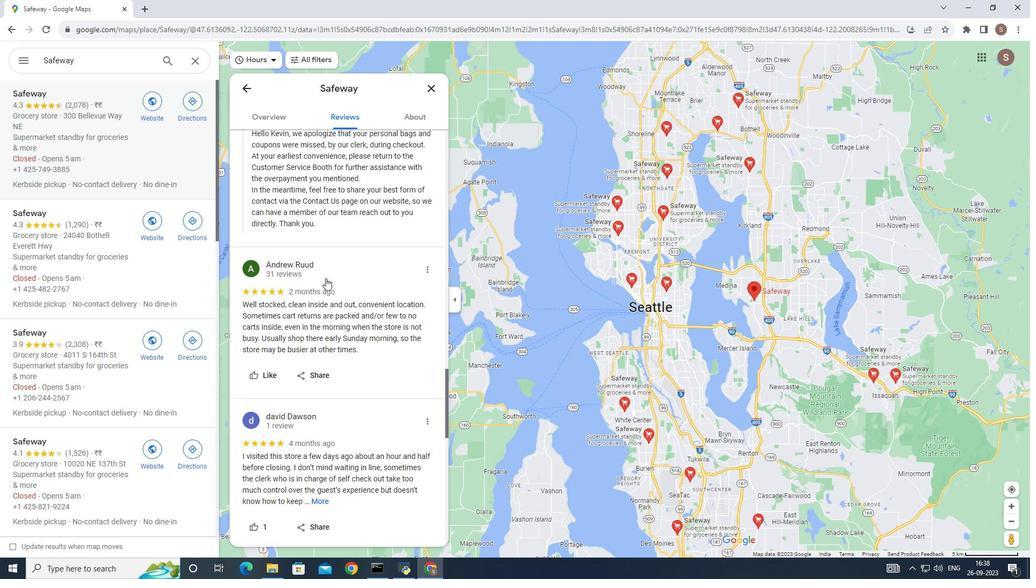 
Action: Mouse scrolled (325, 278) with delta (0, 0)
Screenshot: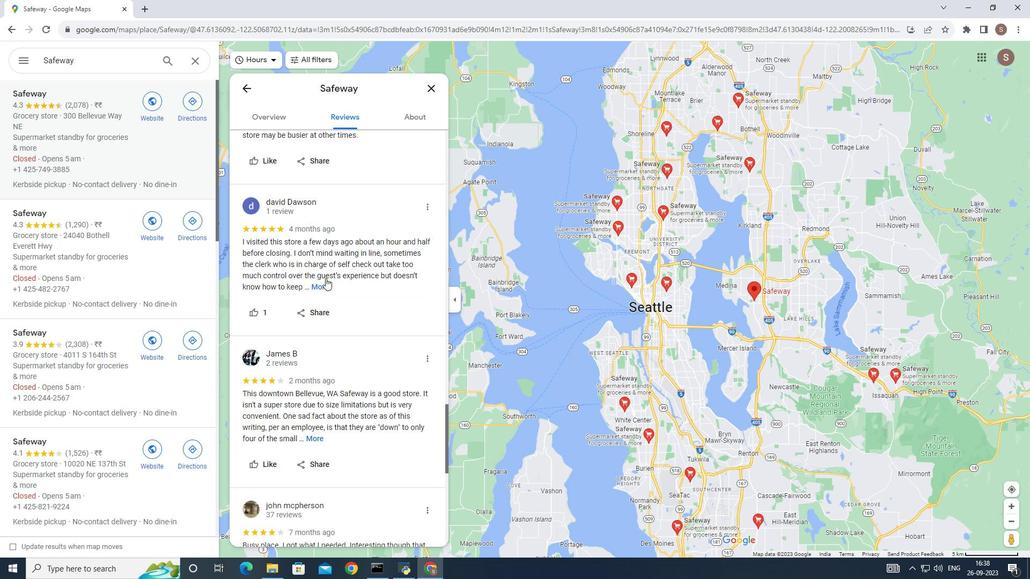 
Action: Mouse scrolled (325, 278) with delta (0, 0)
Screenshot: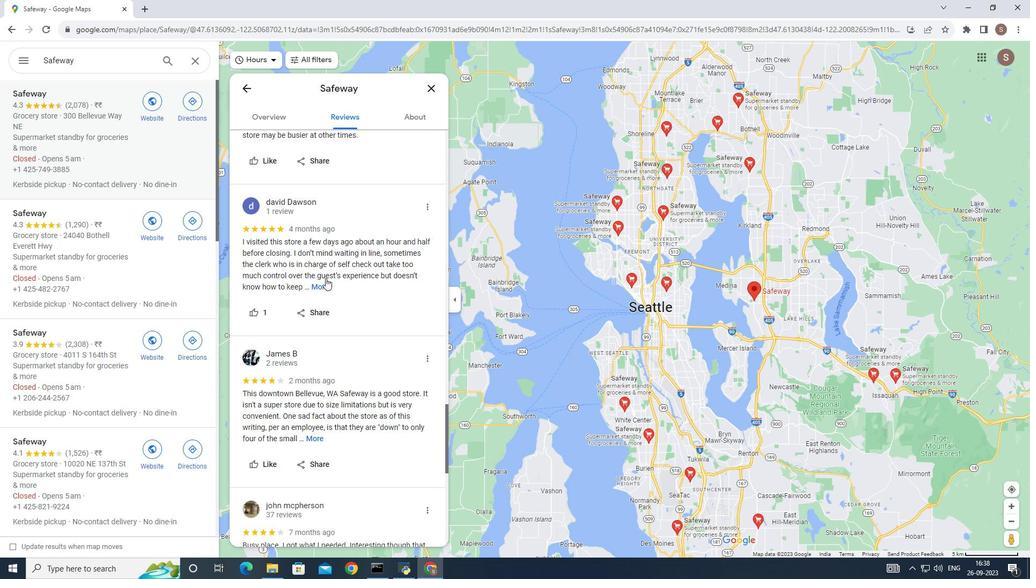 
Action: Mouse scrolled (325, 278) with delta (0, 0)
Screenshot: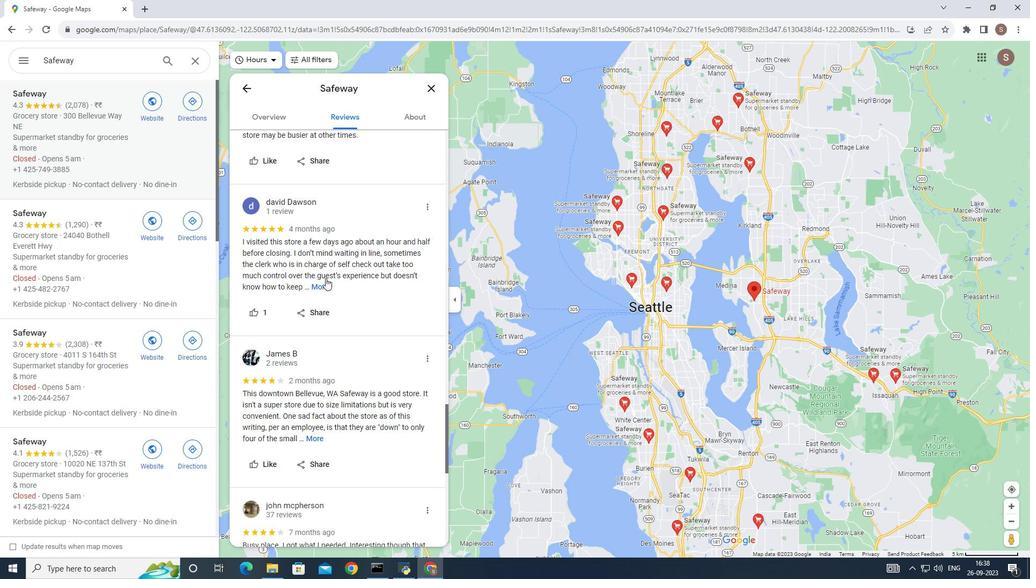 
Action: Mouse scrolled (325, 278) with delta (0, 0)
Screenshot: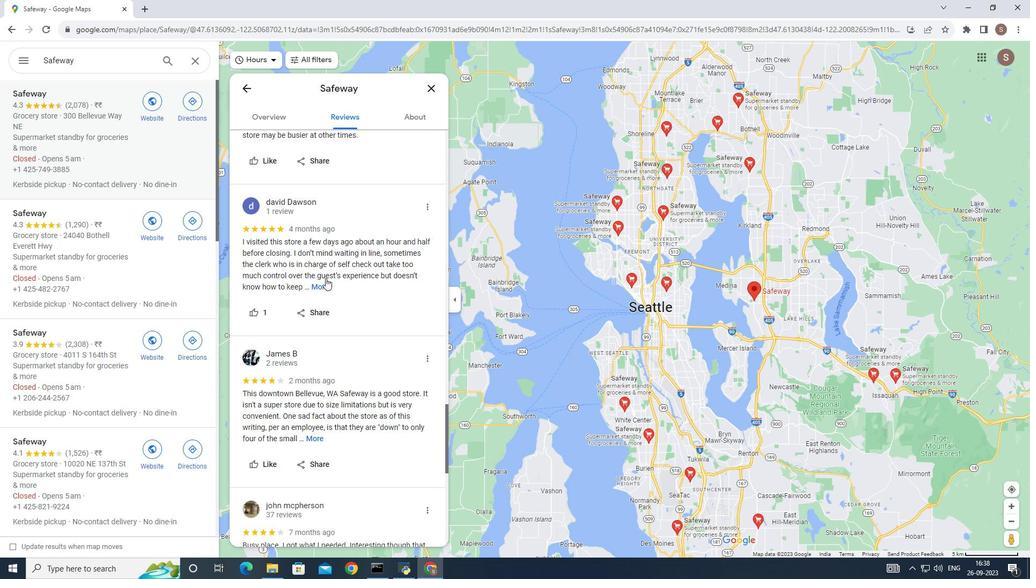 
Action: Mouse scrolled (325, 278) with delta (0, 0)
Screenshot: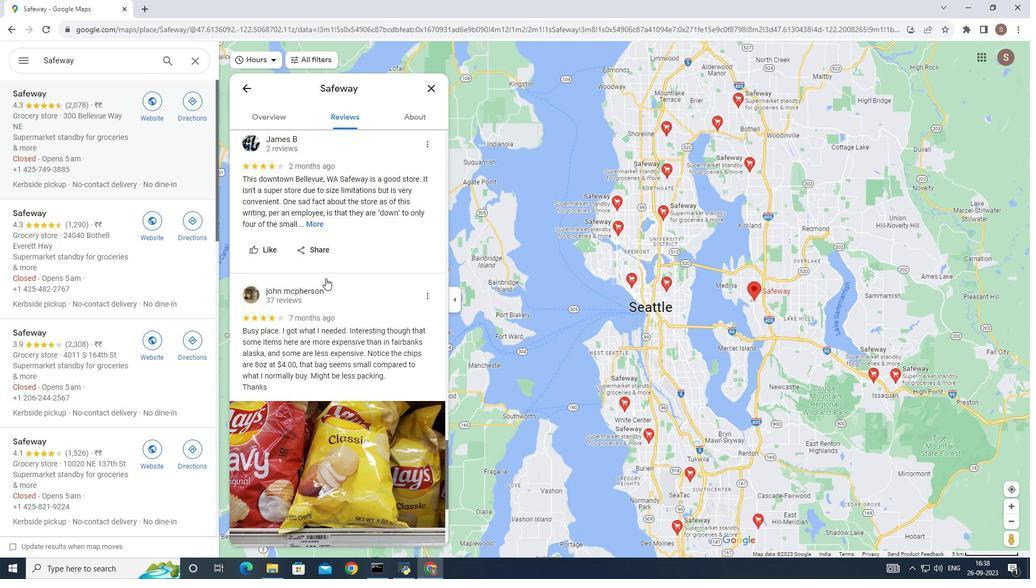 
Action: Mouse scrolled (325, 278) with delta (0, 0)
Screenshot: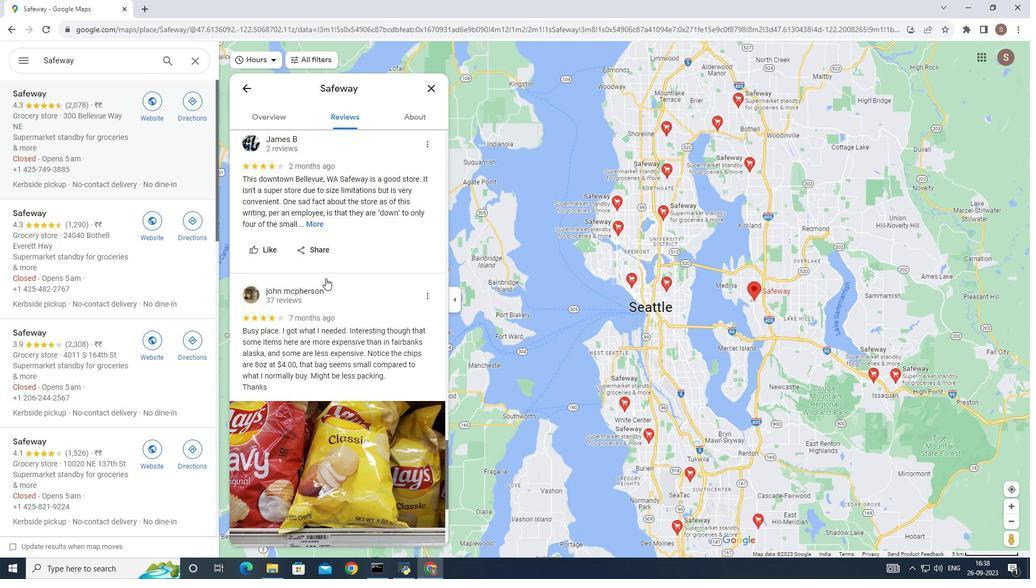 
Action: Mouse scrolled (325, 278) with delta (0, 0)
Screenshot: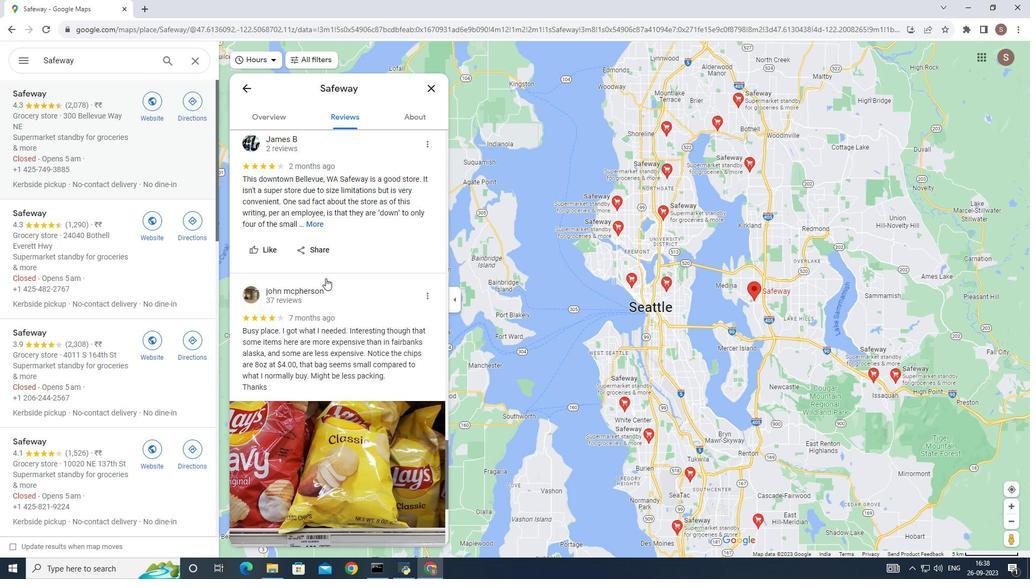 
Action: Mouse scrolled (325, 278) with delta (0, 0)
Screenshot: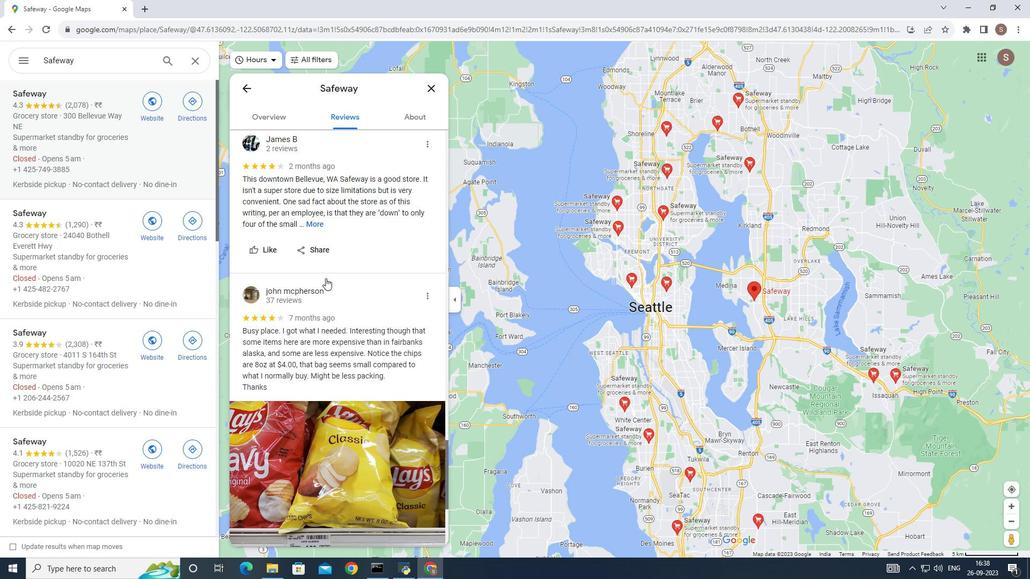 
Action: Mouse scrolled (325, 278) with delta (0, 0)
Screenshot: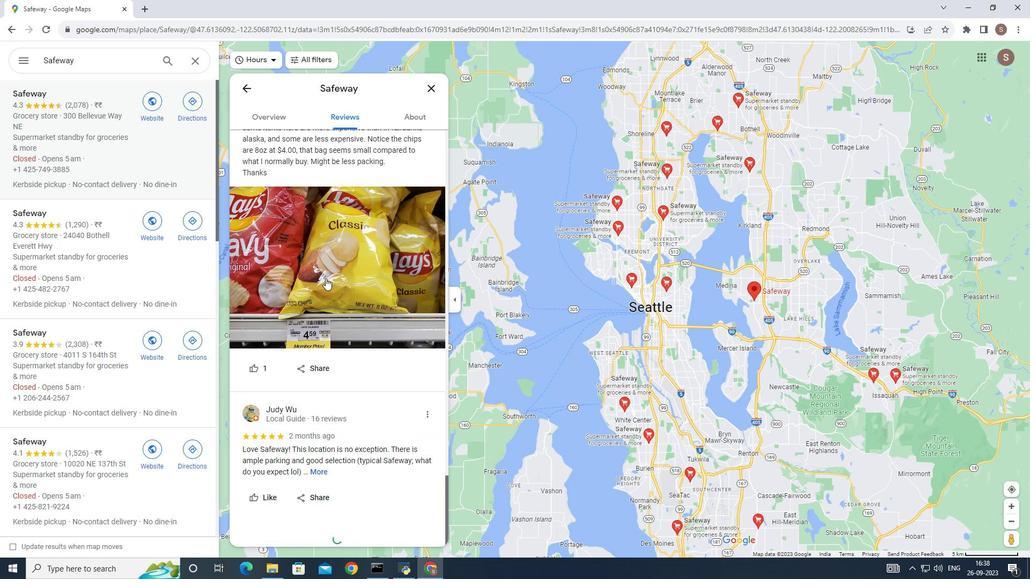 
Action: Mouse scrolled (325, 278) with delta (0, 0)
Screenshot: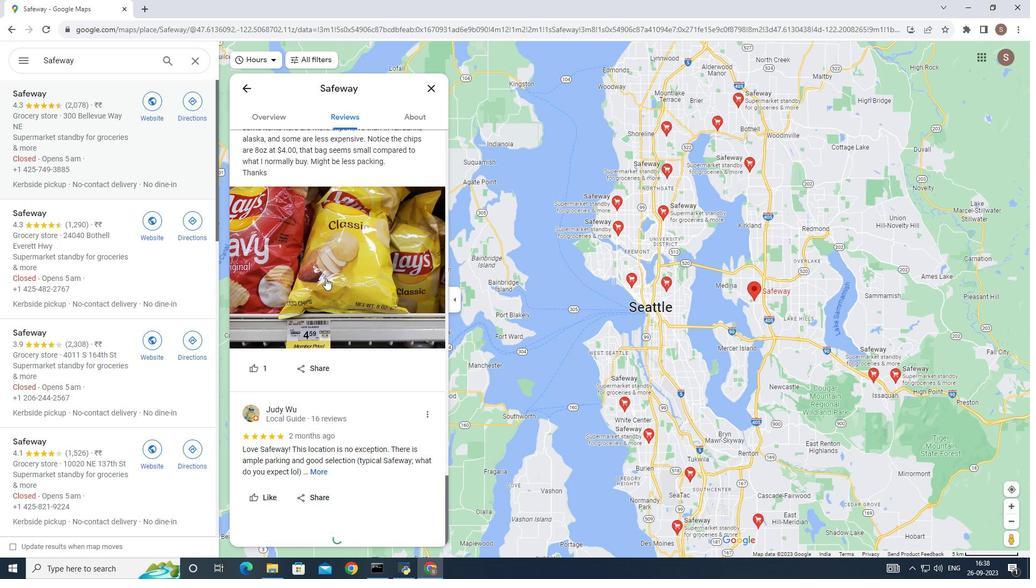 
Action: Mouse scrolled (325, 278) with delta (0, 0)
Screenshot: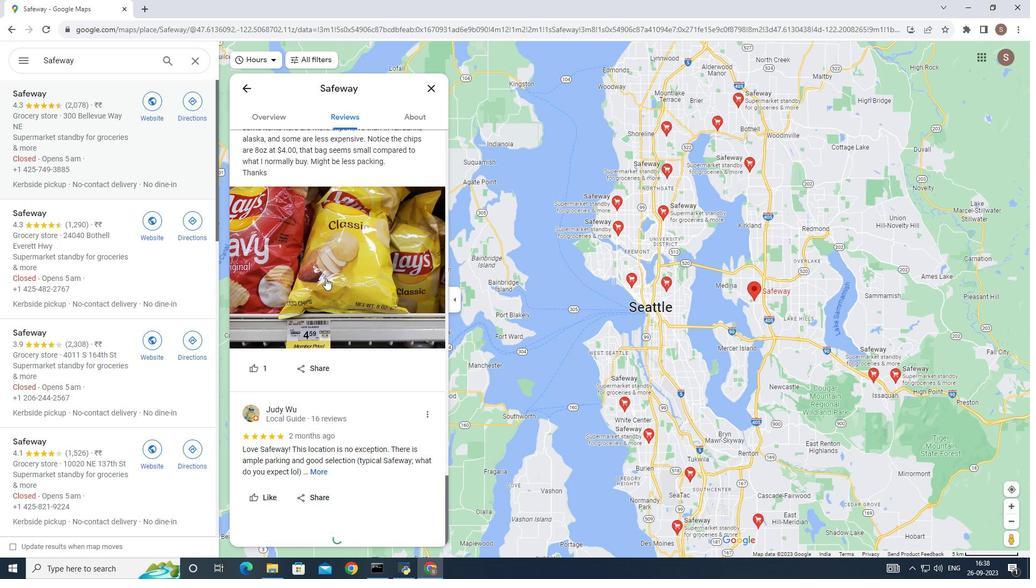 
Action: Mouse scrolled (325, 278) with delta (0, 0)
Screenshot: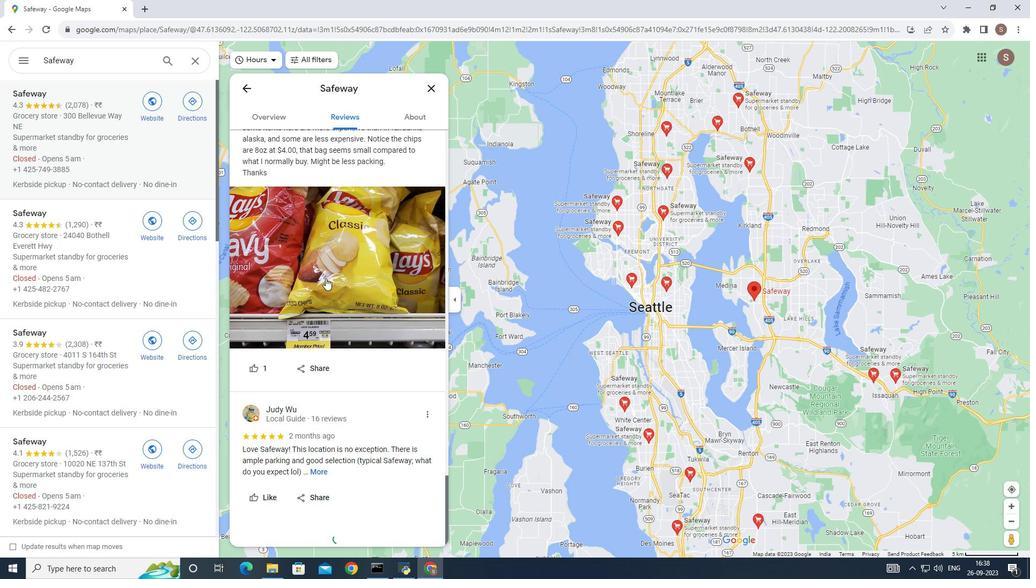 
Action: Mouse scrolled (325, 278) with delta (0, 0)
Screenshot: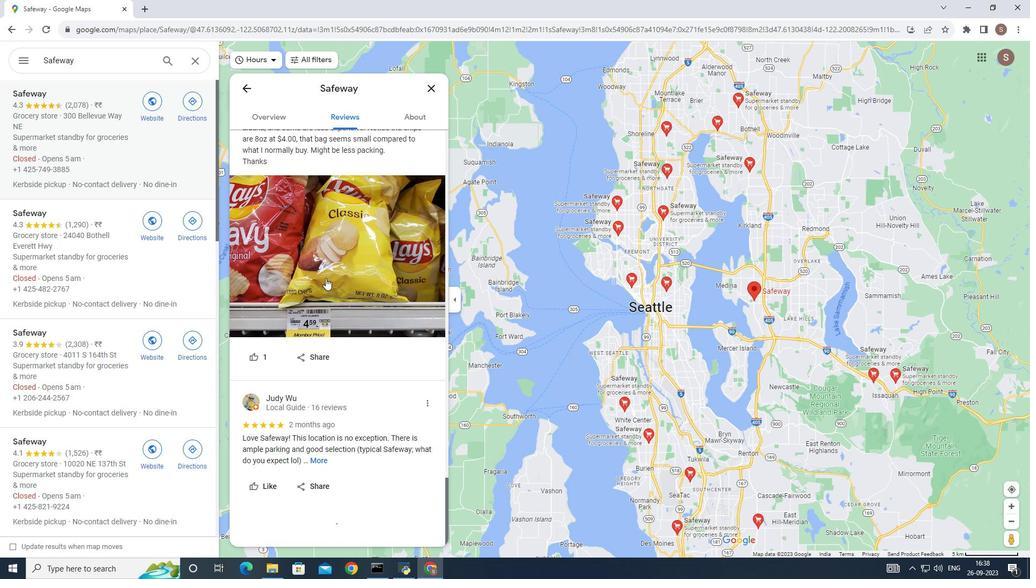 
Action: Mouse scrolled (325, 278) with delta (0, 0)
Screenshot: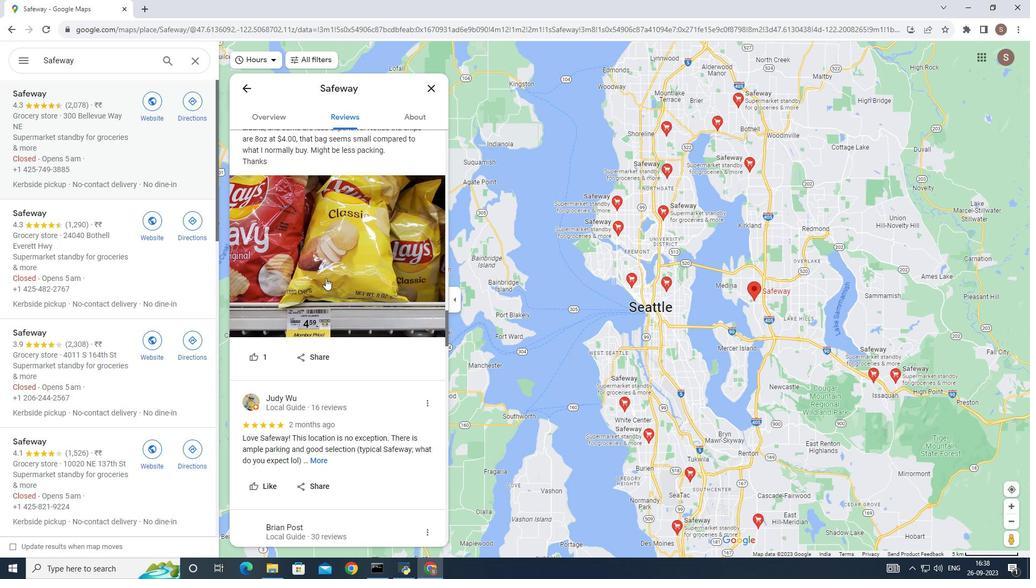 
Action: Mouse scrolled (325, 278) with delta (0, 0)
Screenshot: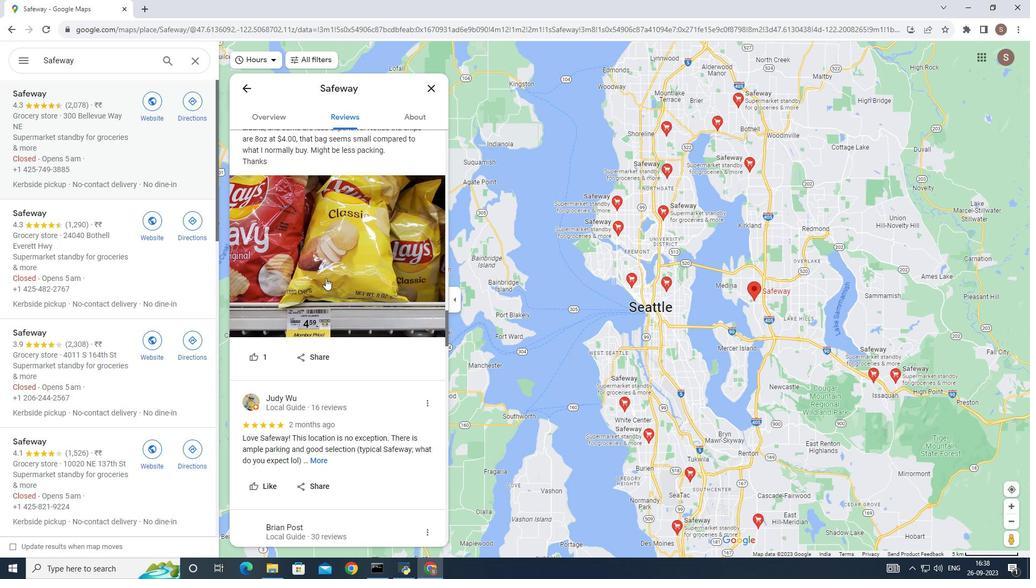 
Action: Mouse scrolled (325, 278) with delta (0, 0)
Screenshot: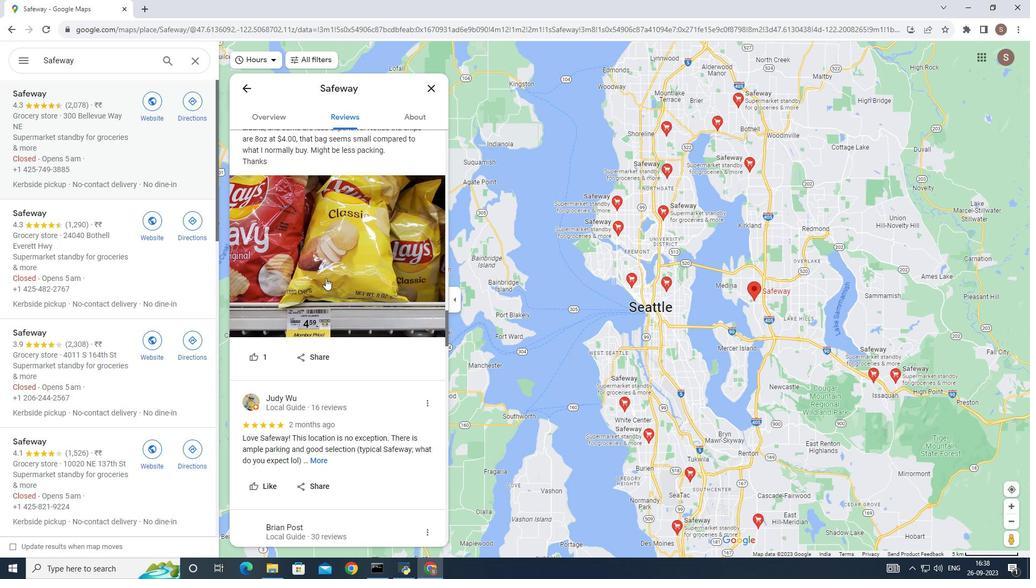 
Action: Mouse moved to (395, 108)
Screenshot: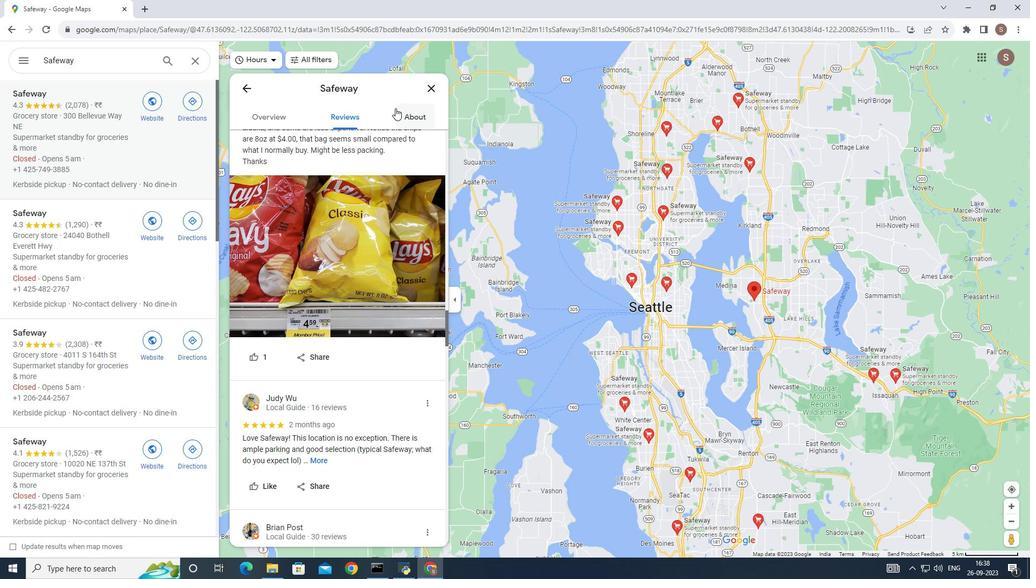 
Action: Mouse pressed left at (395, 108)
Screenshot: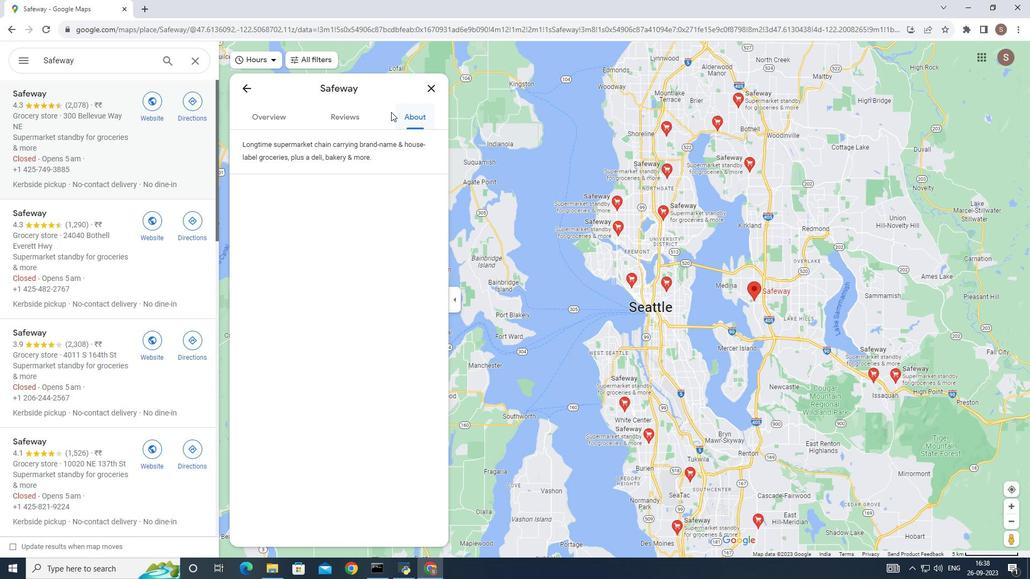 
Action: Mouse moved to (256, 107)
Screenshot: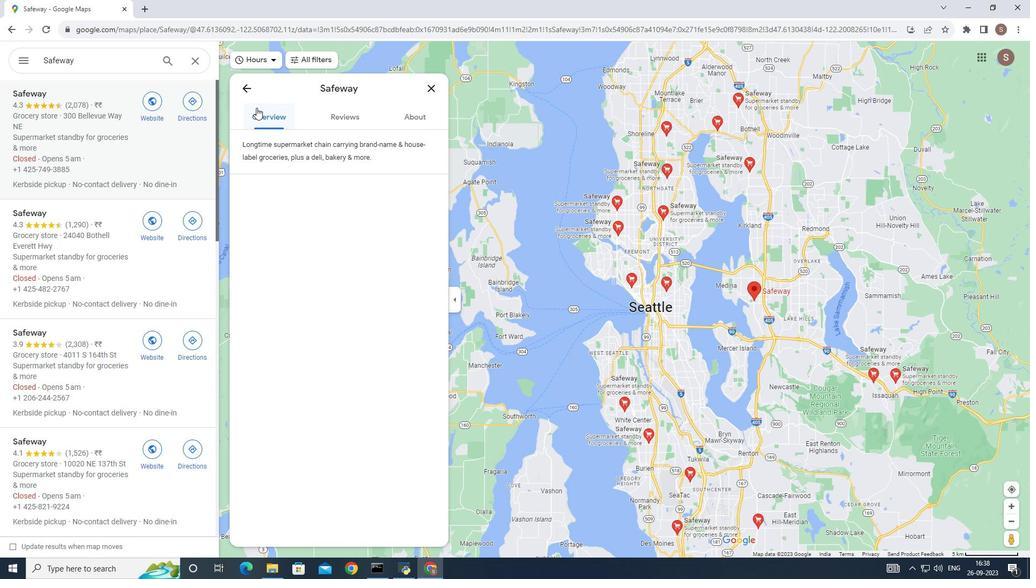 
Action: Mouse pressed left at (256, 107)
Screenshot: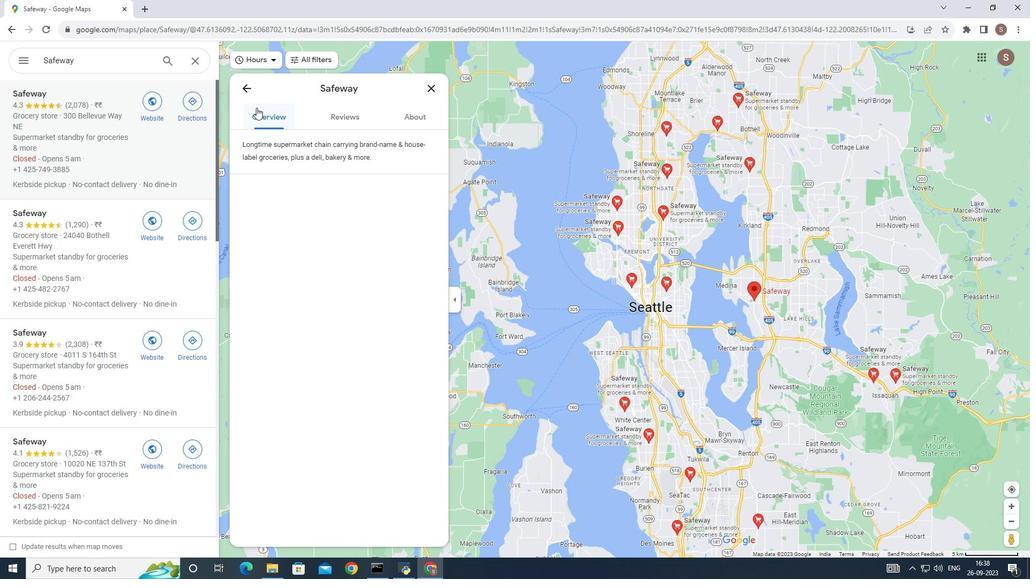 
Action: Mouse moved to (301, 294)
Screenshot: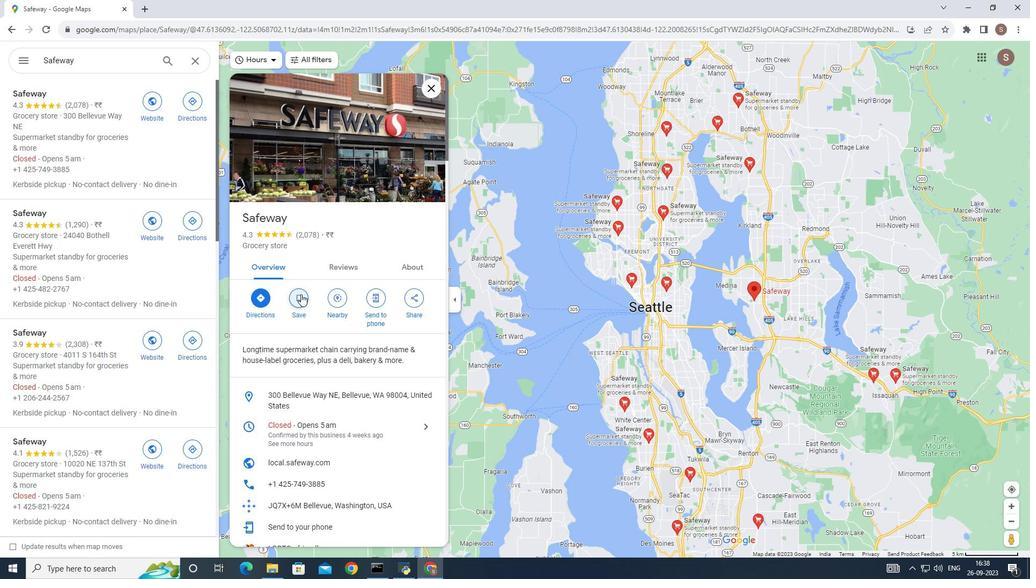
Action: Mouse pressed left at (301, 294)
Screenshot: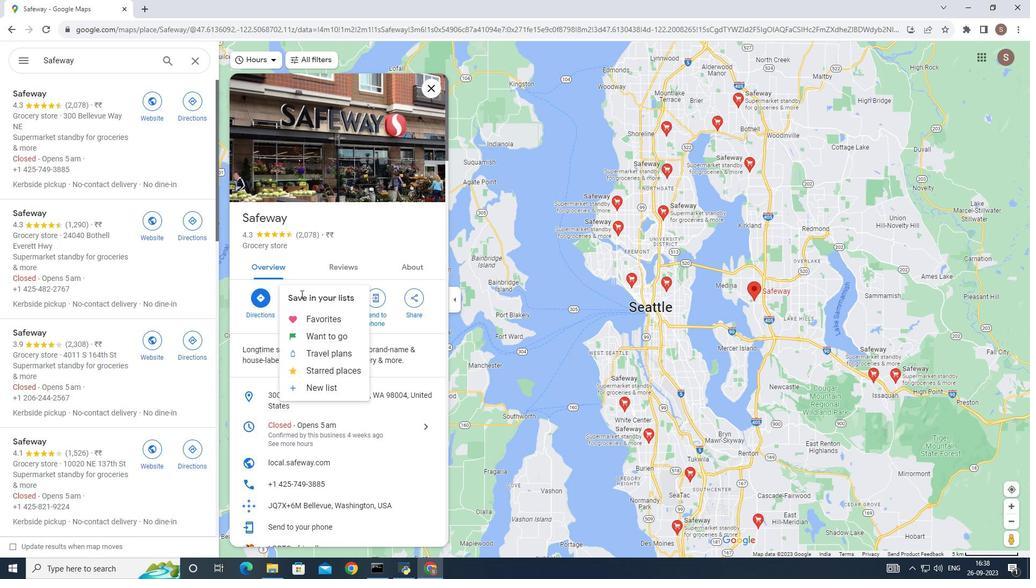 
Action: Mouse moved to (324, 316)
Screenshot: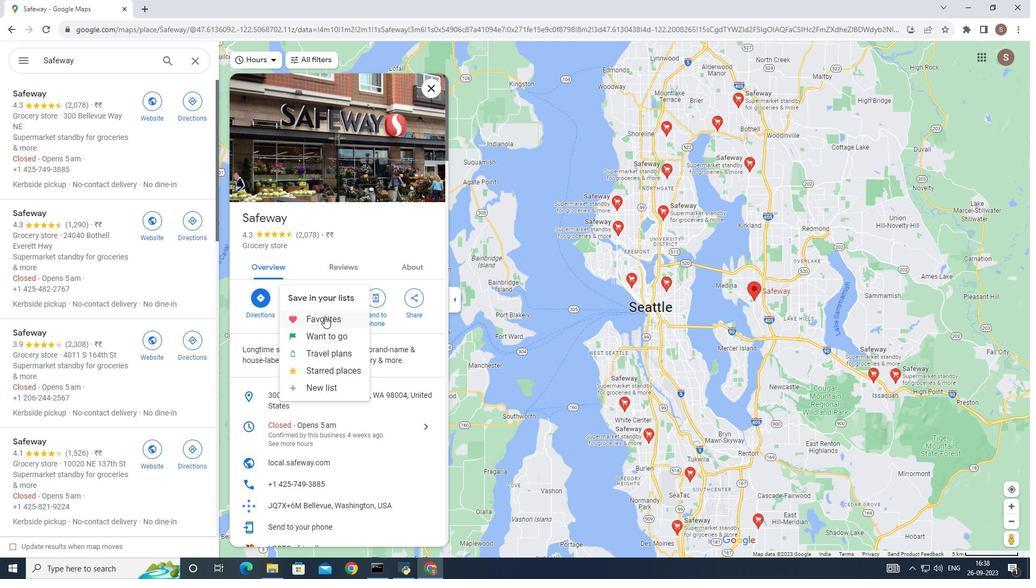 
Action: Mouse pressed left at (324, 316)
Screenshot: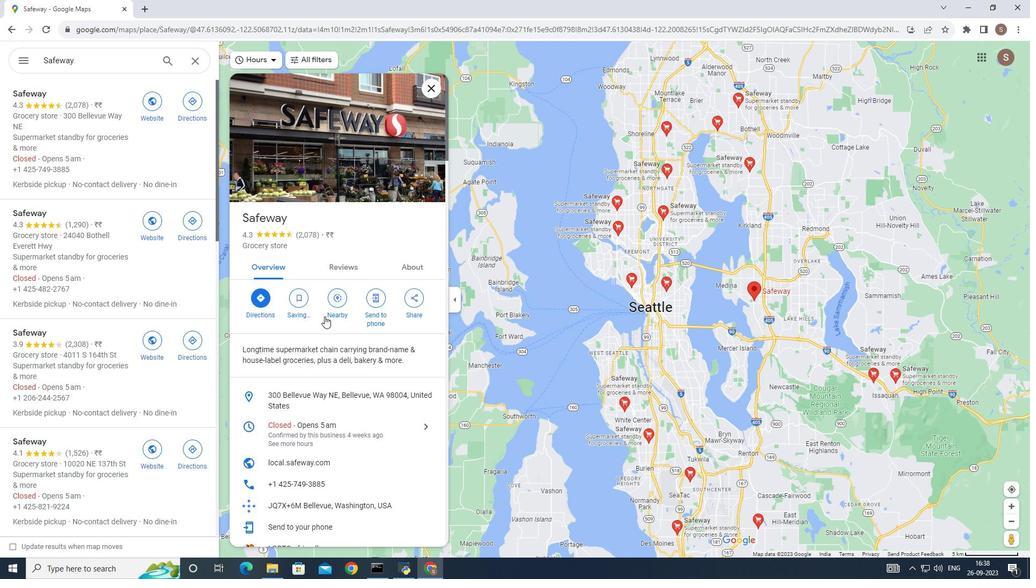 
Action: Mouse moved to (435, 89)
Screenshot: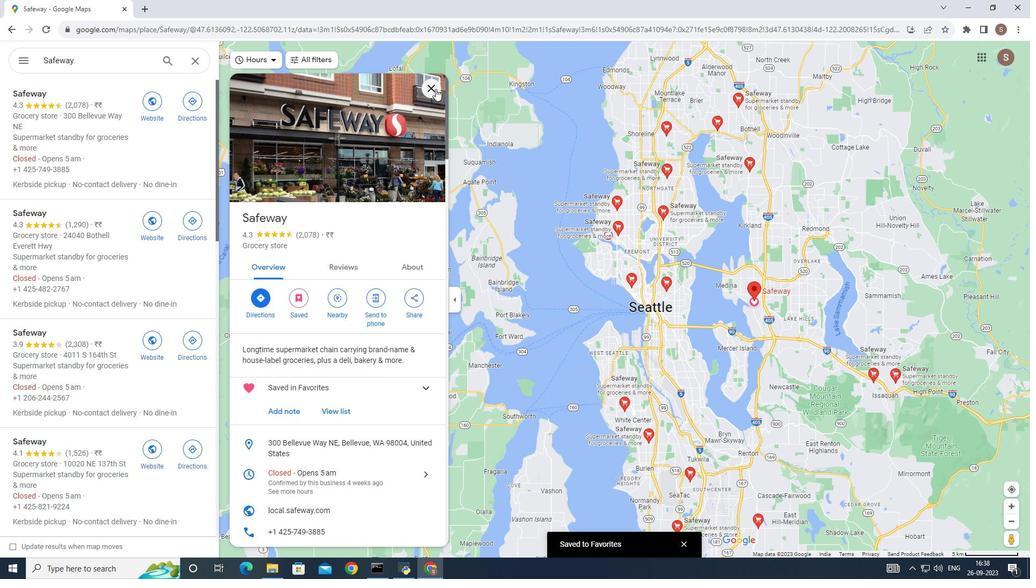 
Action: Mouse pressed left at (435, 89)
Screenshot: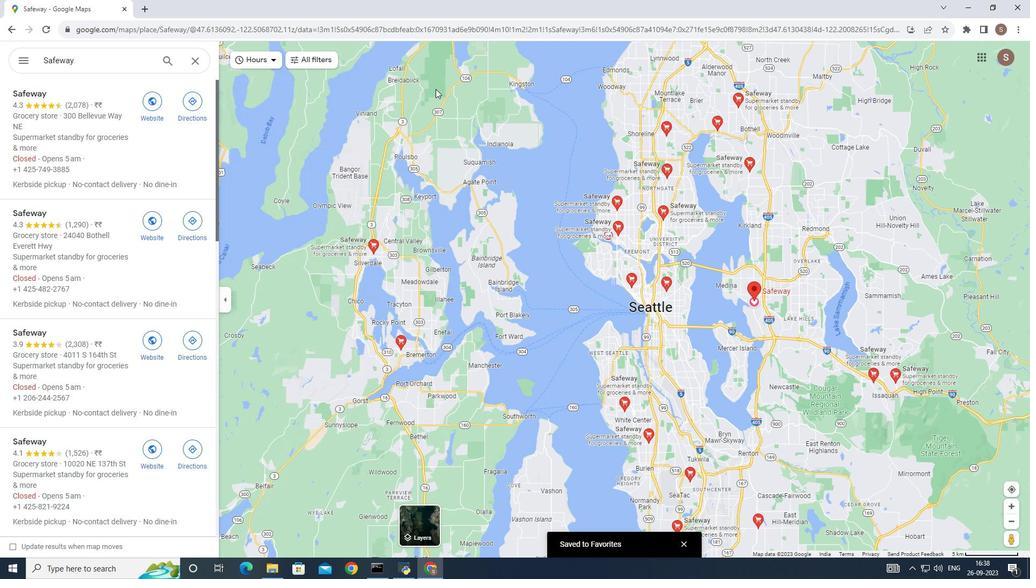 
Action: Mouse moved to (52, 369)
Screenshot: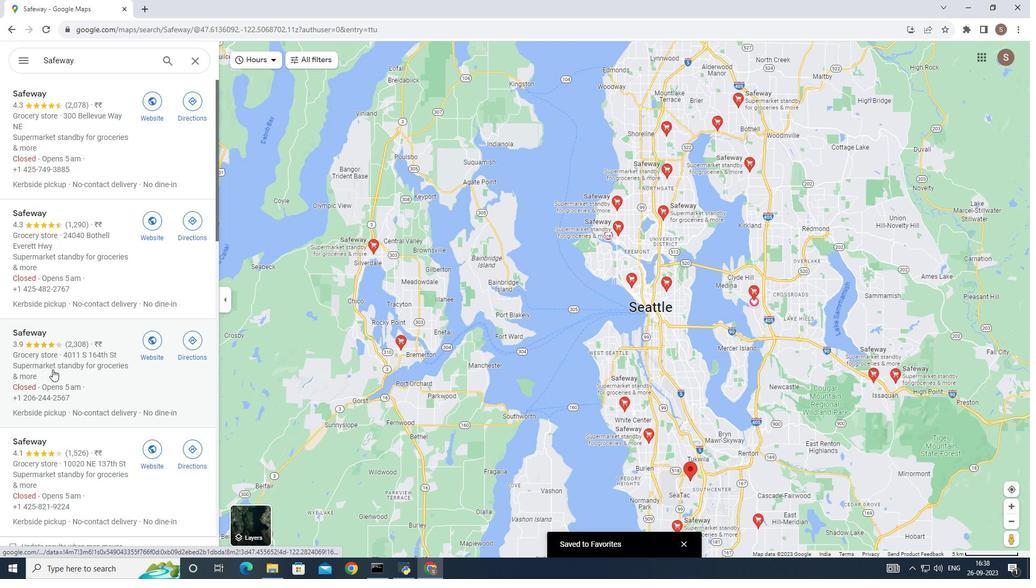 
Action: Mouse pressed left at (52, 369)
